 Task: Buy 2 Chassis from Shocks, Struts & Suspension section under best seller category for shipping address: Mariah Brown, 1234 Ridge Road, Dodge City, Kansas 67801, Cell Number 6205197251. Pay from credit card ending with 7965, CVV 549
Action: Key pressed amazon.com<Key.enter>
Screenshot: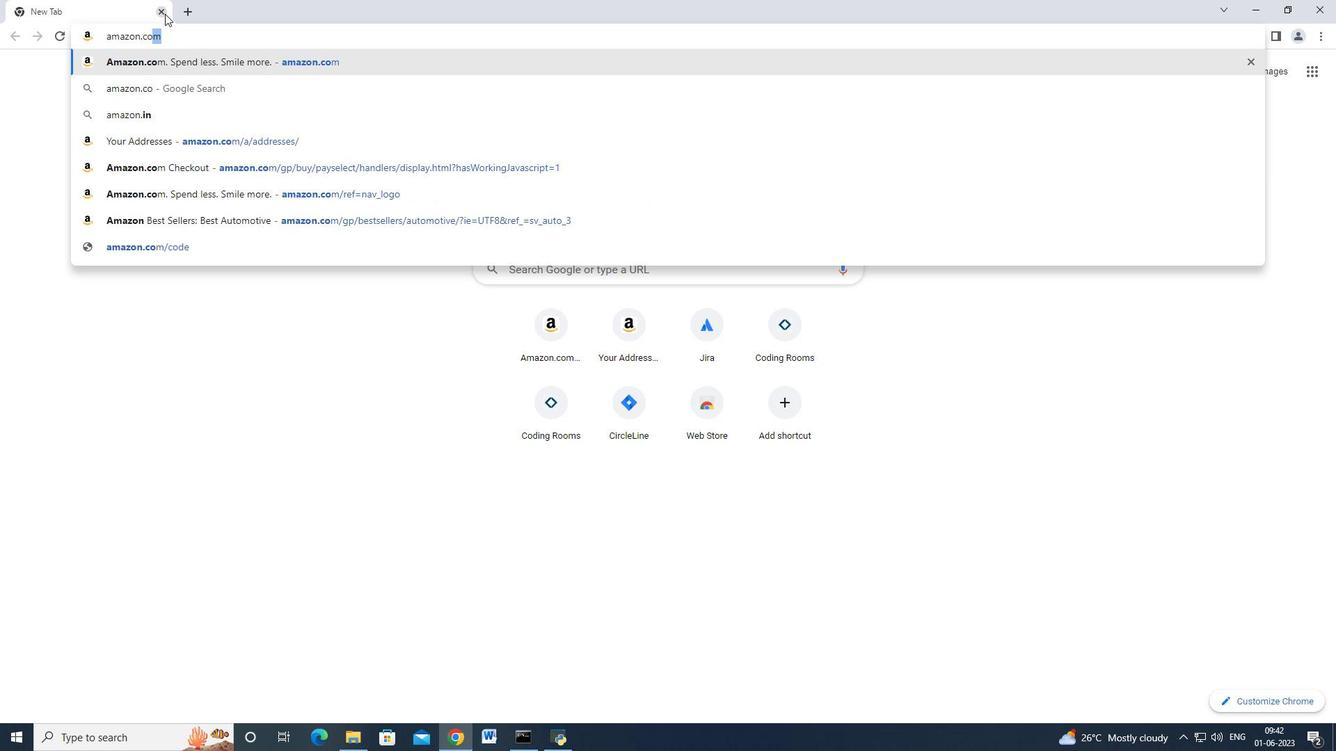 
Action: Mouse moved to (38, 105)
Screenshot: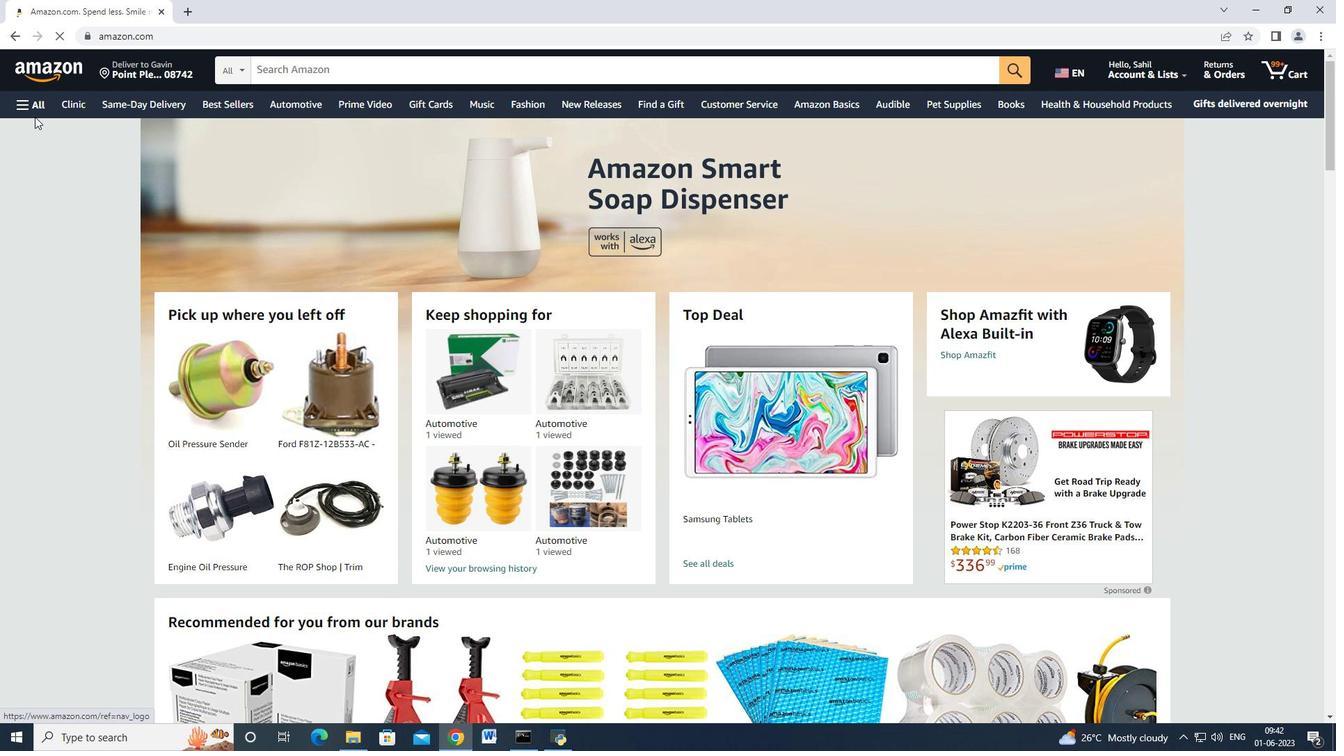 
Action: Mouse pressed left at (38, 105)
Screenshot: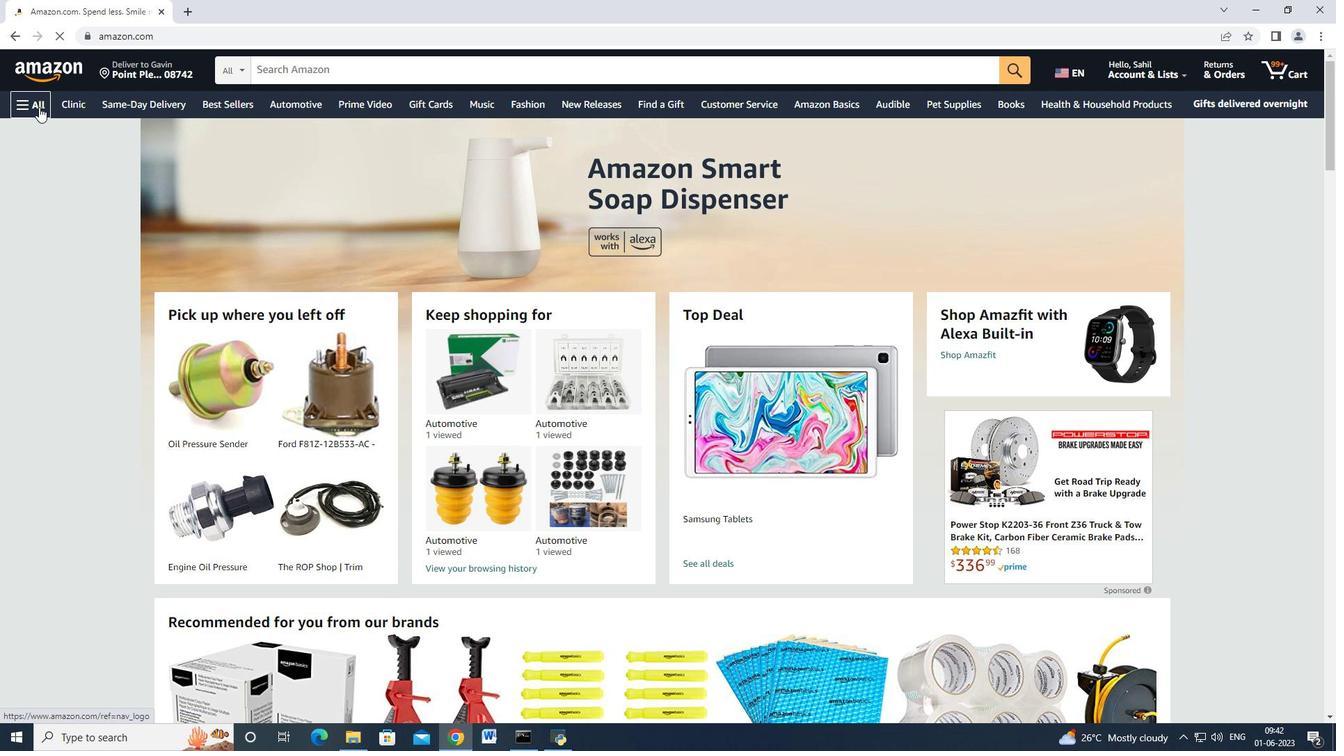 
Action: Mouse moved to (113, 225)
Screenshot: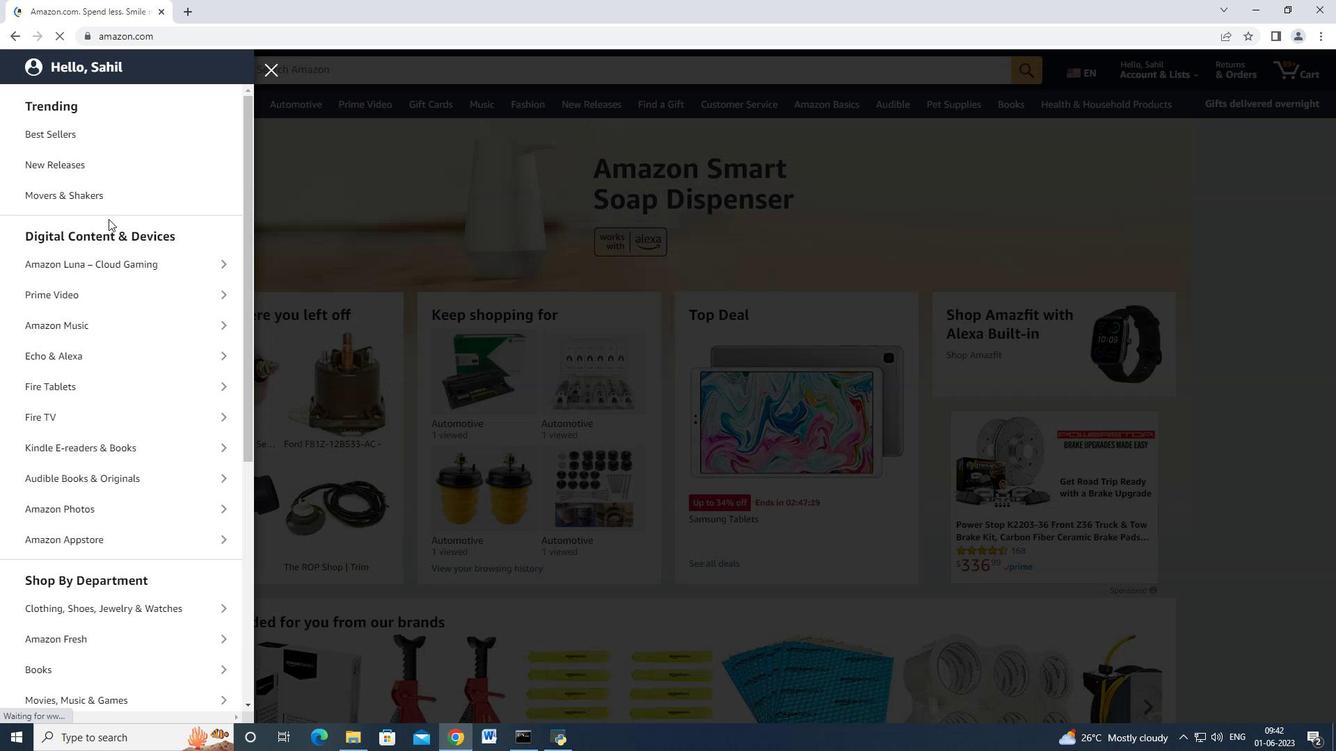 
Action: Mouse scrolled (113, 224) with delta (0, 0)
Screenshot: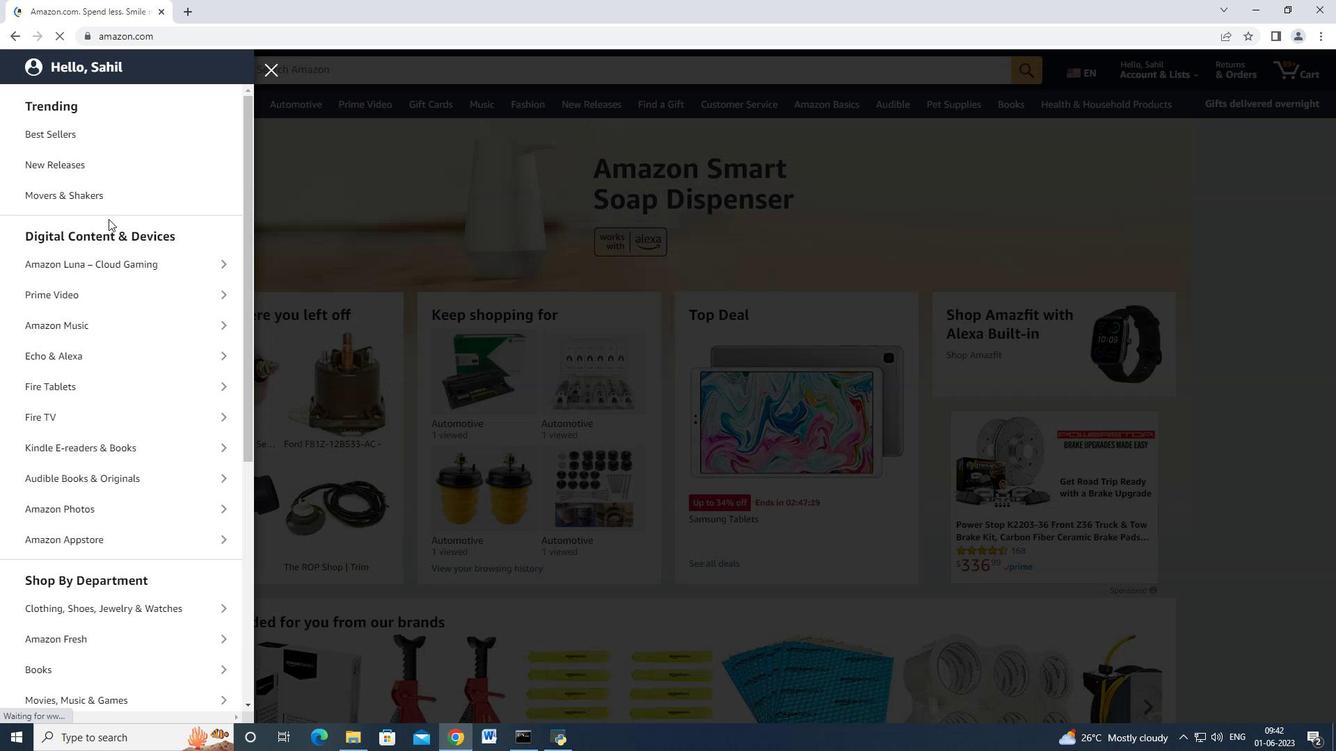 
Action: Mouse moved to (113, 226)
Screenshot: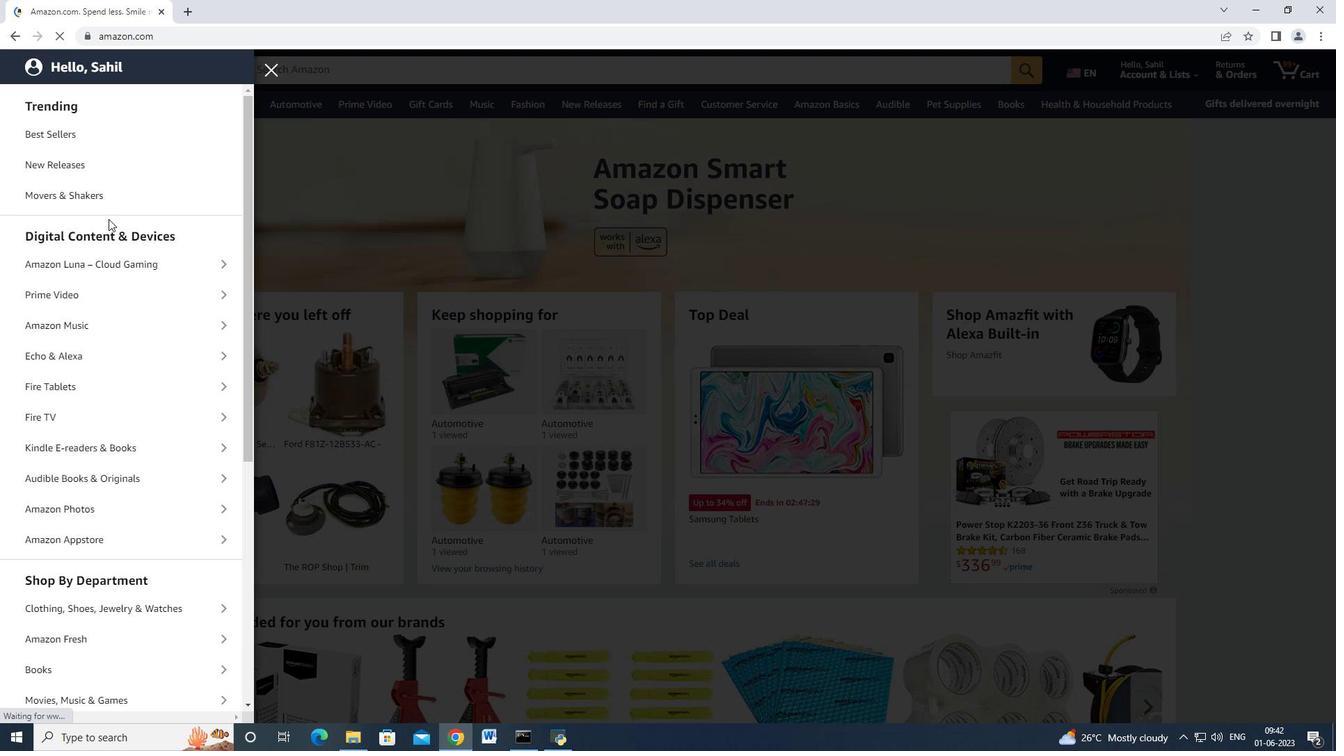 
Action: Mouse scrolled (113, 226) with delta (0, 0)
Screenshot: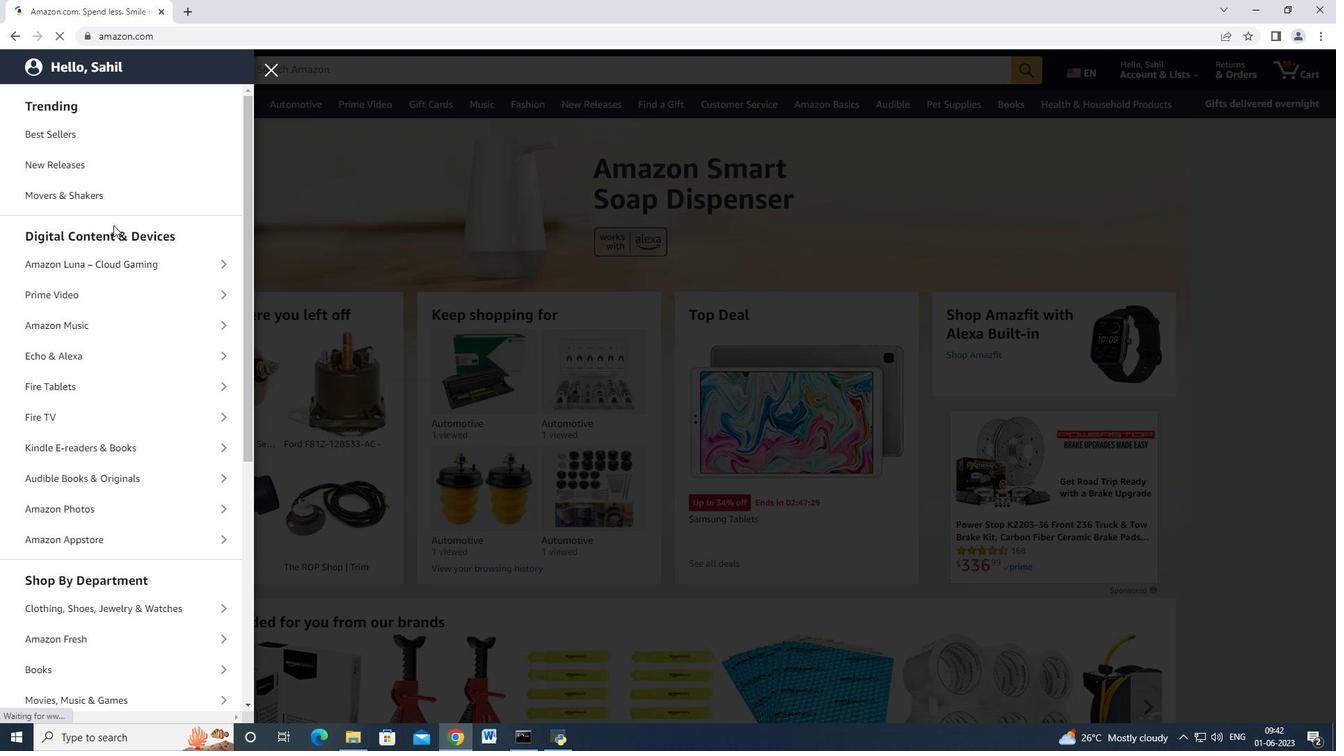 
Action: Mouse moved to (113, 227)
Screenshot: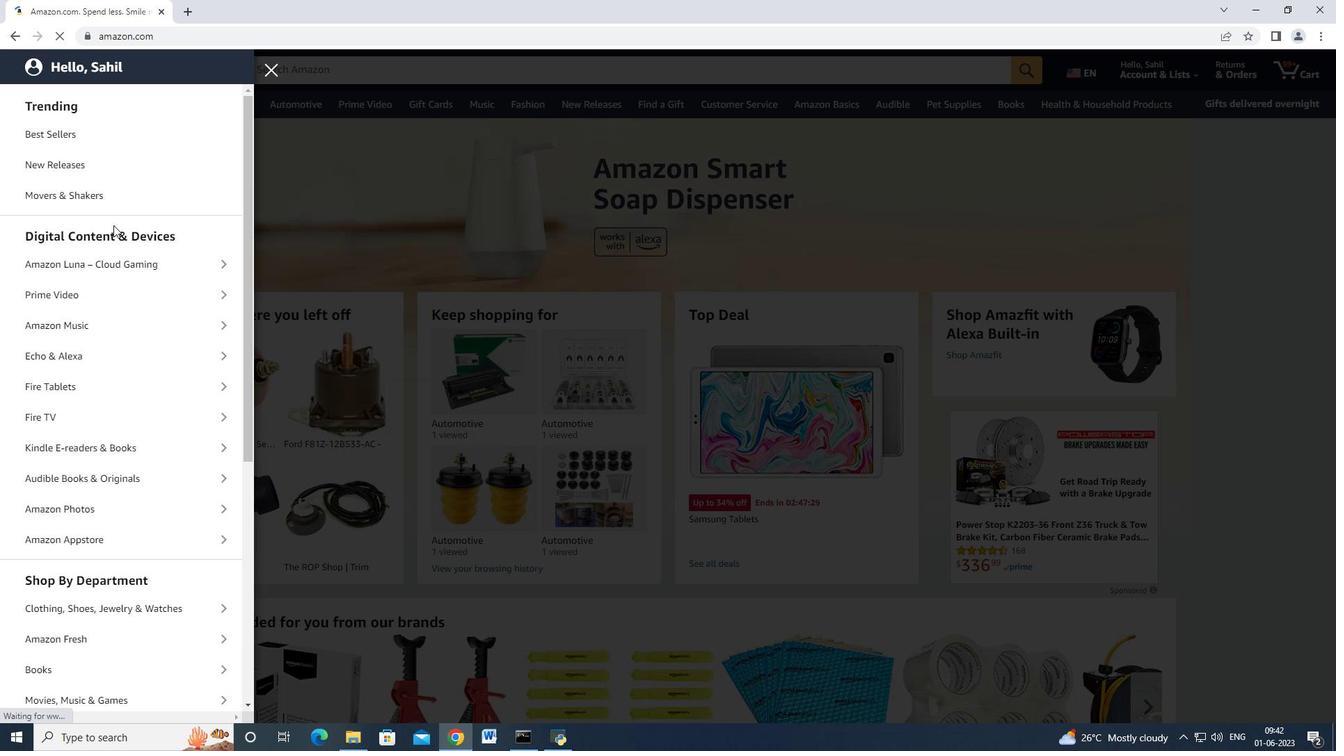 
Action: Mouse scrolled (113, 226) with delta (0, 0)
Screenshot: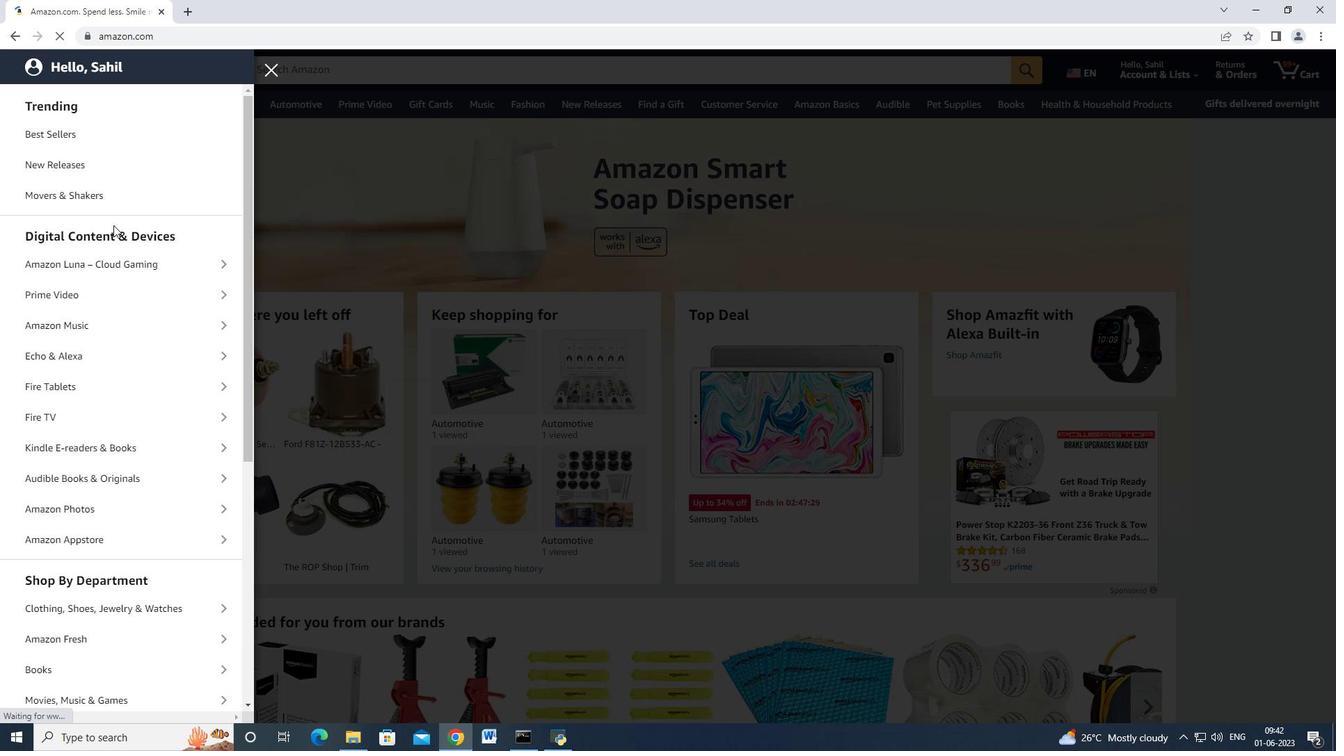 
Action: Mouse moved to (113, 227)
Screenshot: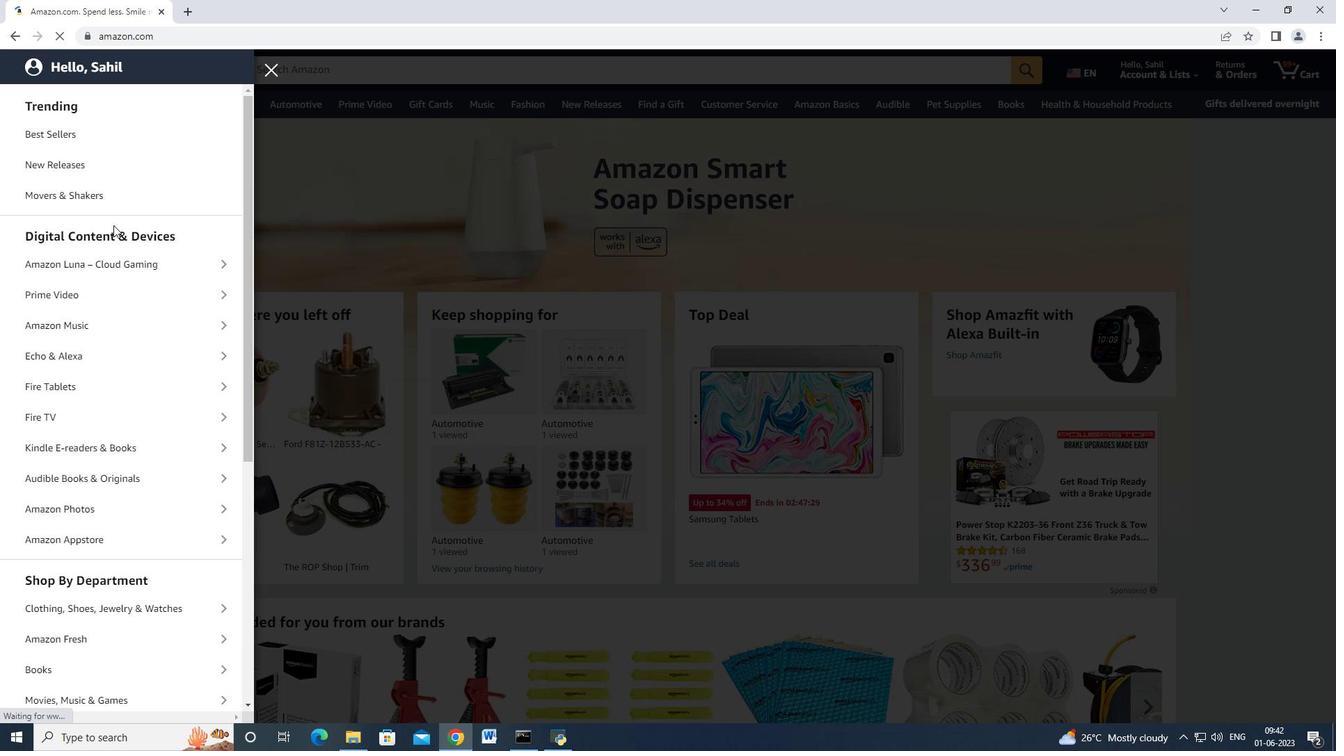 
Action: Mouse scrolled (113, 226) with delta (0, 0)
Screenshot: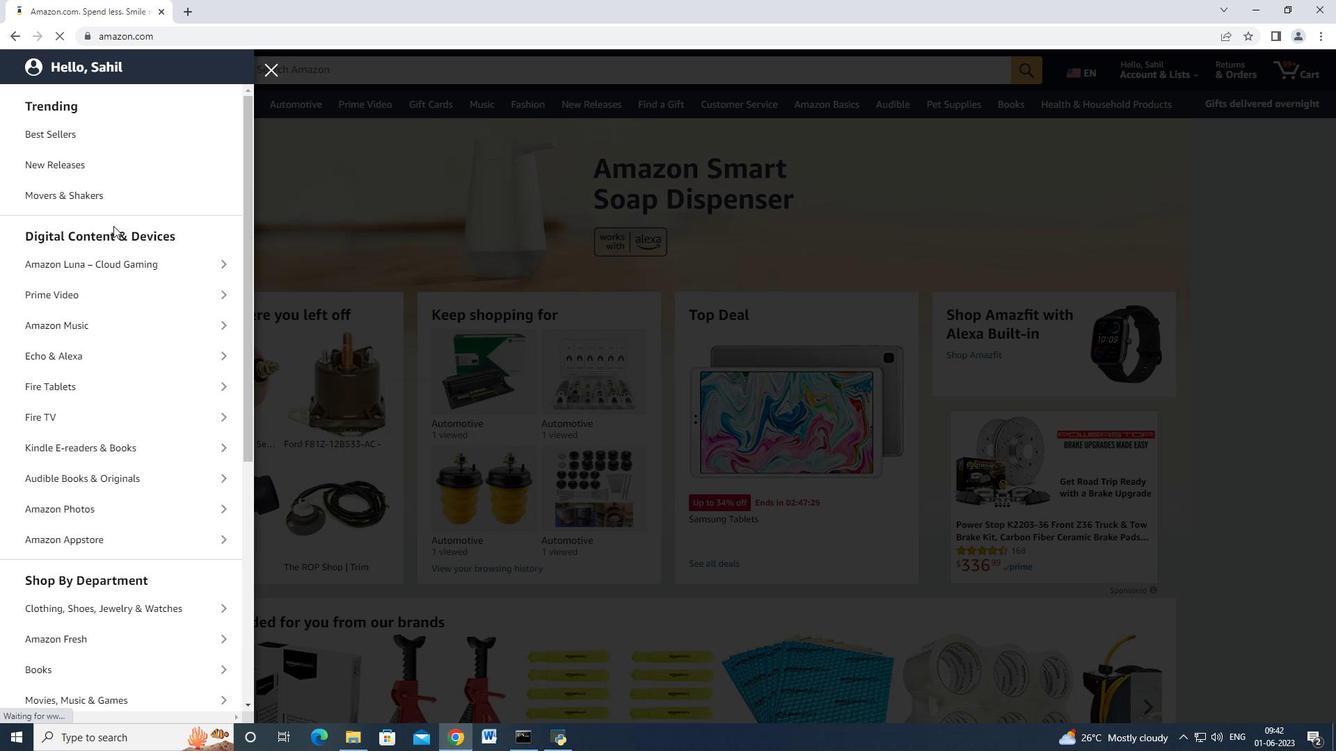 
Action: Mouse moved to (113, 228)
Screenshot: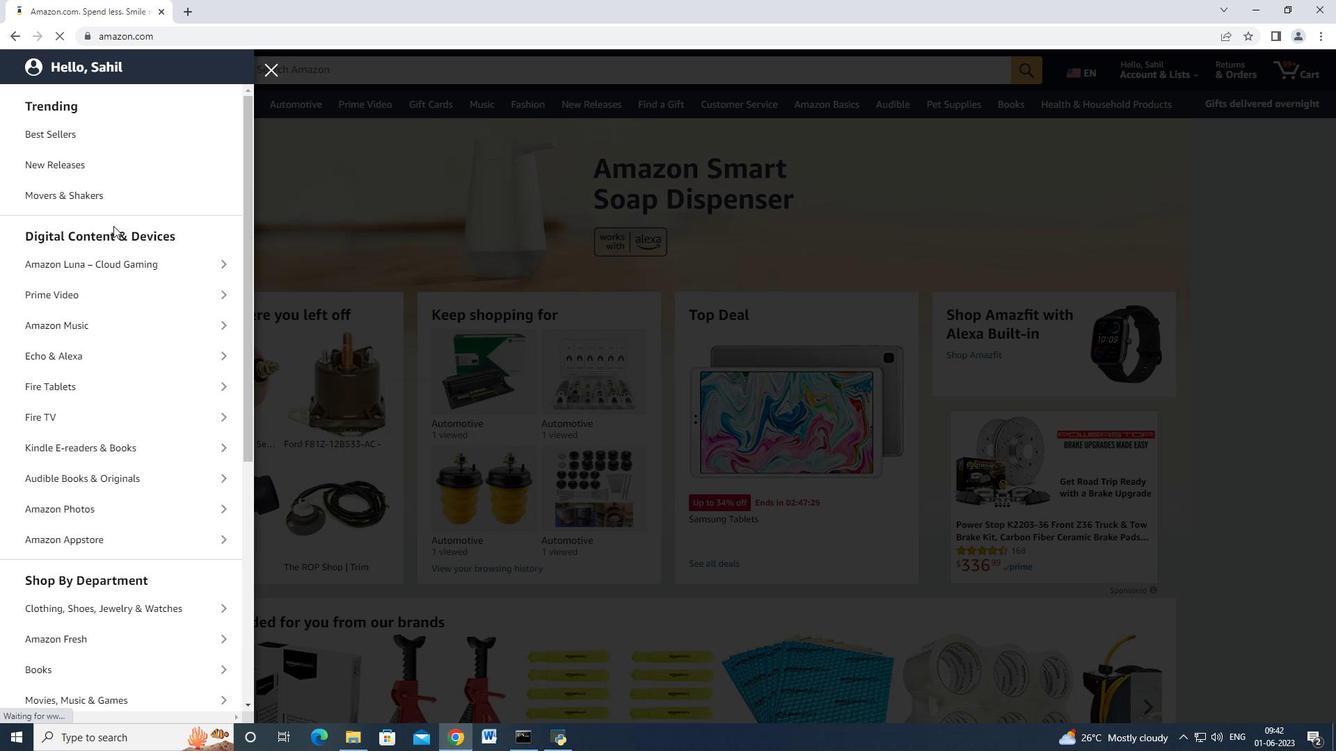 
Action: Mouse scrolled (113, 227) with delta (0, 0)
Screenshot: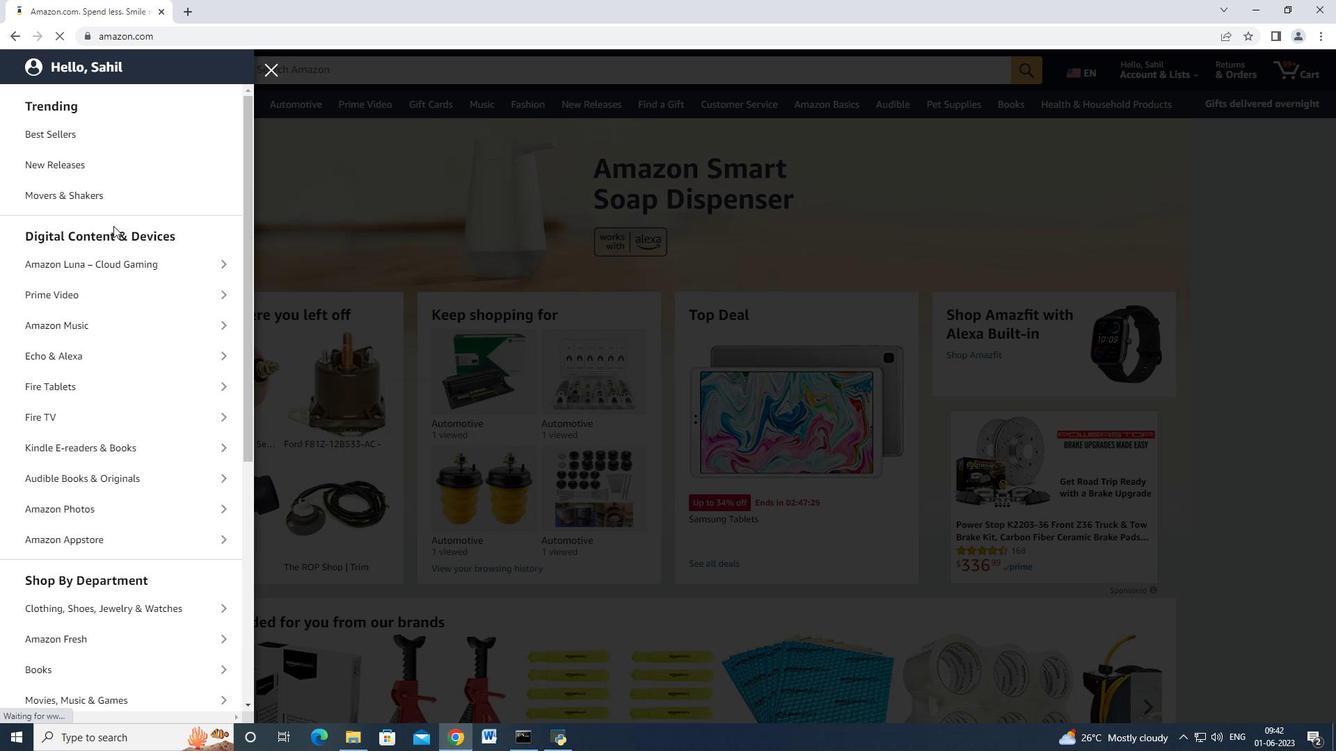 
Action: Mouse moved to (84, 384)
Screenshot: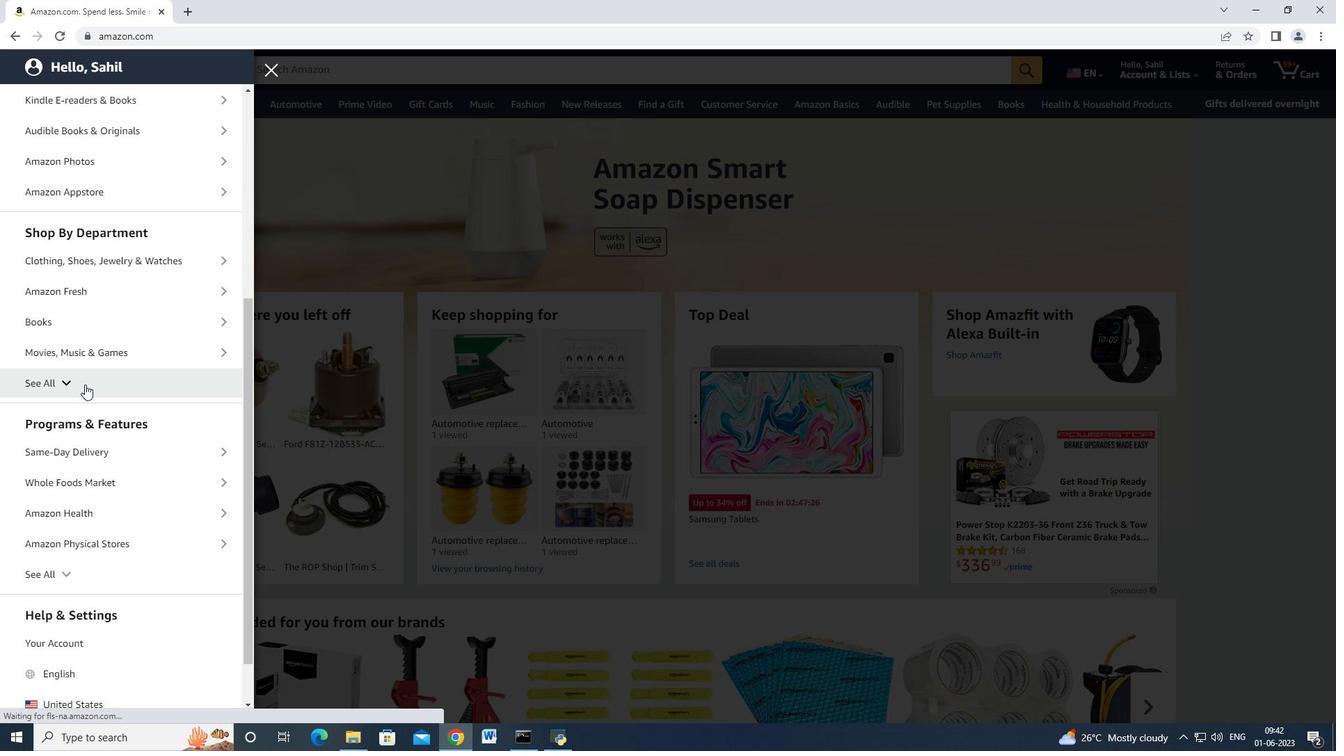 
Action: Mouse pressed left at (84, 384)
Screenshot: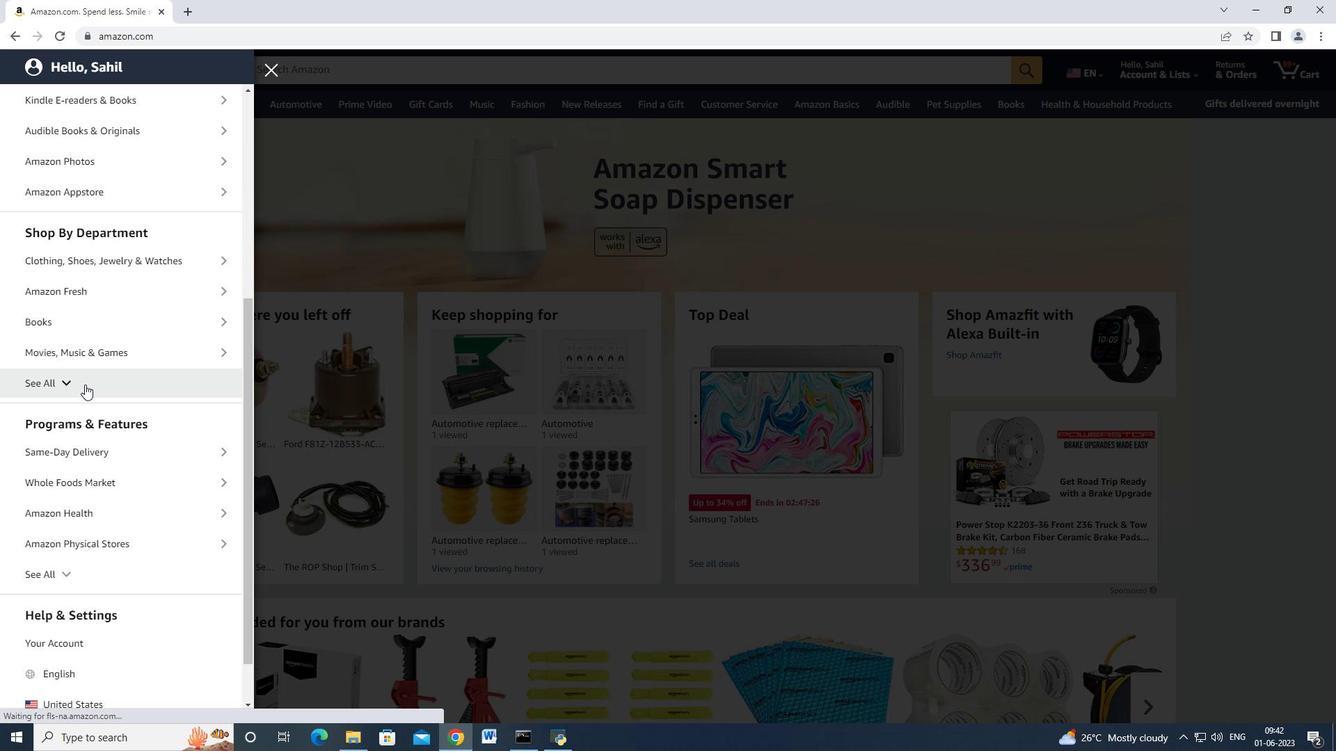 
Action: Mouse moved to (85, 384)
Screenshot: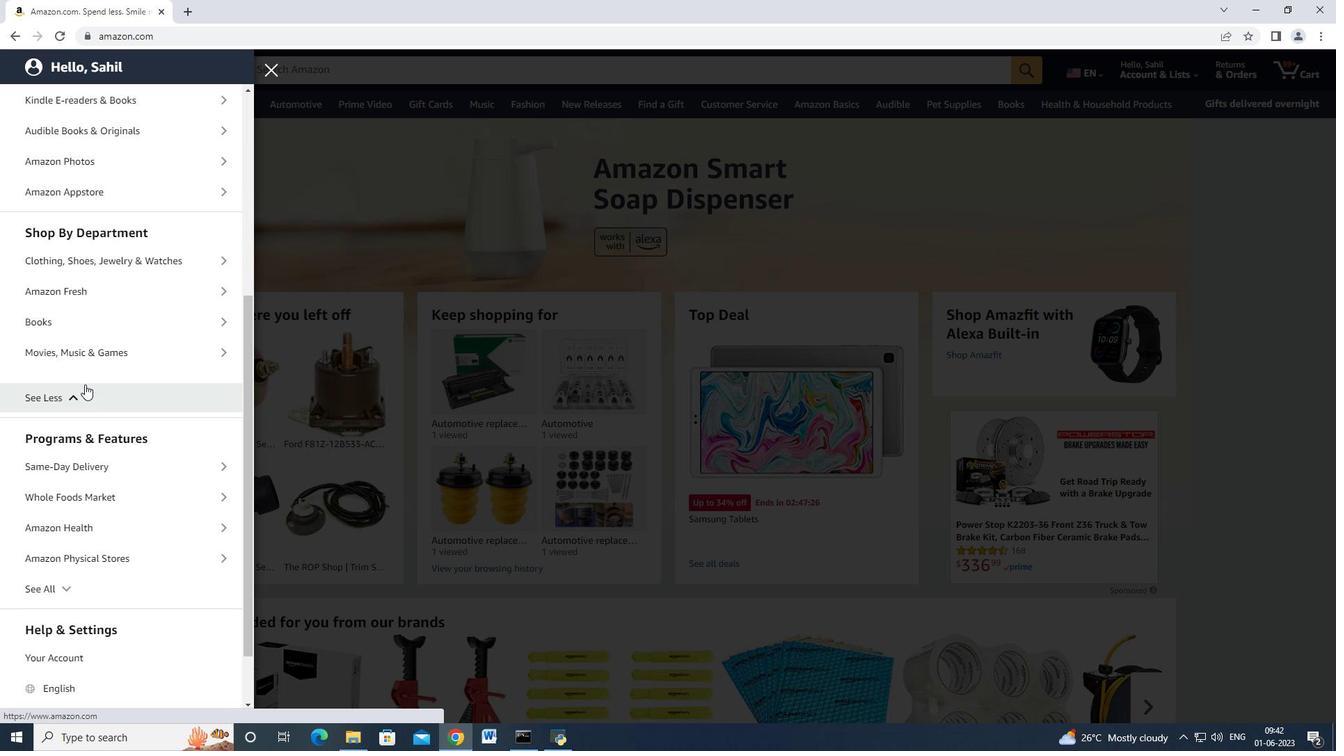 
Action: Mouse scrolled (85, 384) with delta (0, 0)
Screenshot: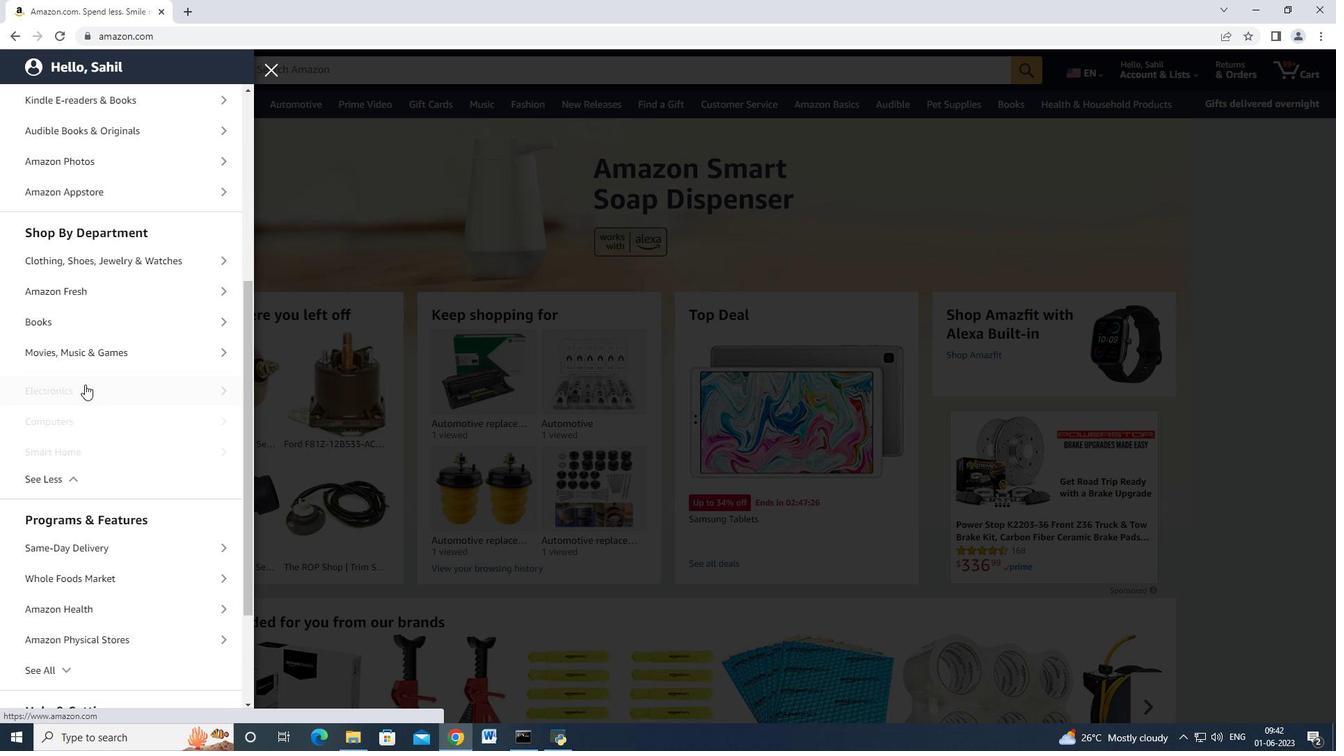 
Action: Mouse scrolled (85, 384) with delta (0, 0)
Screenshot: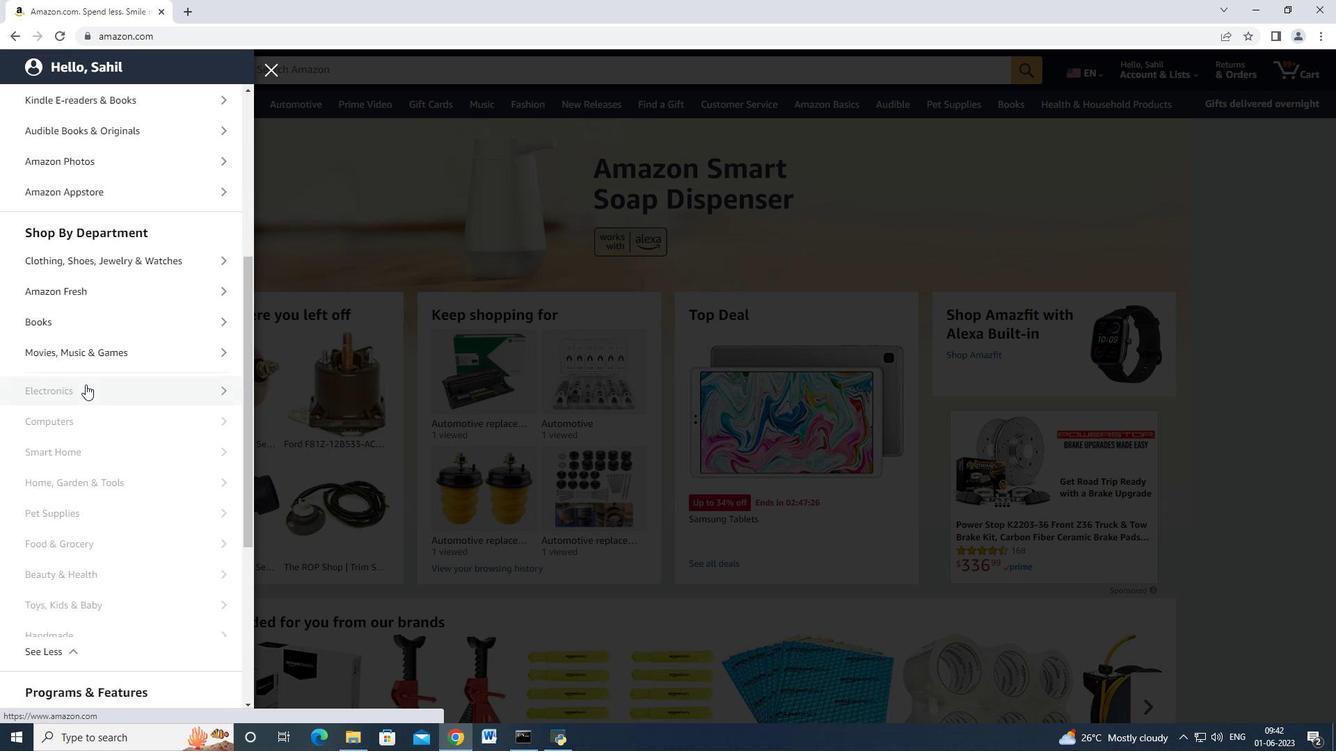 
Action: Mouse scrolled (85, 384) with delta (0, 0)
Screenshot: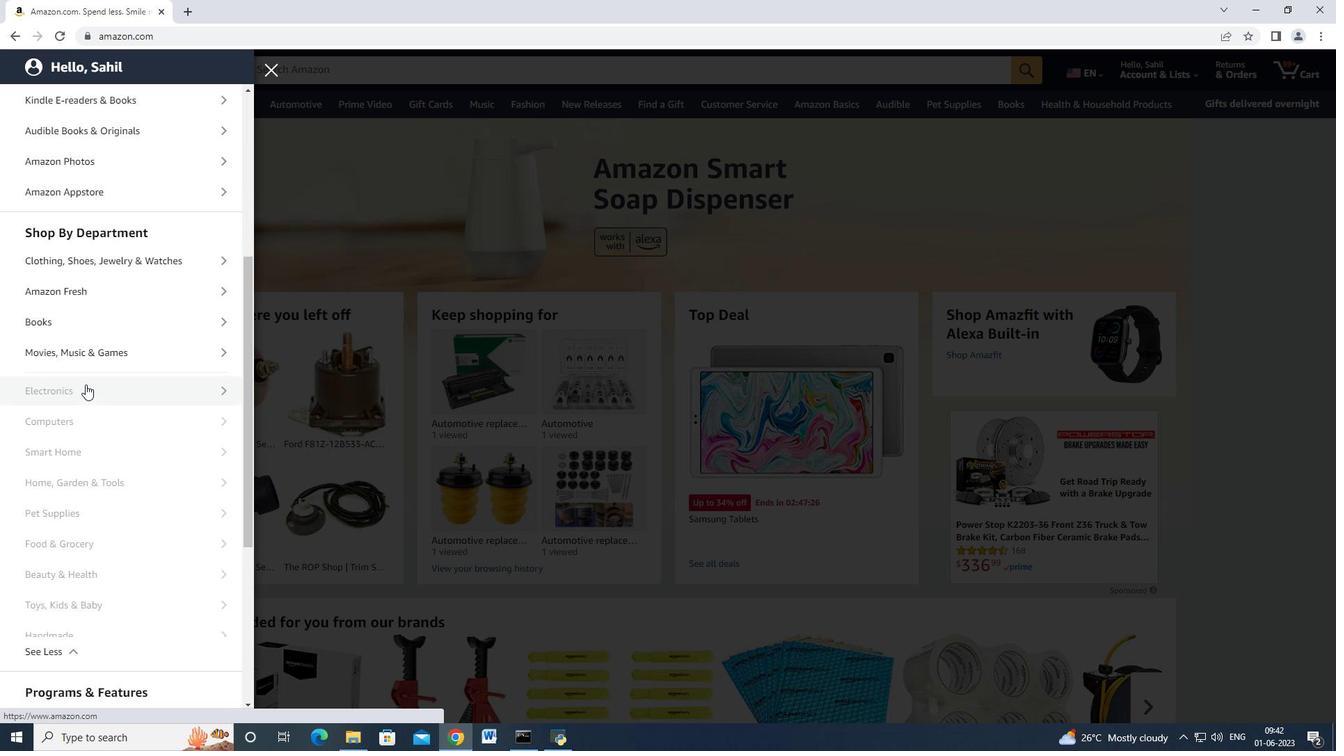 
Action: Mouse moved to (128, 515)
Screenshot: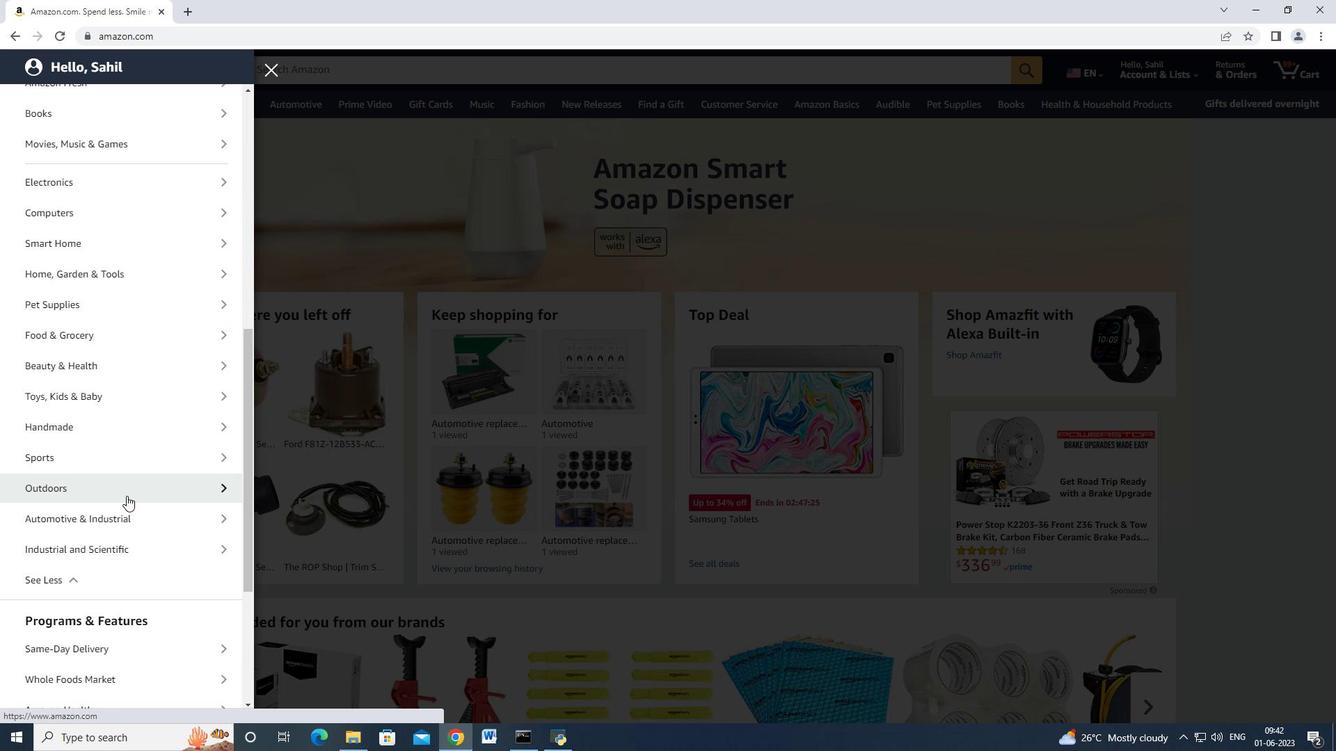 
Action: Mouse pressed left at (128, 515)
Screenshot: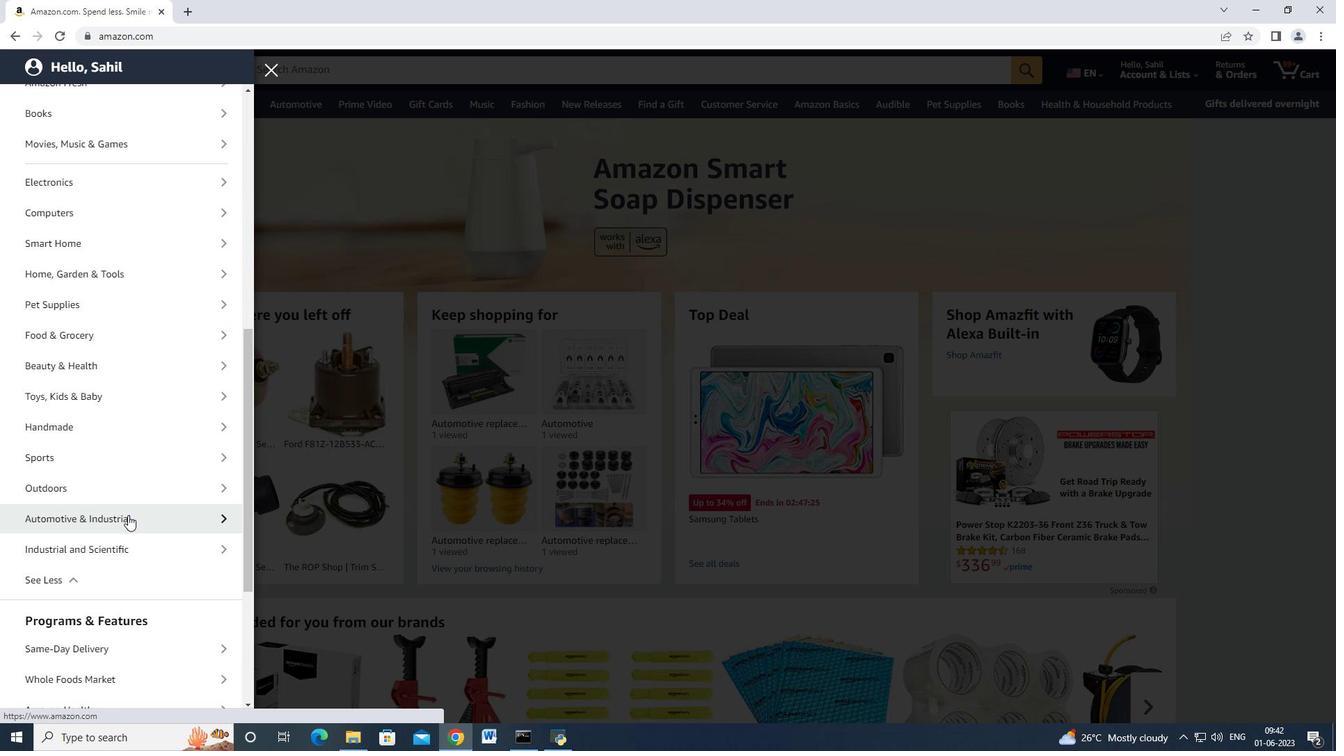 
Action: Mouse moved to (139, 38)
Screenshot: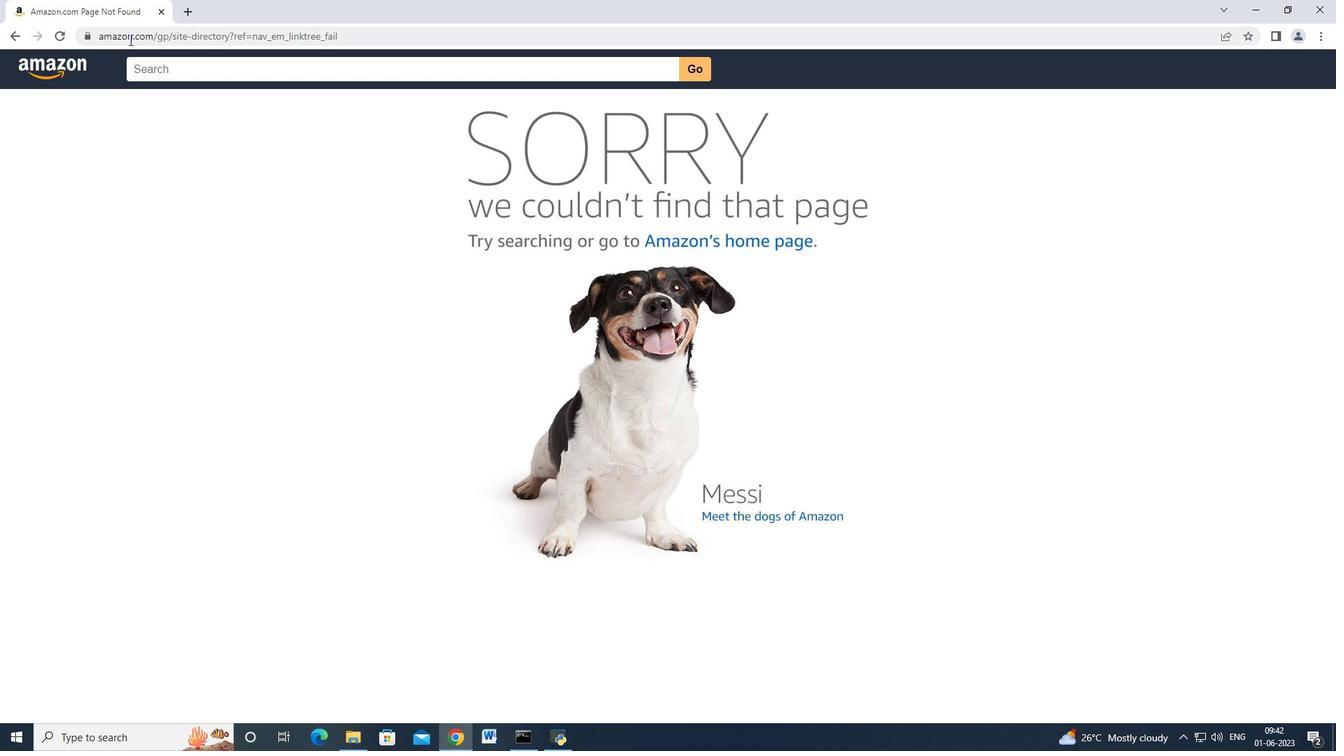
Action: Mouse pressed left at (139, 38)
Screenshot: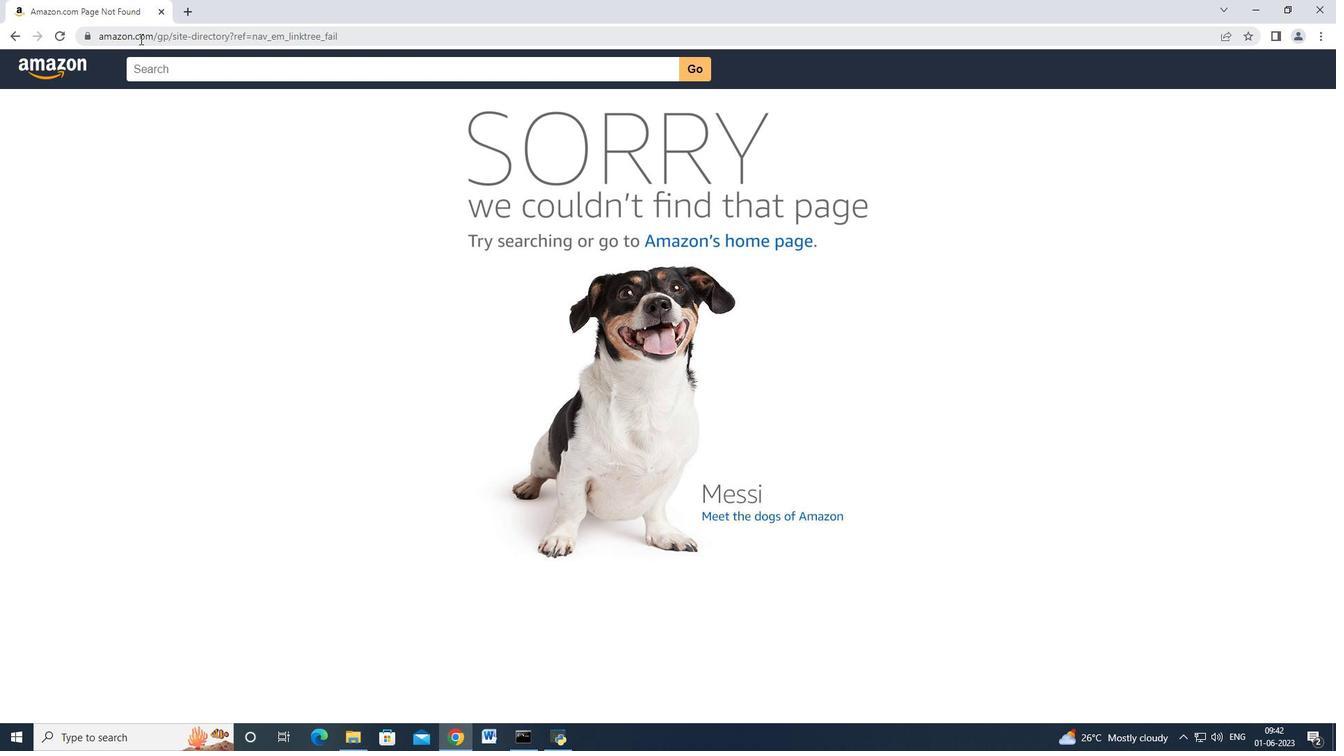 
Action: Mouse moved to (193, 9)
Screenshot: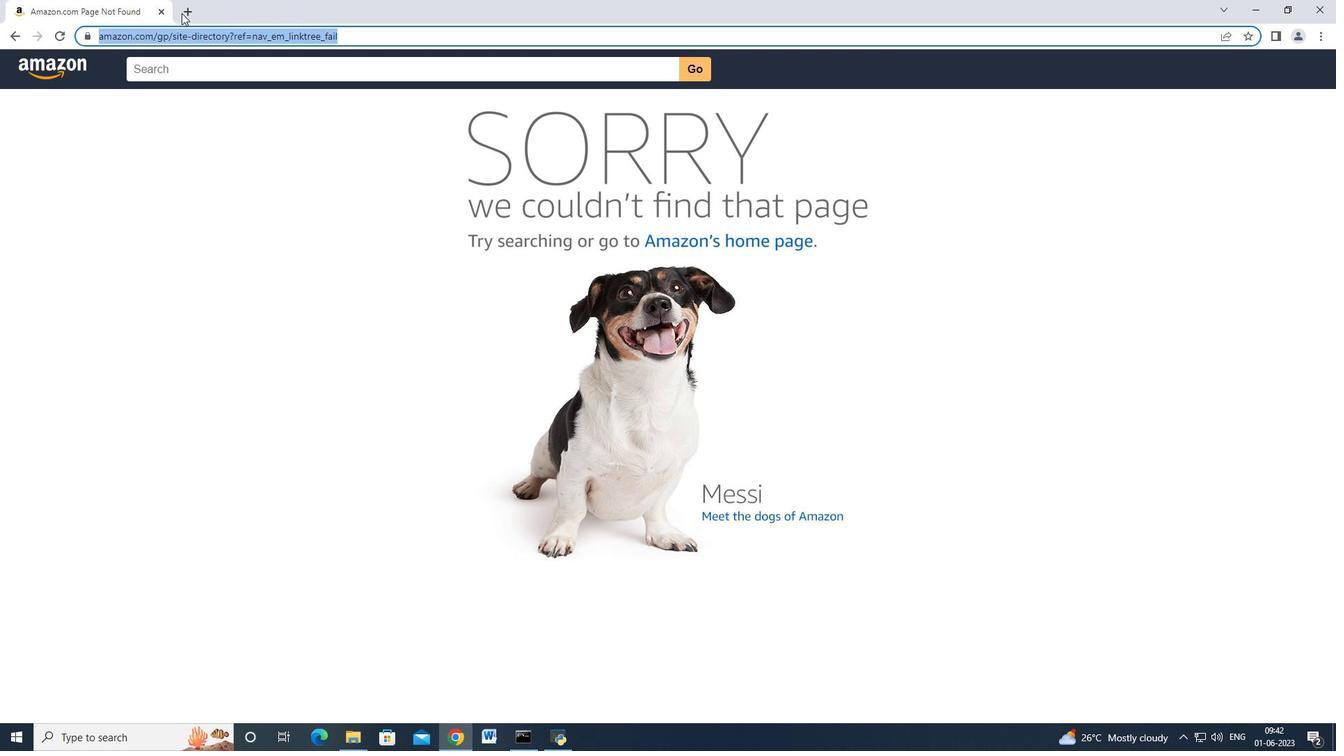 
Action: Mouse pressed left at (193, 9)
Screenshot: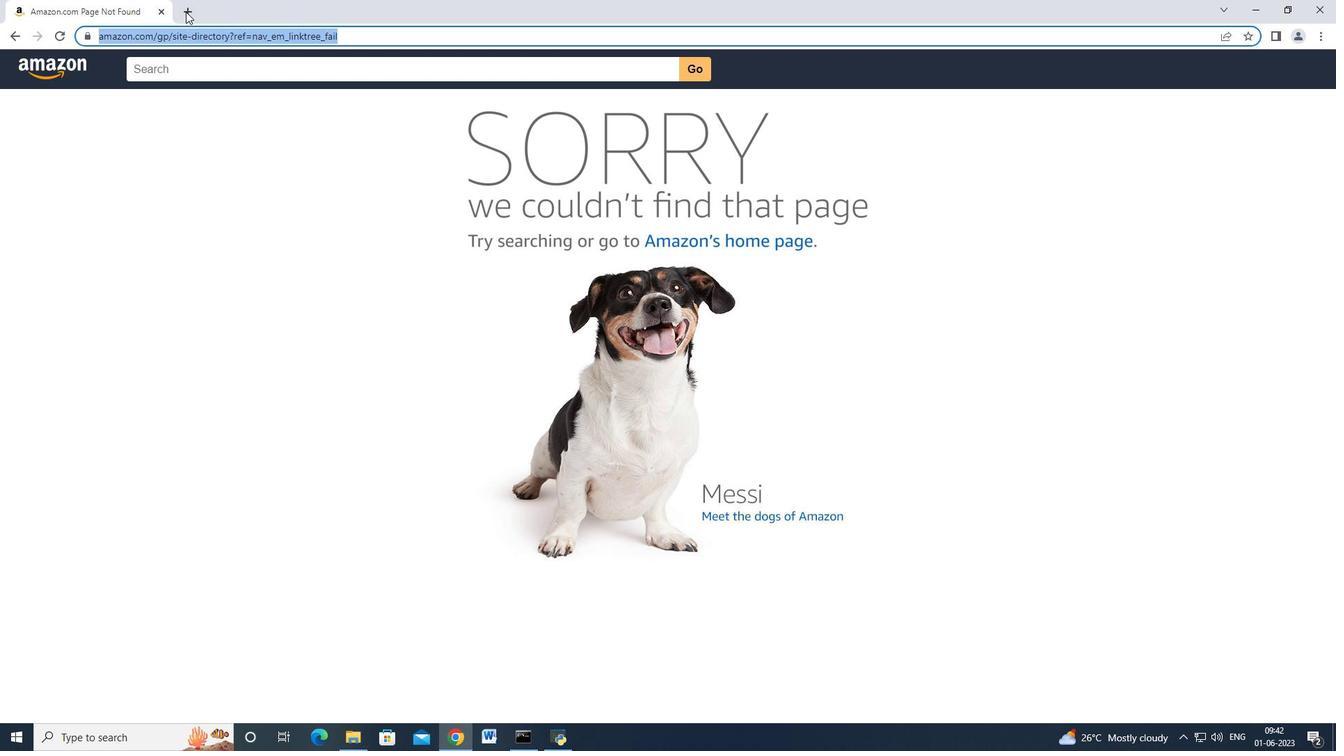 
Action: Mouse moved to (166, 12)
Screenshot: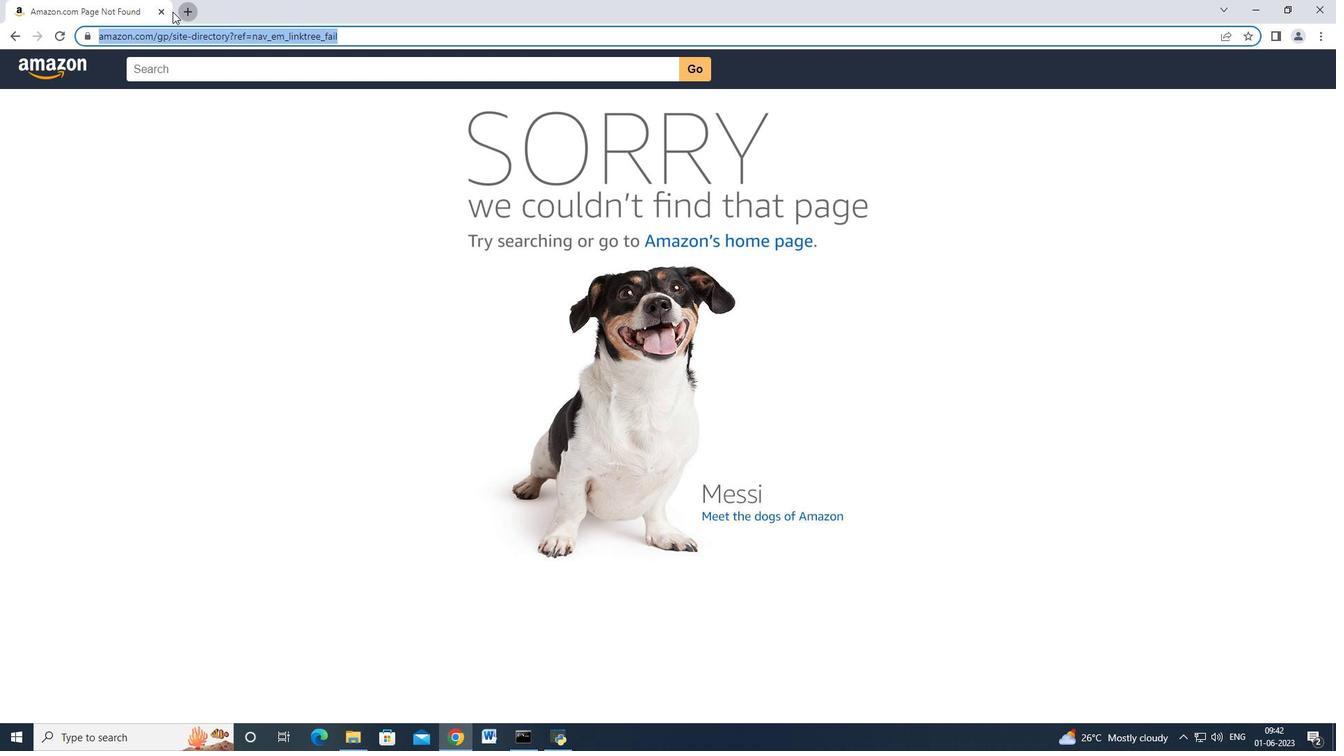 
Action: Mouse pressed left at (166, 12)
Screenshot: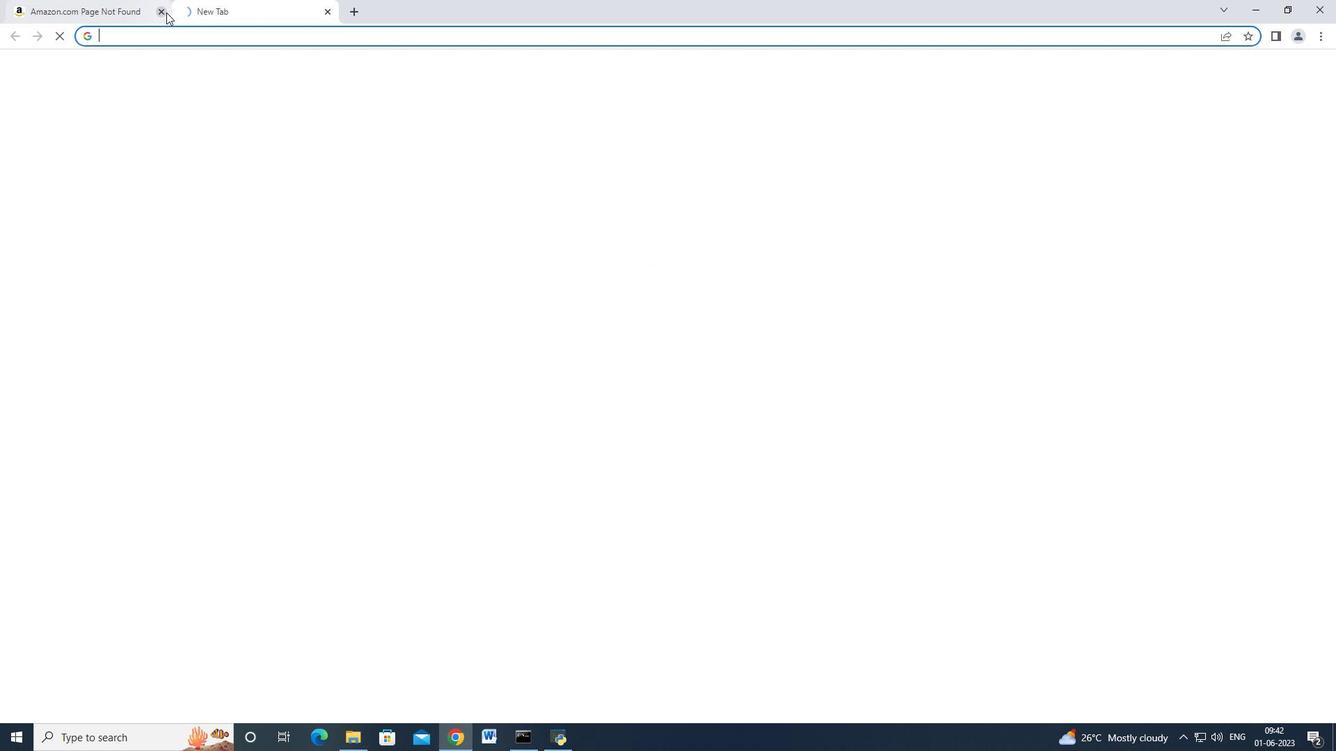 
Action: Mouse moved to (166, 12)
Screenshot: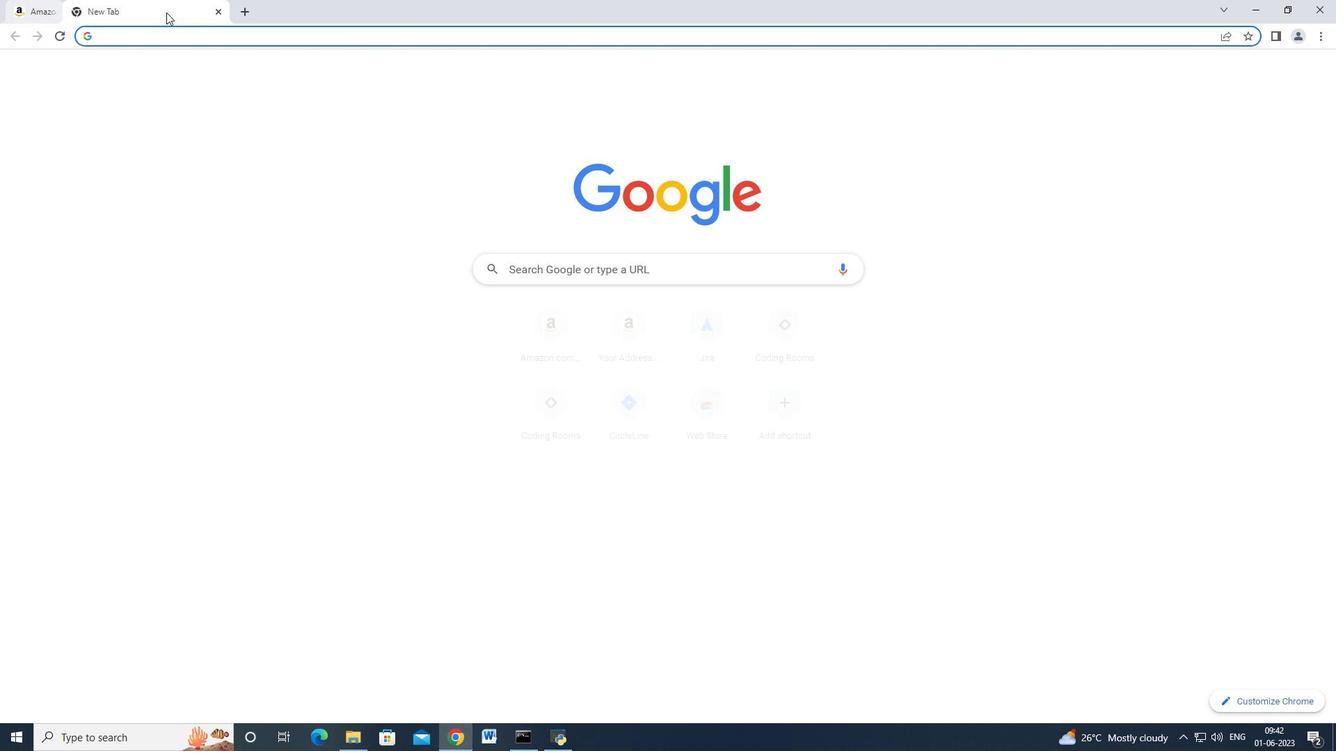 
Action: Key pressed amazon.com<Key.enter>
Screenshot: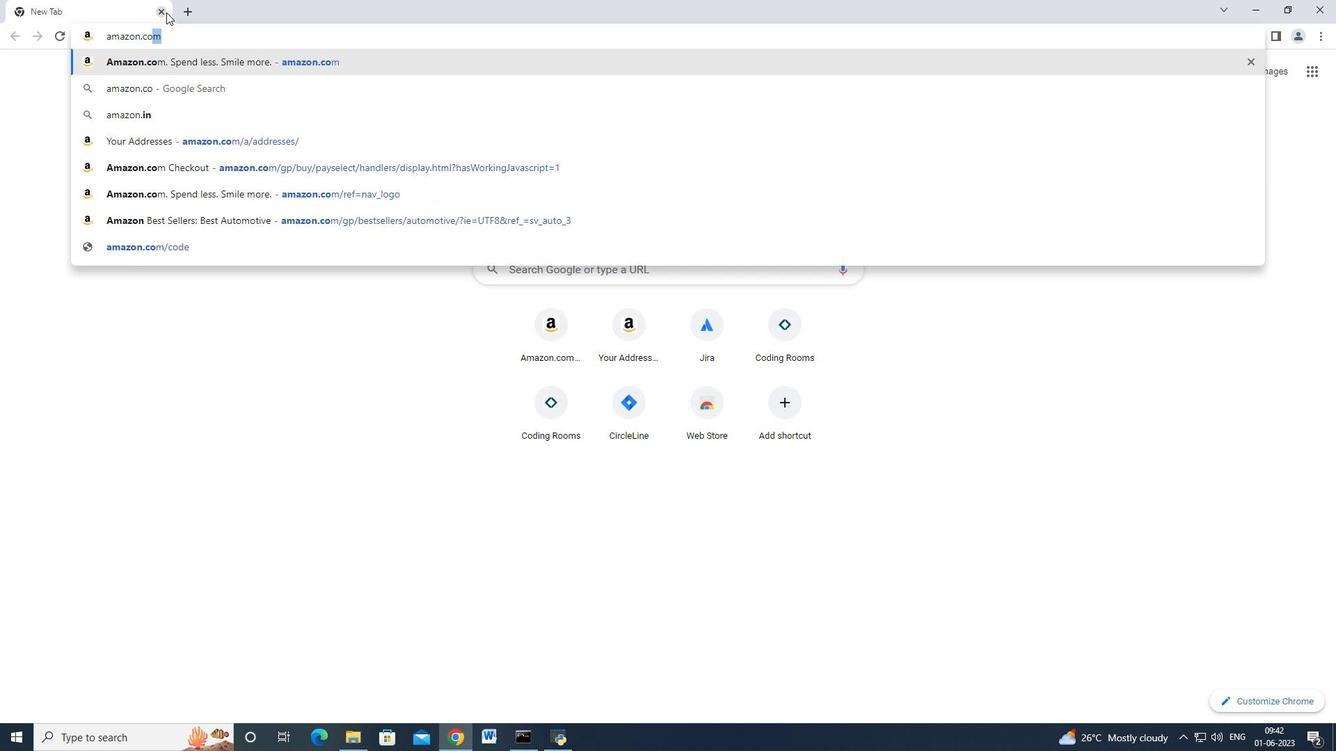 
Action: Mouse moved to (29, 74)
Screenshot: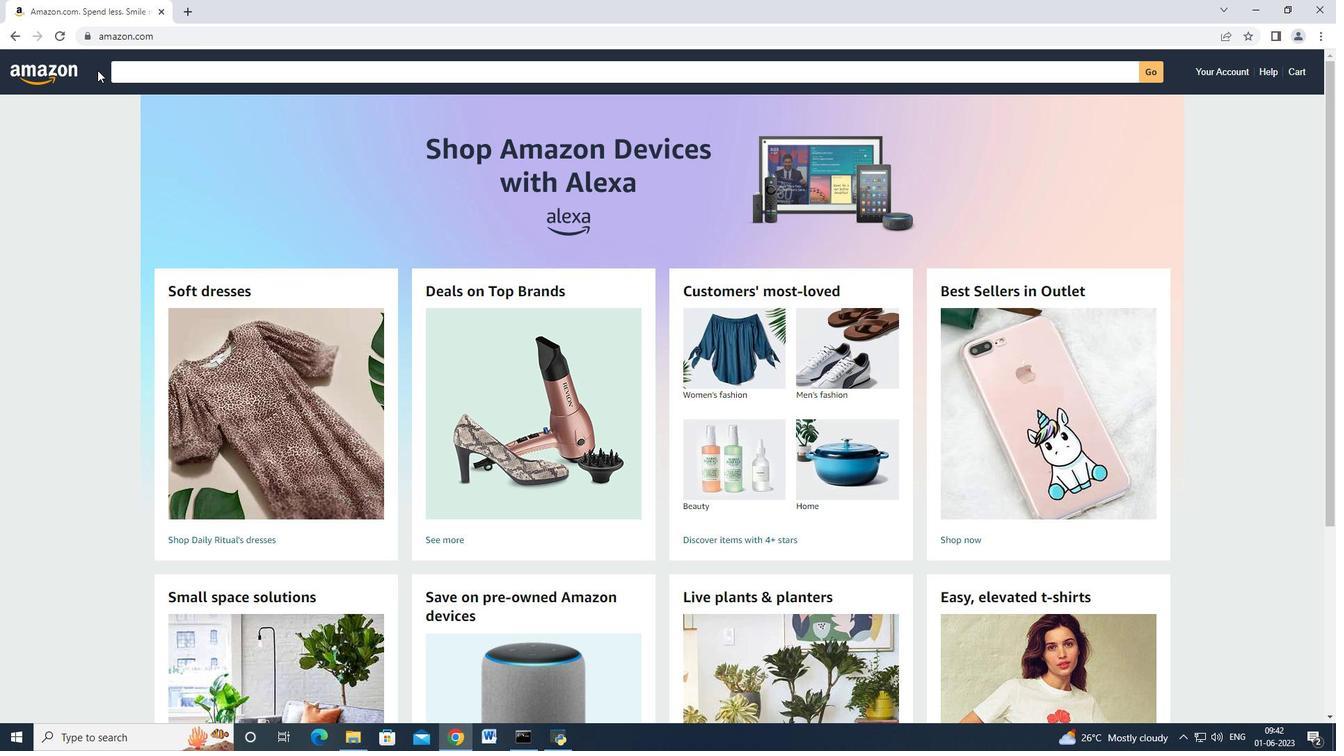 
Action: Mouse pressed left at (29, 74)
Screenshot: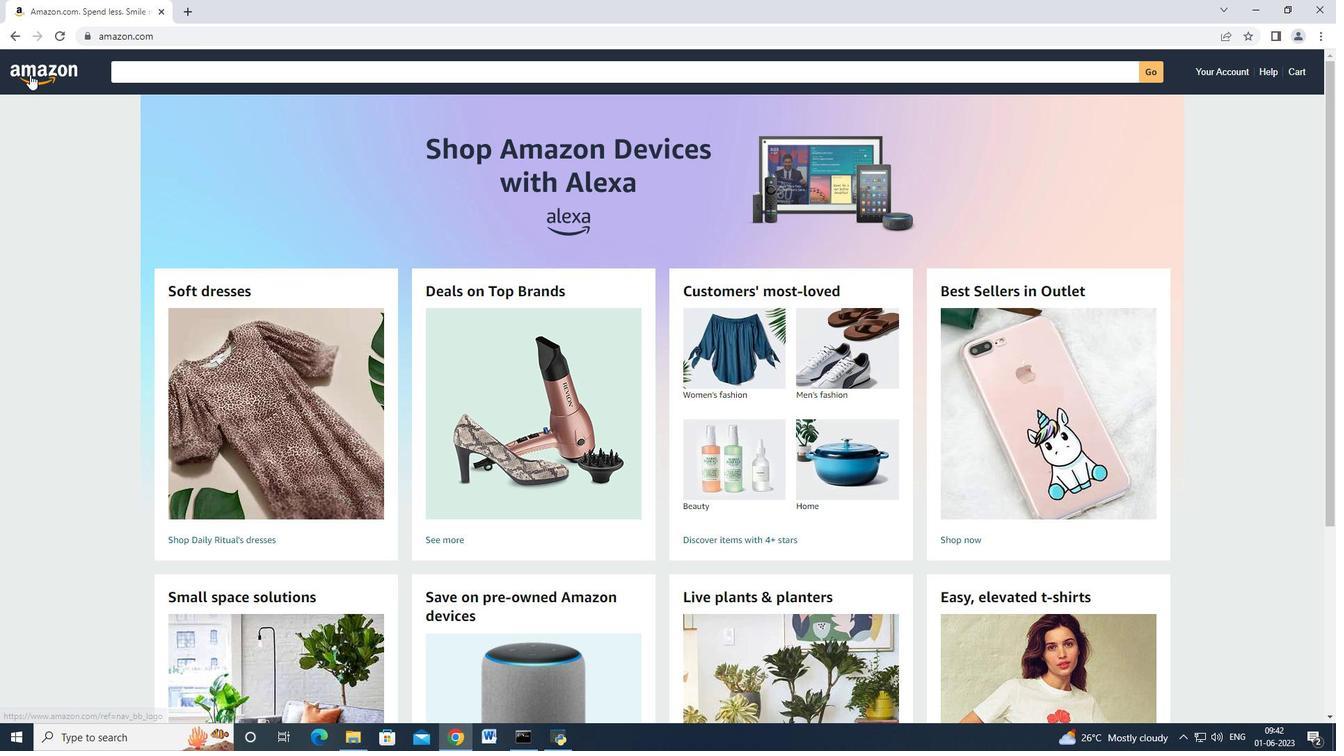 
Action: Mouse moved to (41, 97)
Screenshot: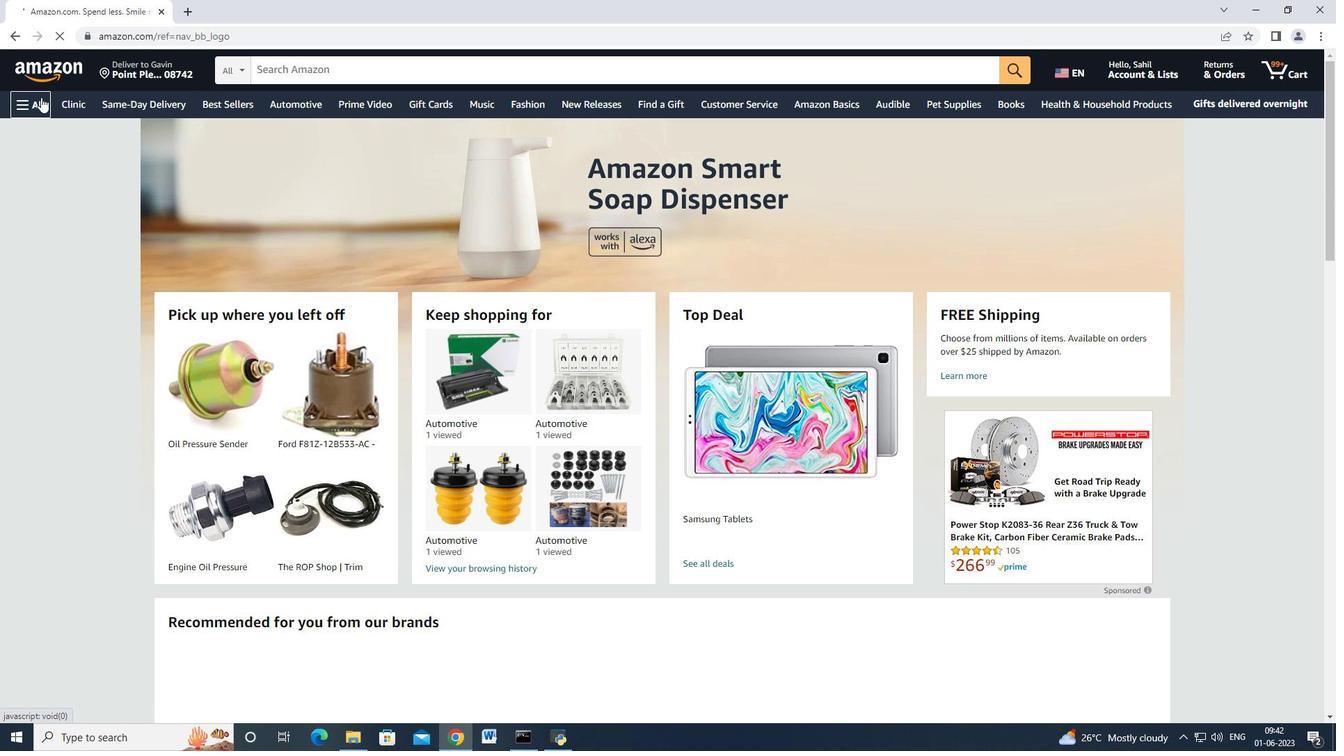 
Action: Mouse pressed left at (41, 97)
Screenshot: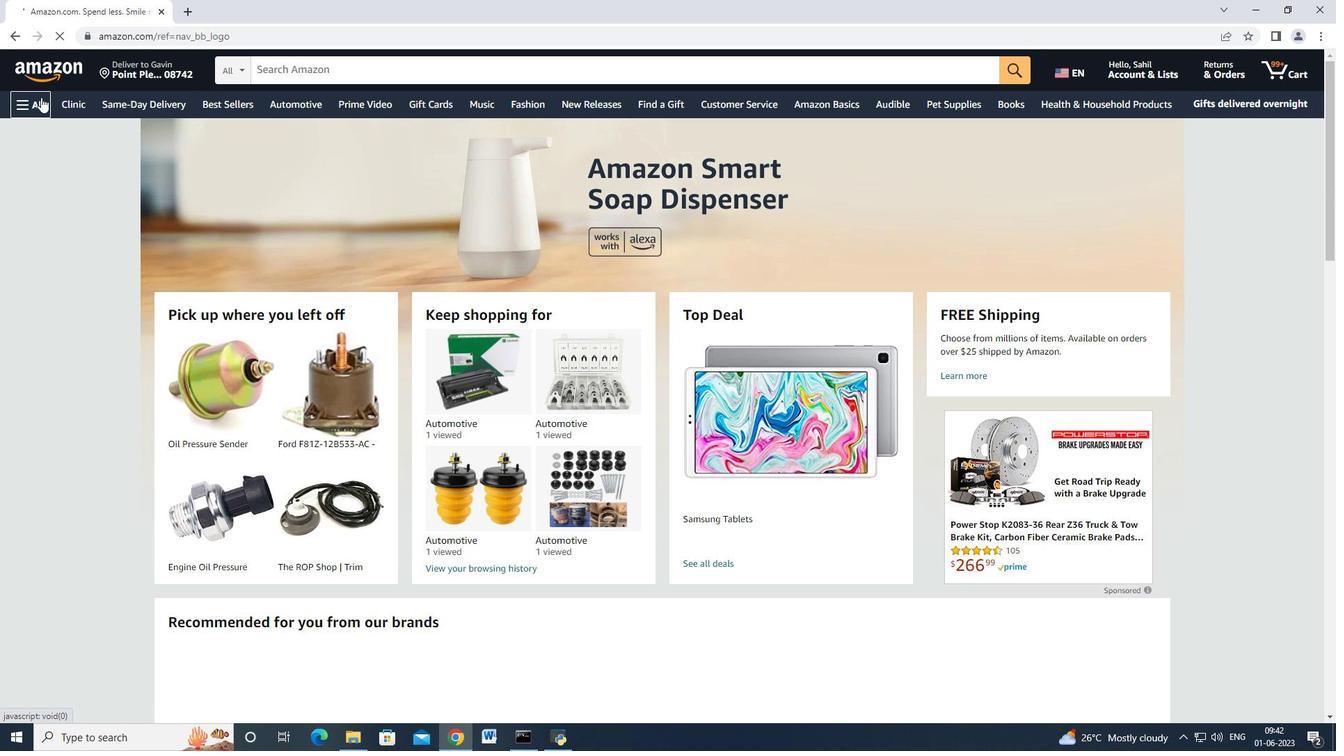 
Action: Mouse moved to (72, 169)
Screenshot: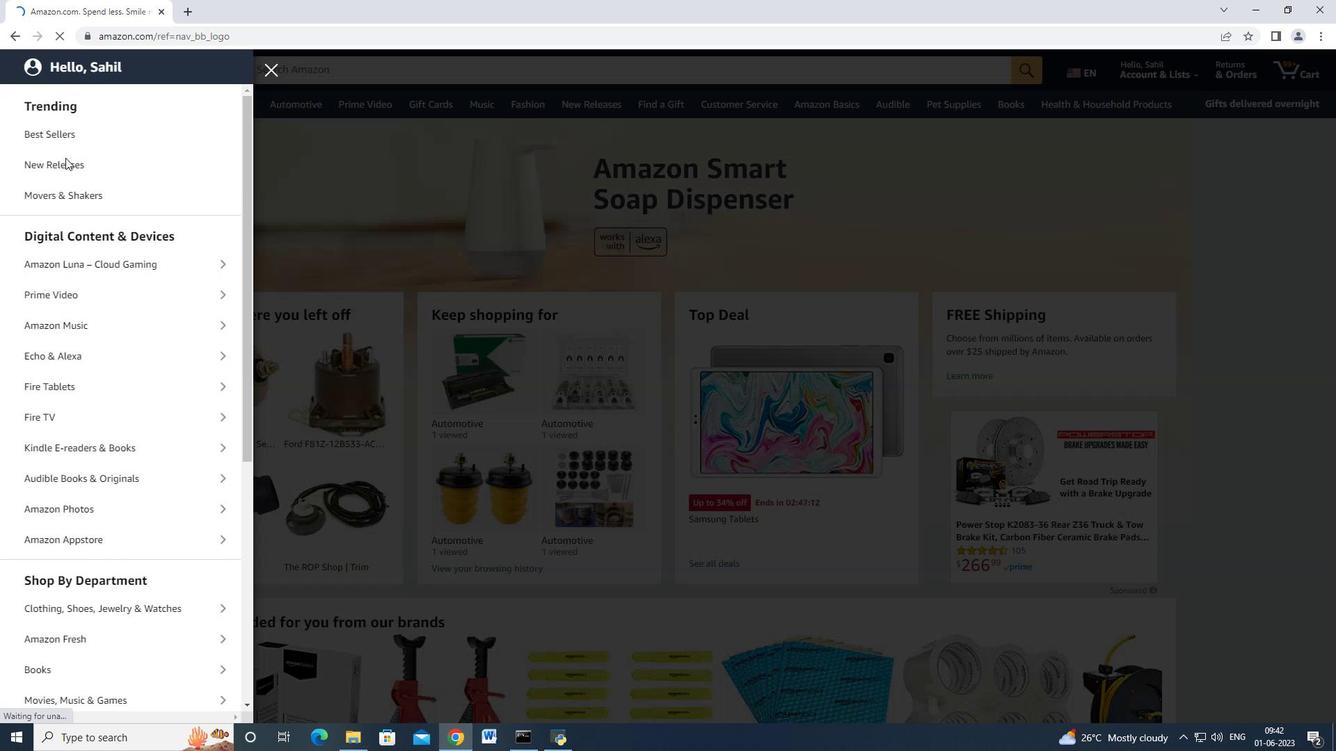 
Action: Mouse scrolled (72, 169) with delta (0, 0)
Screenshot: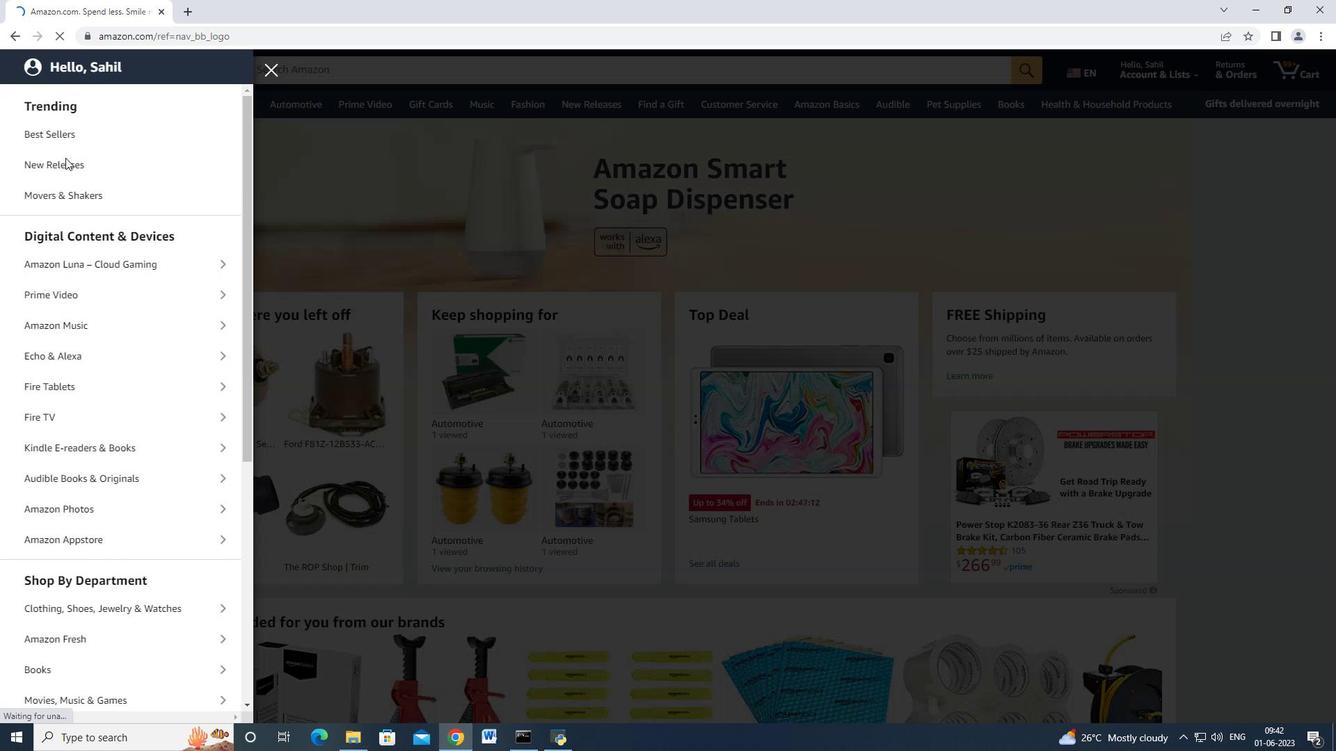 
Action: Mouse moved to (72, 170)
Screenshot: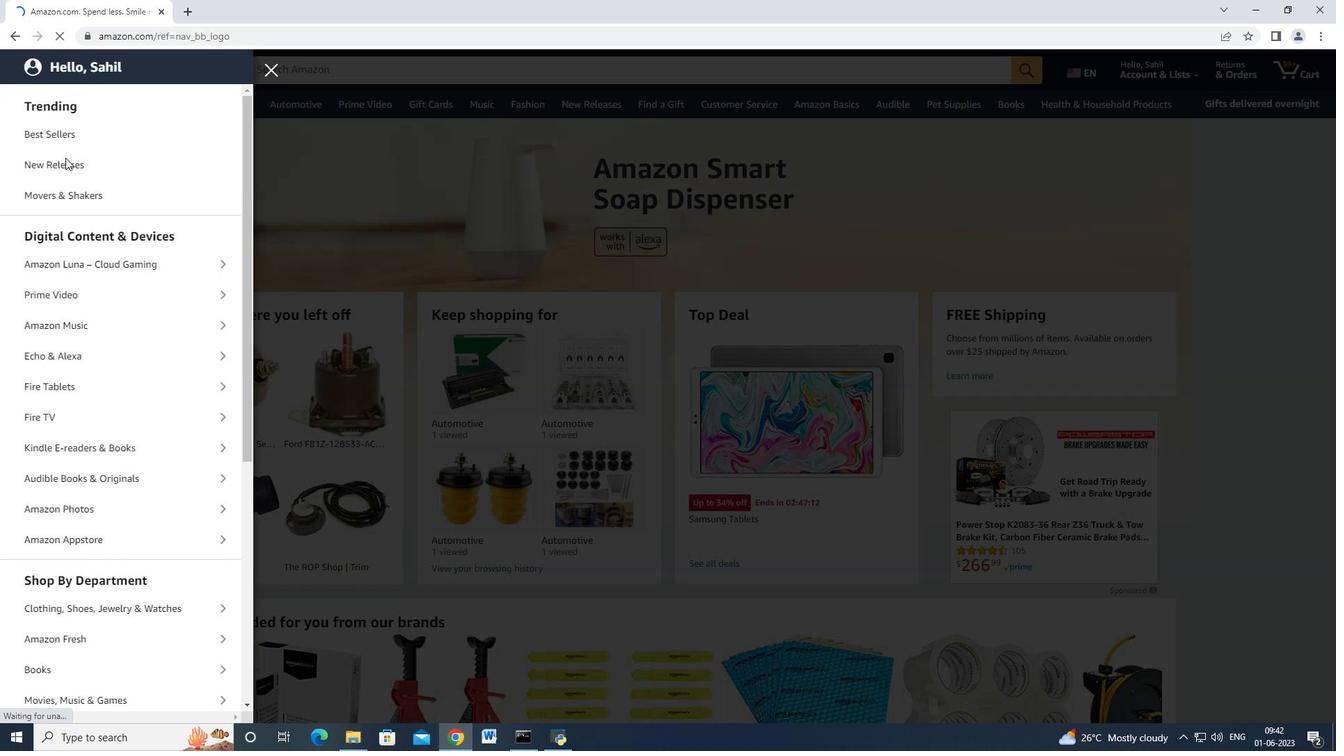 
Action: Mouse scrolled (72, 169) with delta (0, 0)
Screenshot: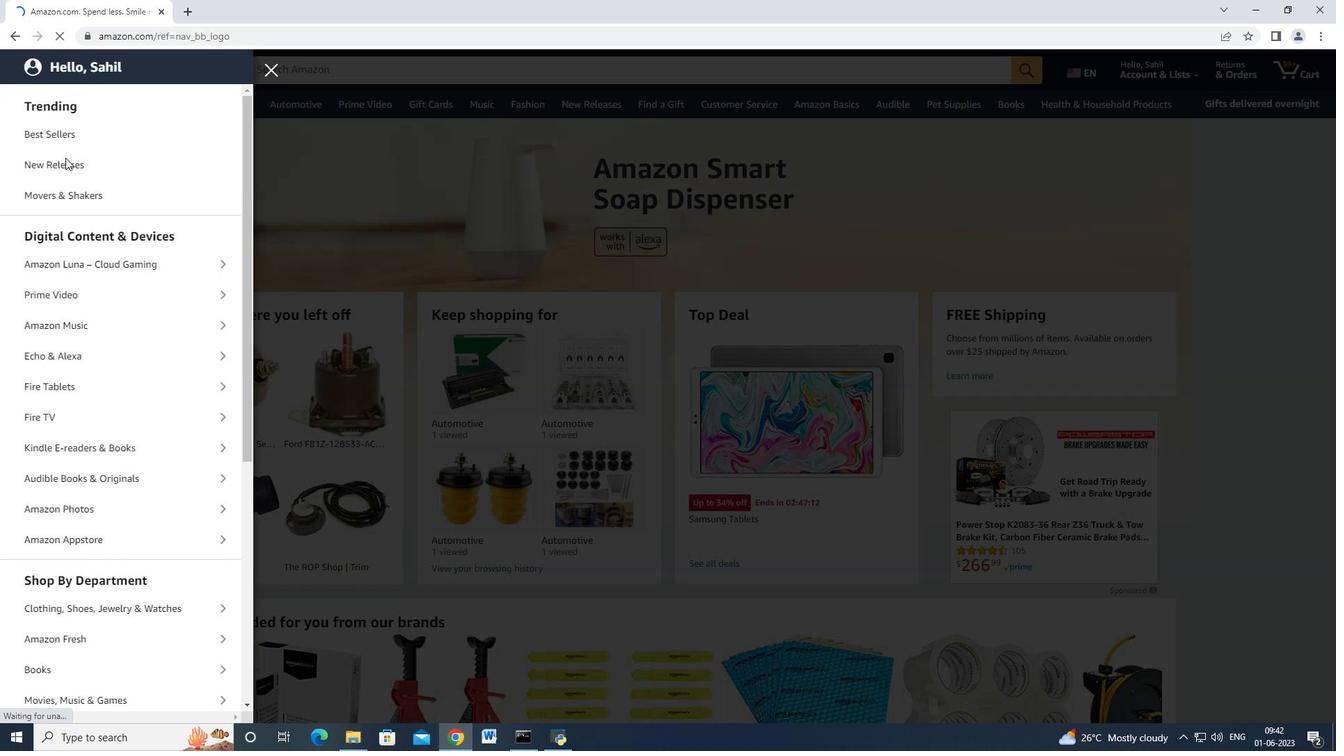 
Action: Mouse scrolled (72, 169) with delta (0, 0)
Screenshot: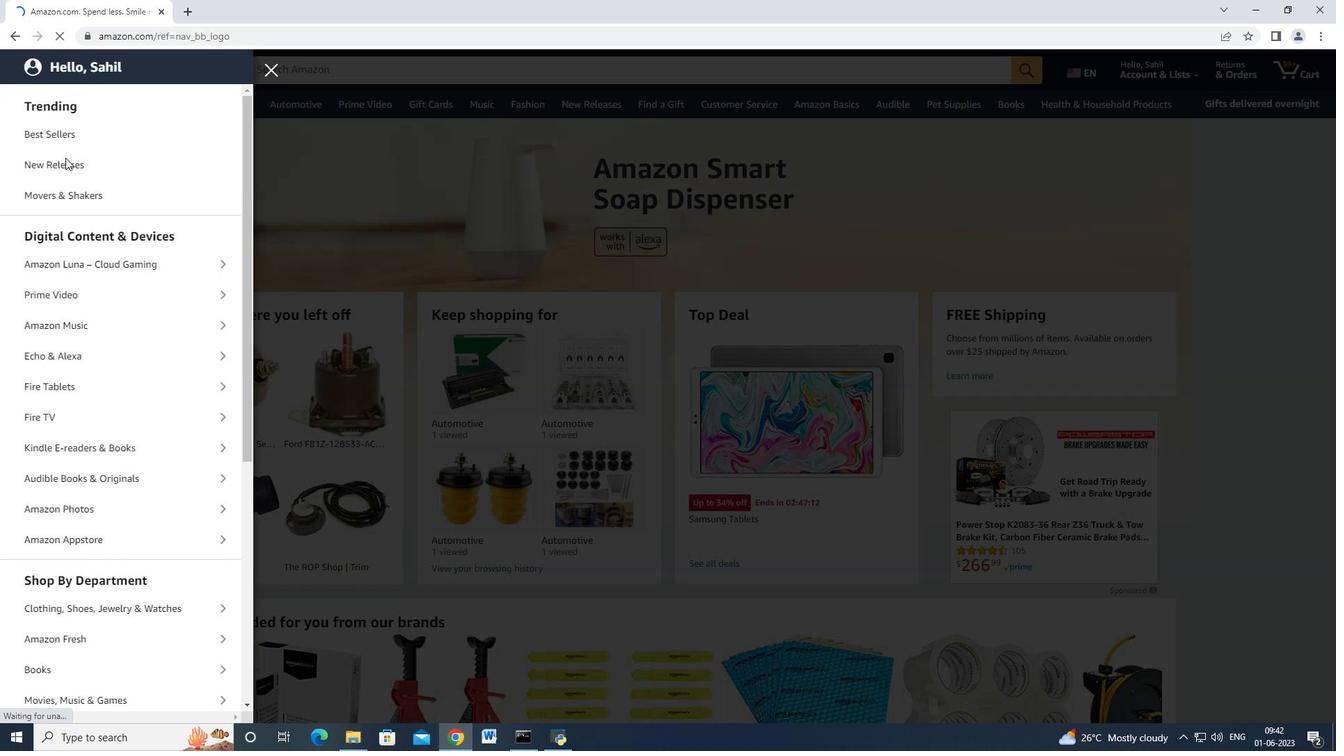 
Action: Mouse moved to (72, 170)
Screenshot: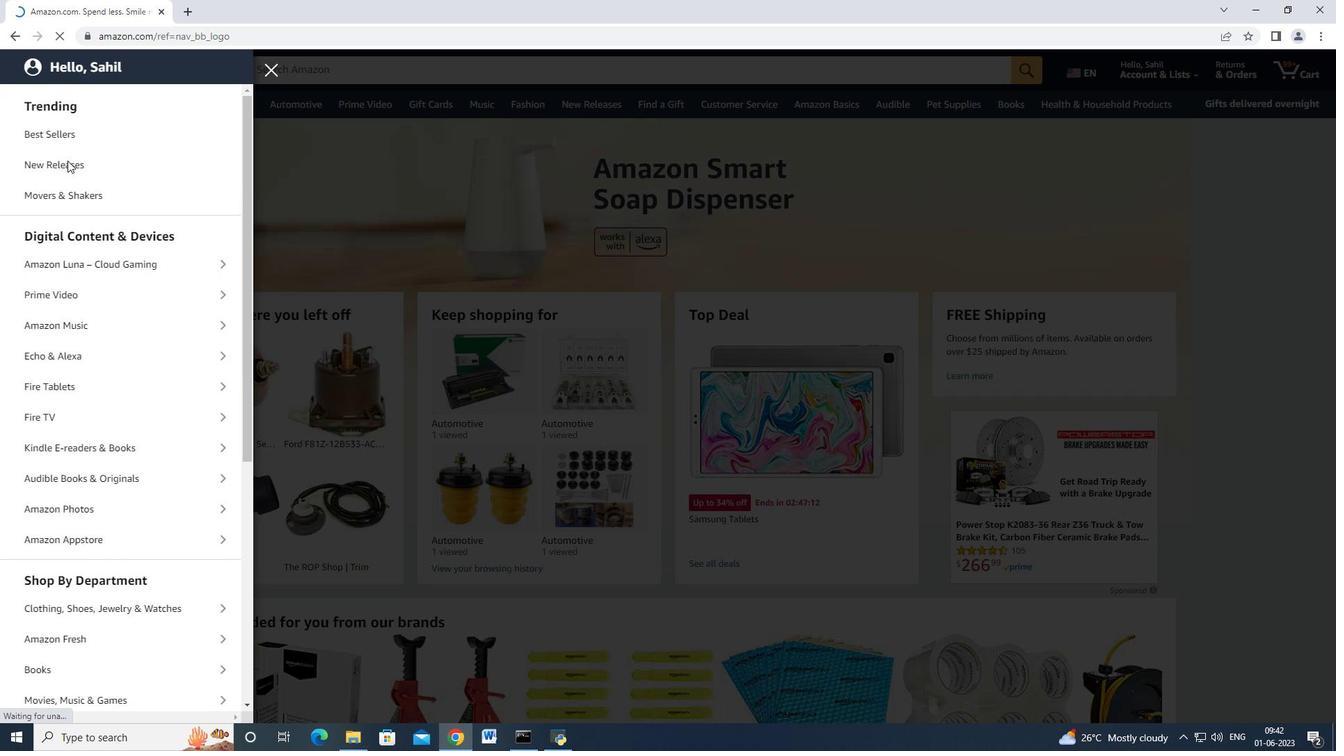 
Action: Mouse scrolled (72, 169) with delta (0, 0)
Screenshot: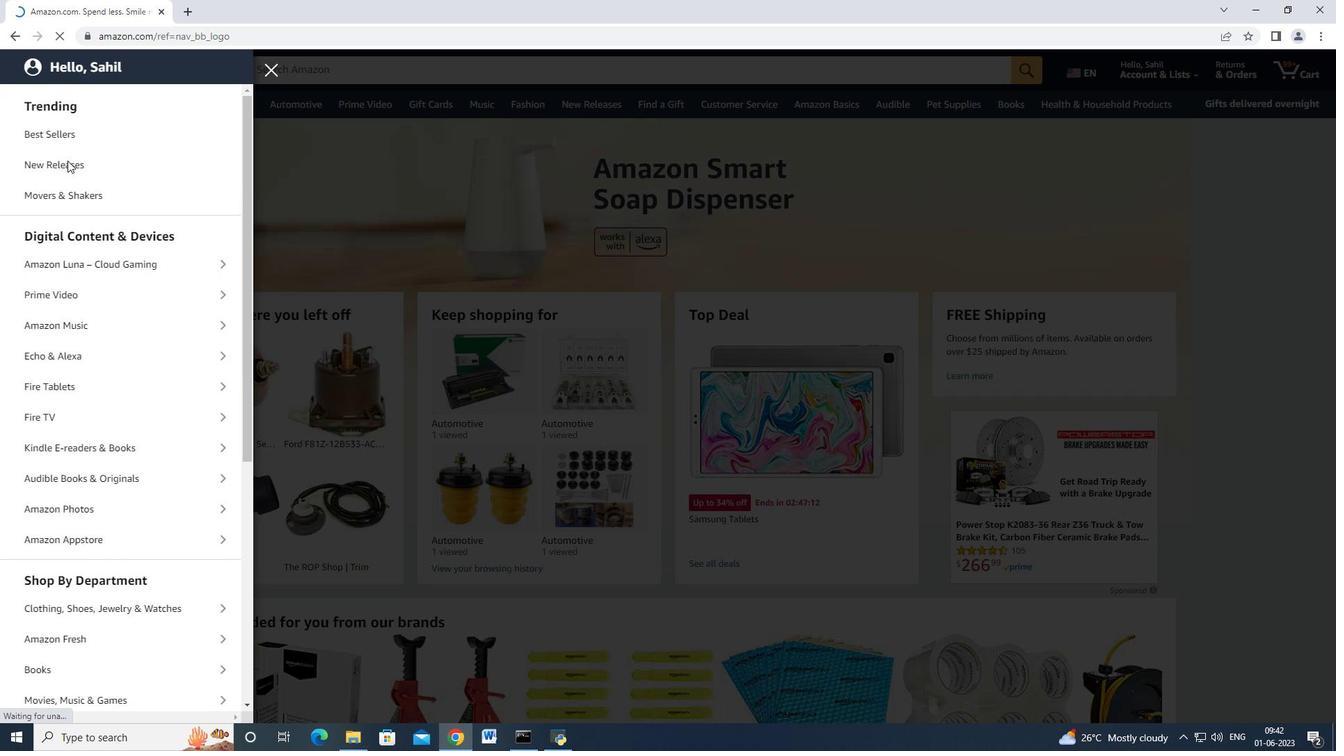 
Action: Mouse scrolled (72, 169) with delta (0, 0)
Screenshot: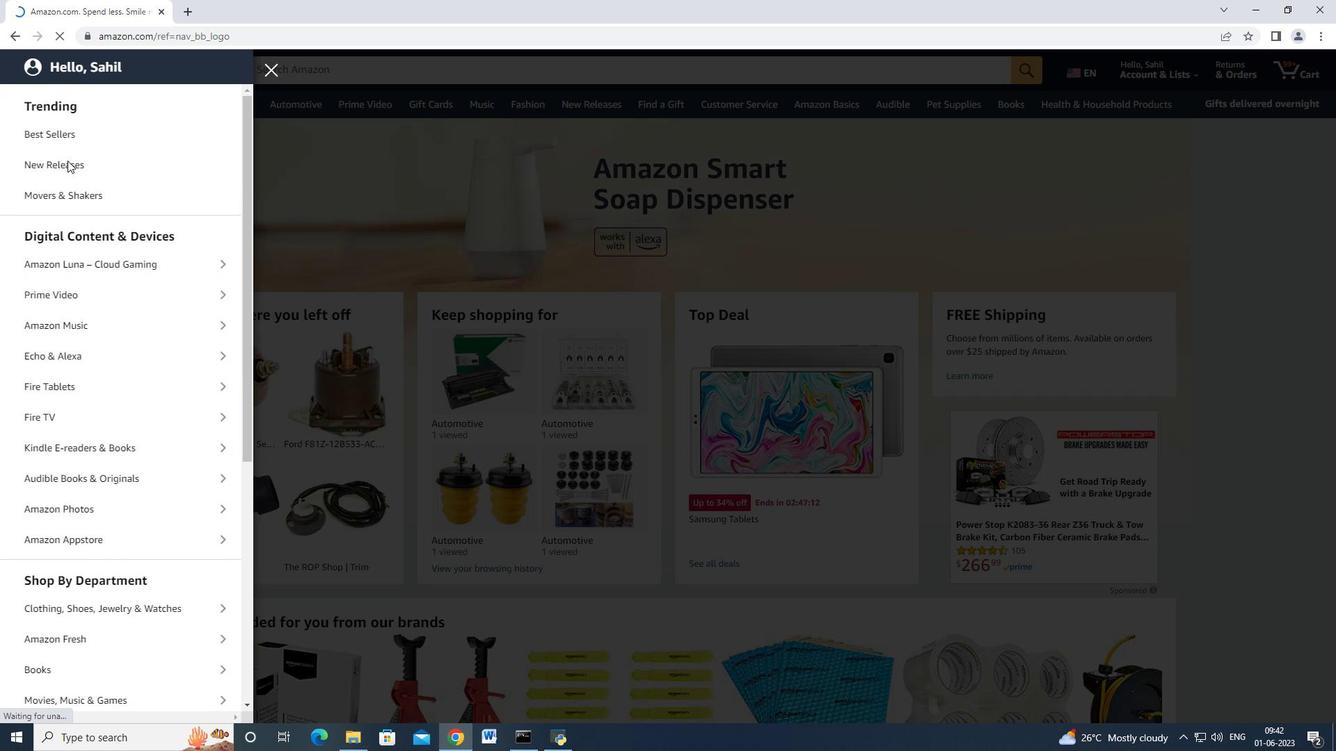 
Action: Mouse moved to (84, 375)
Screenshot: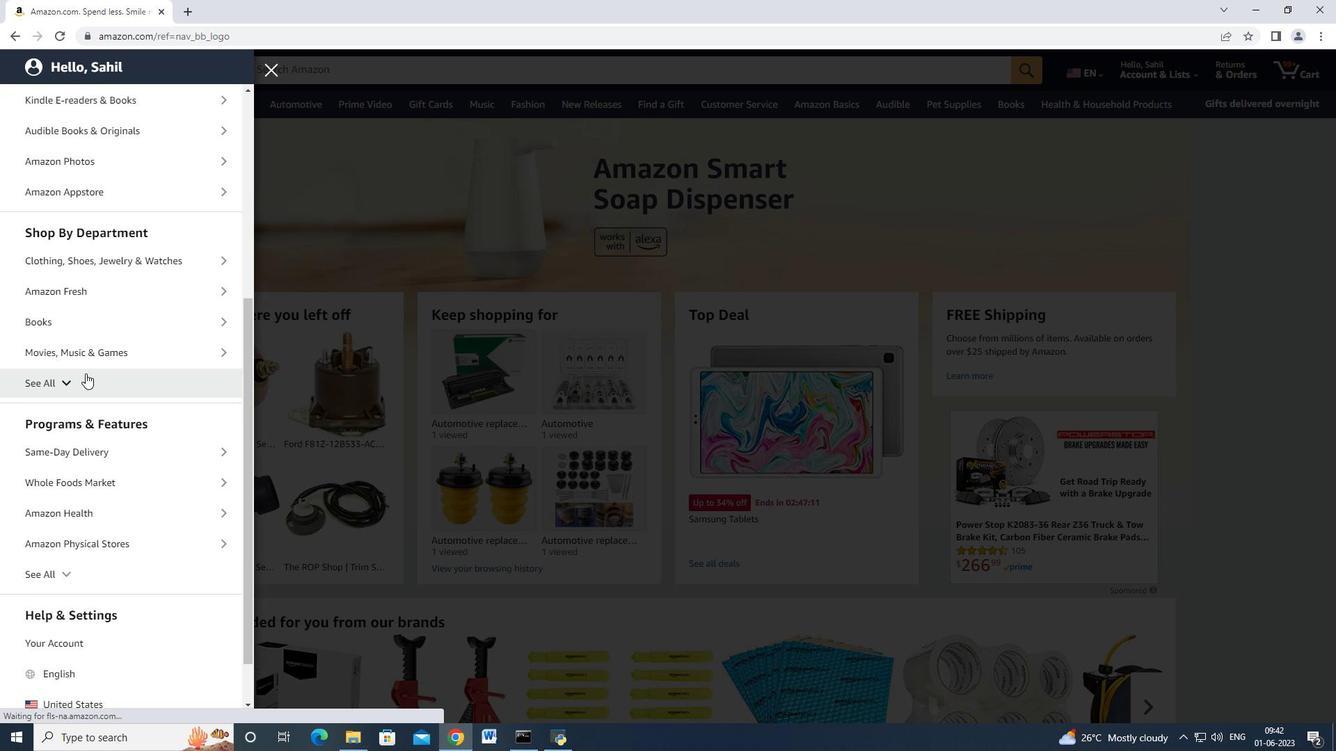 
Action: Mouse pressed left at (84, 375)
Screenshot: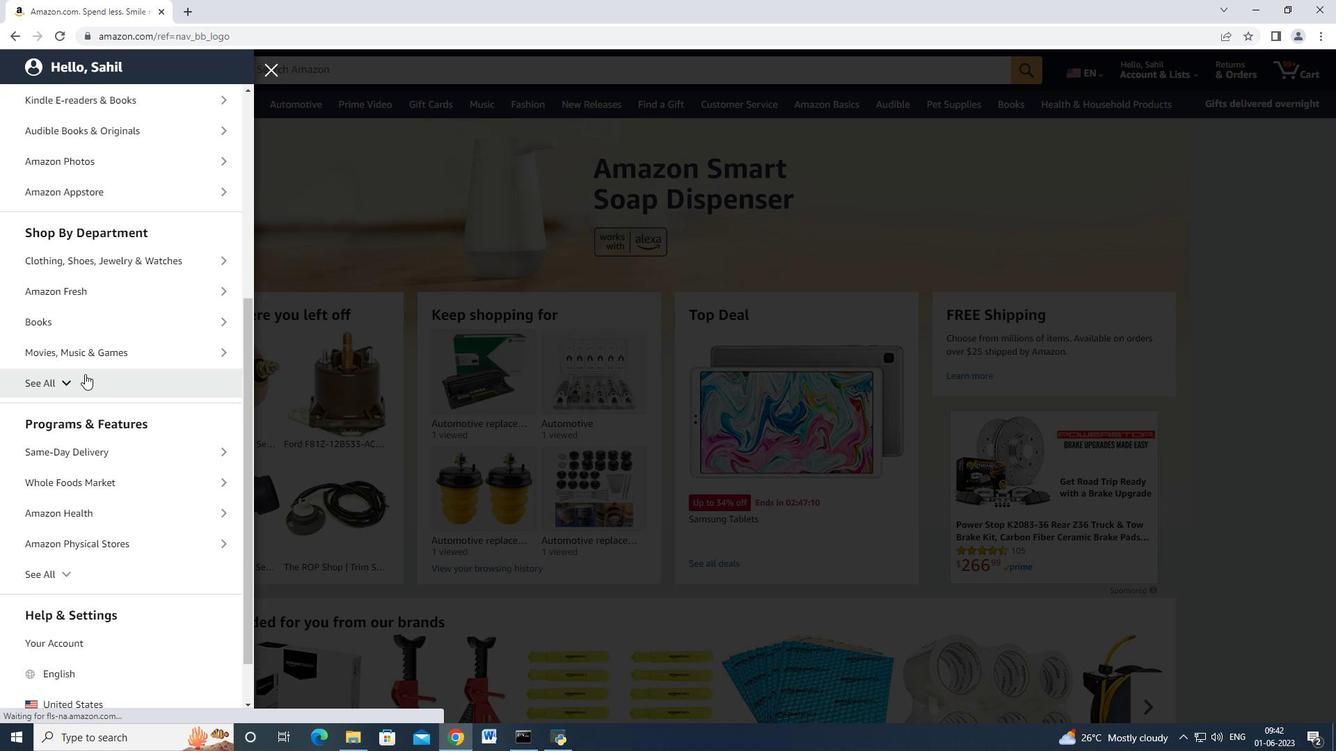 
Action: Mouse moved to (130, 371)
Screenshot: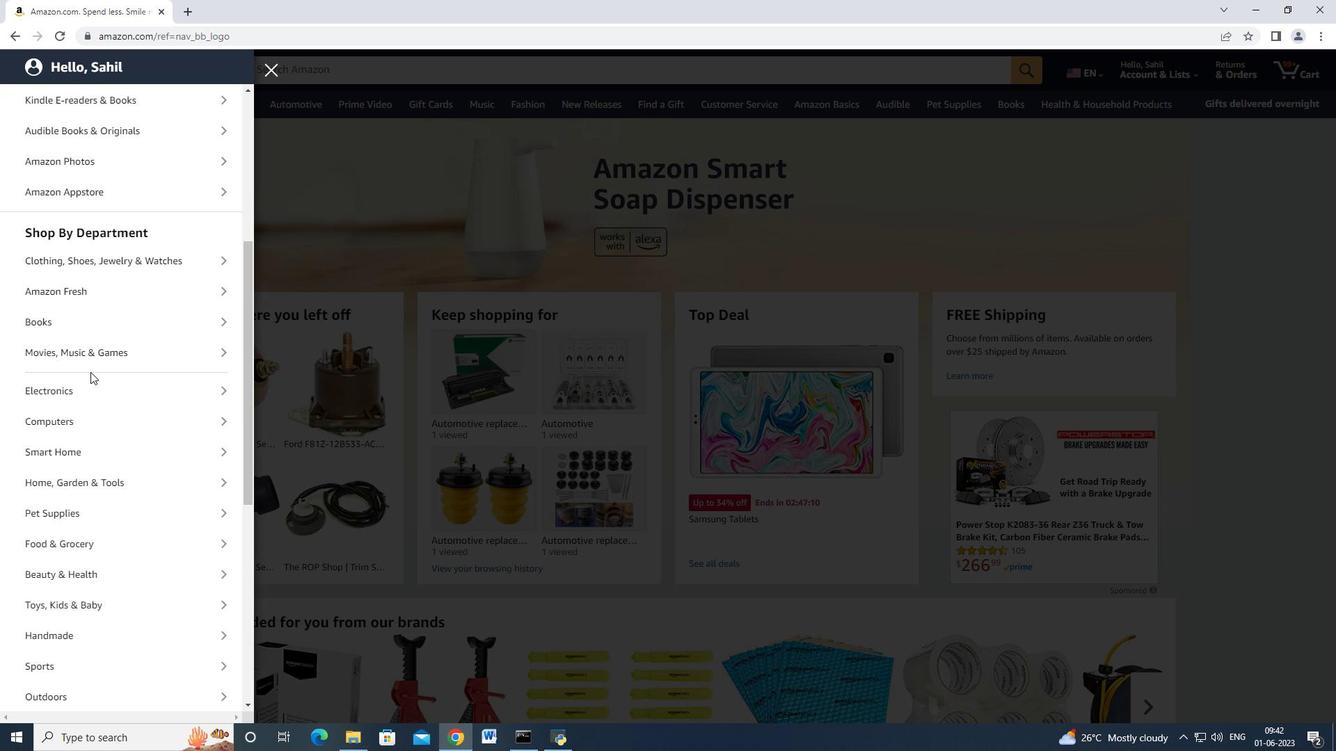 
Action: Mouse scrolled (130, 370) with delta (0, 0)
Screenshot: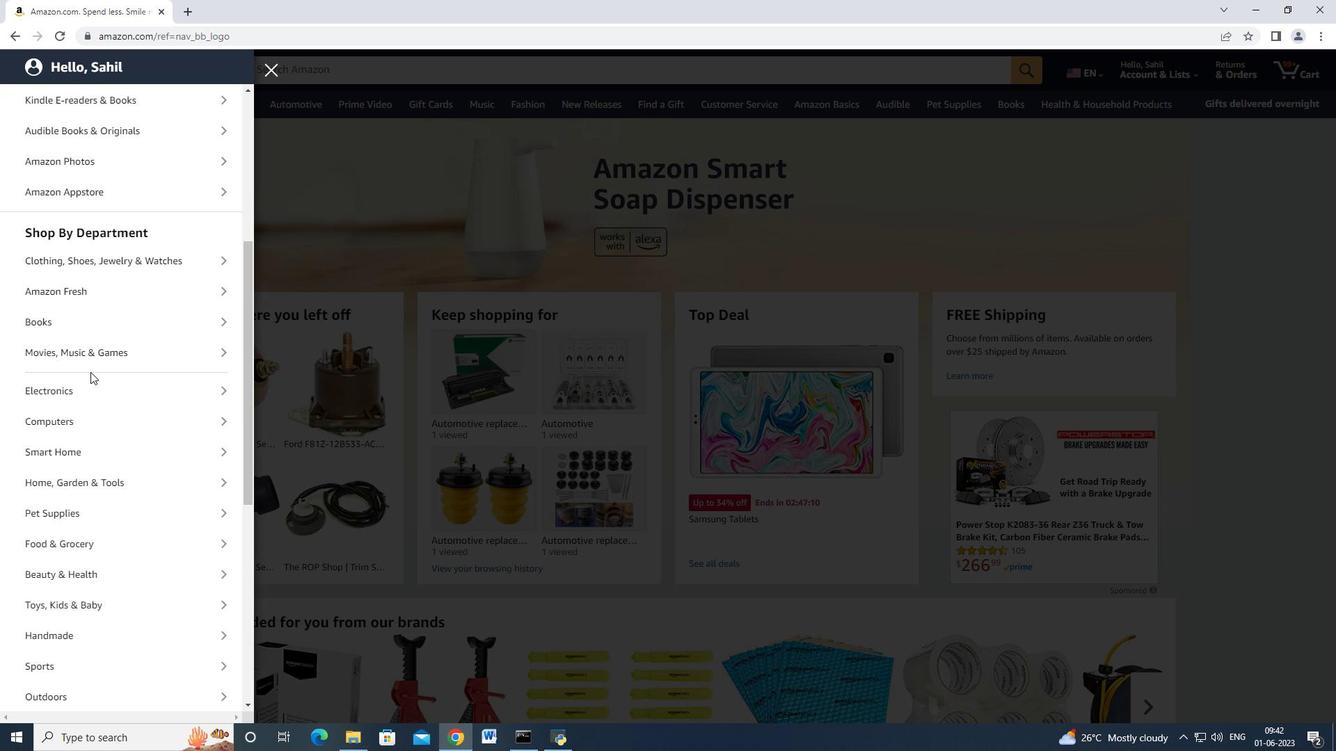 
Action: Mouse scrolled (130, 370) with delta (0, 0)
Screenshot: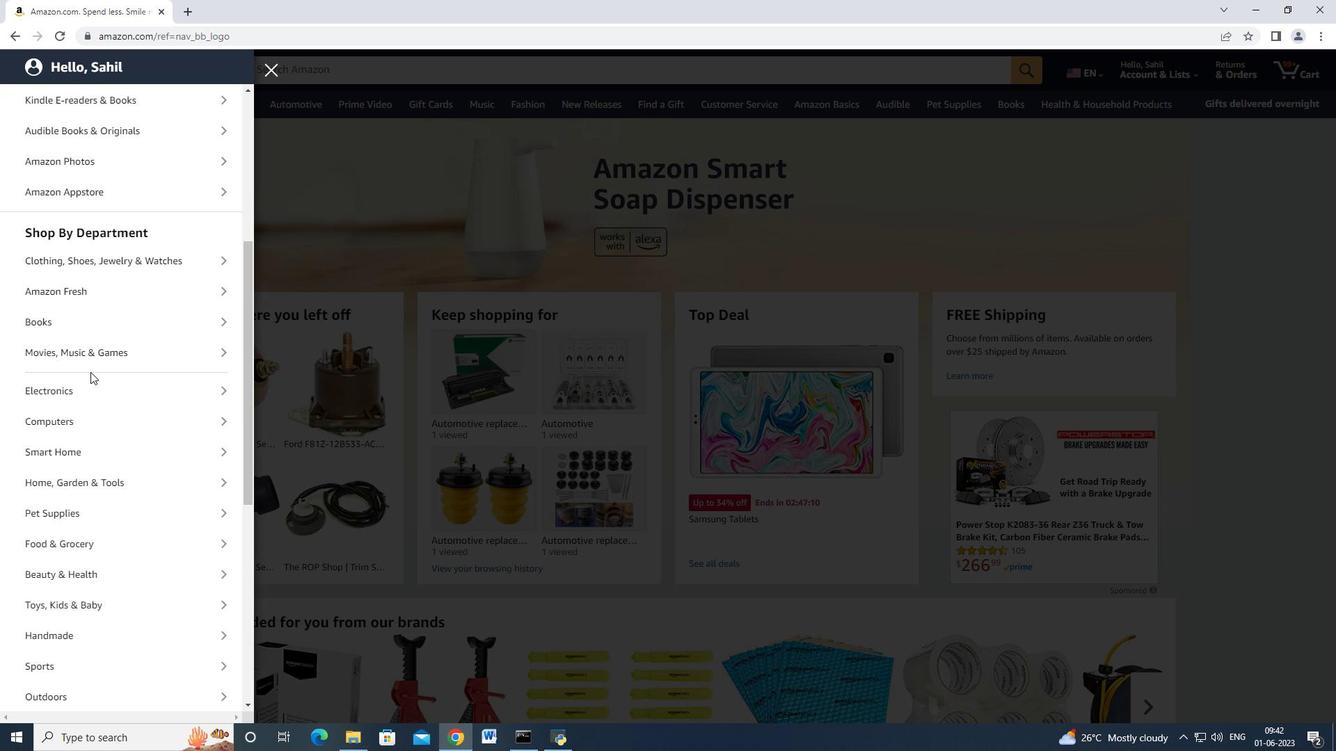 
Action: Mouse scrolled (130, 371) with delta (0, 0)
Screenshot: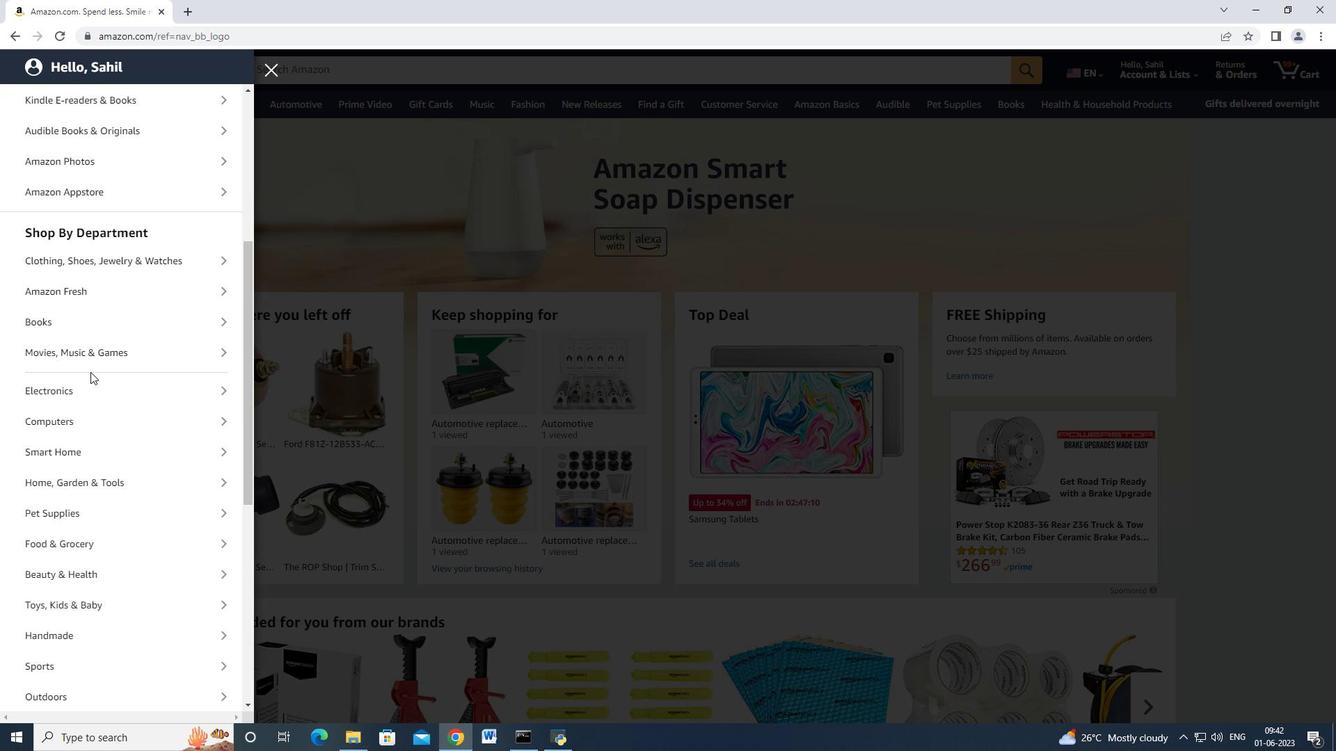 
Action: Mouse moved to (128, 381)
Screenshot: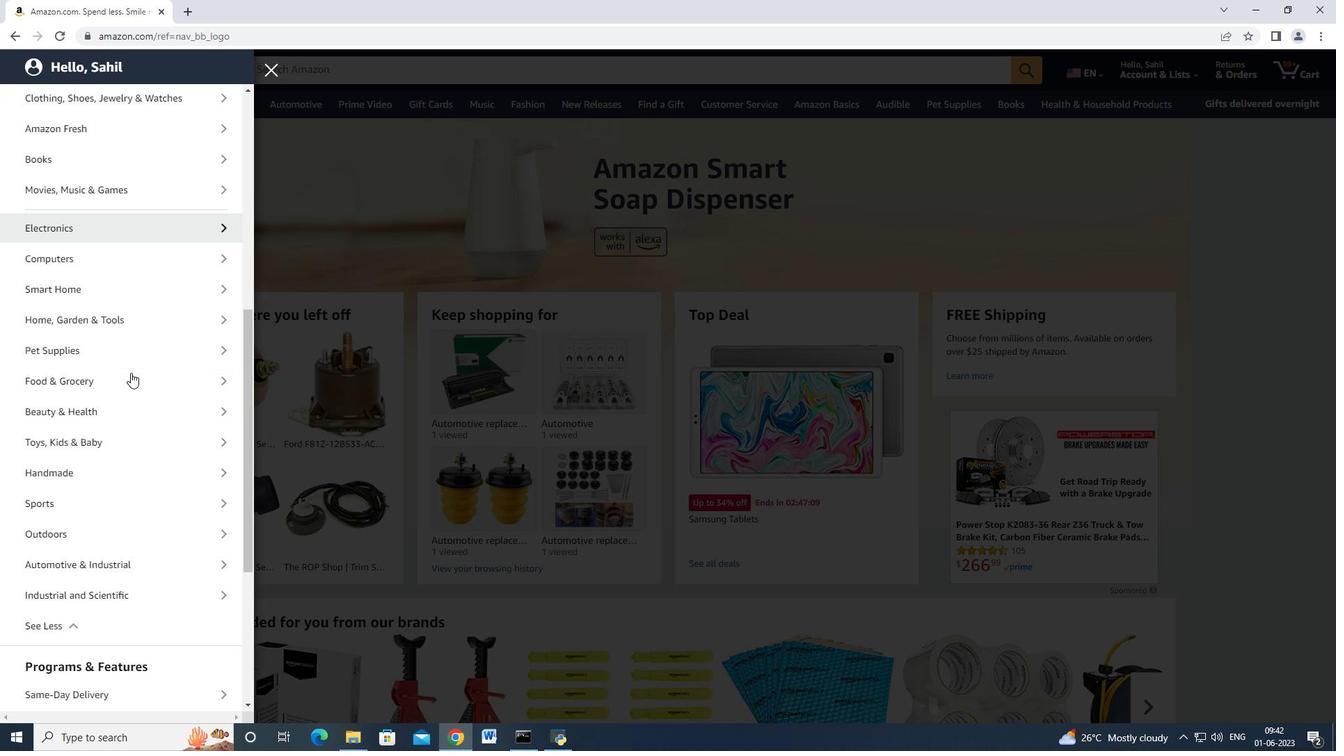 
Action: Mouse scrolled (128, 380) with delta (0, 0)
Screenshot: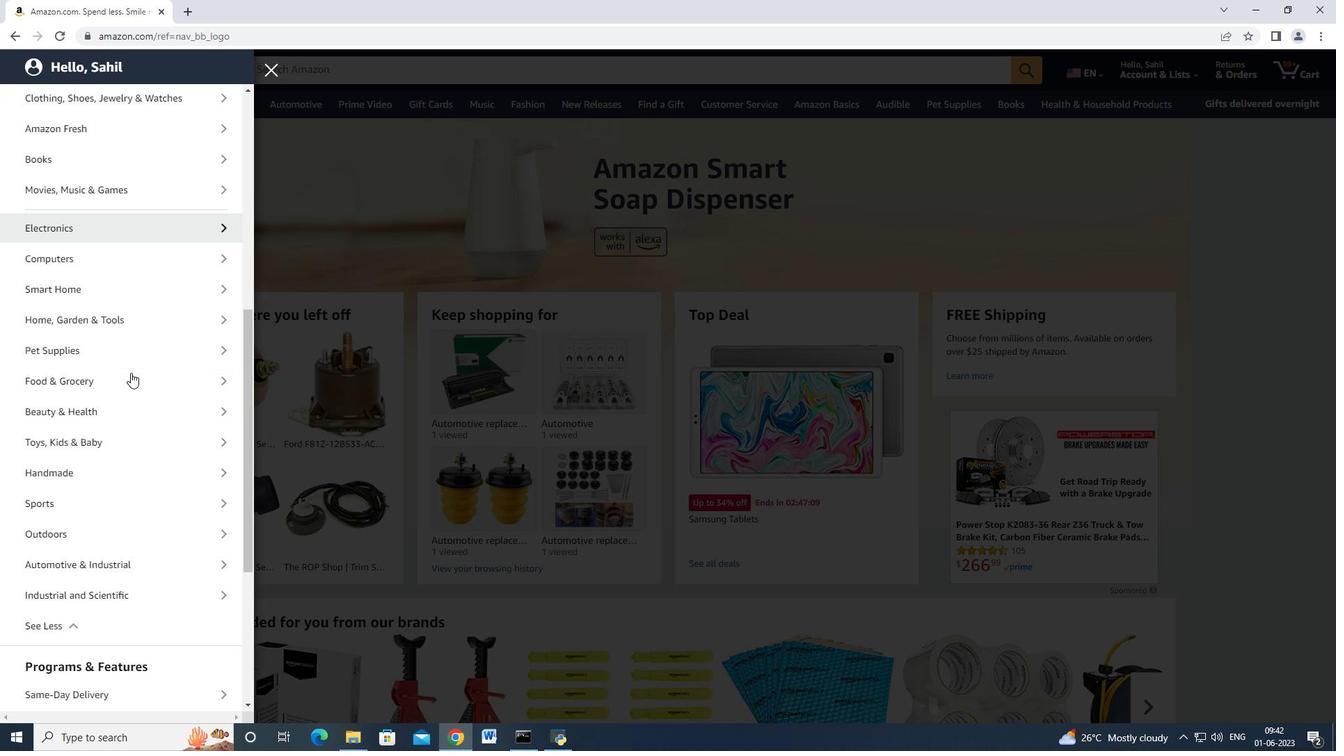 
Action: Mouse scrolled (128, 380) with delta (0, 0)
Screenshot: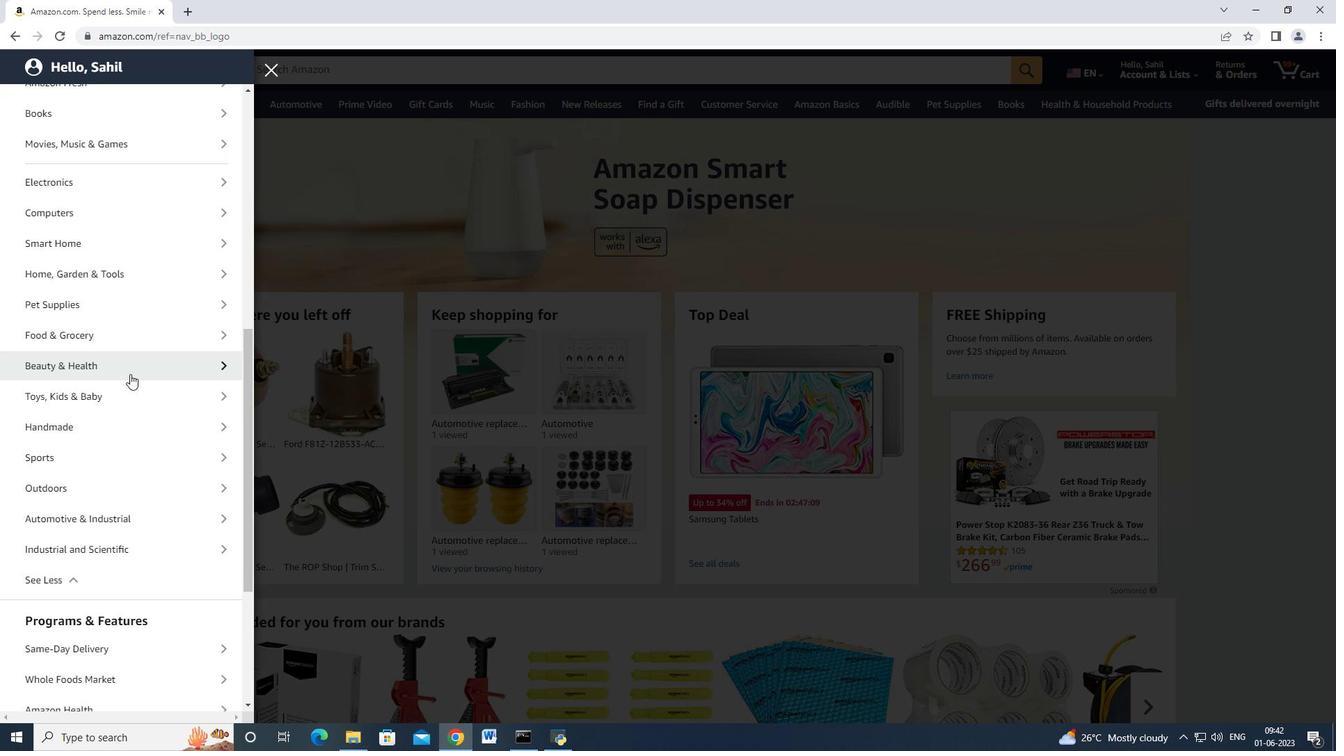 
Action: Mouse moved to (132, 386)
Screenshot: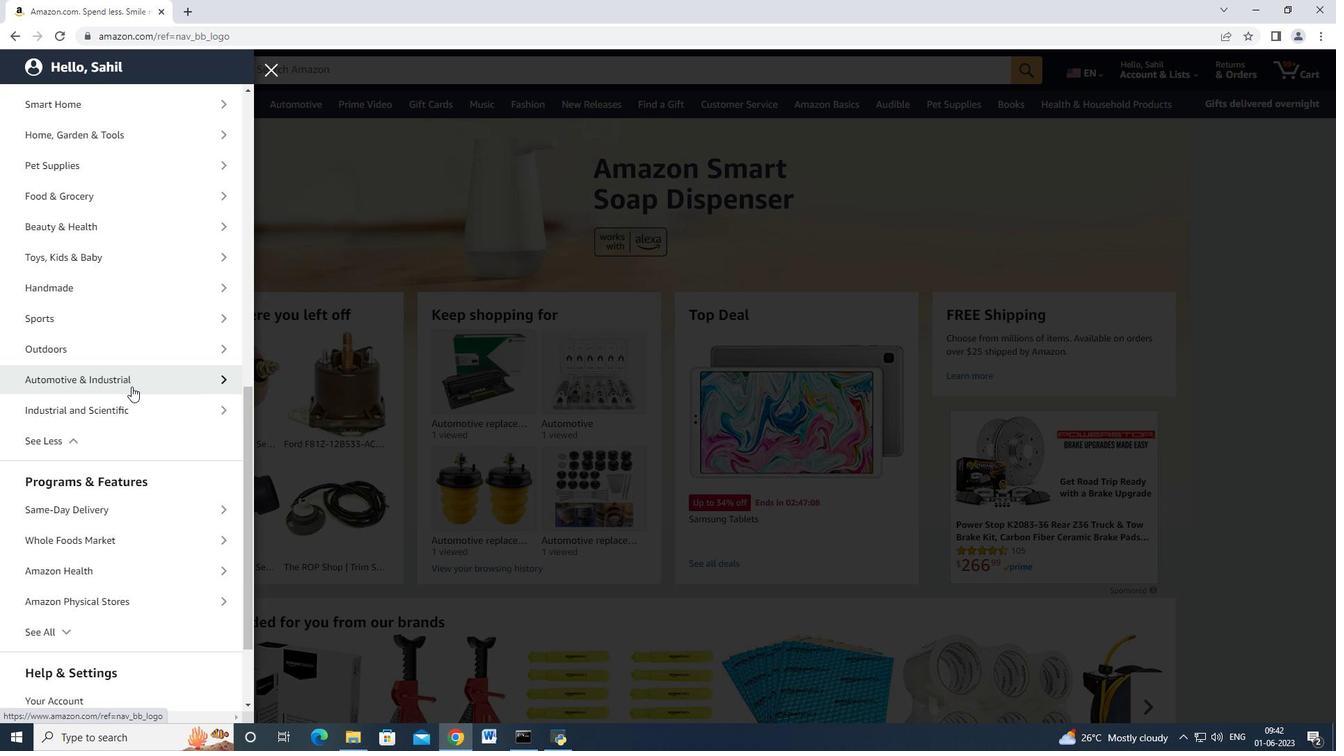
Action: Mouse pressed left at (132, 386)
Screenshot: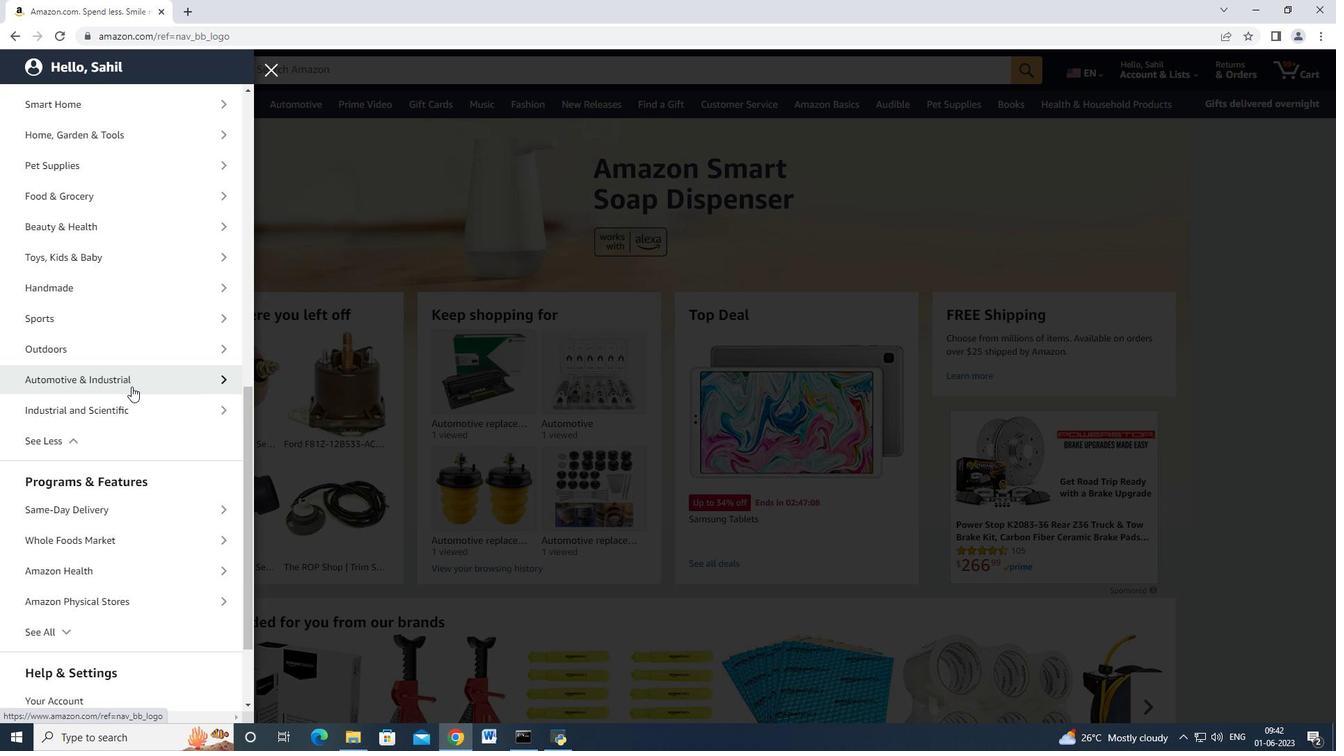 
Action: Mouse moved to (148, 174)
Screenshot: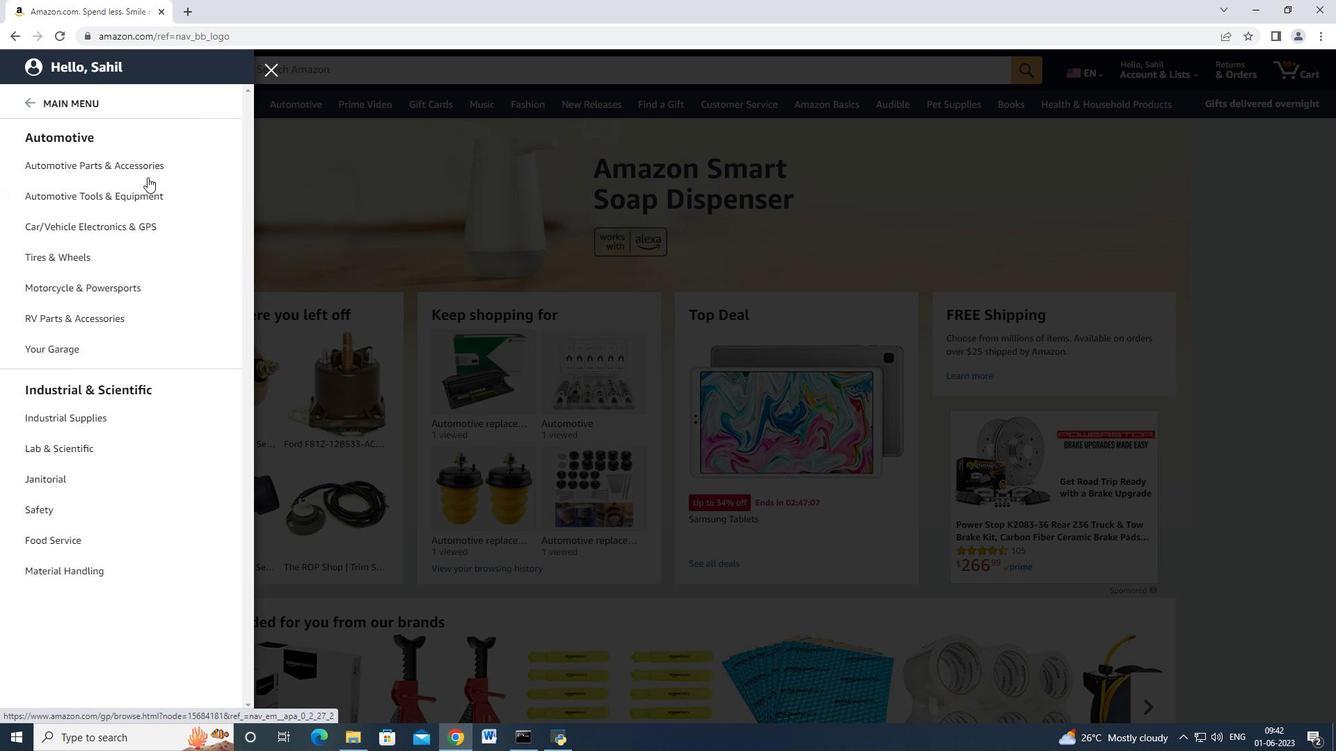 
Action: Mouse pressed left at (148, 174)
Screenshot: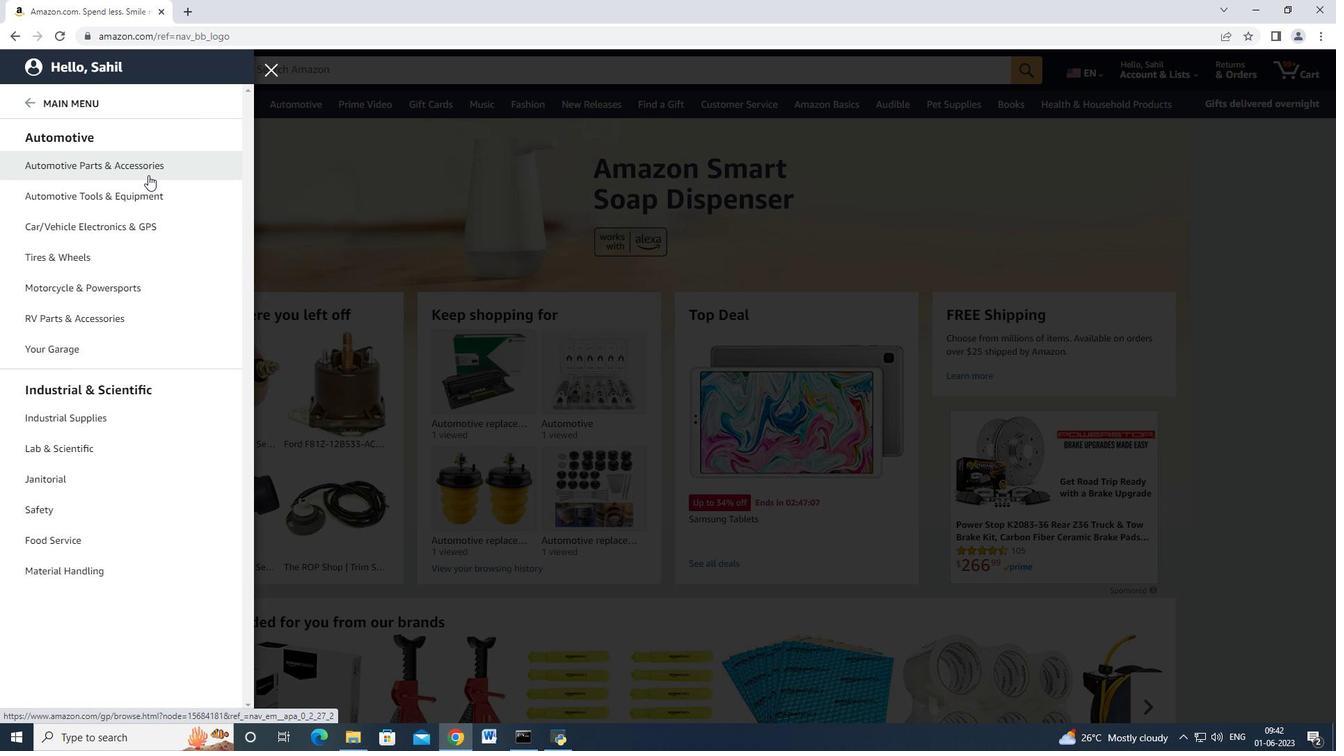 
Action: Mouse moved to (252, 132)
Screenshot: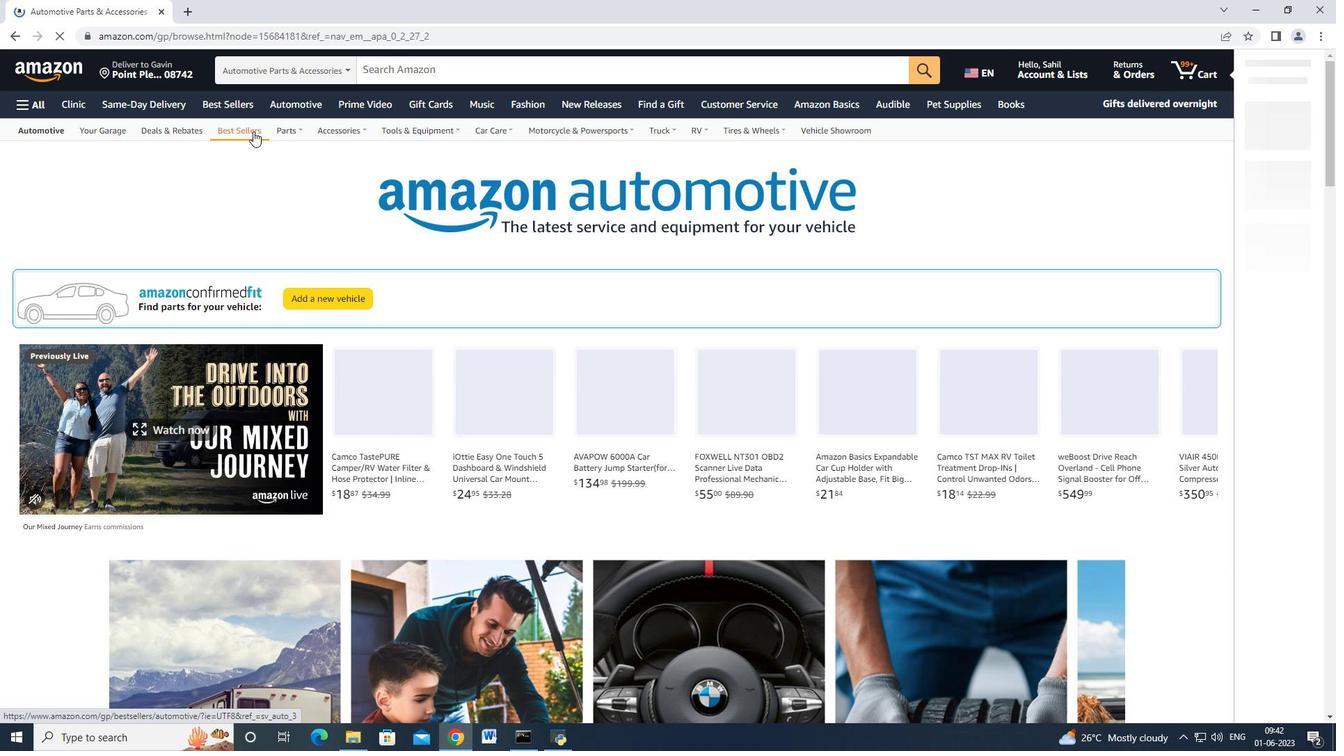 
Action: Mouse pressed left at (252, 132)
Screenshot: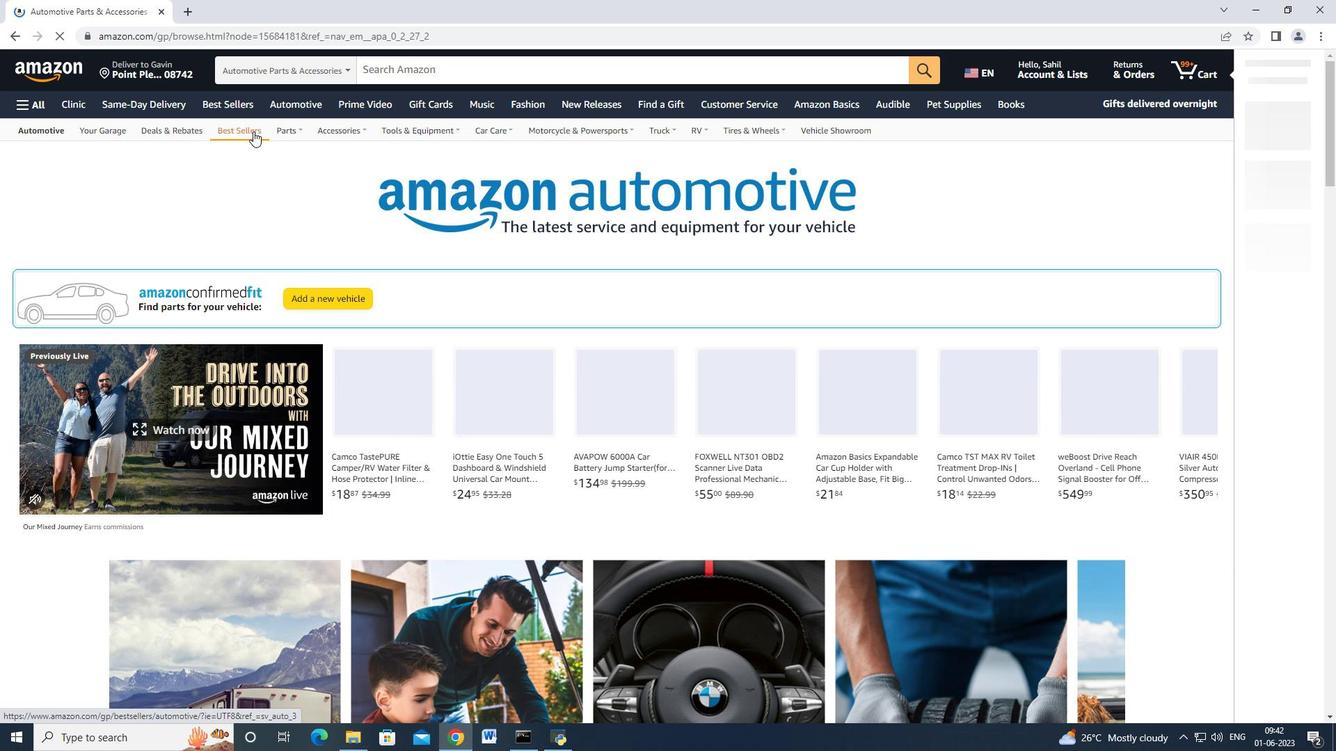 
Action: Mouse moved to (92, 289)
Screenshot: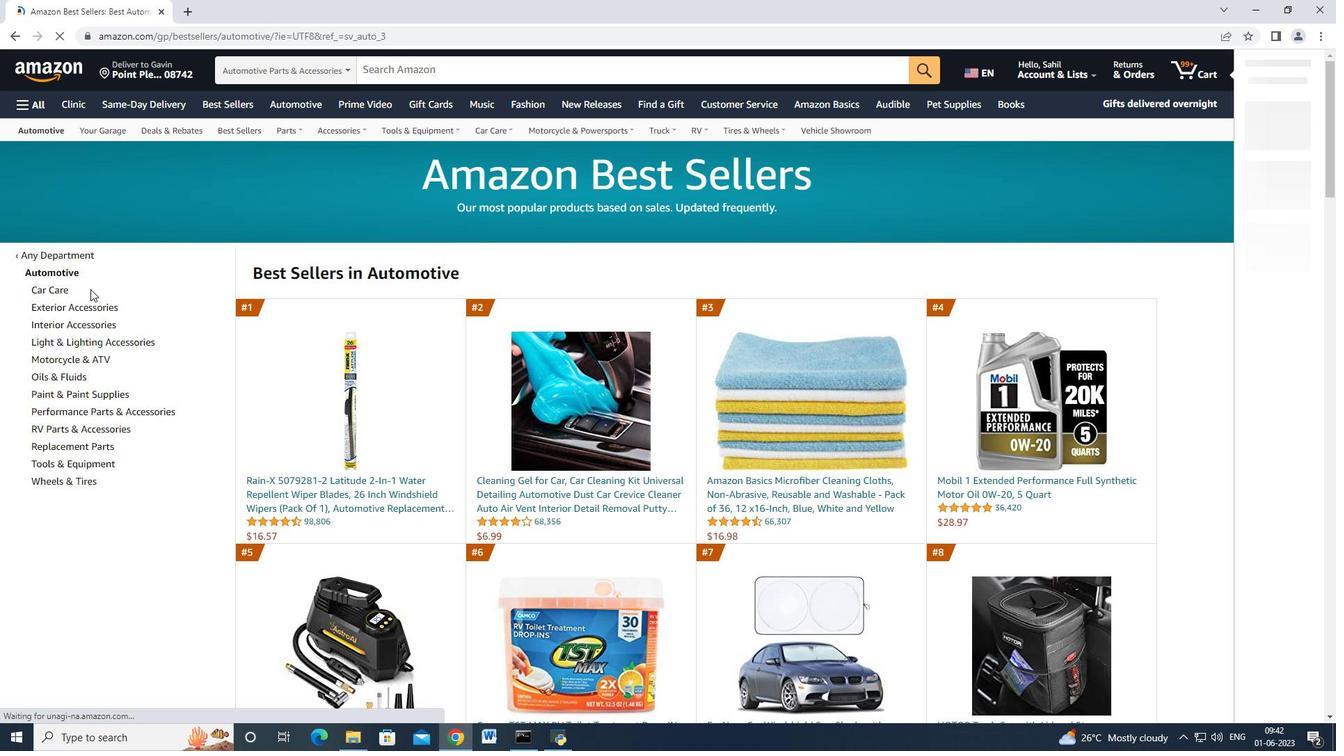 
Action: Mouse scrolled (92, 288) with delta (0, 0)
Screenshot: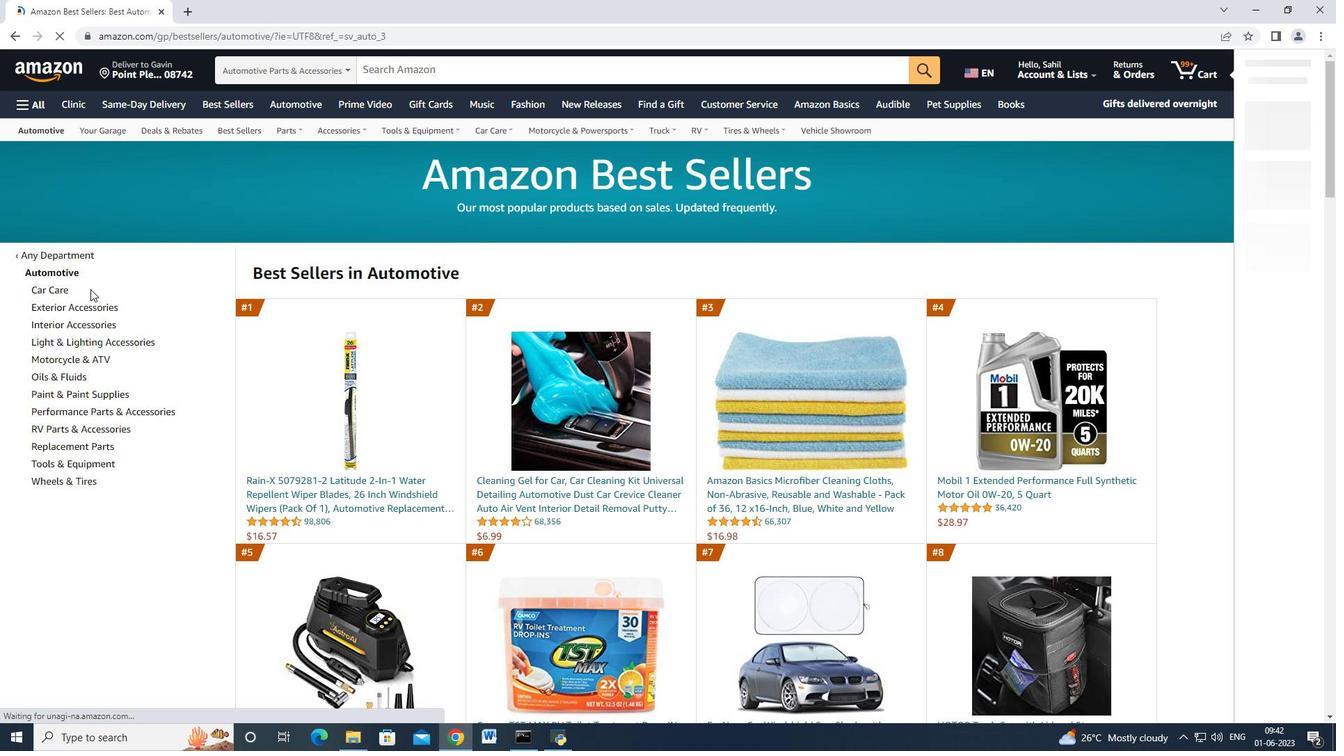 
Action: Mouse moved to (103, 299)
Screenshot: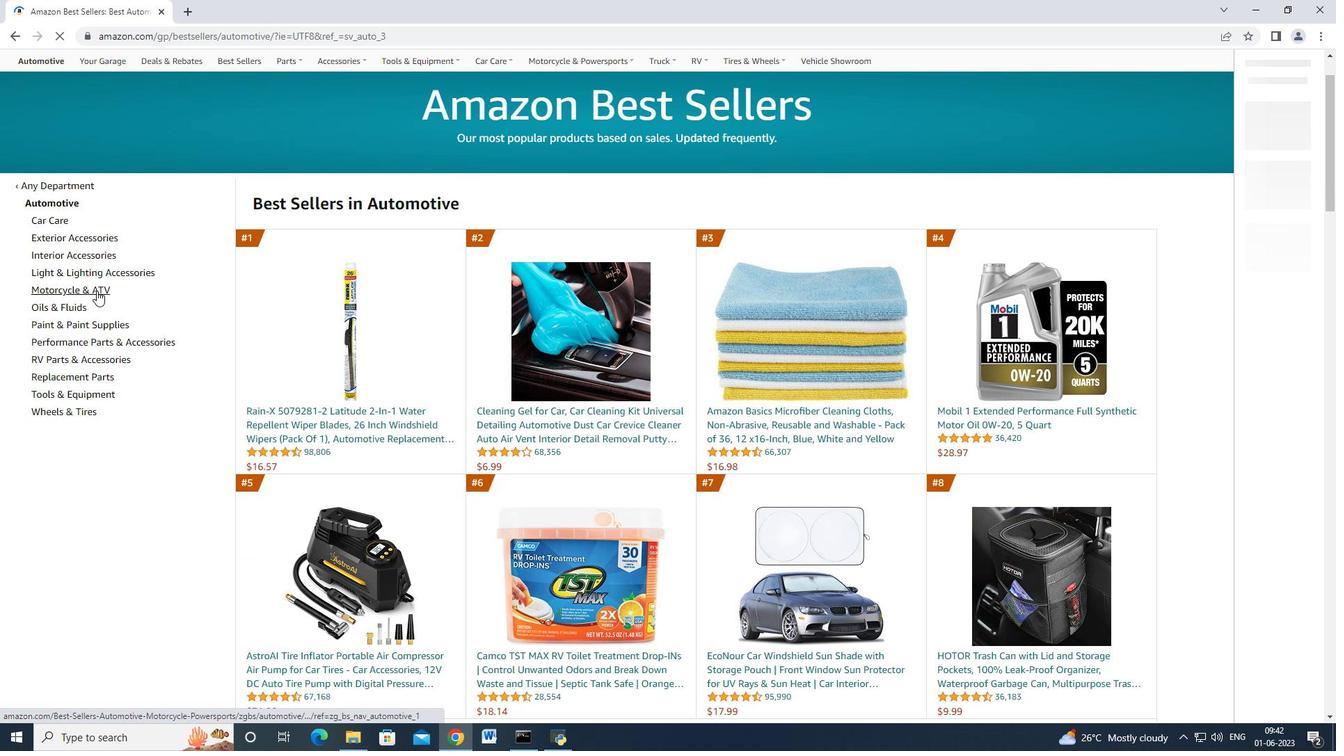 
Action: Mouse scrolled (103, 298) with delta (0, 0)
Screenshot: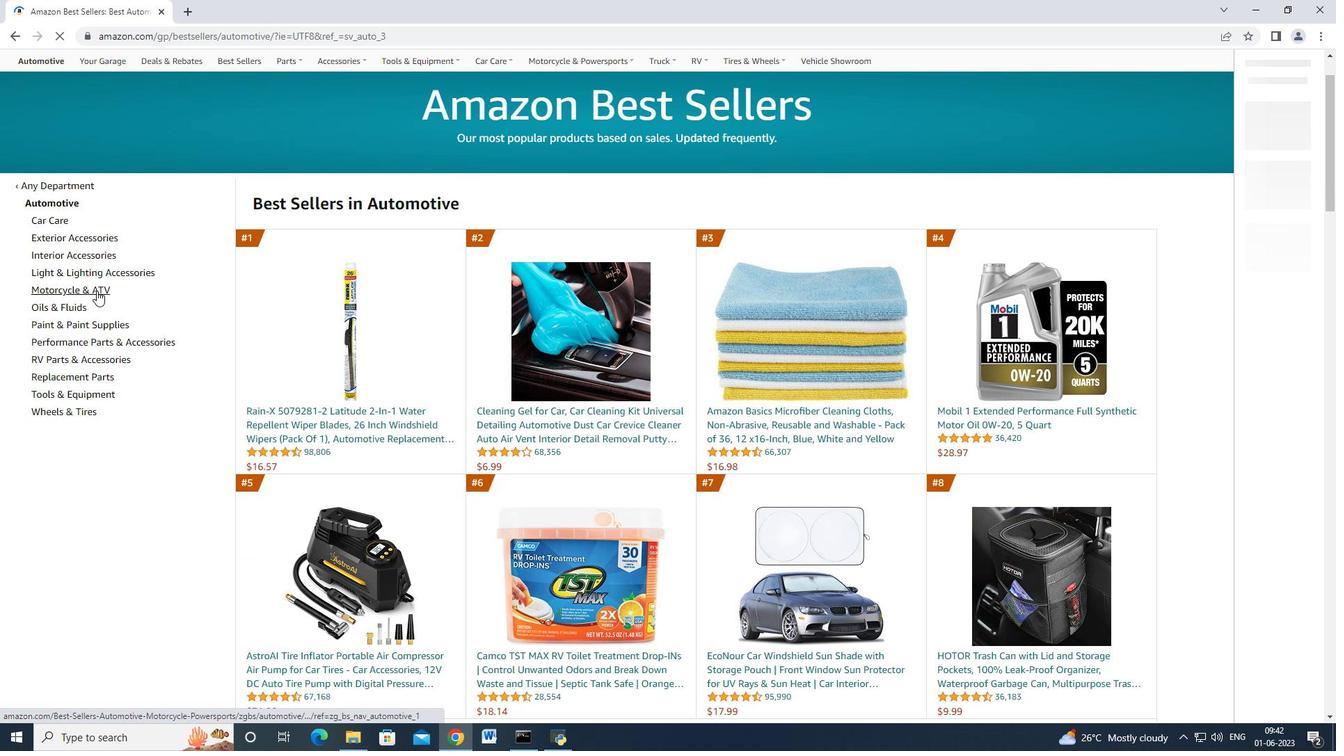 
Action: Mouse moved to (101, 303)
Screenshot: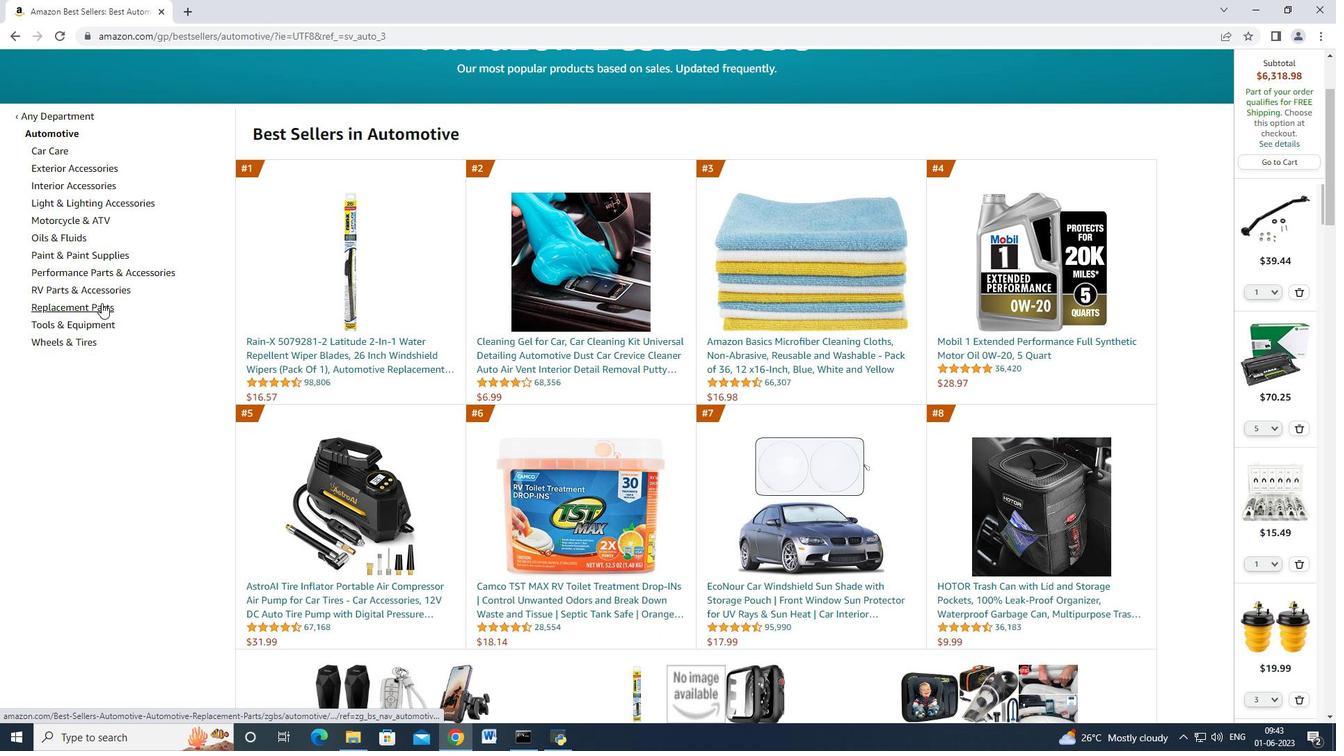 
Action: Mouse pressed left at (101, 303)
Screenshot: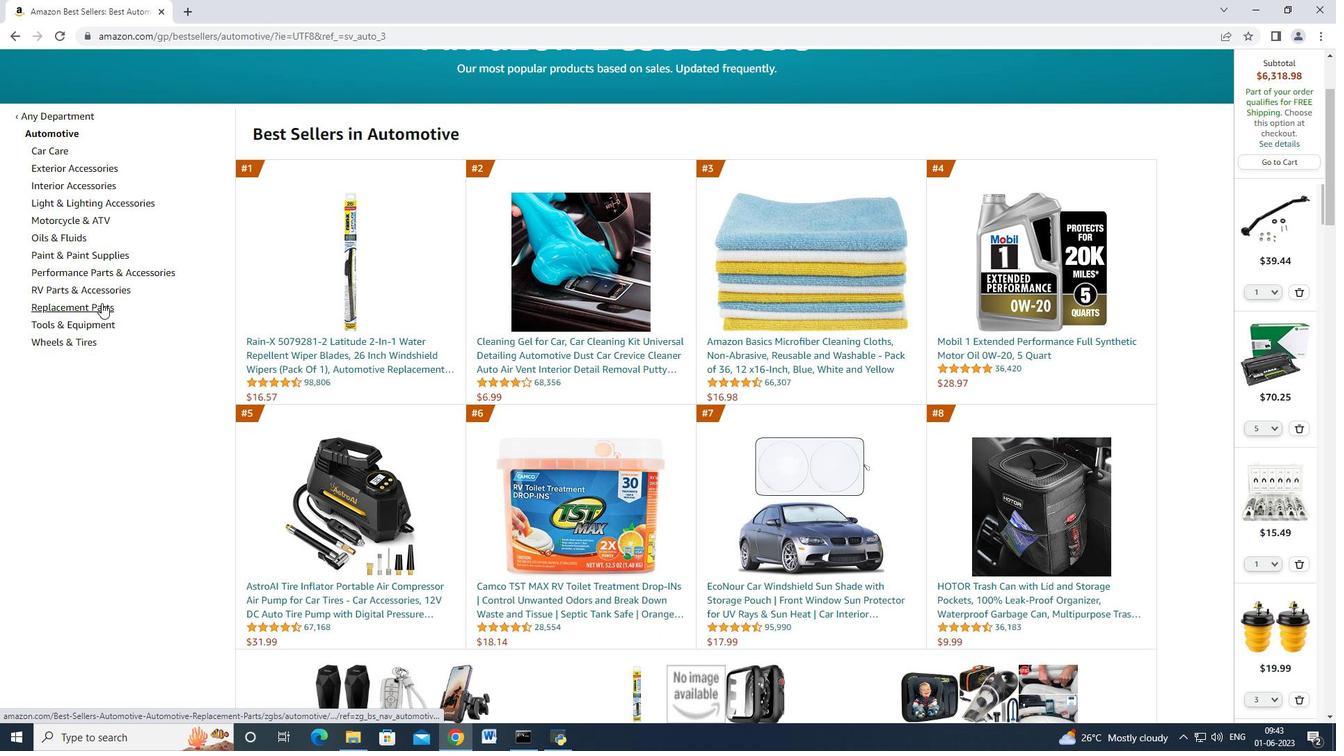 
Action: Mouse moved to (160, 258)
Screenshot: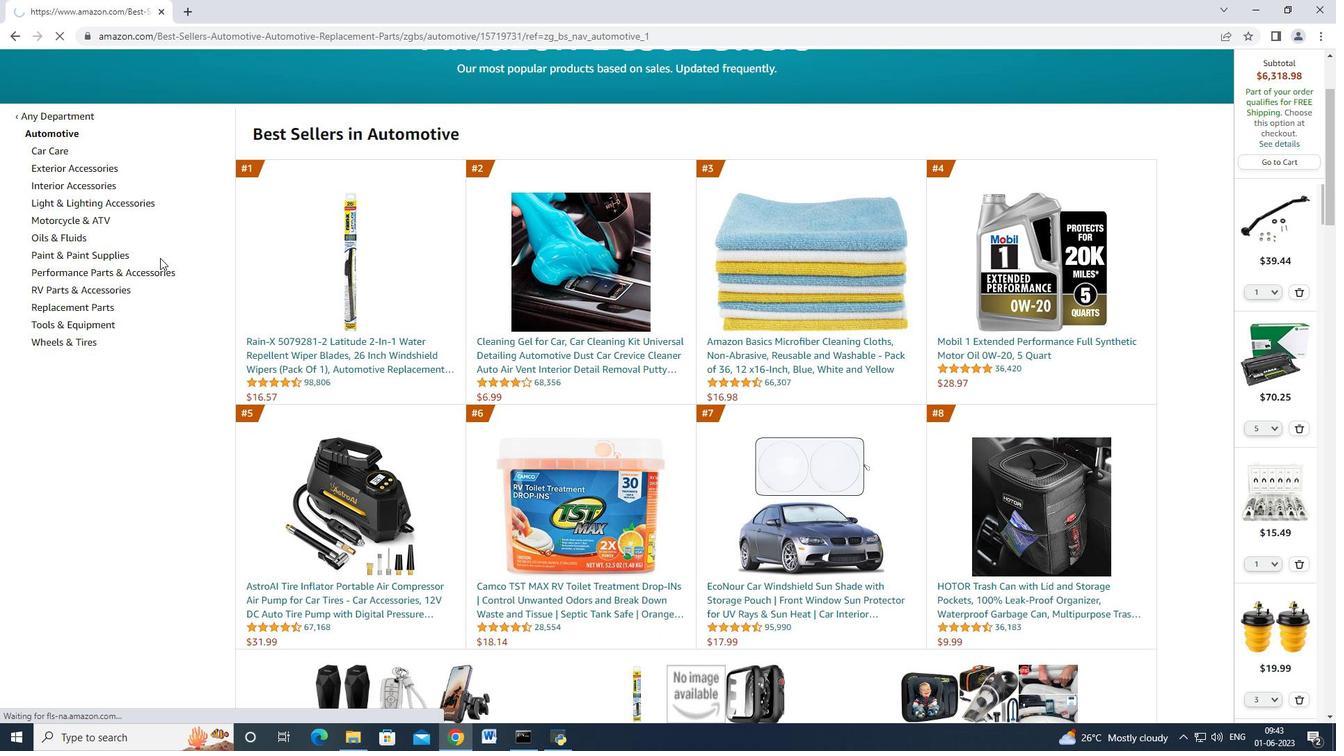 
Action: Mouse scrolled (160, 257) with delta (0, 0)
Screenshot: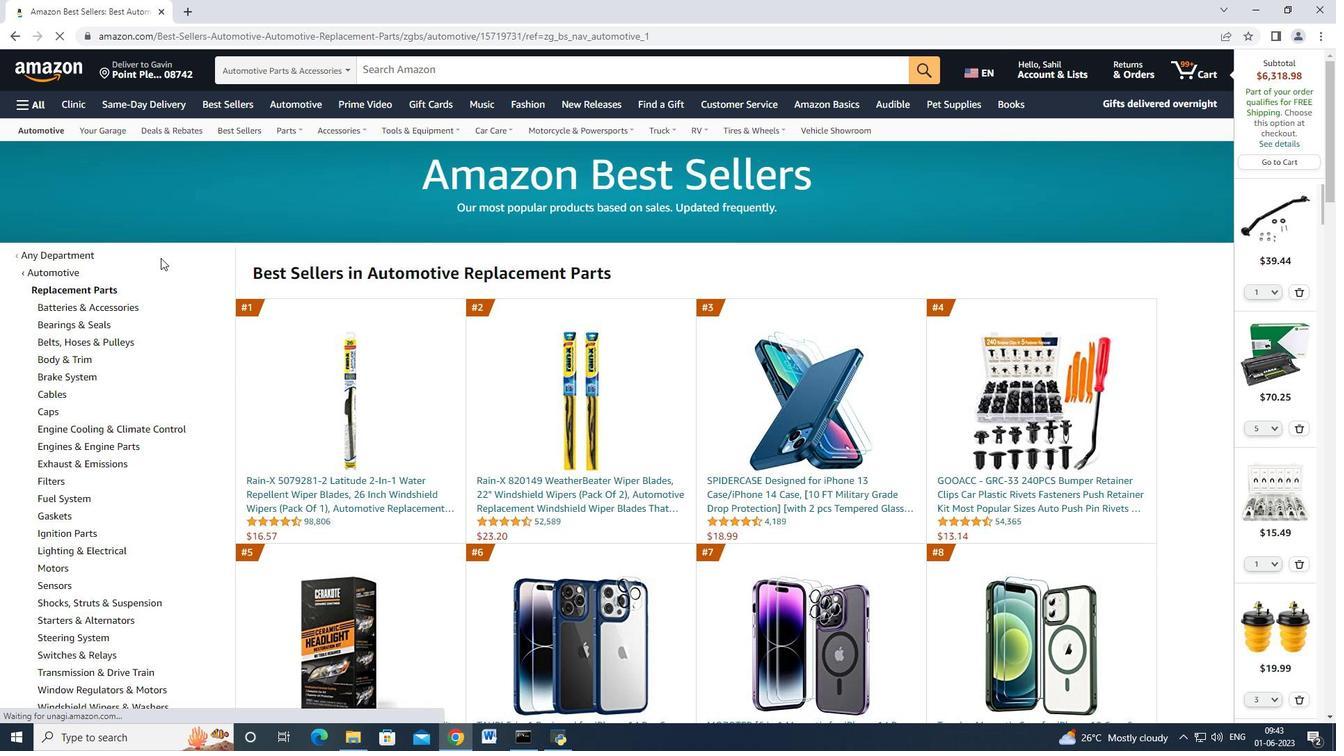 
Action: Mouse moved to (160, 258)
Screenshot: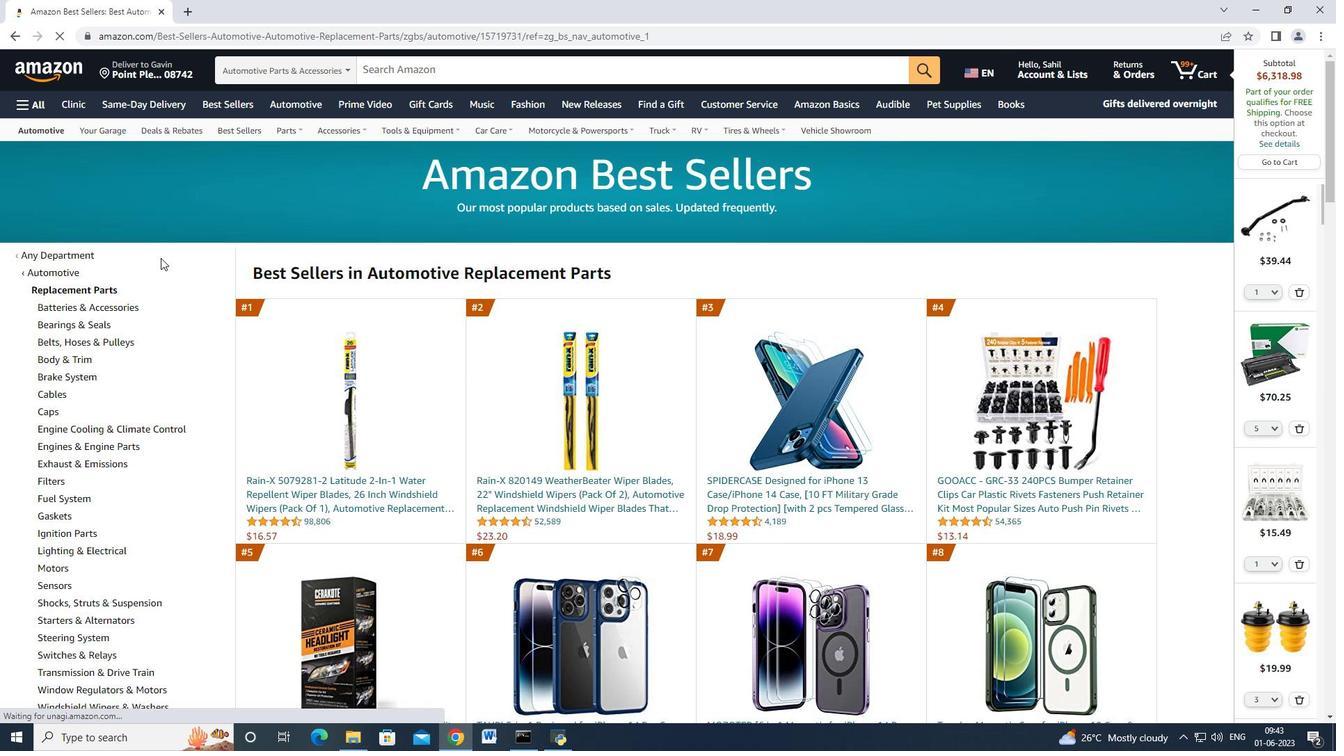 
Action: Mouse scrolled (160, 258) with delta (0, 0)
Screenshot: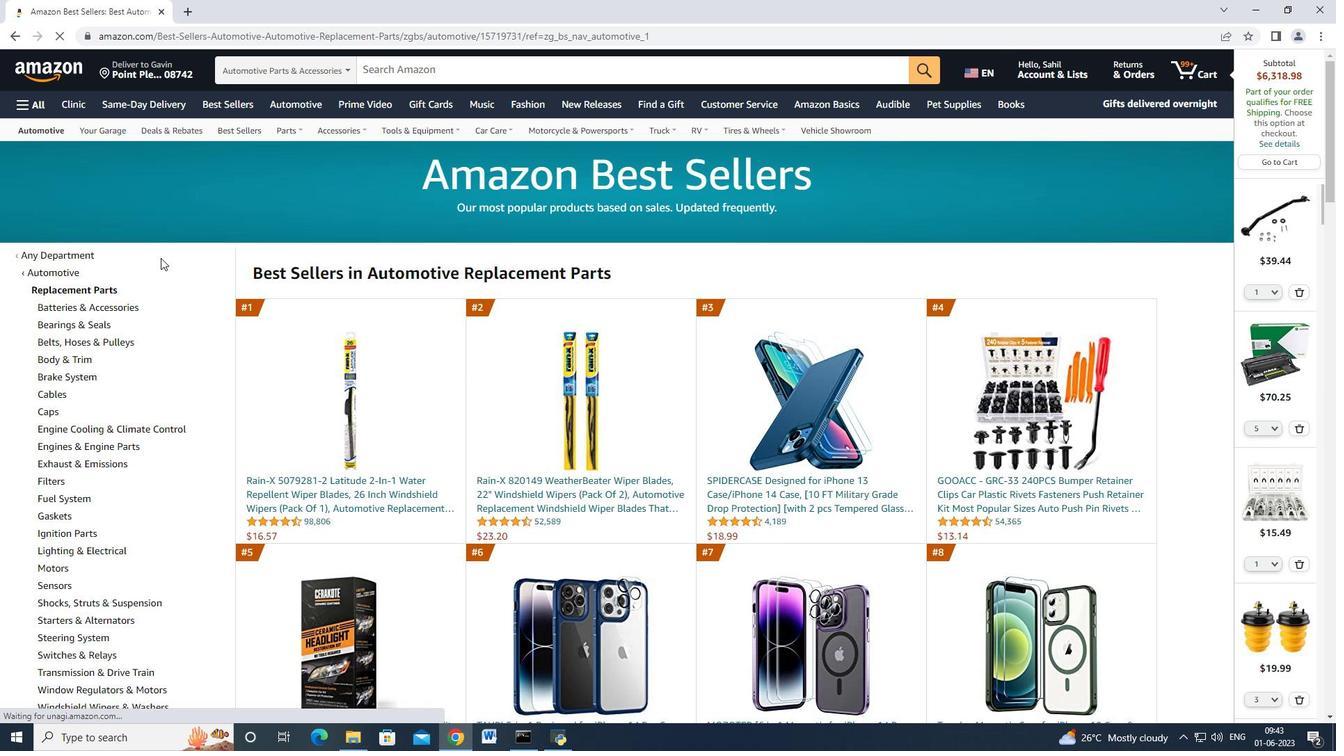
Action: Mouse moved to (160, 261)
Screenshot: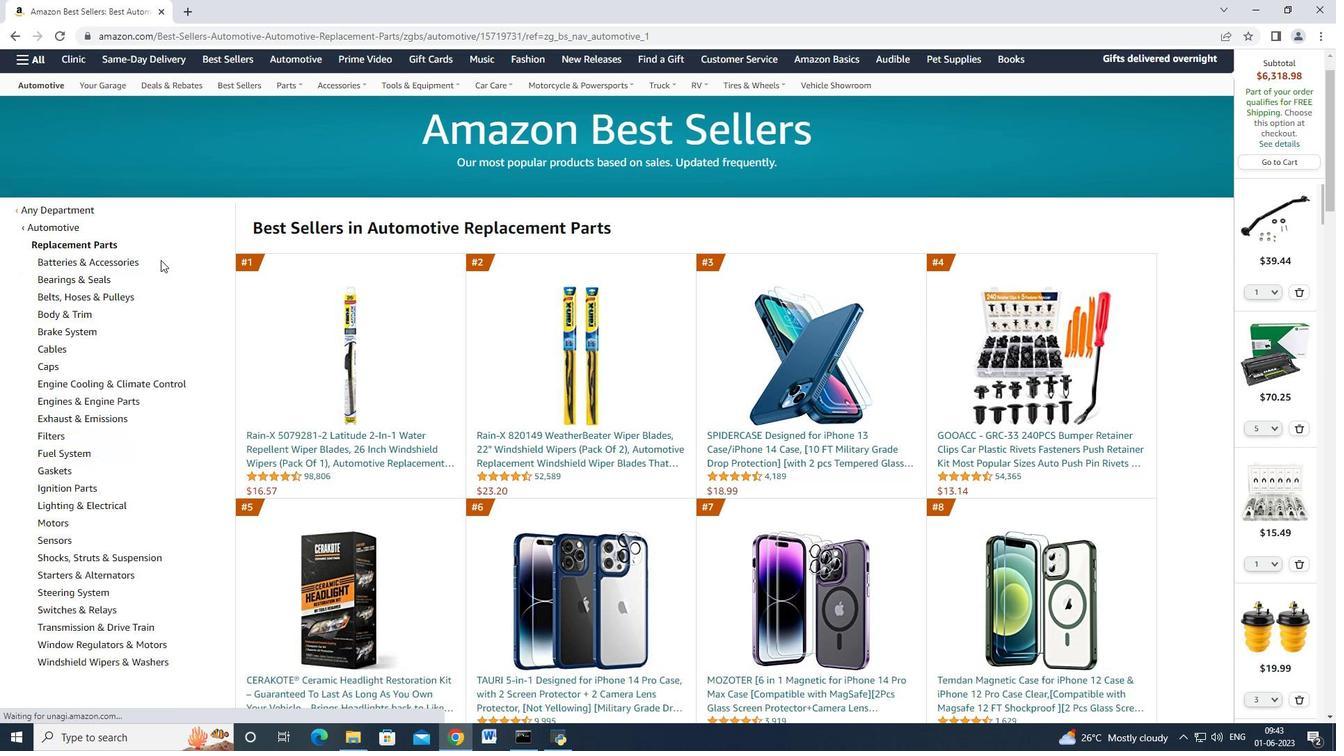 
Action: Mouse scrolled (160, 261) with delta (0, 0)
Screenshot: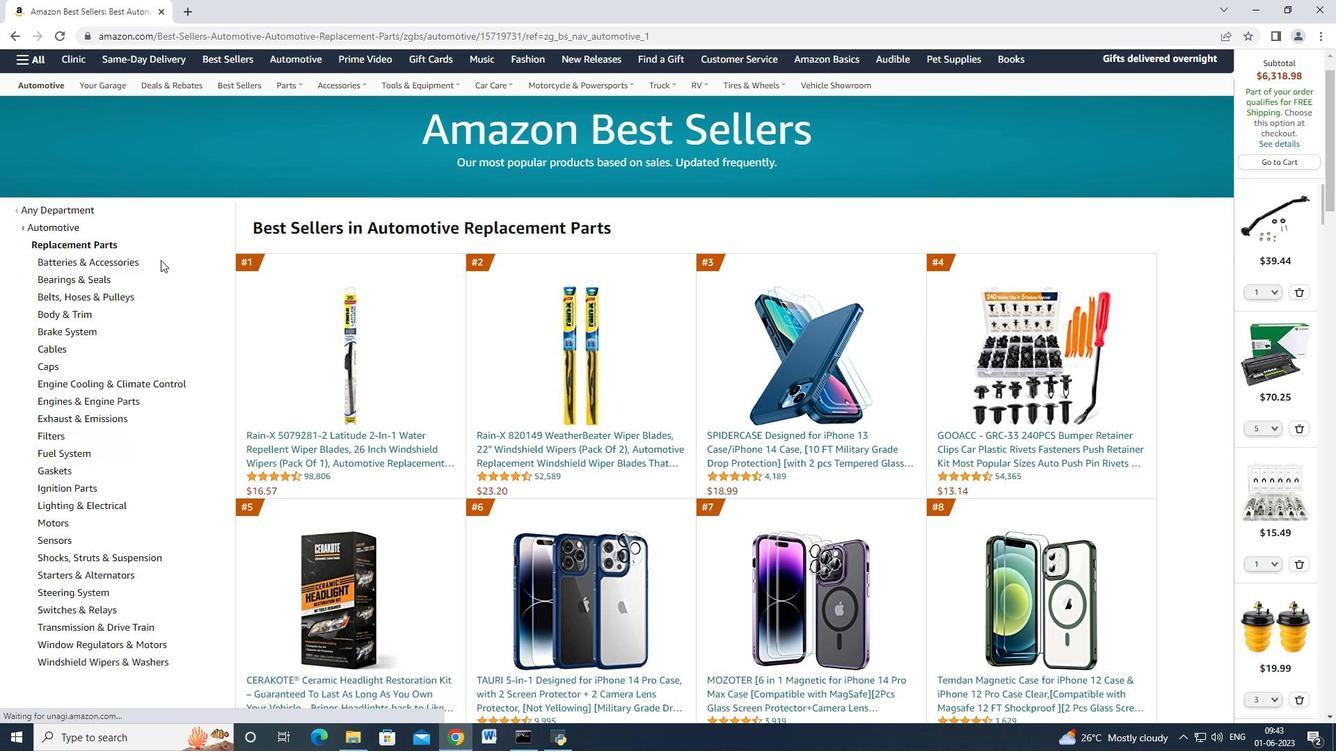 
Action: Mouse moved to (142, 346)
Screenshot: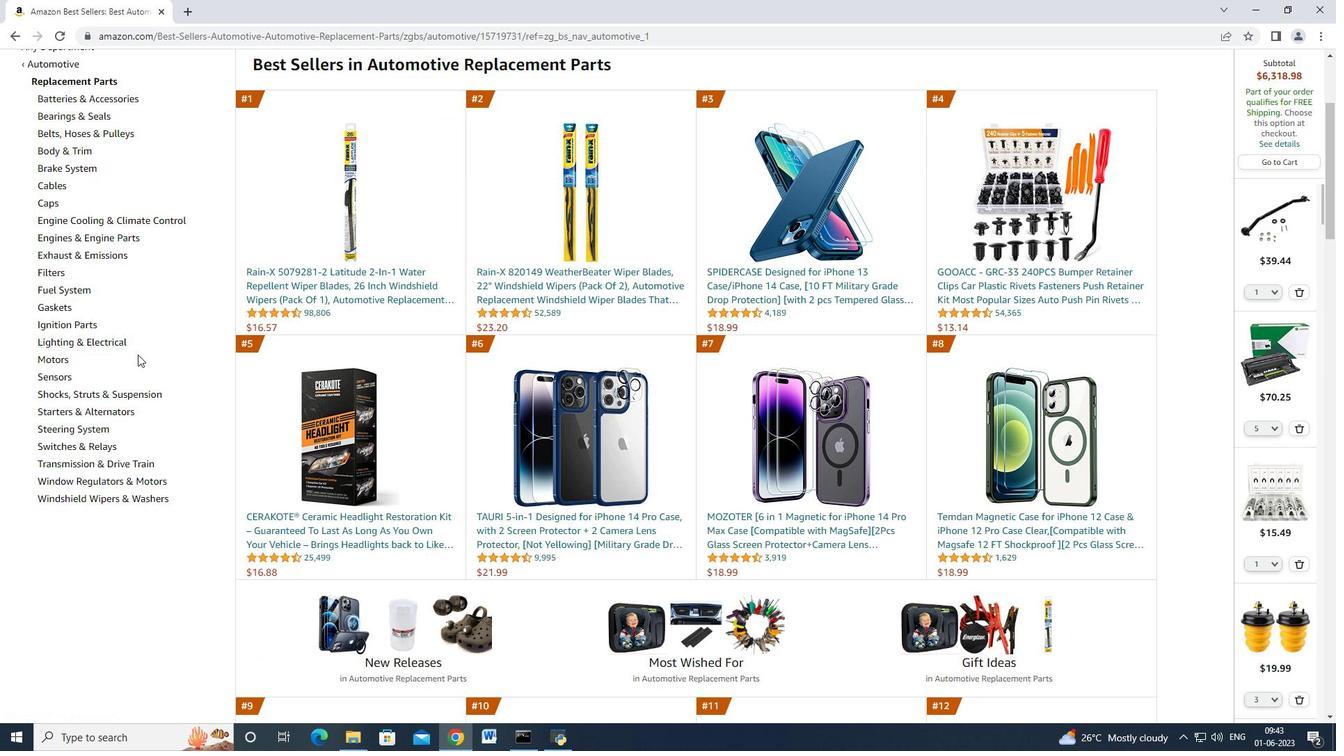 
Action: Mouse scrolled (142, 345) with delta (0, 0)
Screenshot: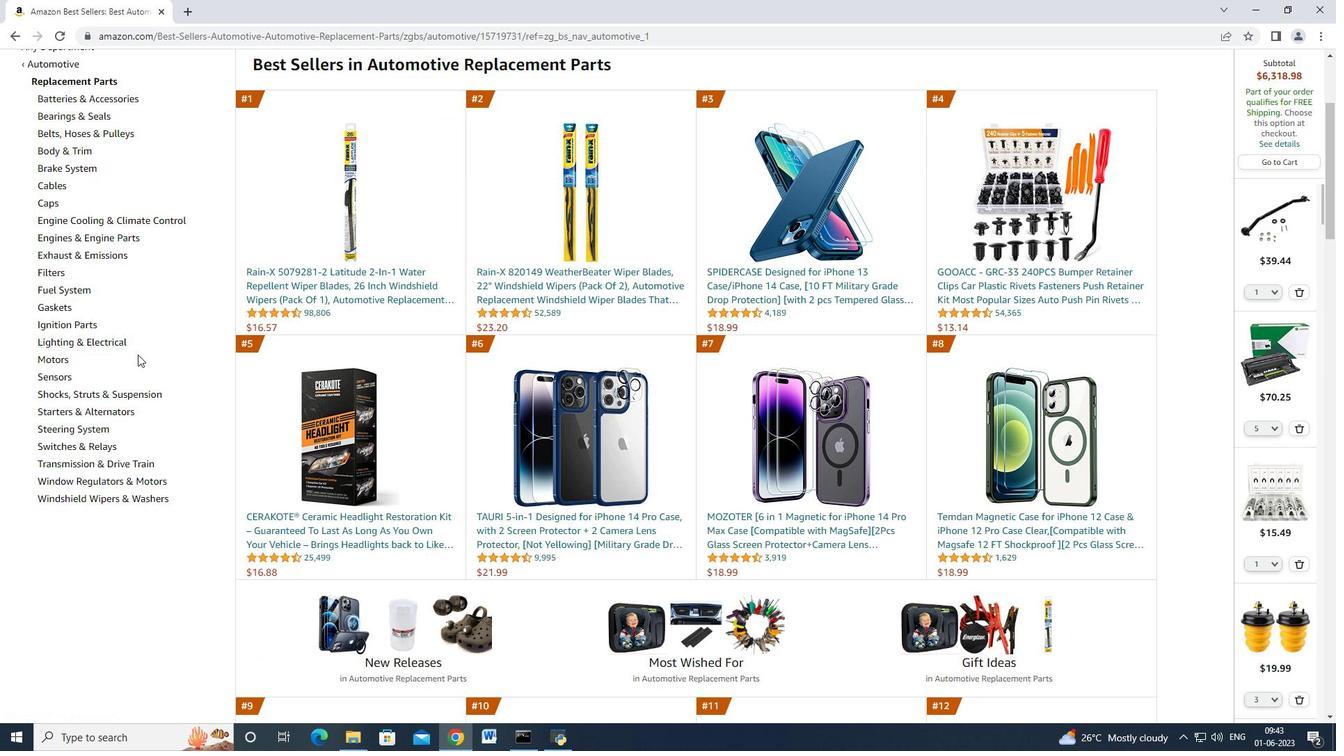 
Action: Mouse moved to (163, 285)
Screenshot: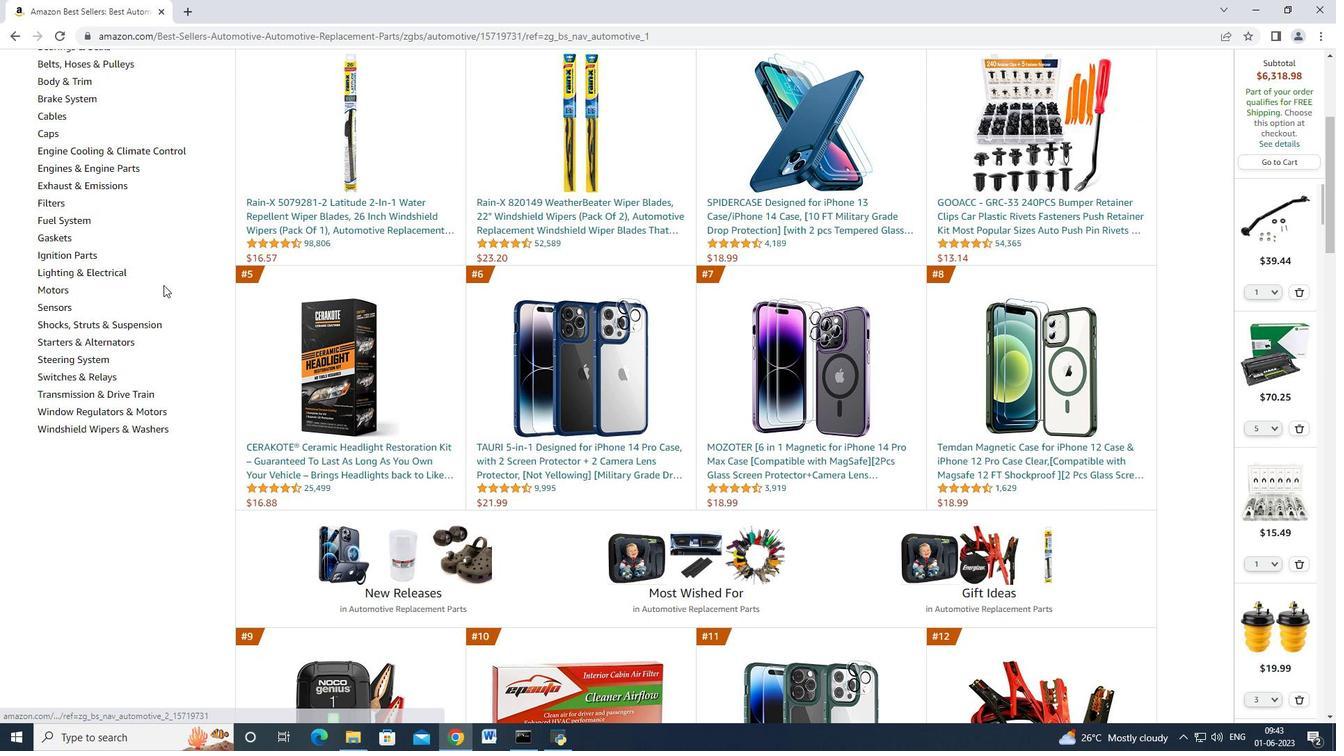 
Action: Mouse scrolled (163, 284) with delta (0, 0)
Screenshot: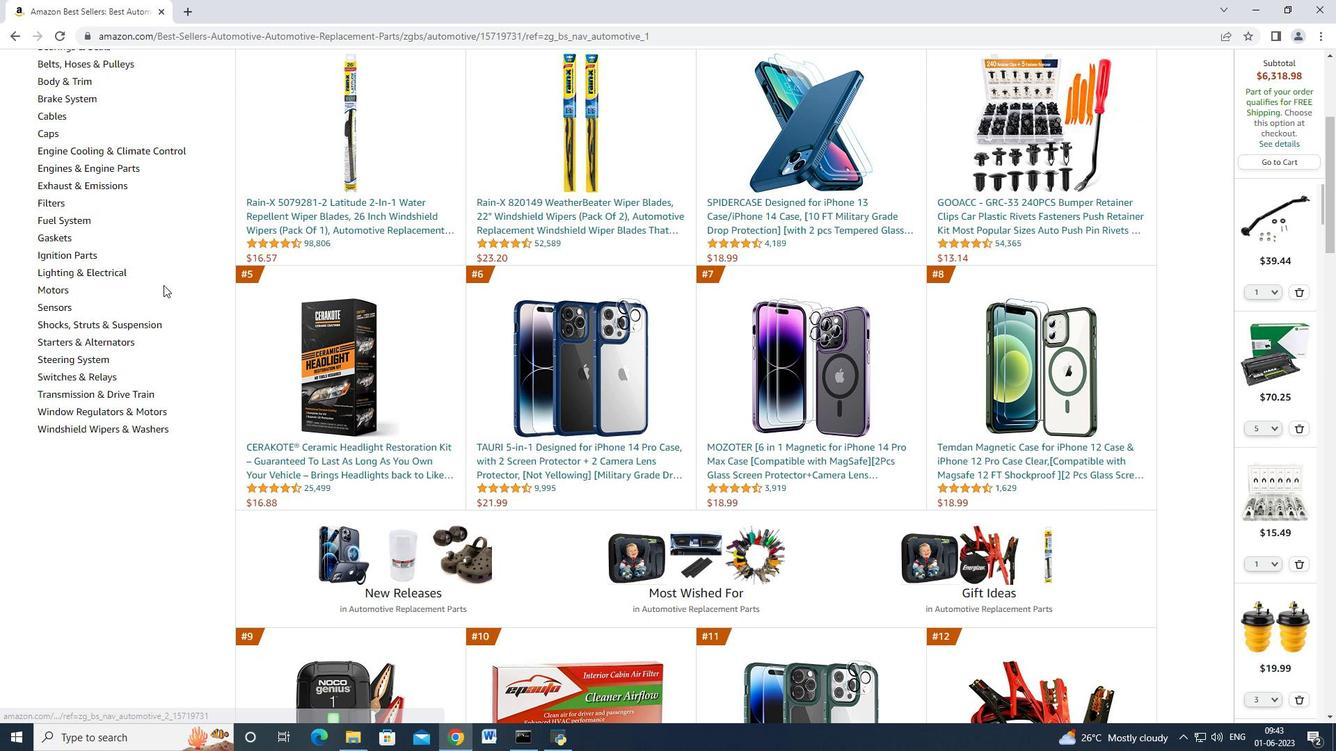 
Action: Mouse moved to (164, 284)
Screenshot: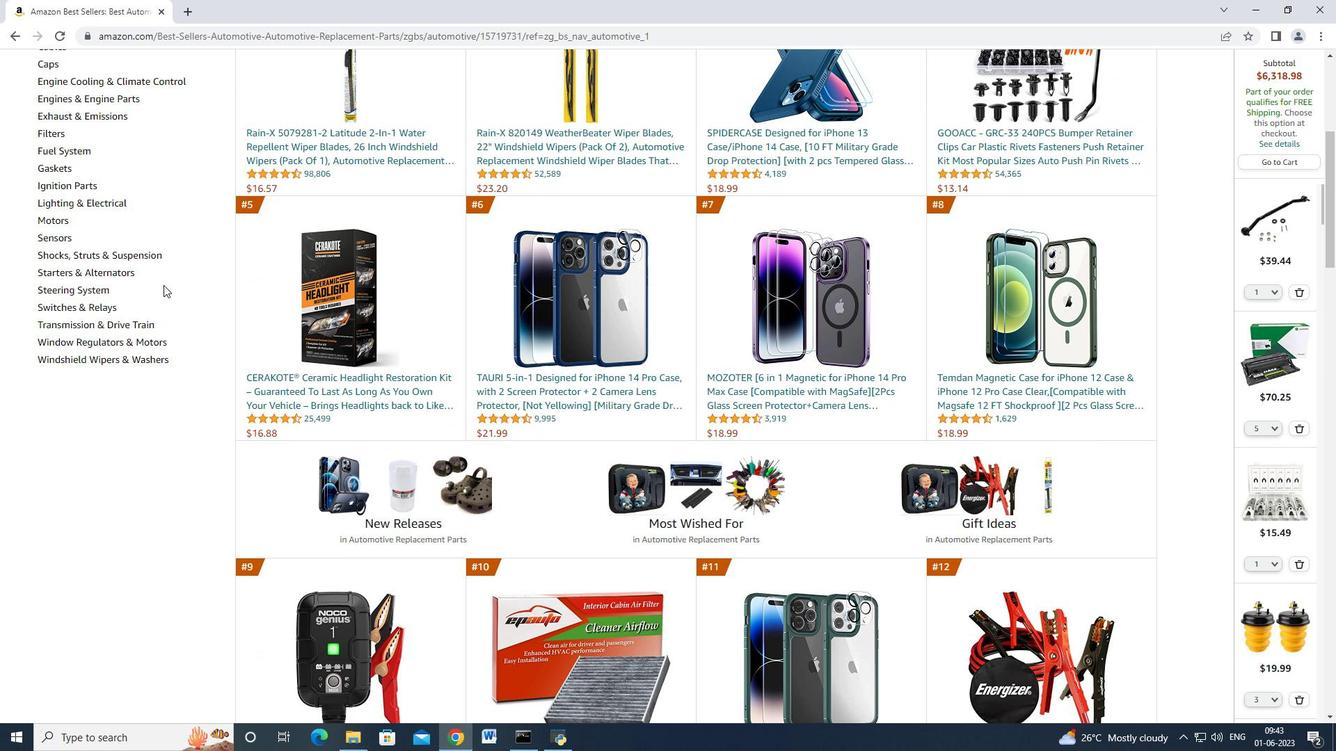 
Action: Mouse scrolled (164, 285) with delta (0, 0)
Screenshot: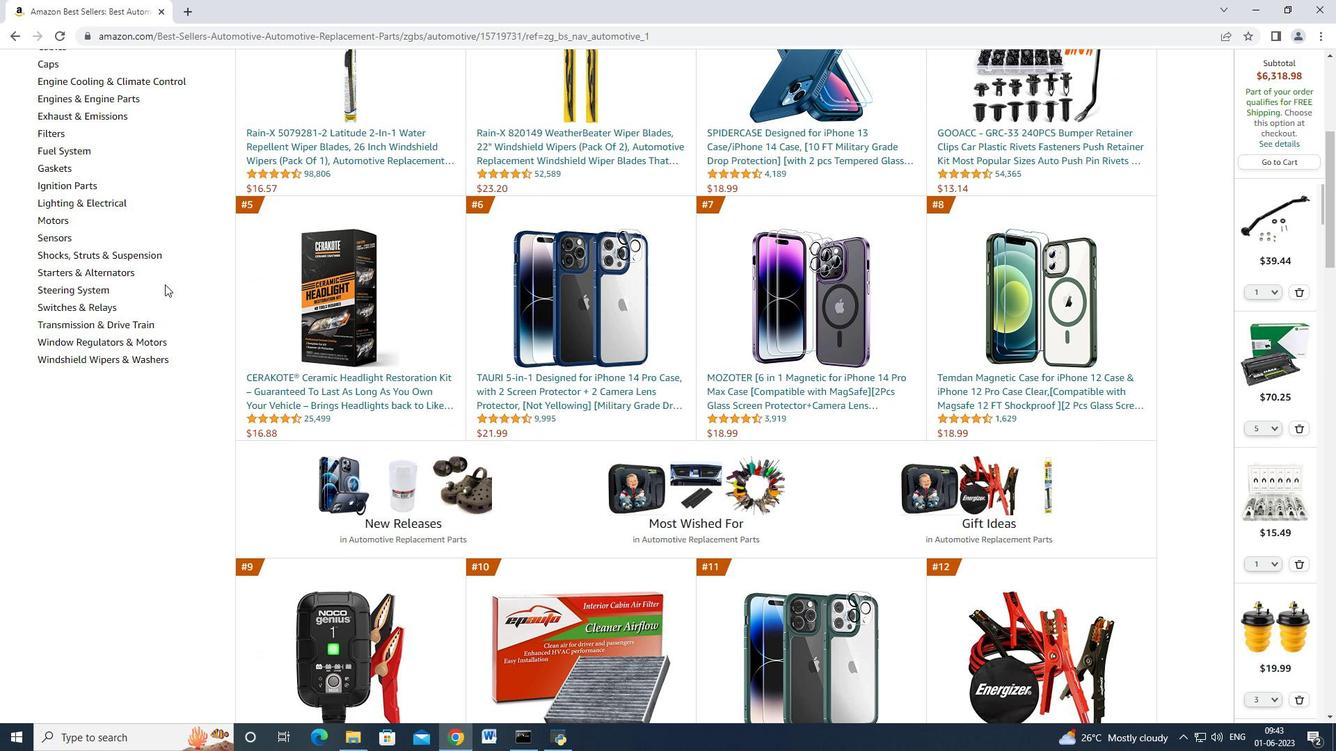 
Action: Mouse scrolled (164, 285) with delta (0, 0)
Screenshot: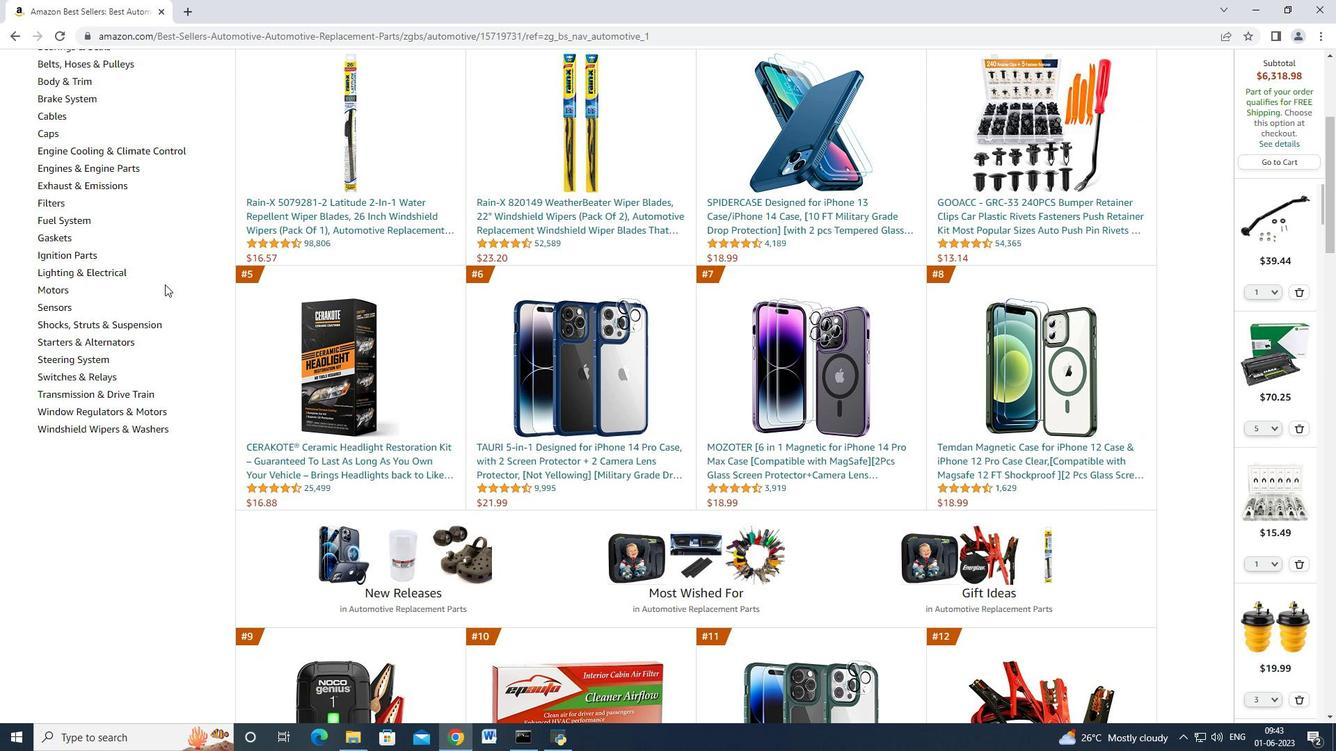 
Action: Mouse moved to (139, 394)
Screenshot: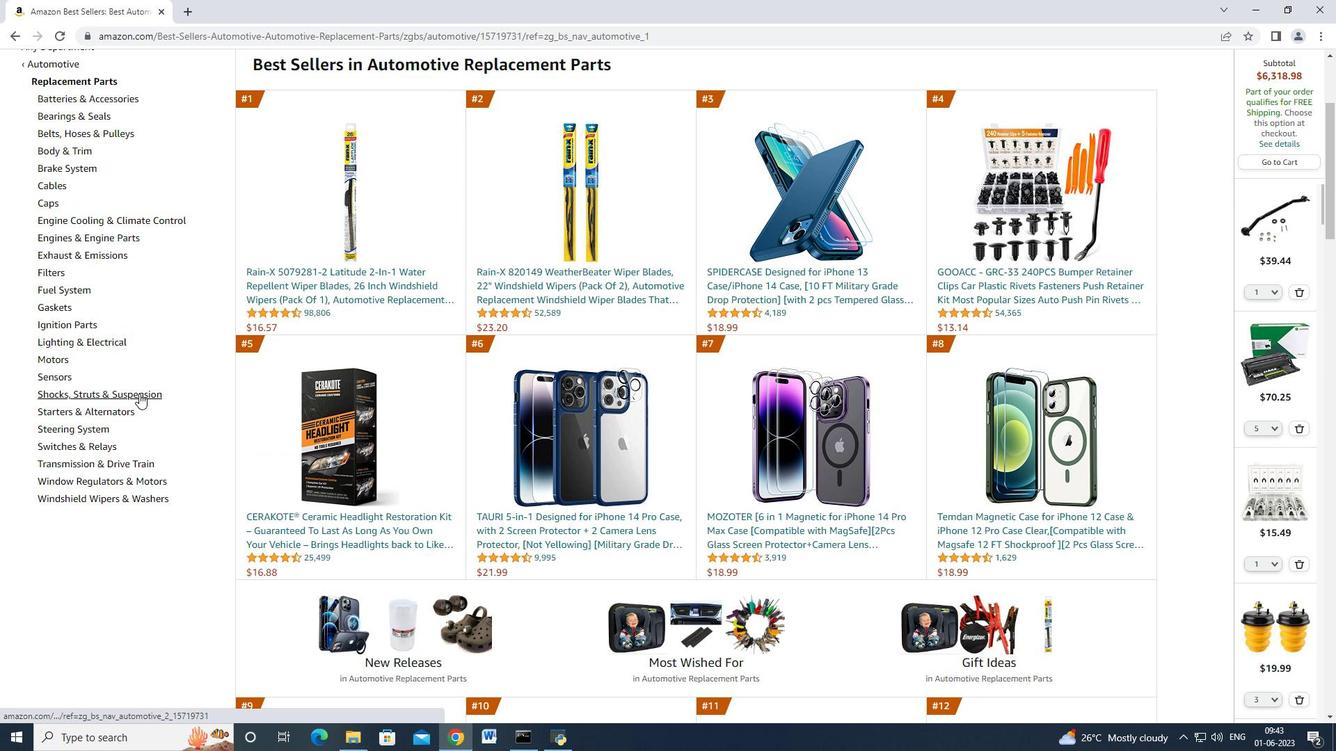 
Action: Mouse pressed left at (139, 394)
Screenshot: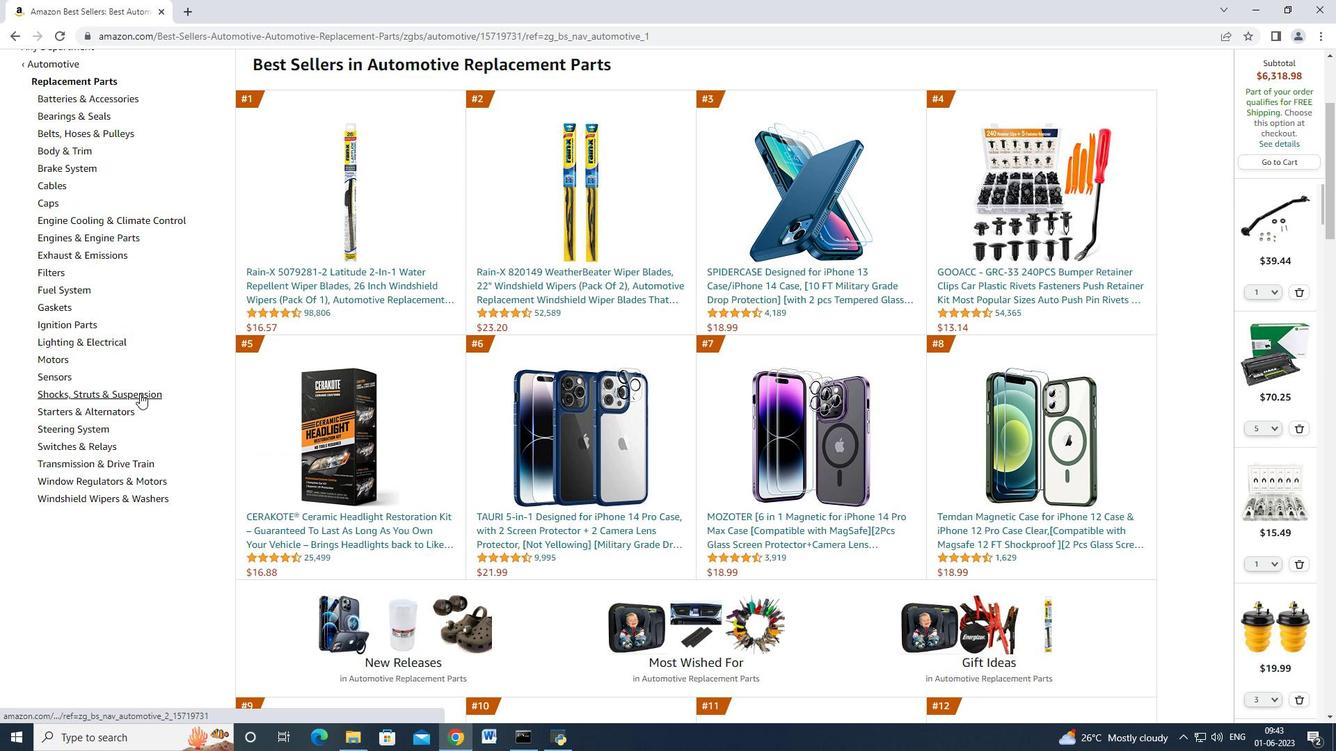 
Action: Mouse moved to (163, 311)
Screenshot: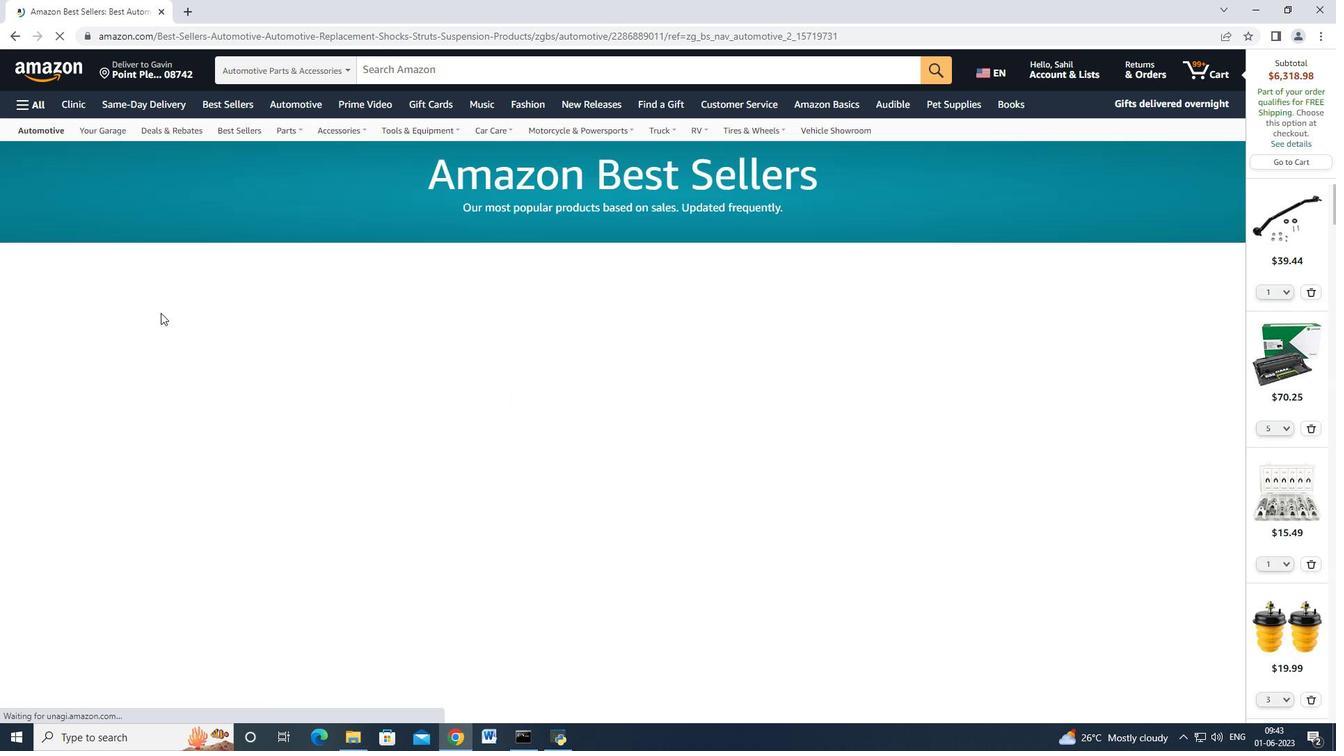 
Action: Mouse scrolled (163, 310) with delta (0, 0)
Screenshot: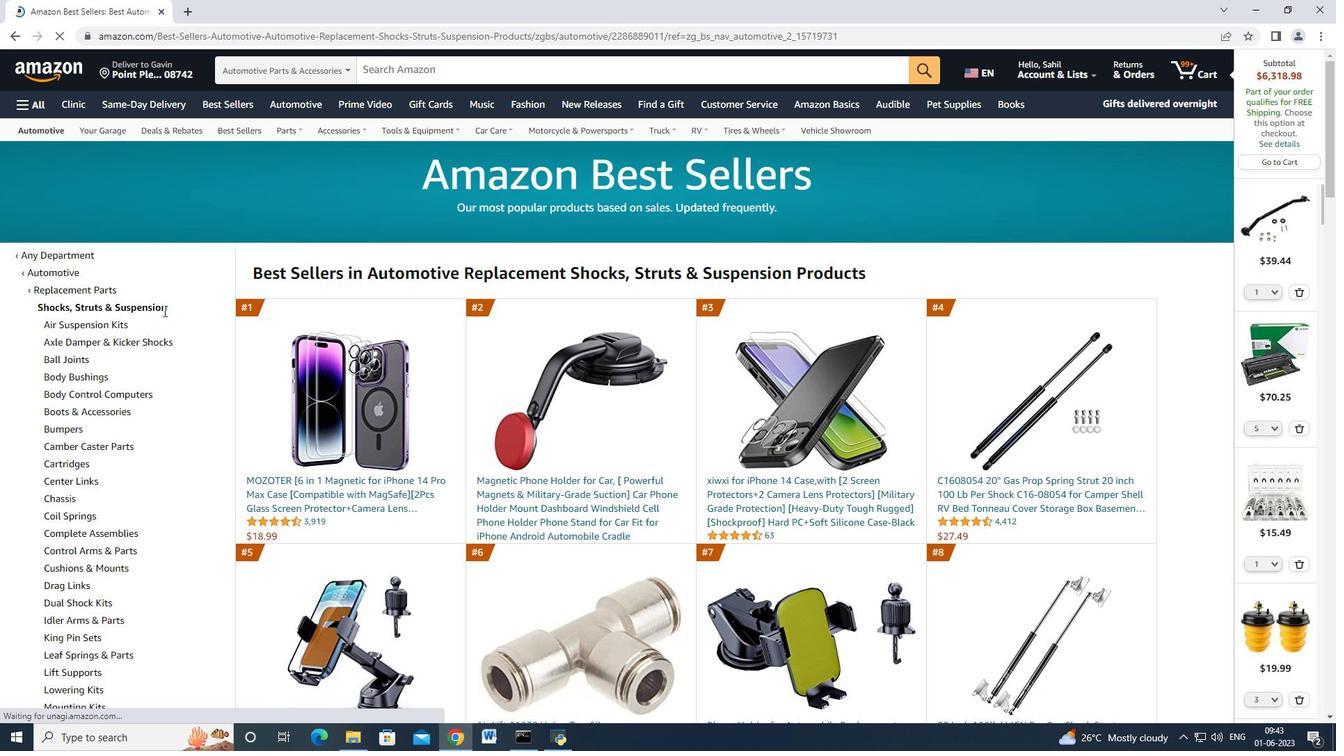 
Action: Mouse scrolled (163, 310) with delta (0, 0)
Screenshot: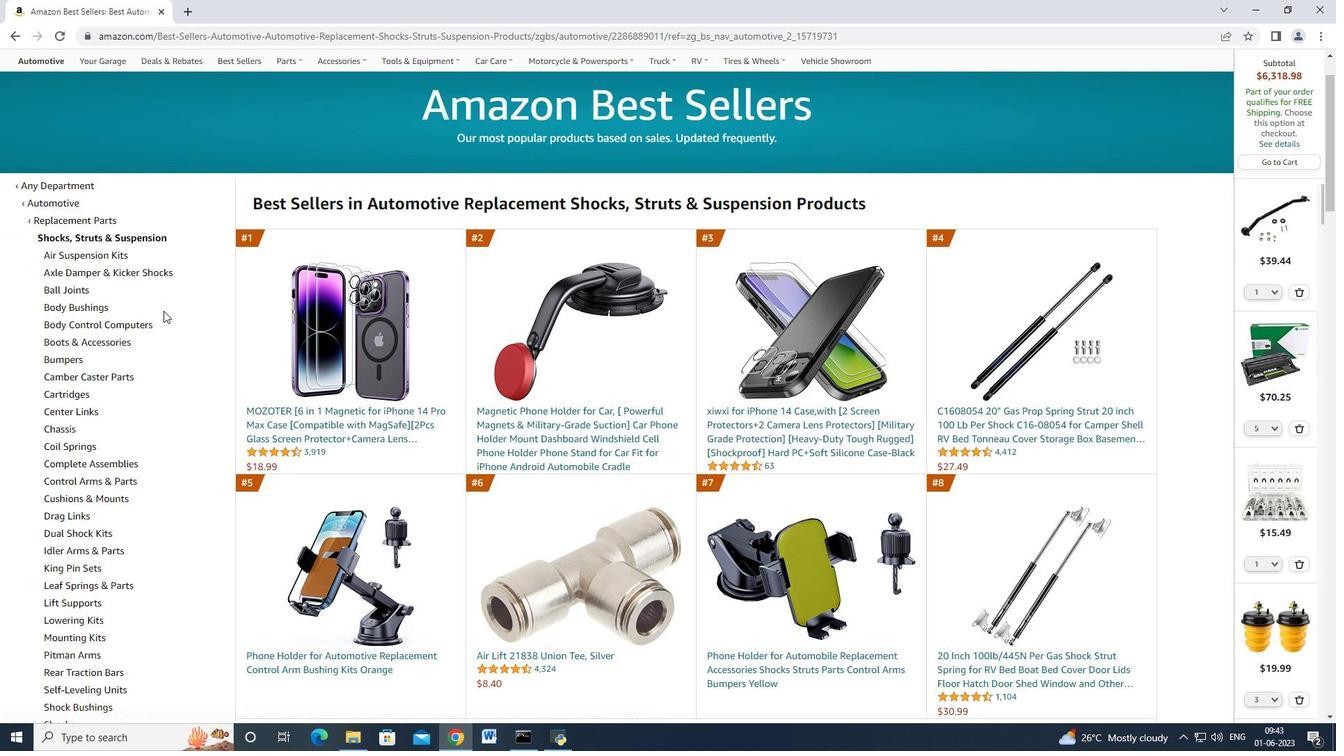 
Action: Mouse moved to (68, 361)
Screenshot: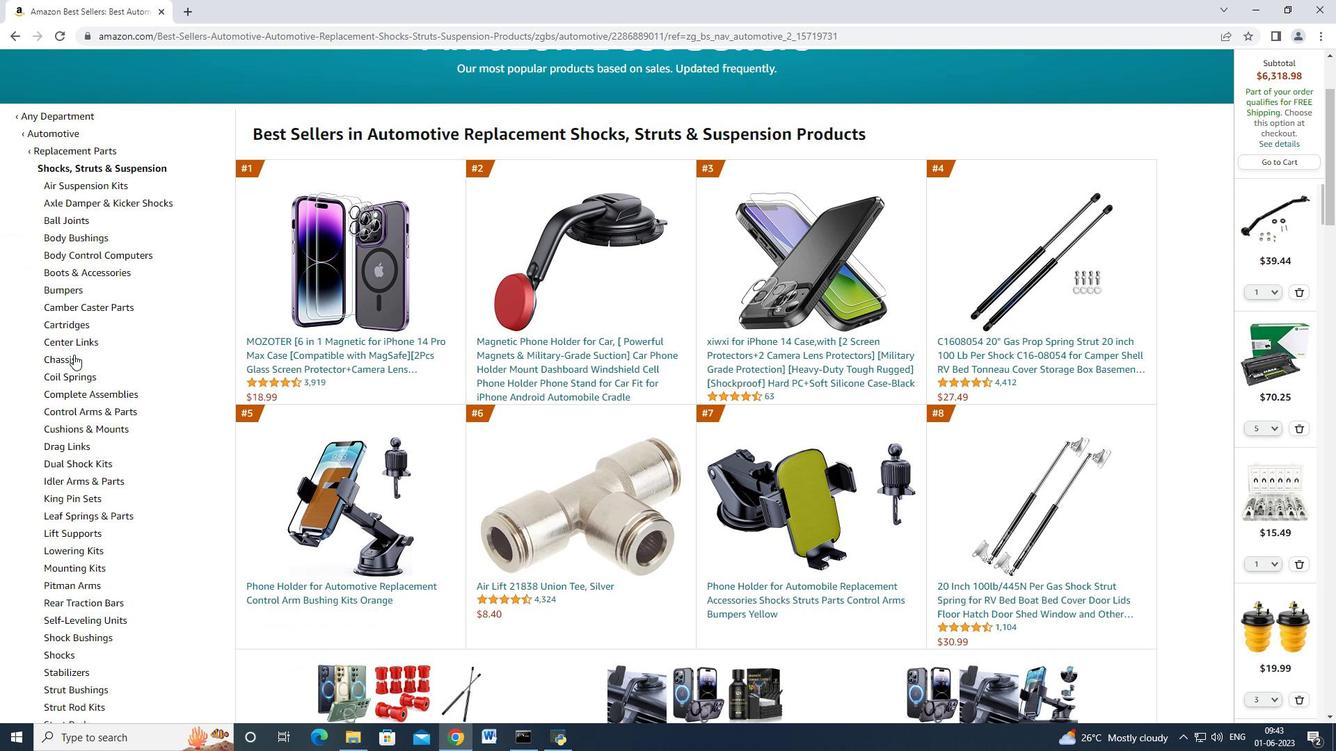 
Action: Mouse pressed left at (68, 361)
Screenshot: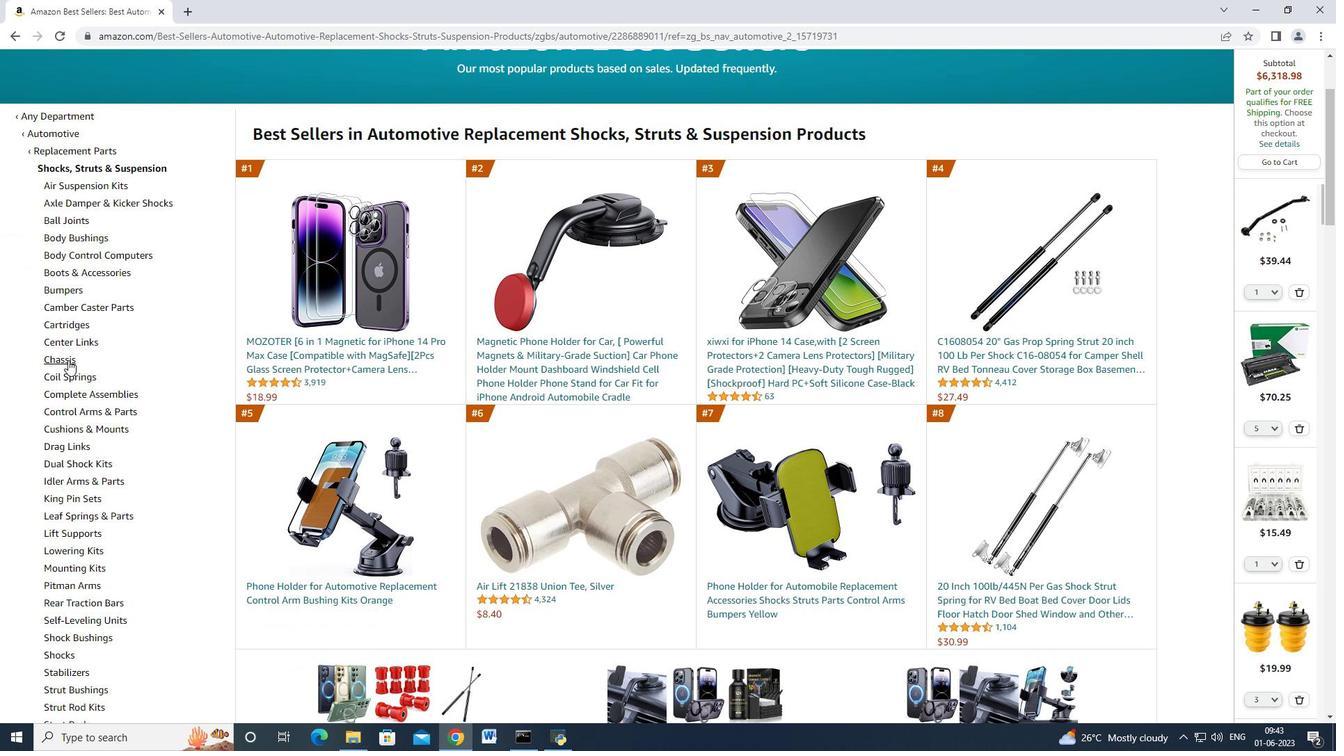 
Action: Mouse moved to (156, 318)
Screenshot: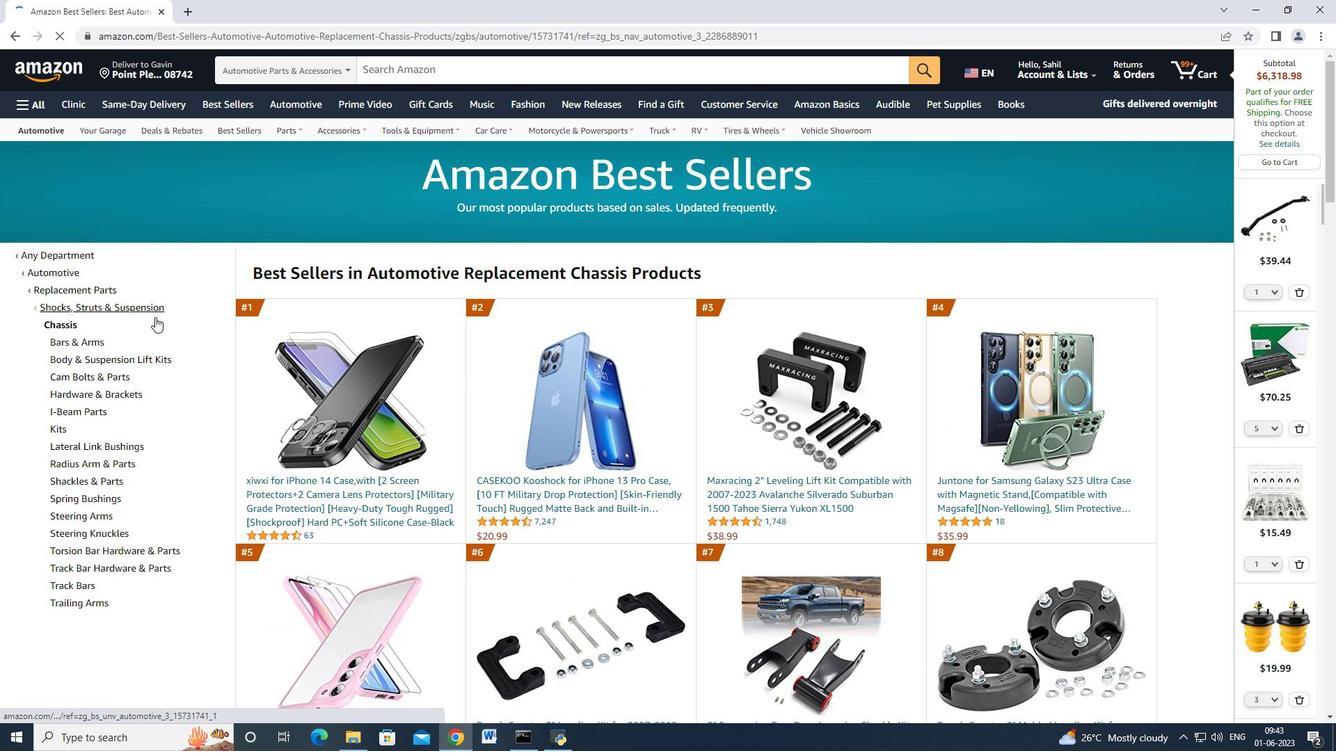 
Action: Mouse scrolled (156, 317) with delta (0, 0)
Screenshot: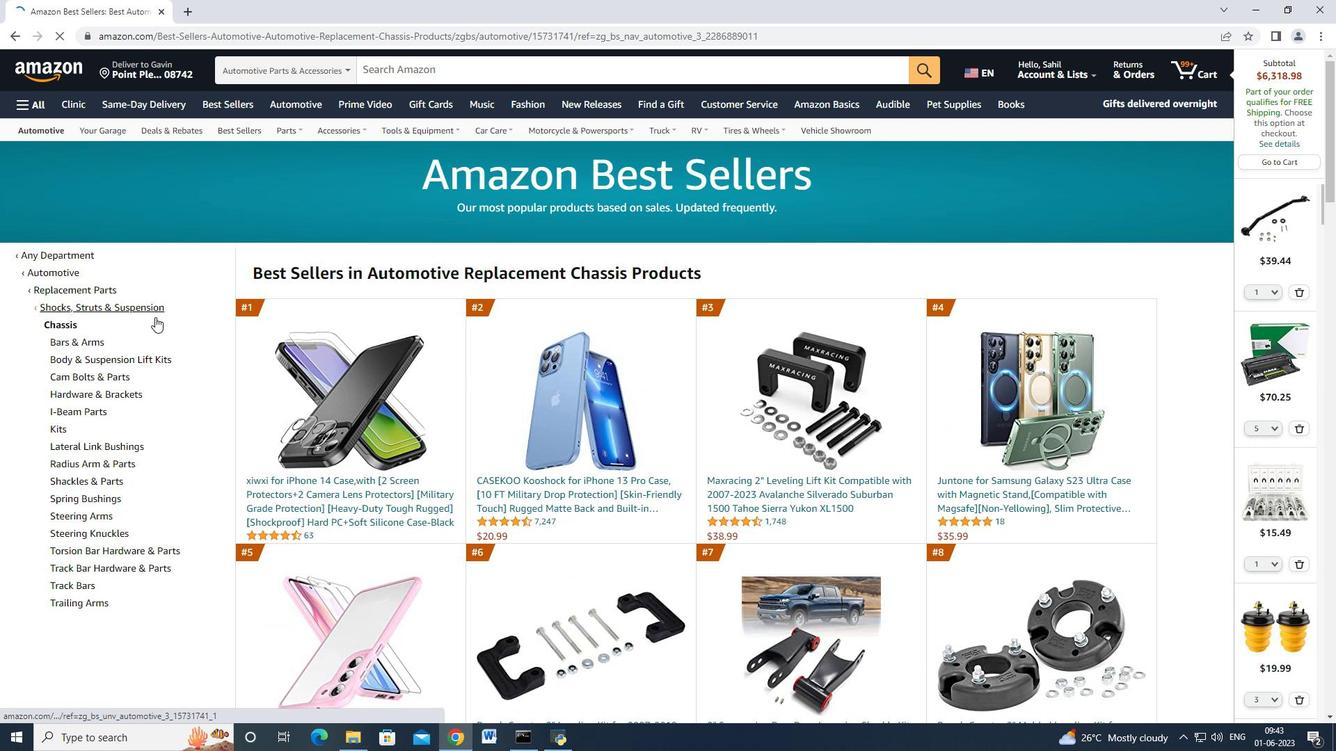 
Action: Mouse moved to (159, 318)
Screenshot: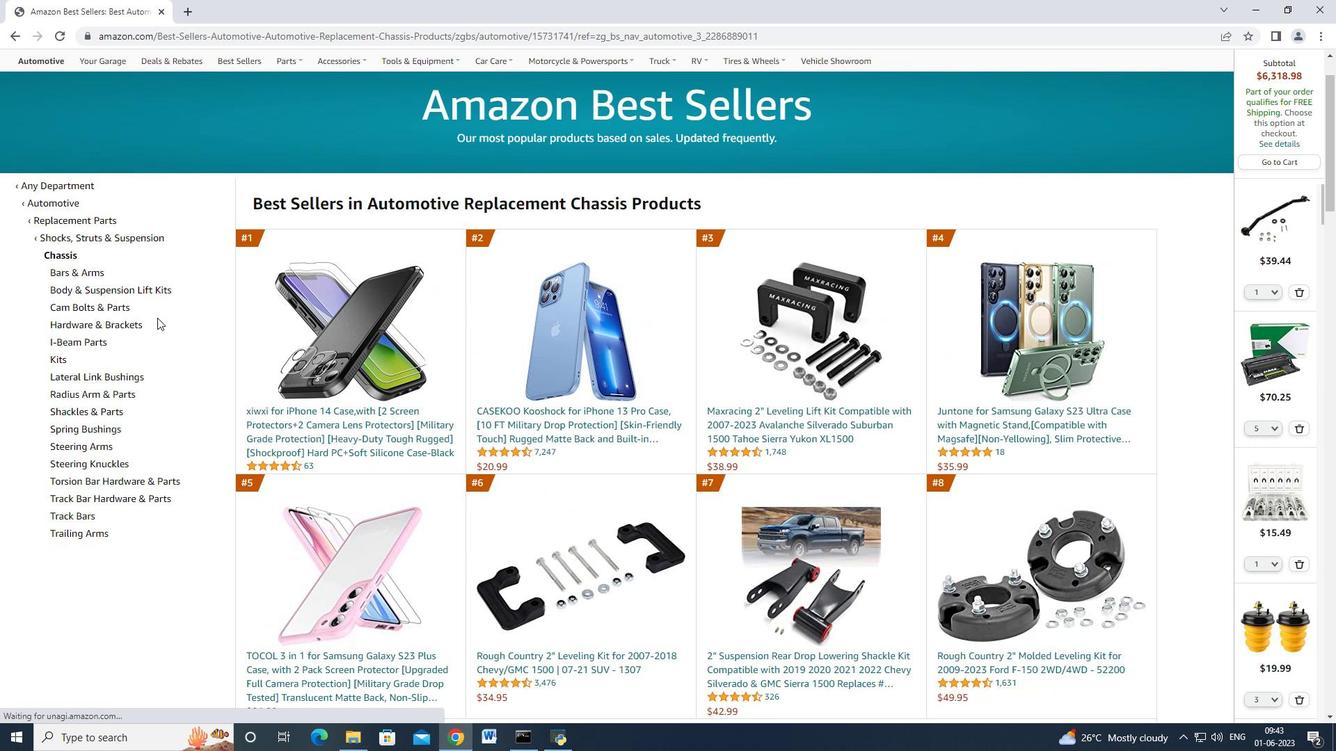 
Action: Mouse scrolled (159, 318) with delta (0, 0)
Screenshot: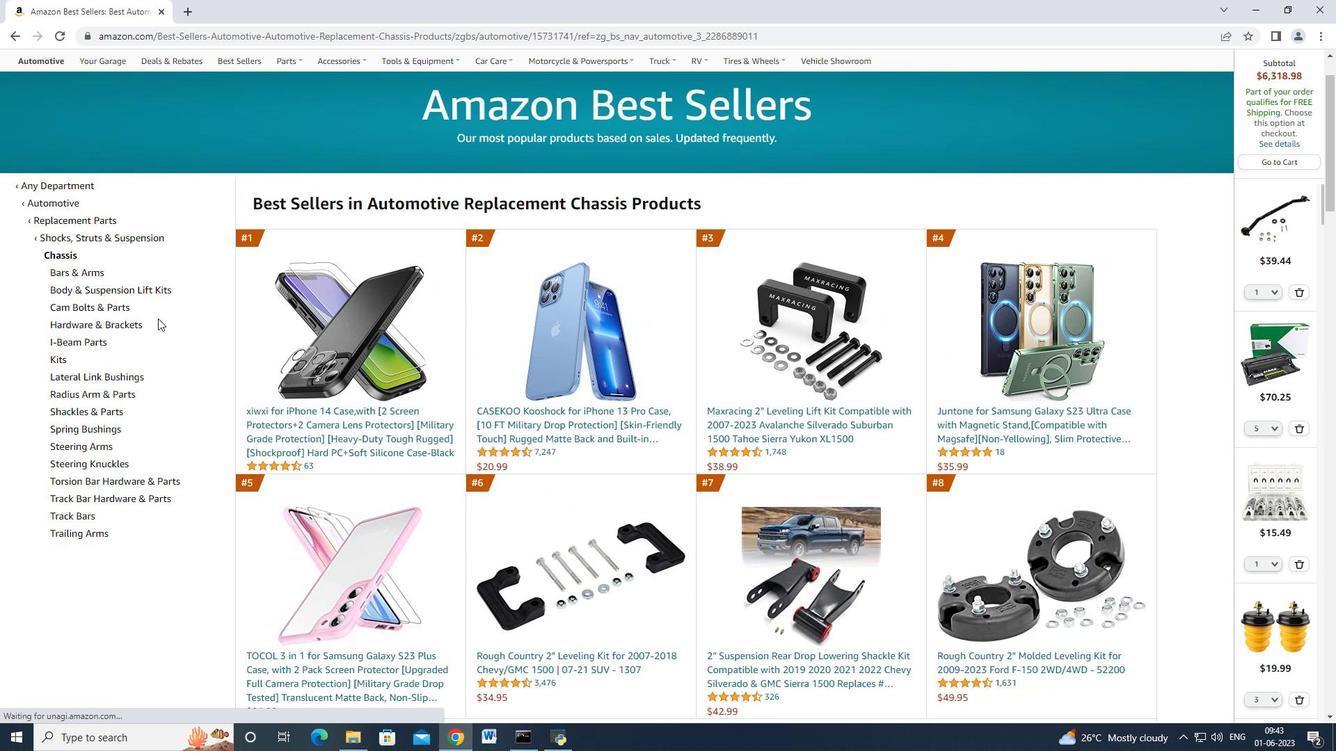 
Action: Mouse moved to (747, 348)
Screenshot: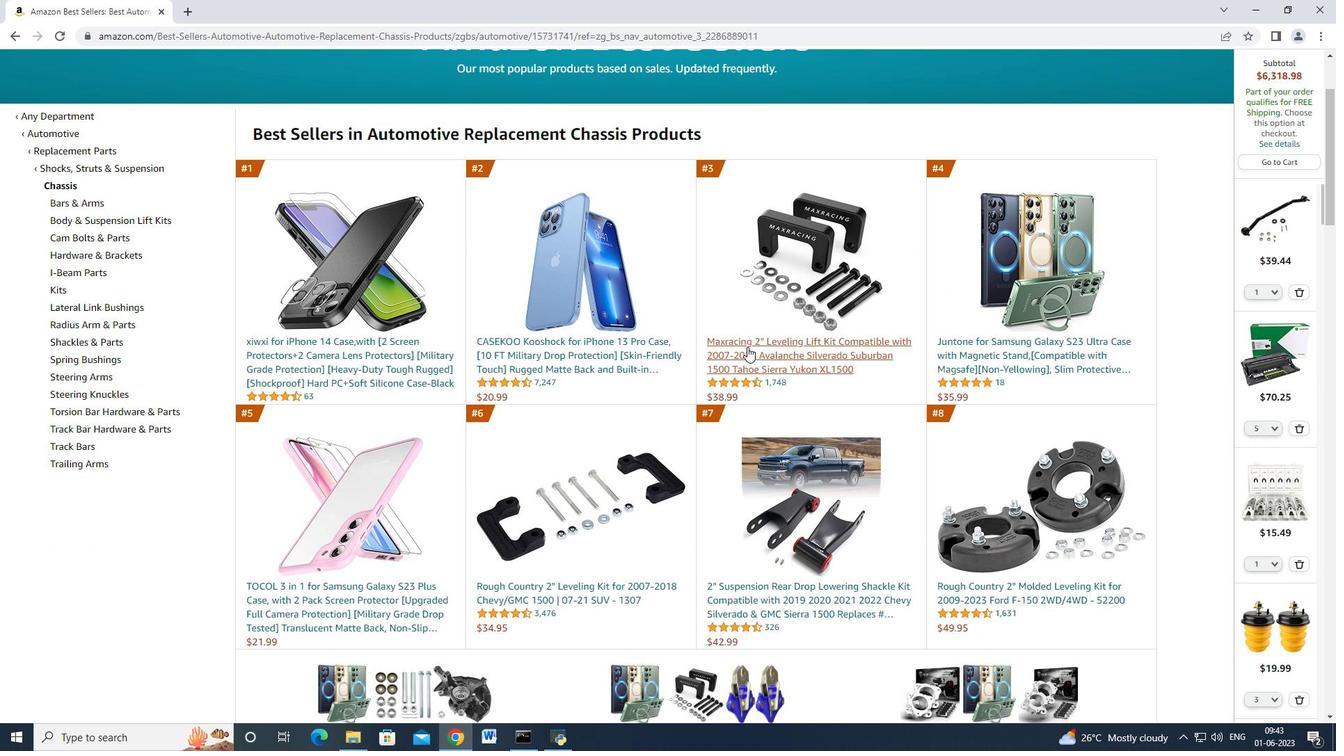 
Action: Mouse pressed left at (747, 348)
Screenshot: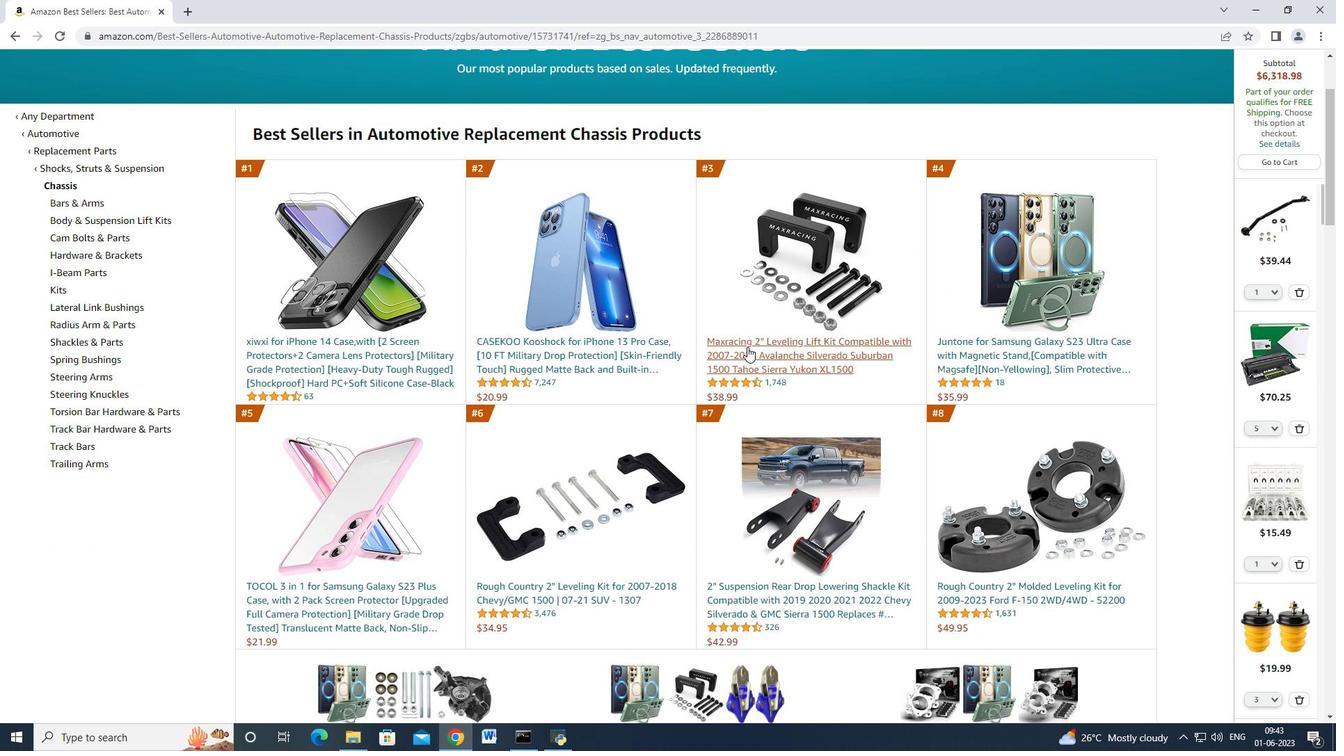 
Action: Mouse moved to (762, 357)
Screenshot: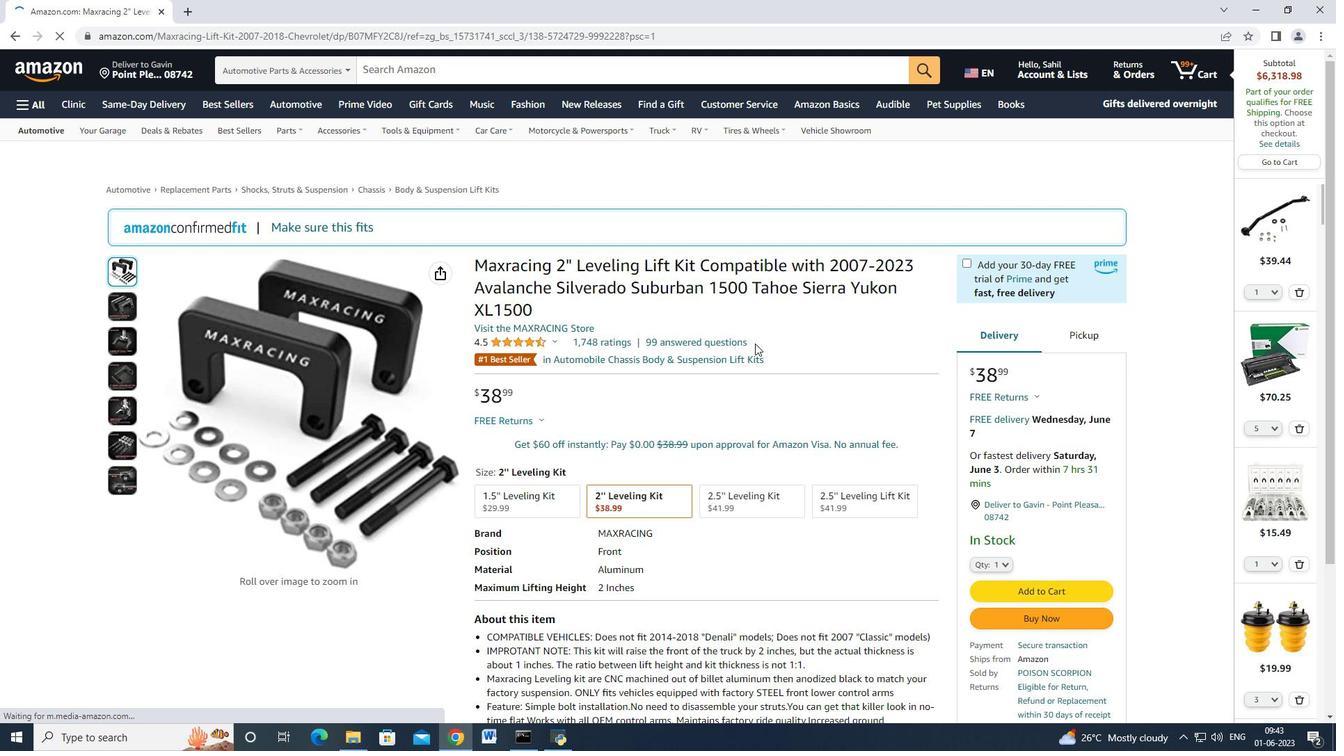 
Action: Mouse scrolled (762, 356) with delta (0, 0)
Screenshot: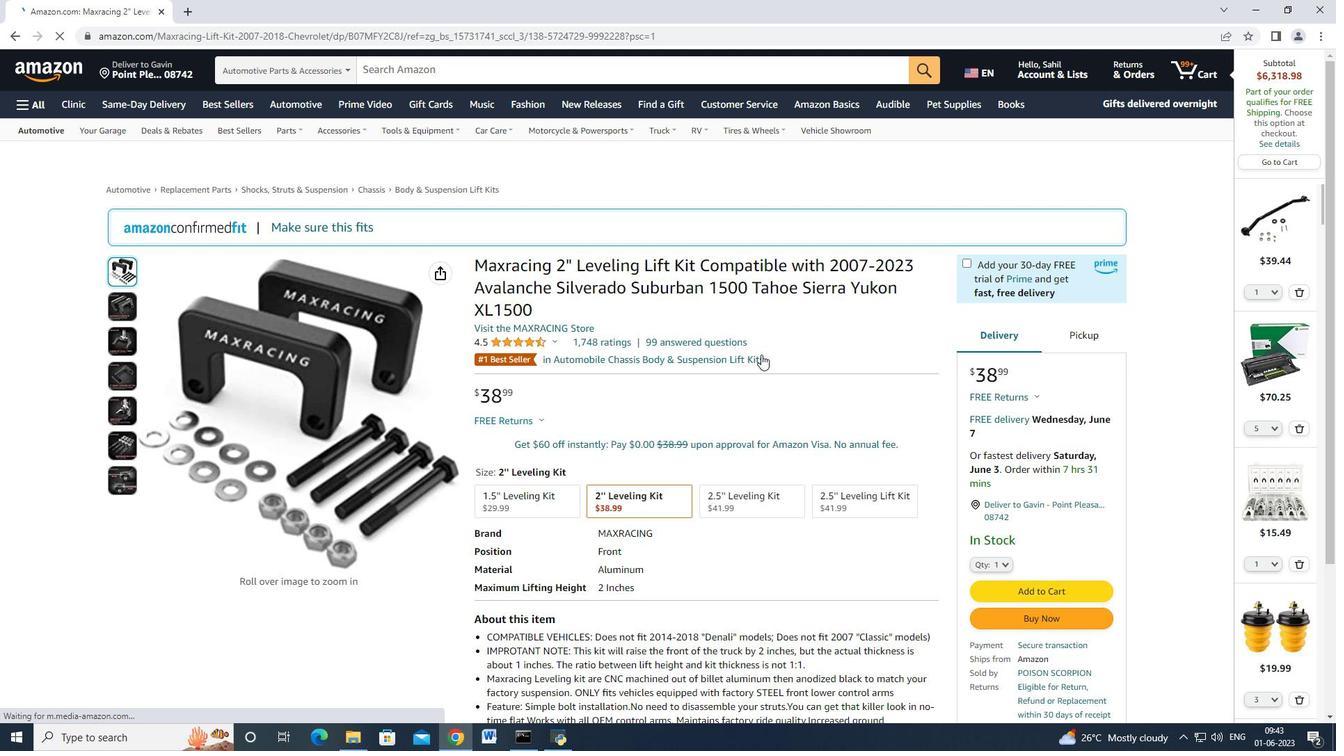 
Action: Mouse moved to (921, 427)
Screenshot: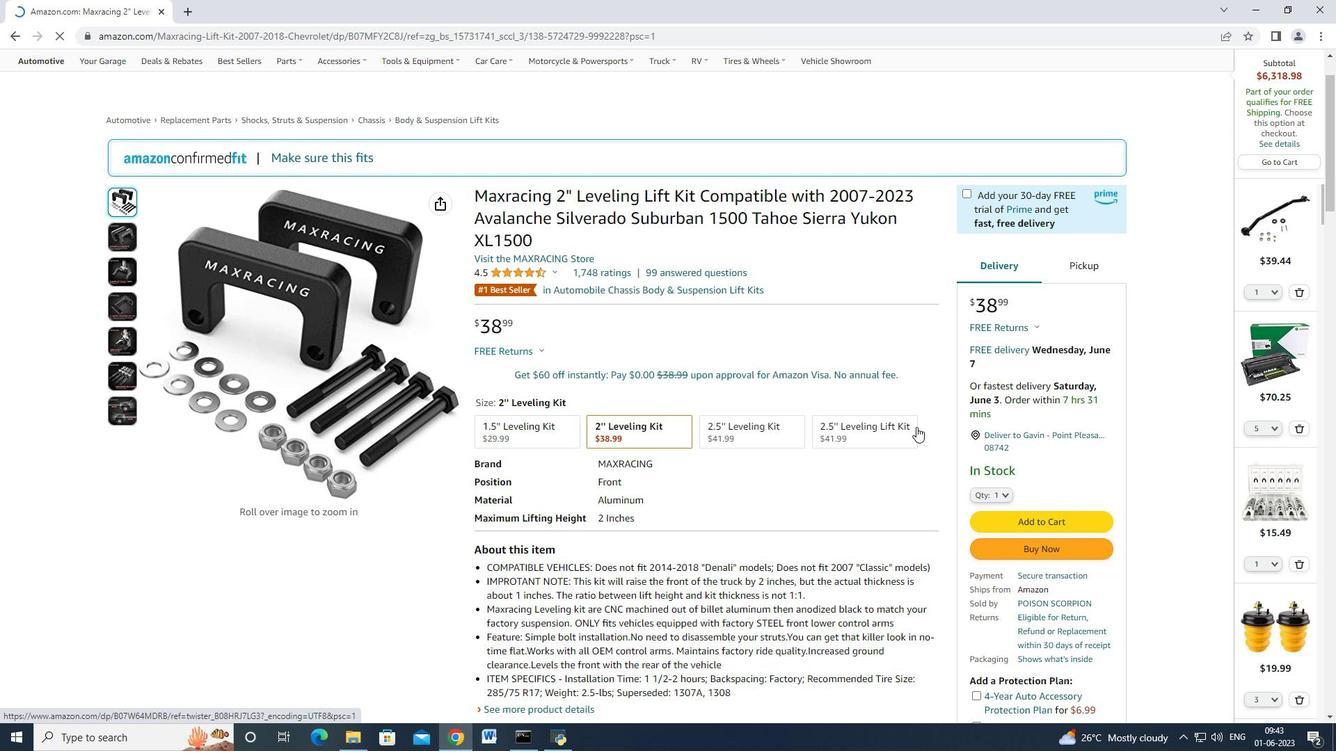 
Action: Mouse scrolled (921, 426) with delta (0, 0)
Screenshot: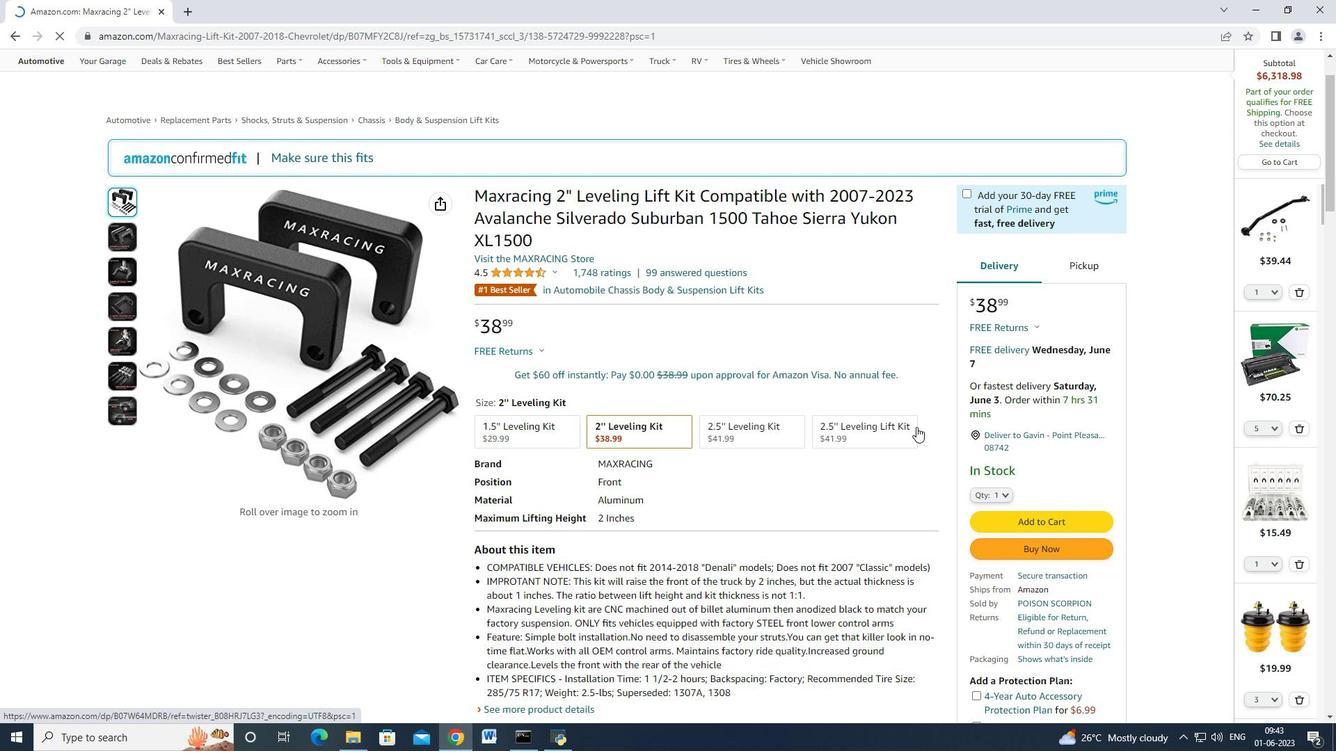 
Action: Mouse moved to (987, 426)
Screenshot: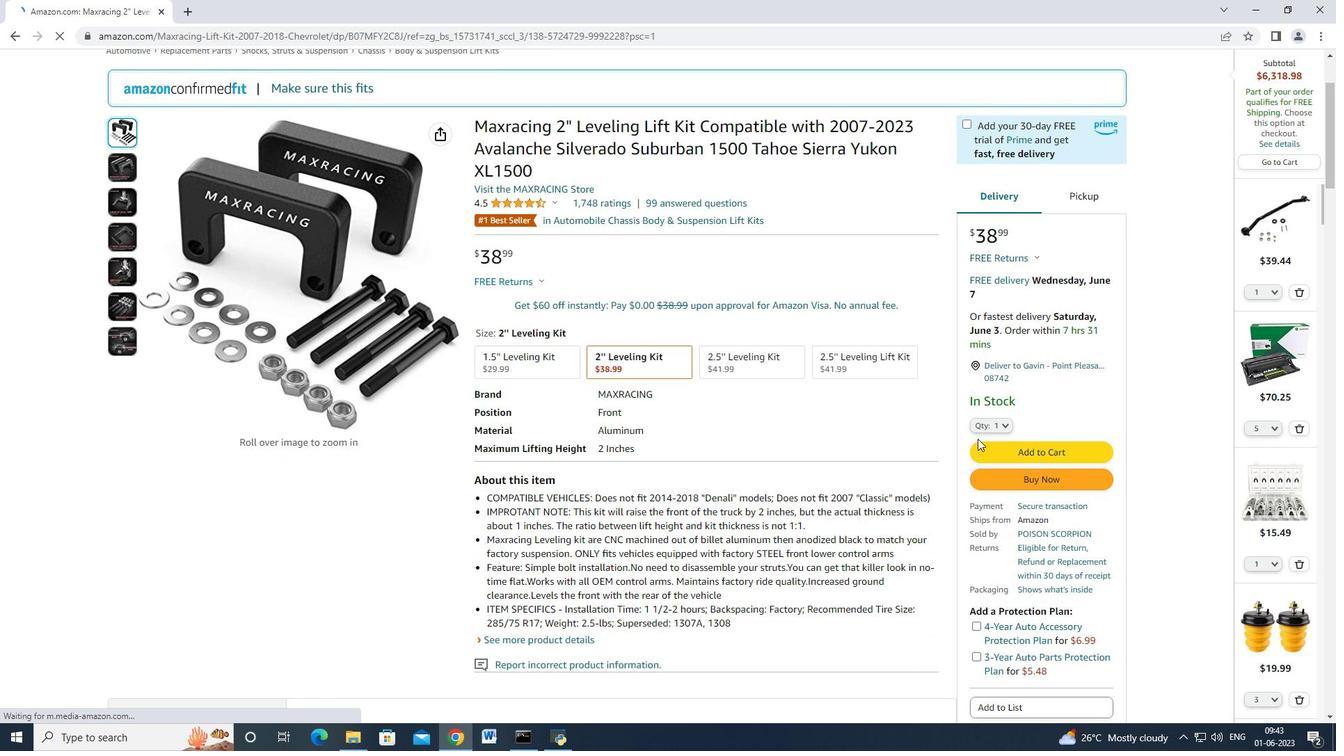 
Action: Mouse pressed left at (987, 426)
Screenshot: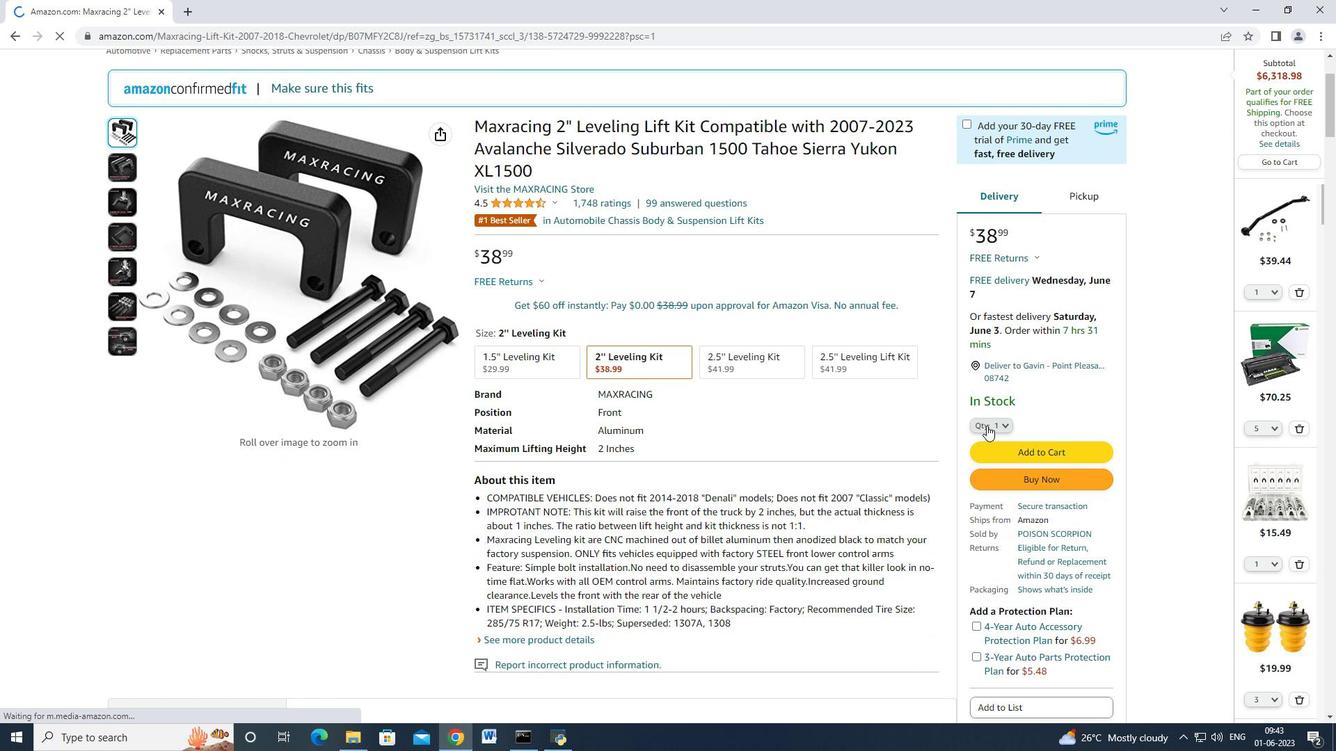 
Action: Mouse moved to (998, 100)
Screenshot: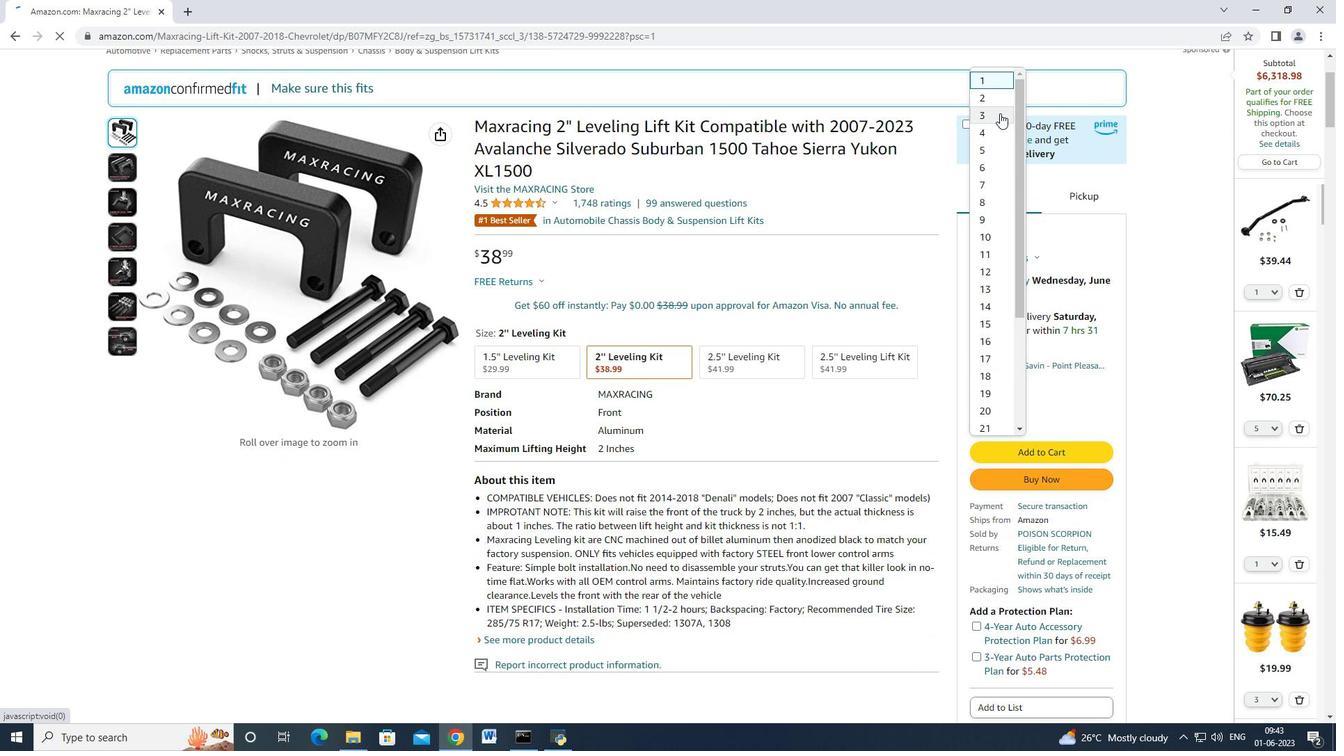 
Action: Mouse pressed left at (998, 100)
Screenshot: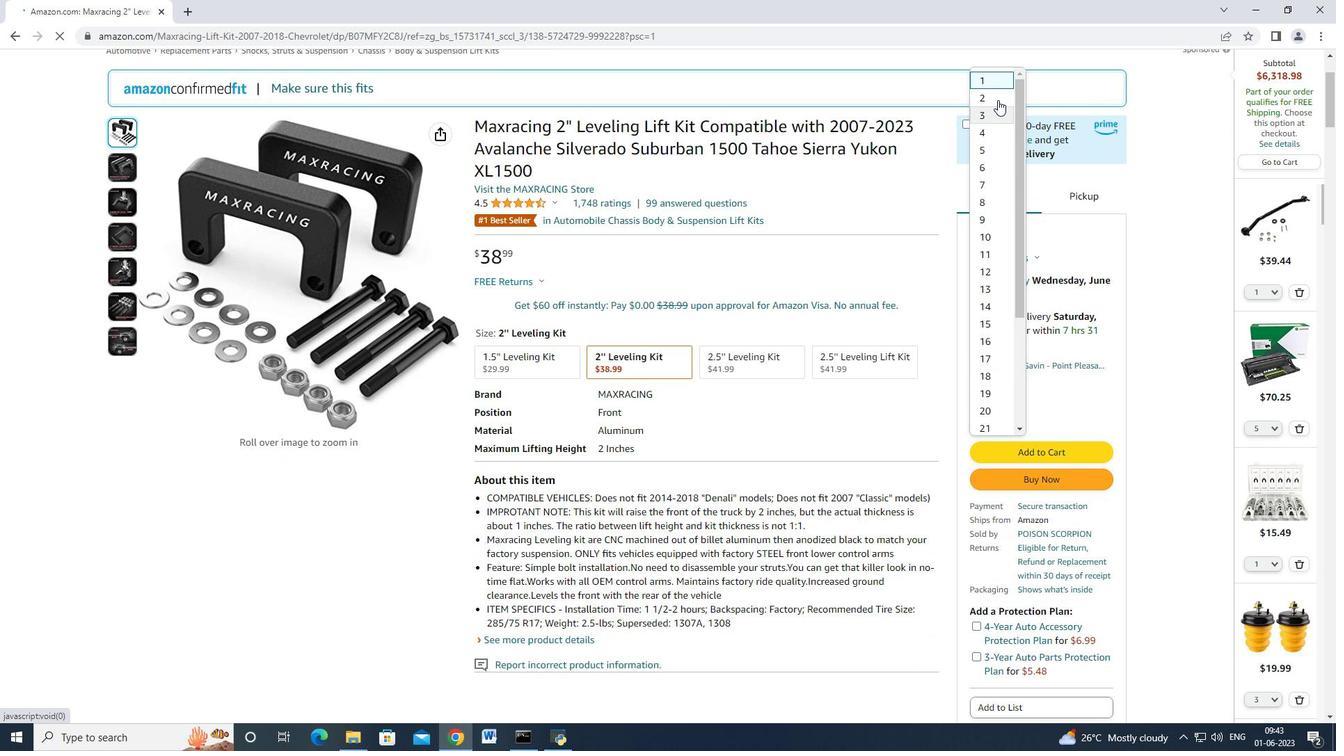 
Action: Mouse moved to (1023, 478)
Screenshot: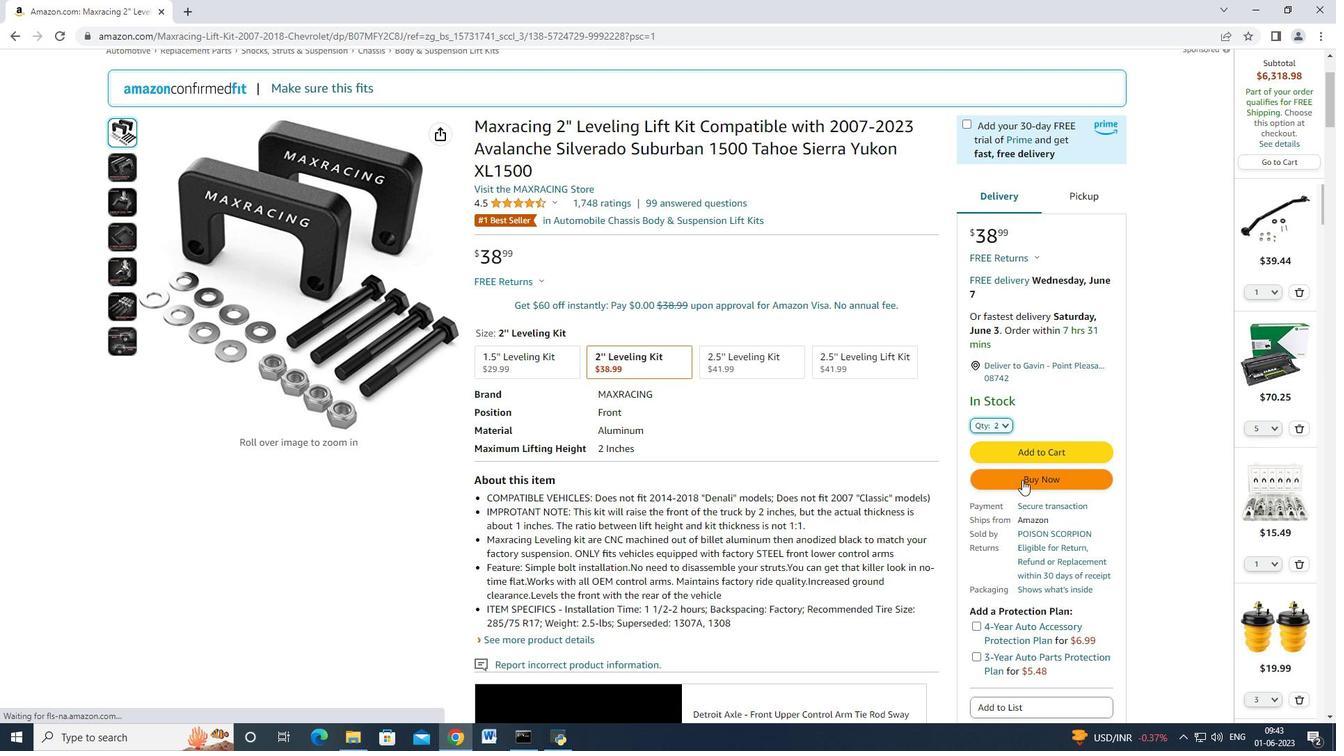 
Action: Mouse pressed left at (1023, 478)
Screenshot: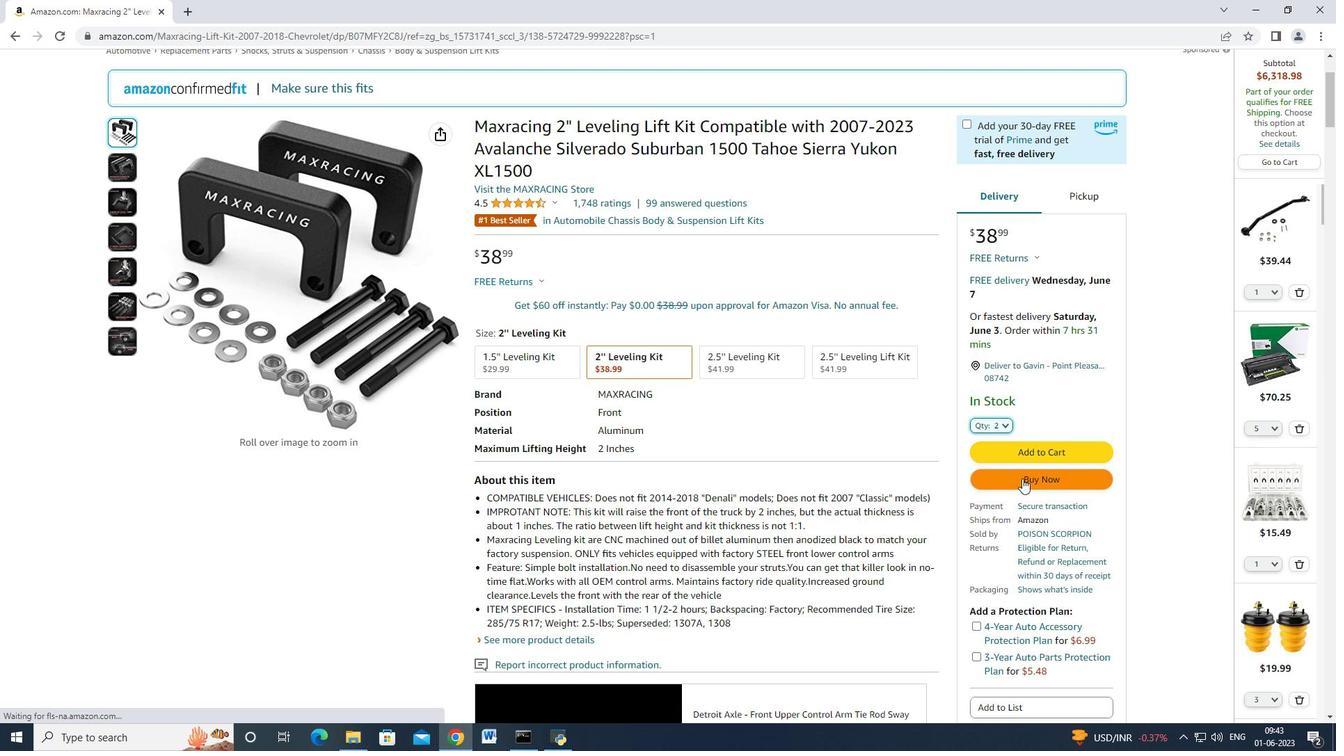 
Action: Mouse moved to (800, 115)
Screenshot: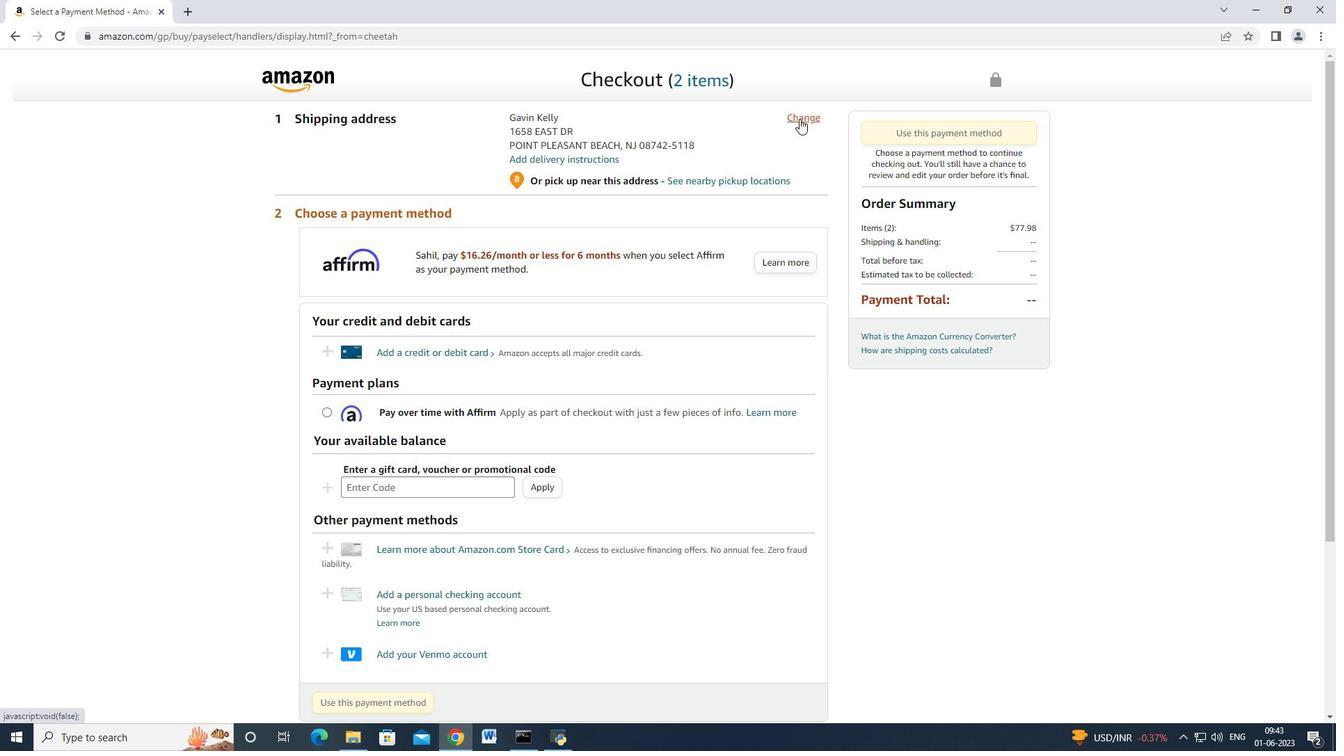 
Action: Mouse pressed left at (800, 115)
Screenshot: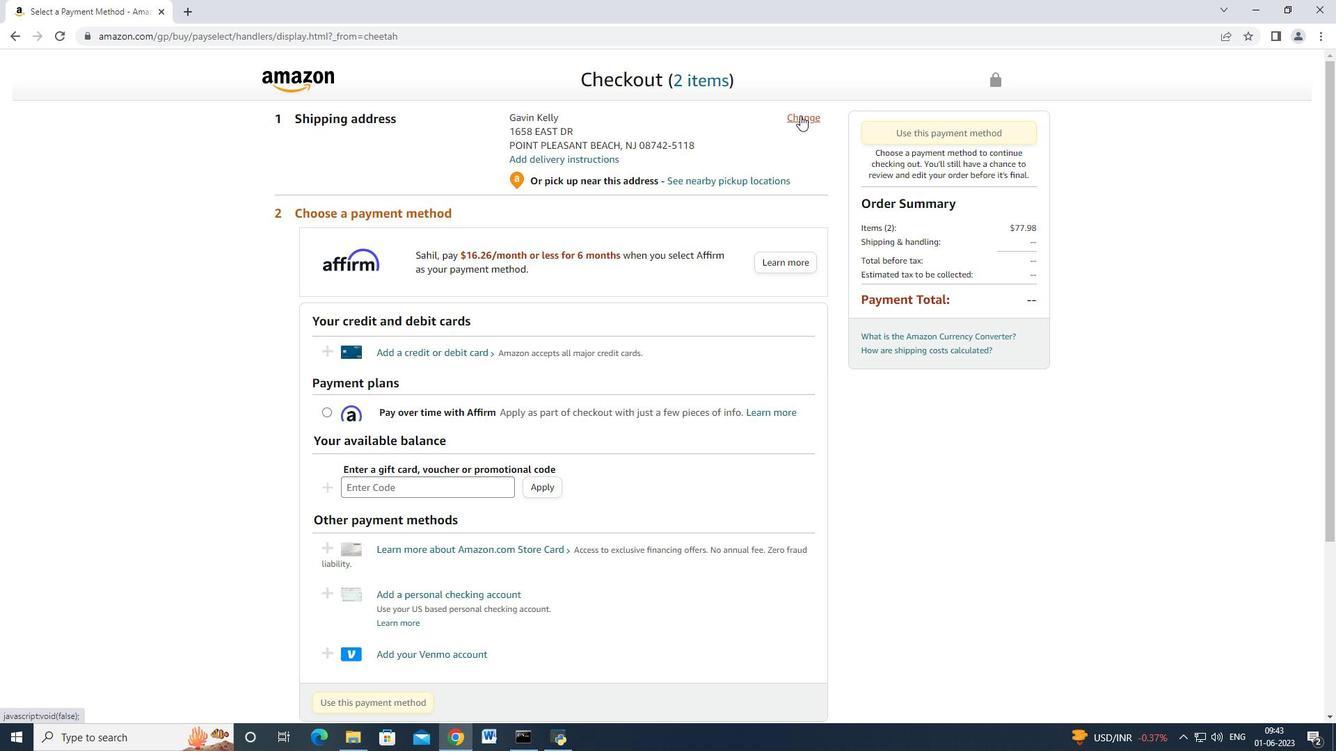 
Action: Mouse moved to (734, 175)
Screenshot: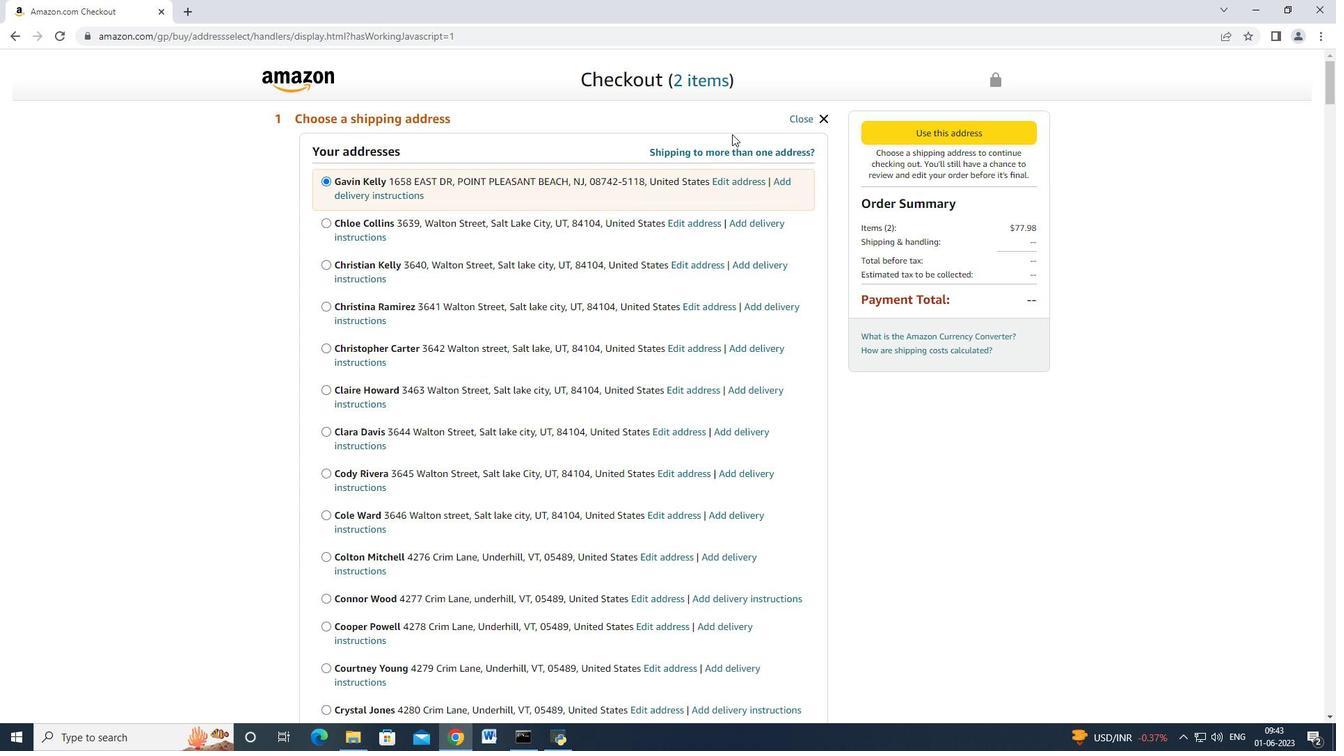 
Action: Mouse scrolled (734, 174) with delta (0, 0)
Screenshot: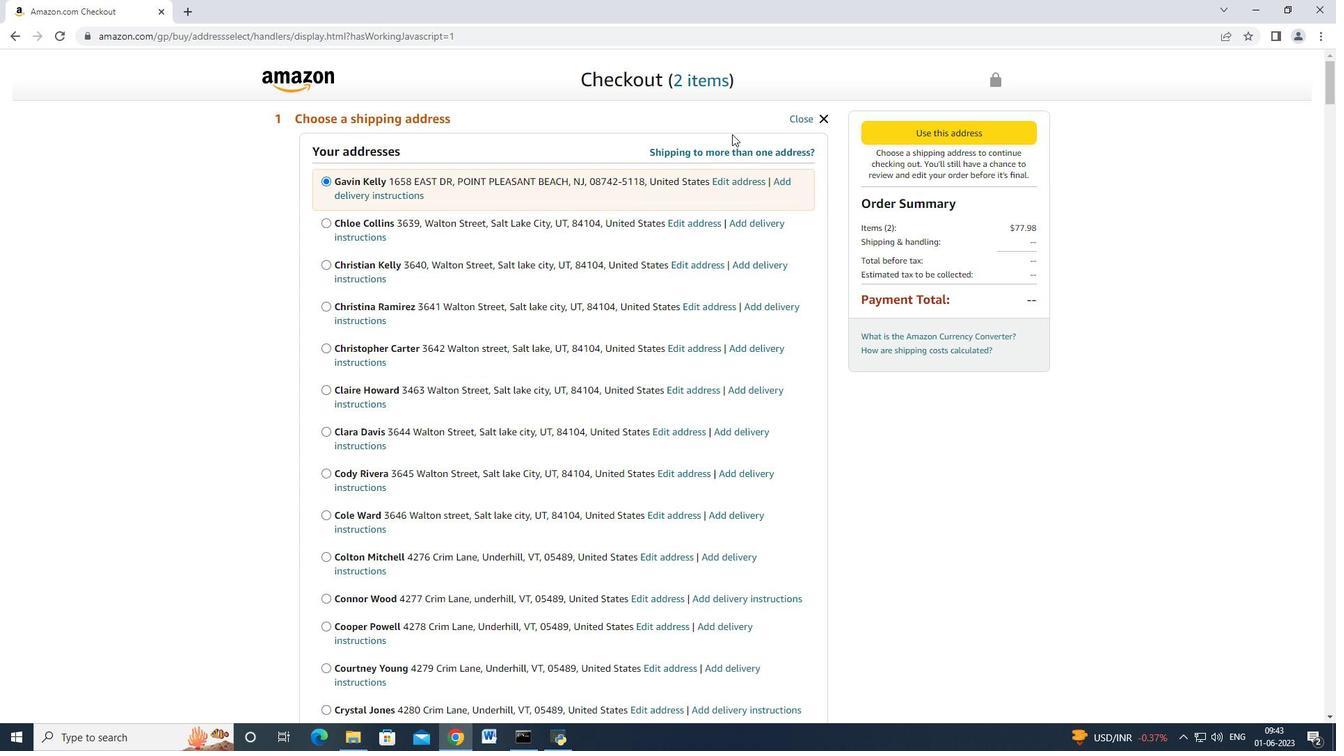 
Action: Mouse moved to (728, 192)
Screenshot: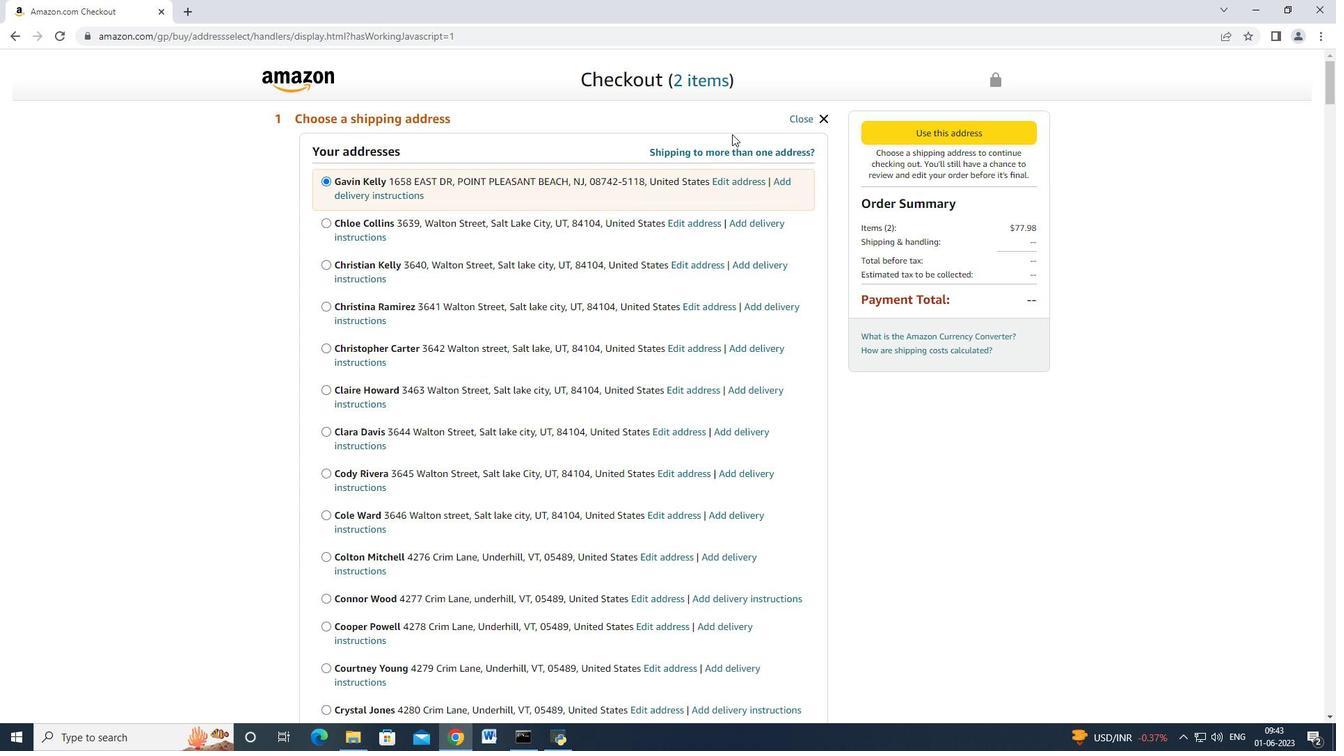 
Action: Mouse scrolled (728, 192) with delta (0, 0)
Screenshot: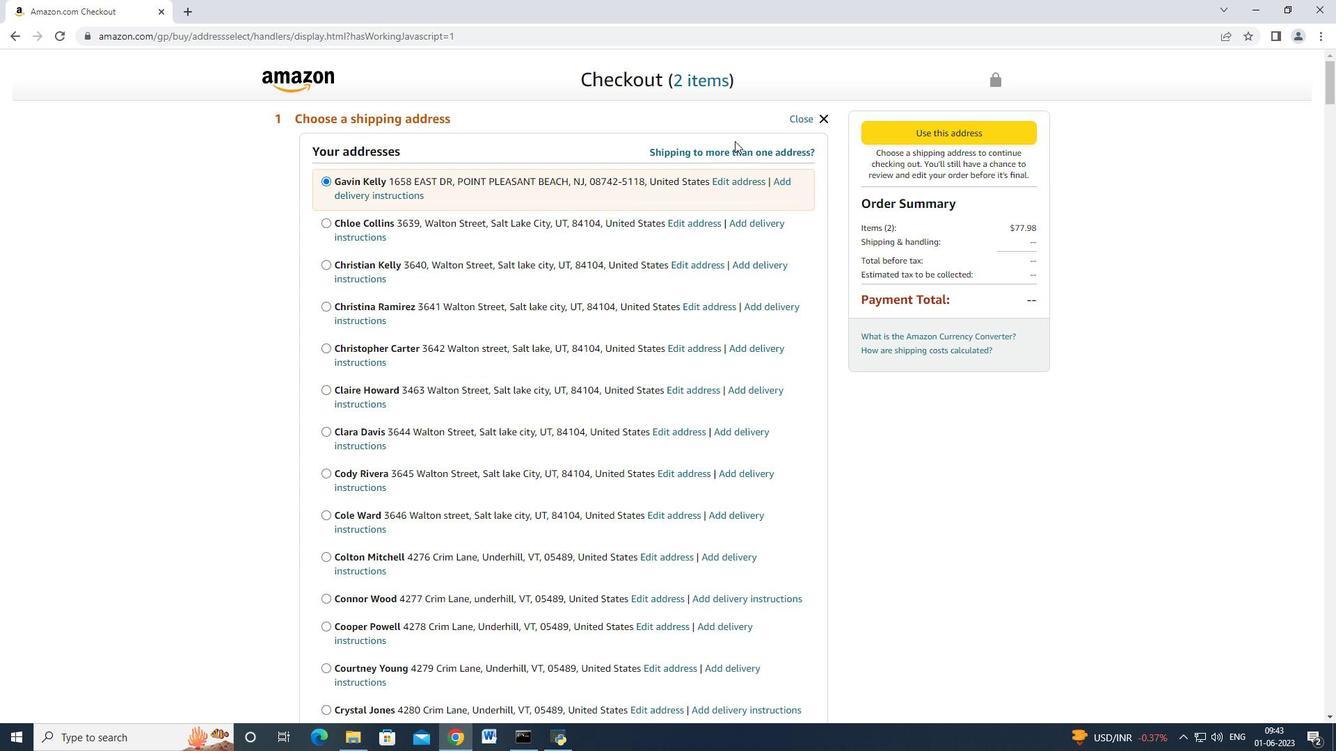 
Action: Mouse moved to (721, 202)
Screenshot: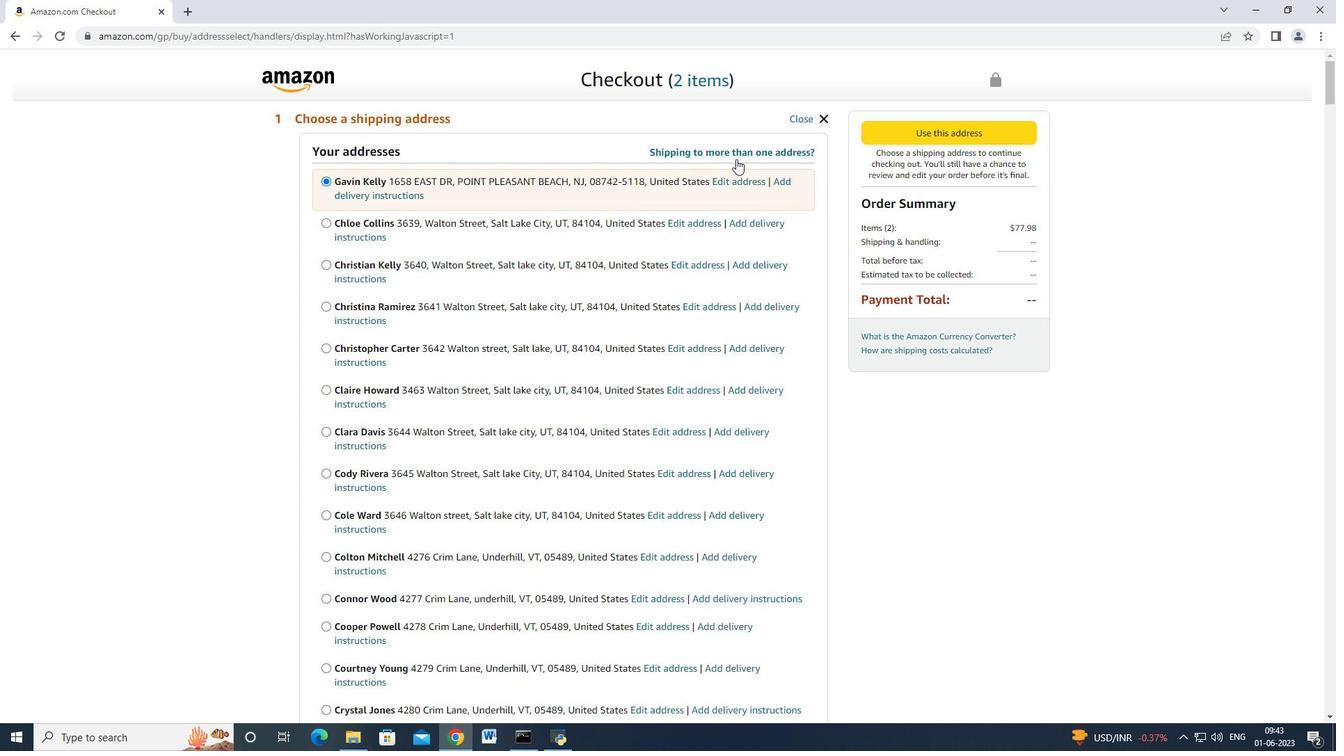 
Action: Mouse scrolled (722, 201) with delta (0, 0)
Screenshot: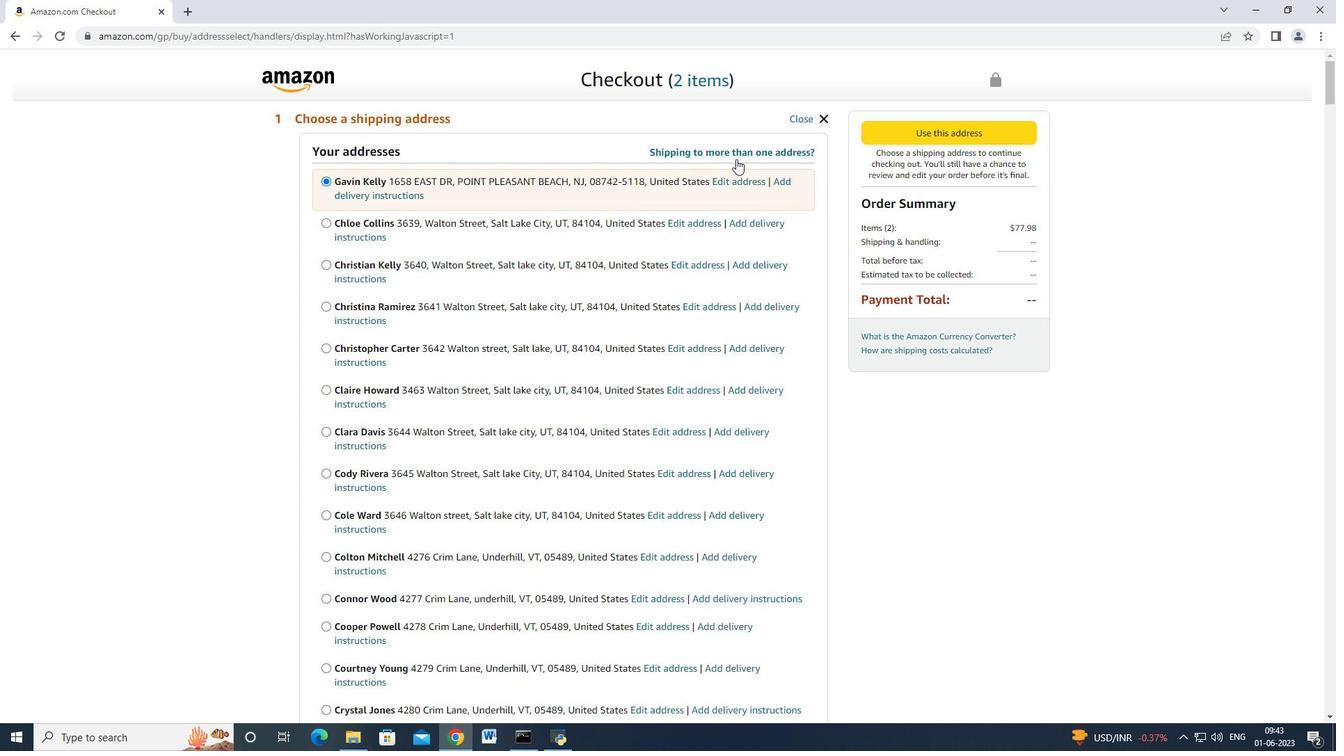 
Action: Mouse moved to (717, 208)
Screenshot: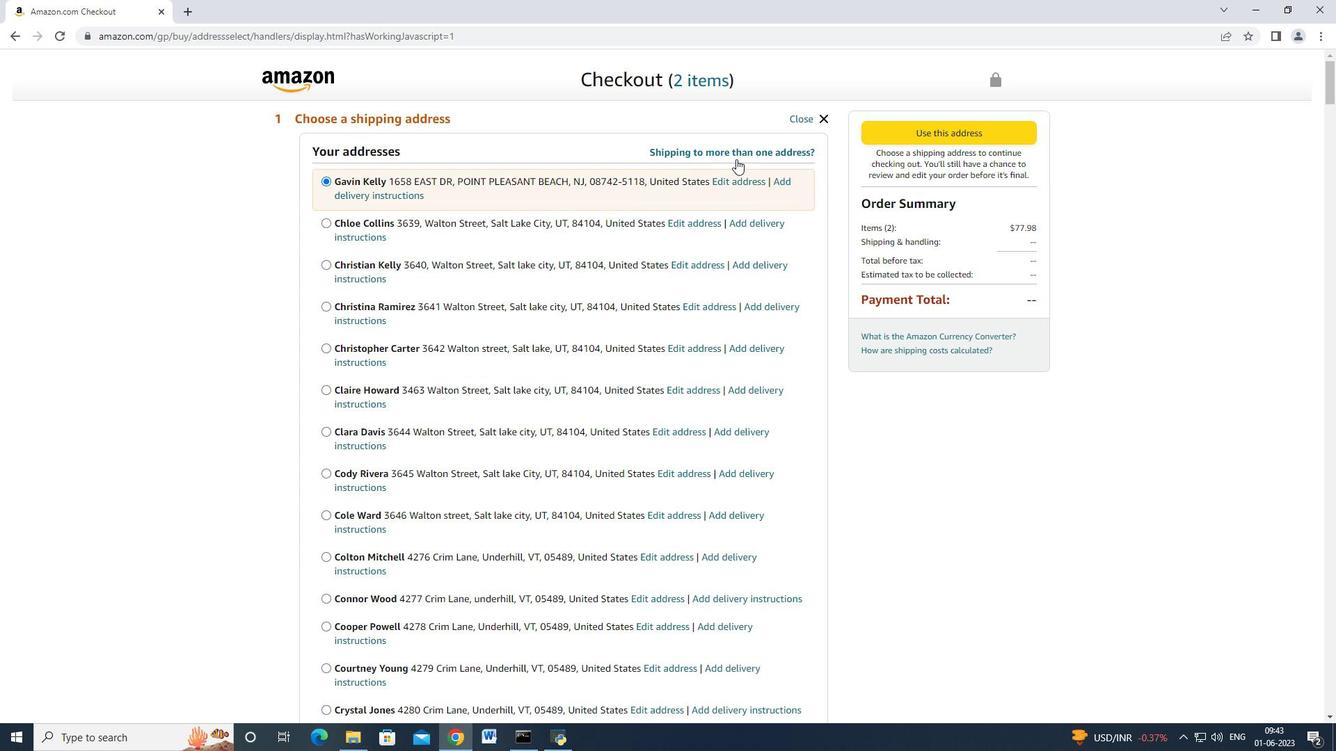 
Action: Mouse scrolled (717, 206) with delta (0, 0)
Screenshot: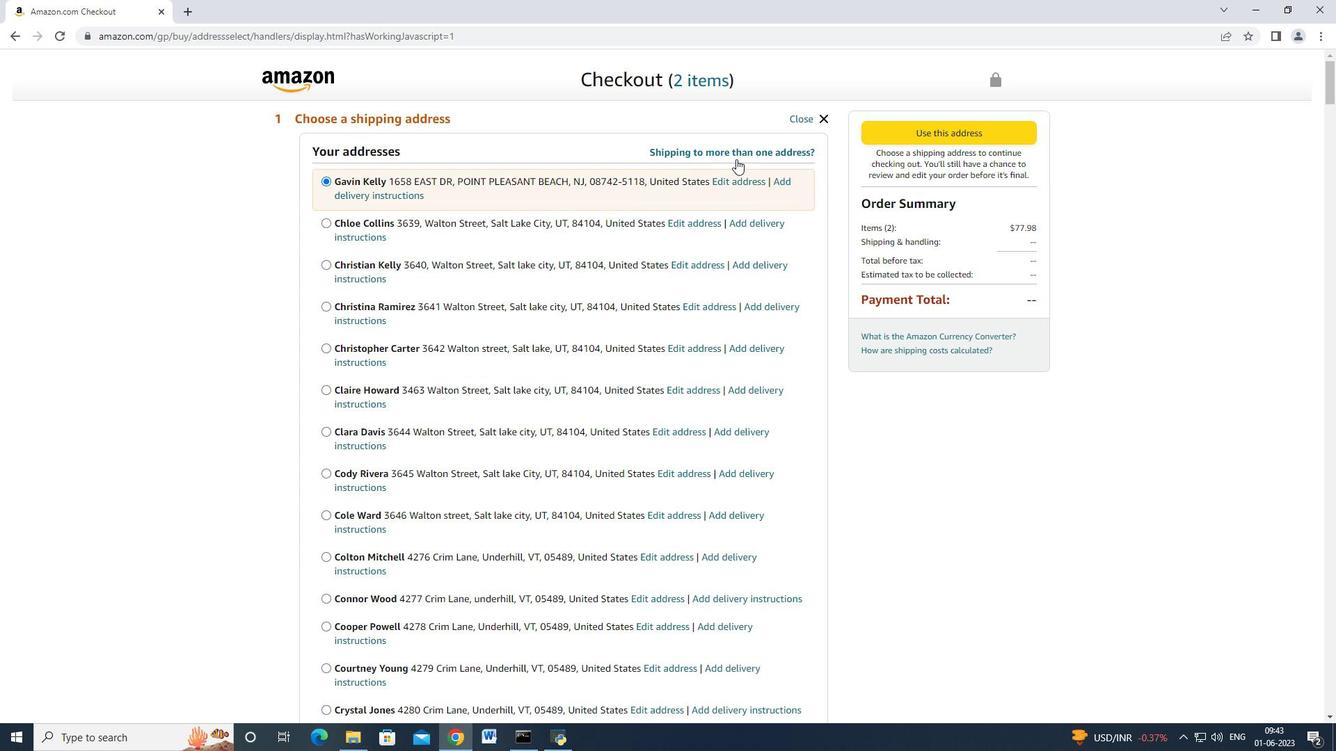 
Action: Mouse moved to (635, 333)
Screenshot: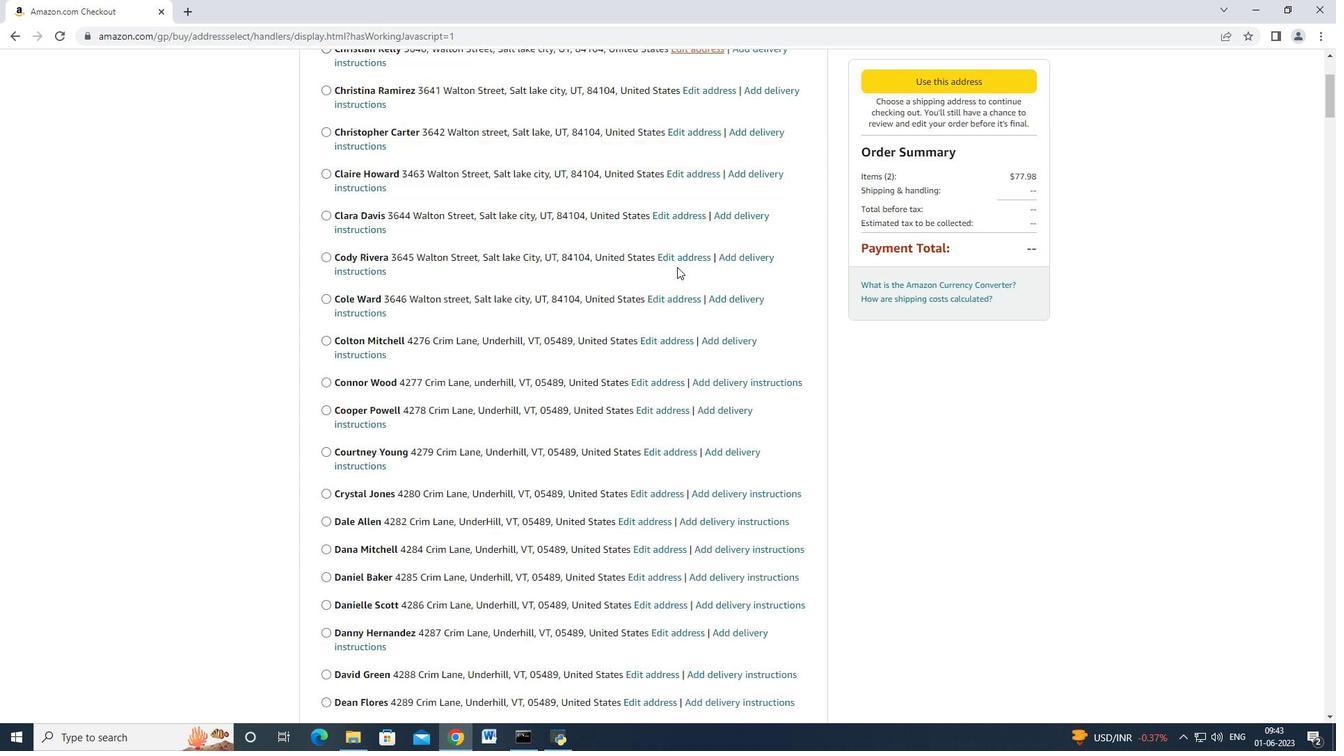 
Action: Mouse scrolled (635, 332) with delta (0, 0)
Screenshot: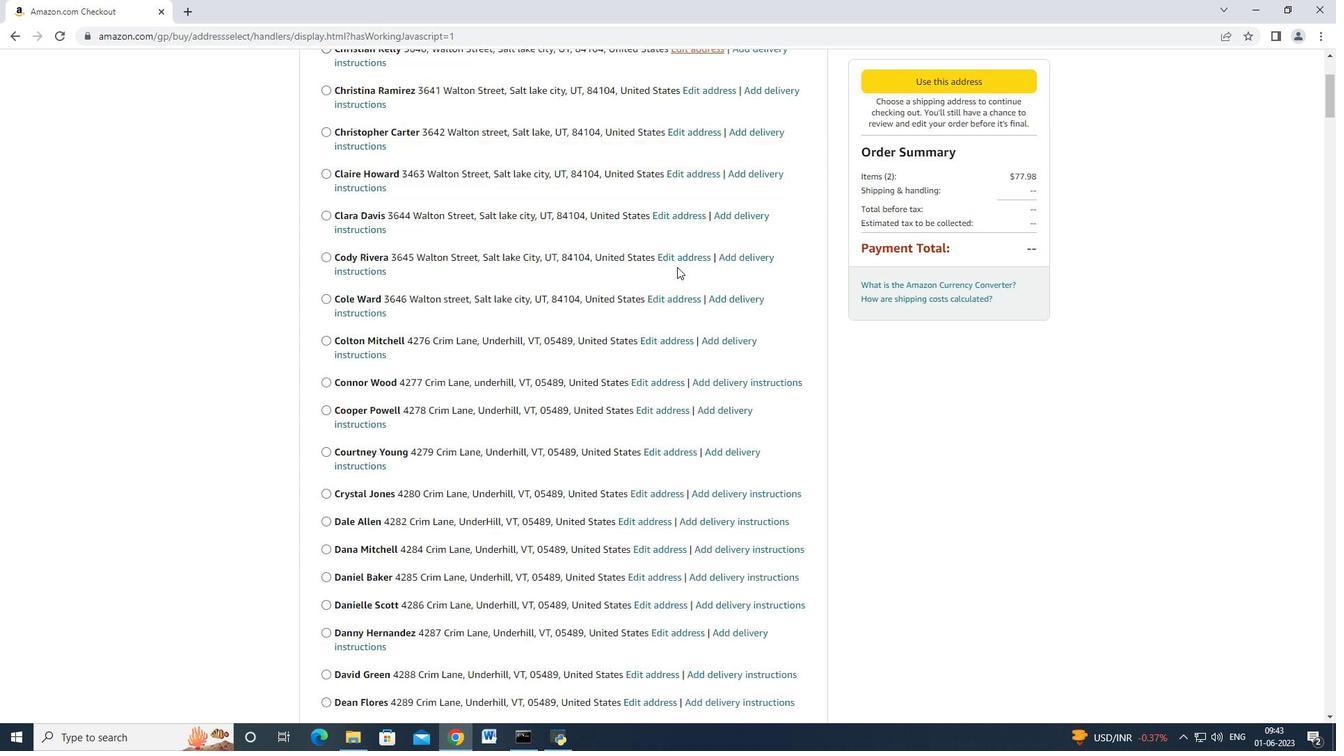 
Action: Mouse moved to (630, 344)
Screenshot: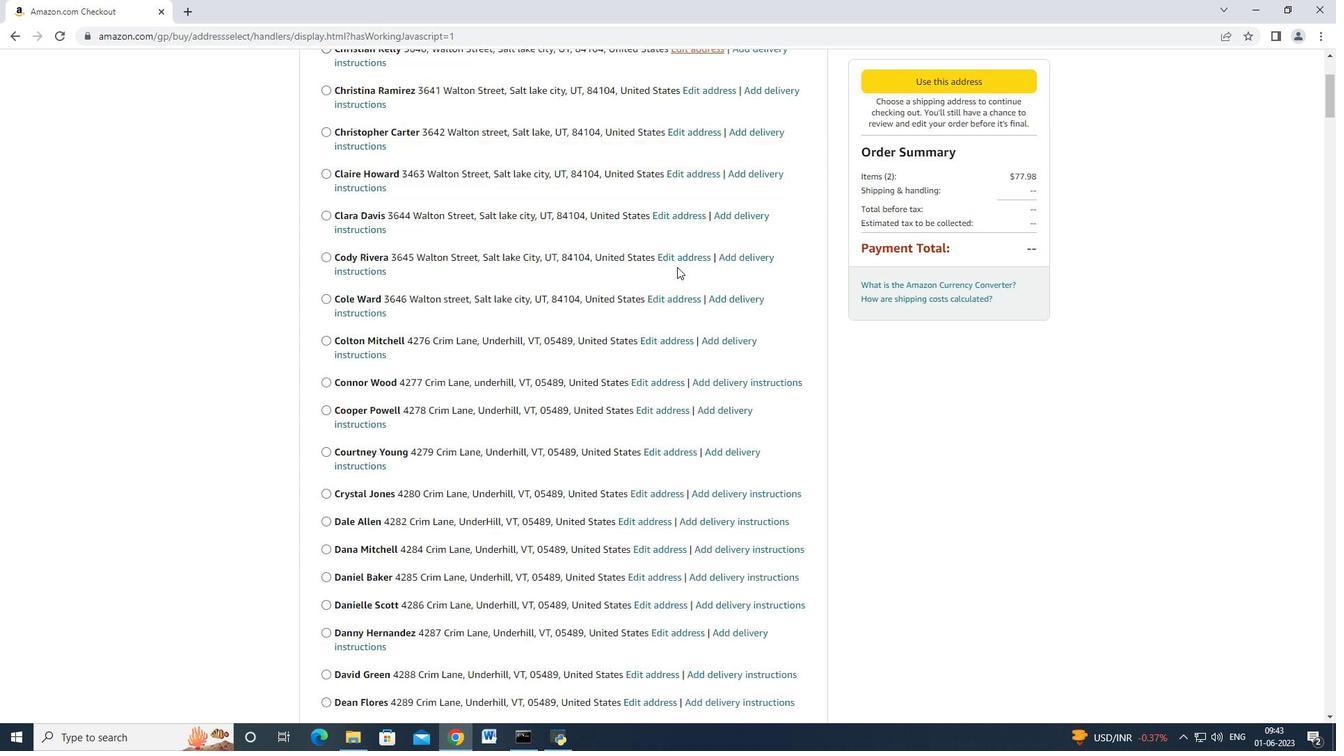 
Action: Mouse scrolled (630, 343) with delta (0, 0)
Screenshot: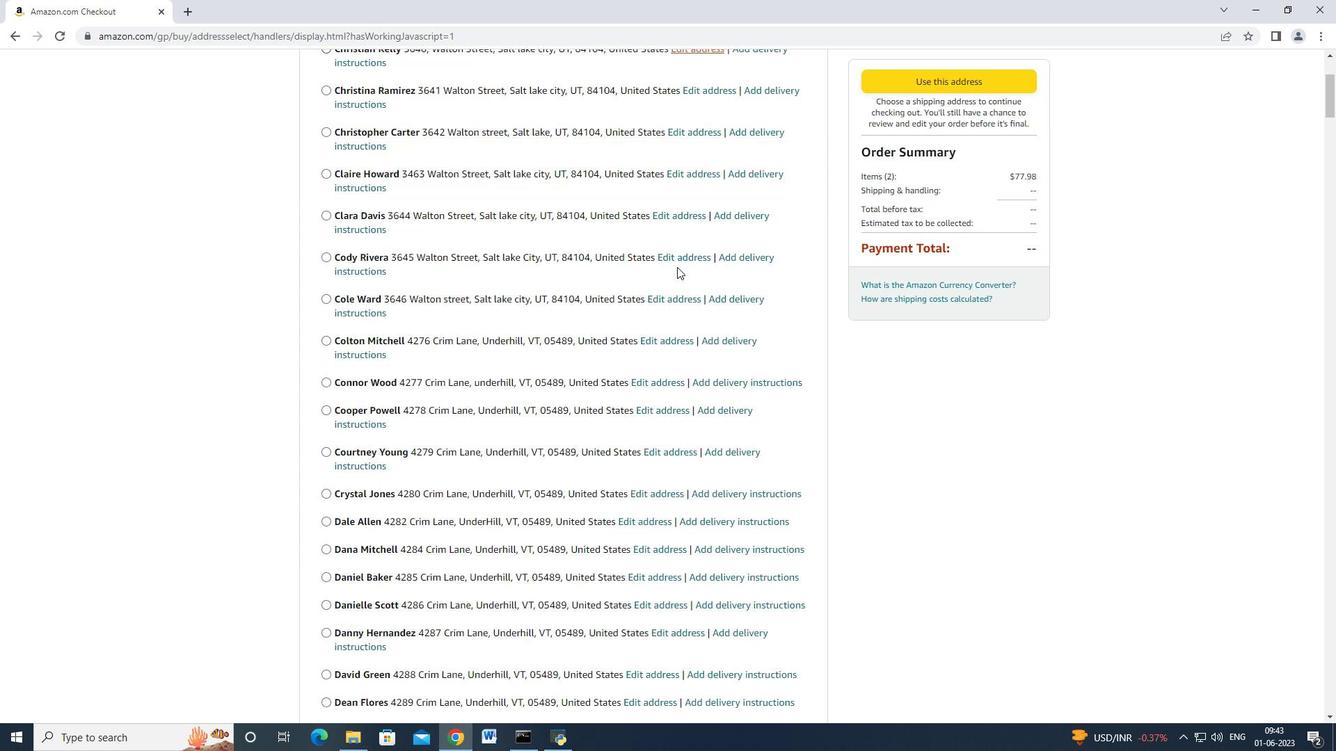 
Action: Mouse moved to (624, 354)
Screenshot: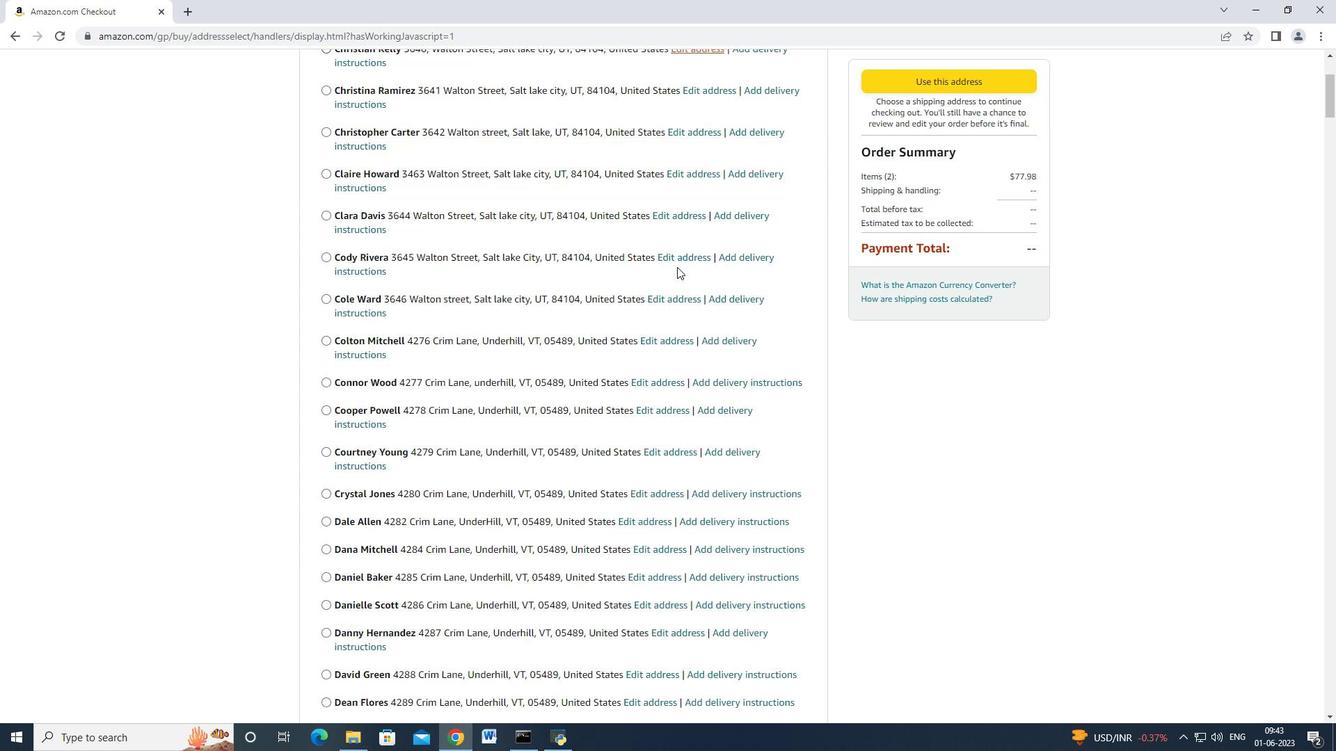 
Action: Mouse scrolled (624, 353) with delta (0, 0)
Screenshot: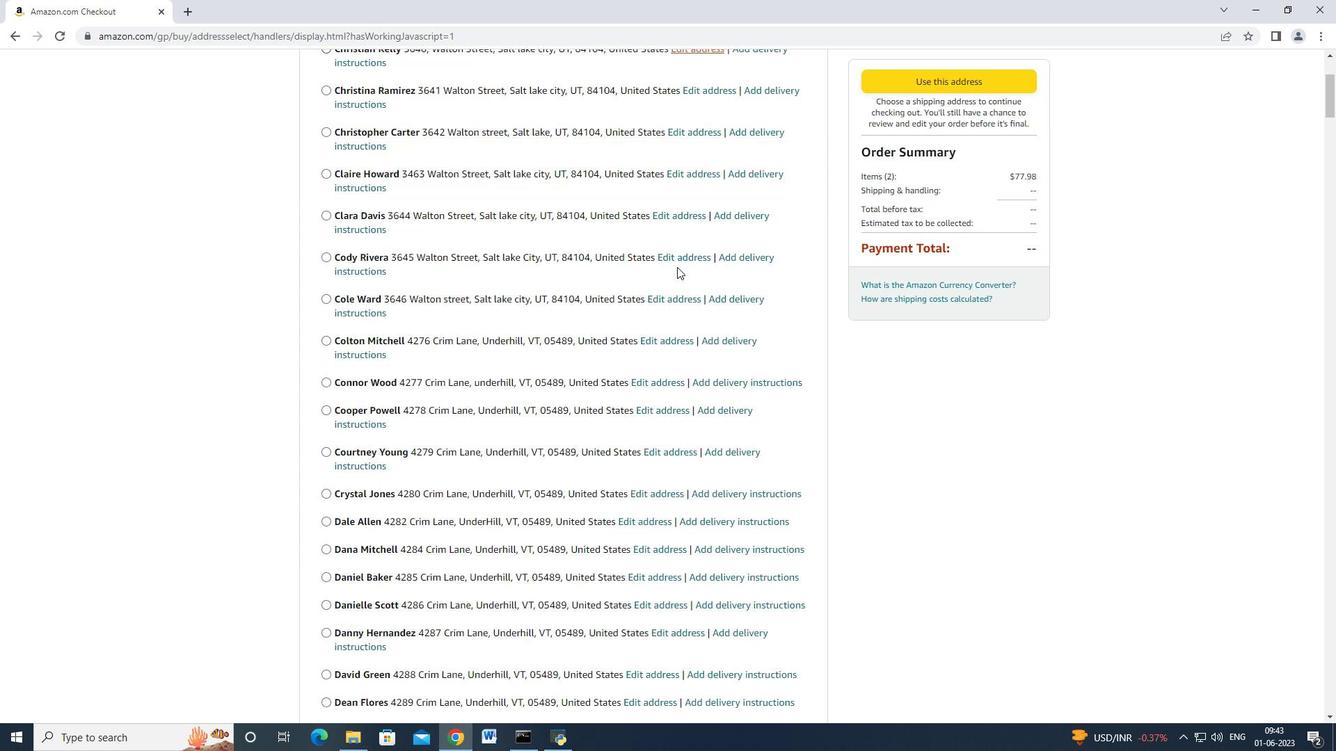 
Action: Mouse moved to (623, 355)
Screenshot: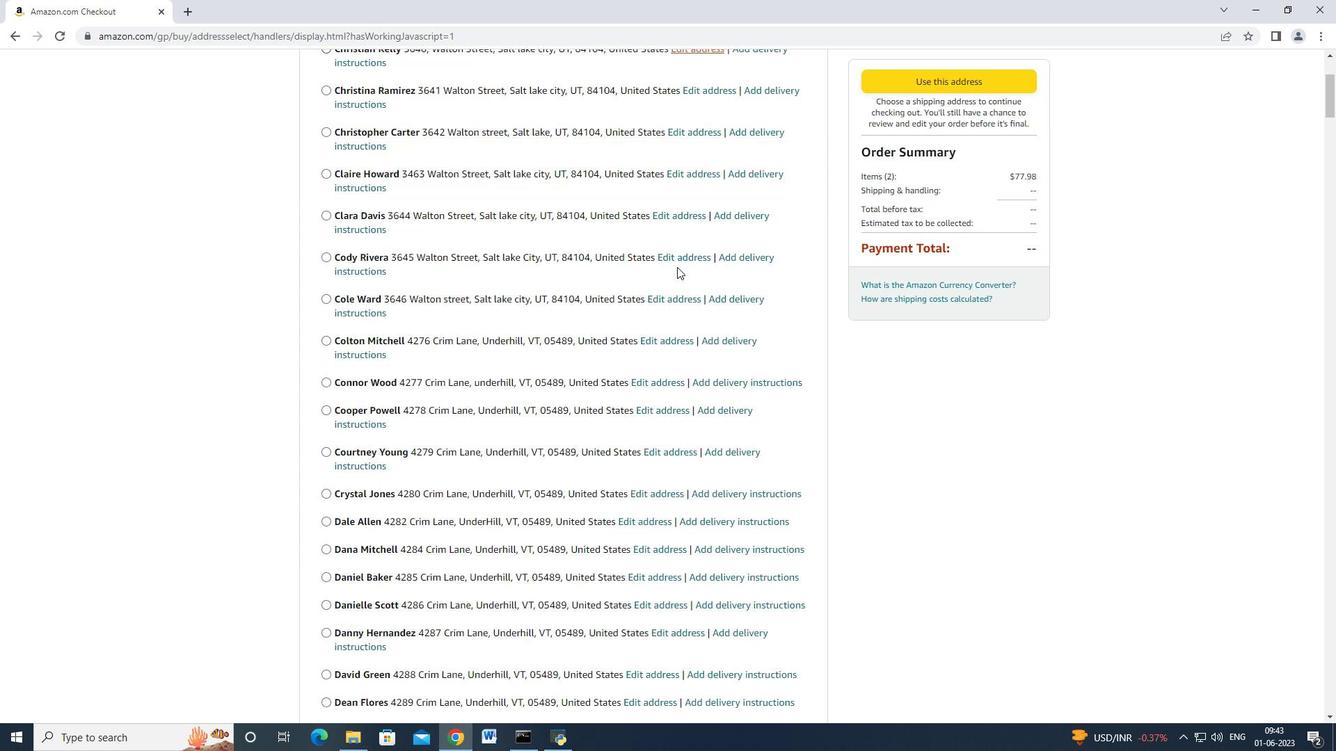
Action: Mouse scrolled (623, 355) with delta (0, 0)
Screenshot: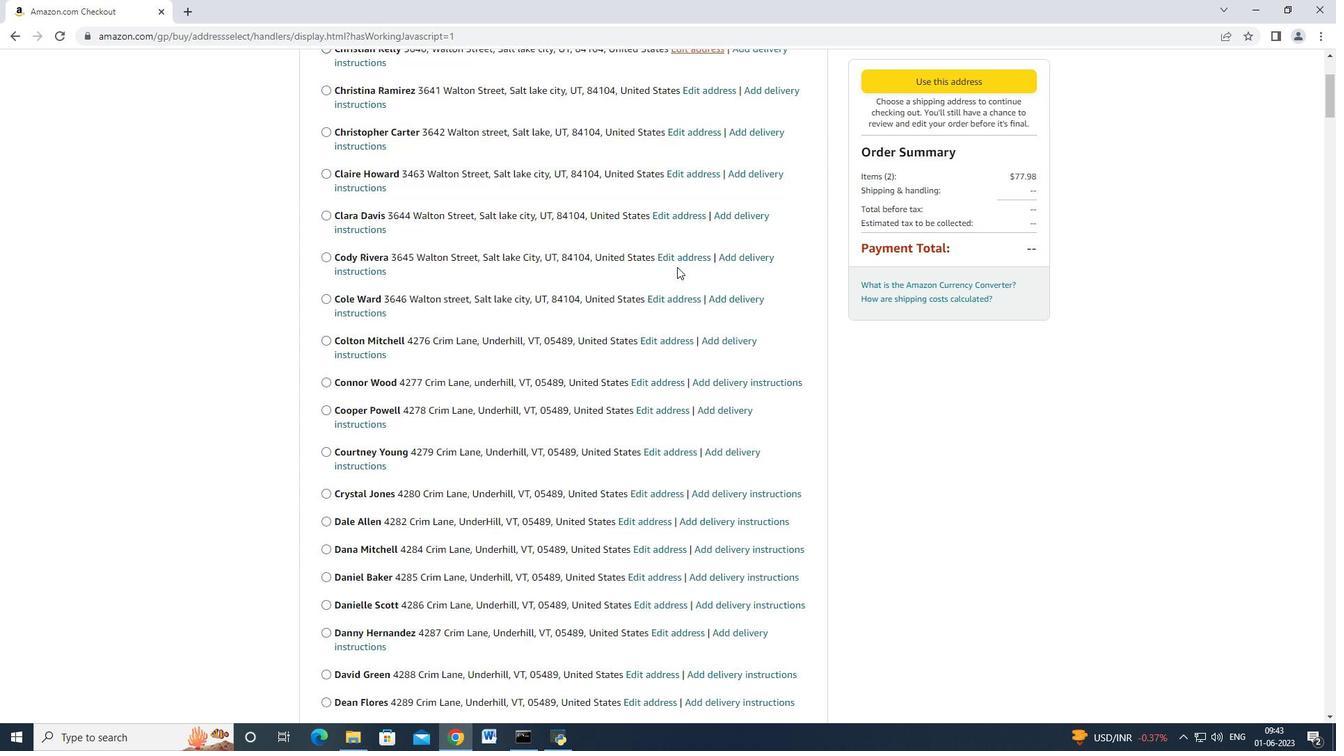
Action: Mouse scrolled (623, 355) with delta (0, 0)
Screenshot: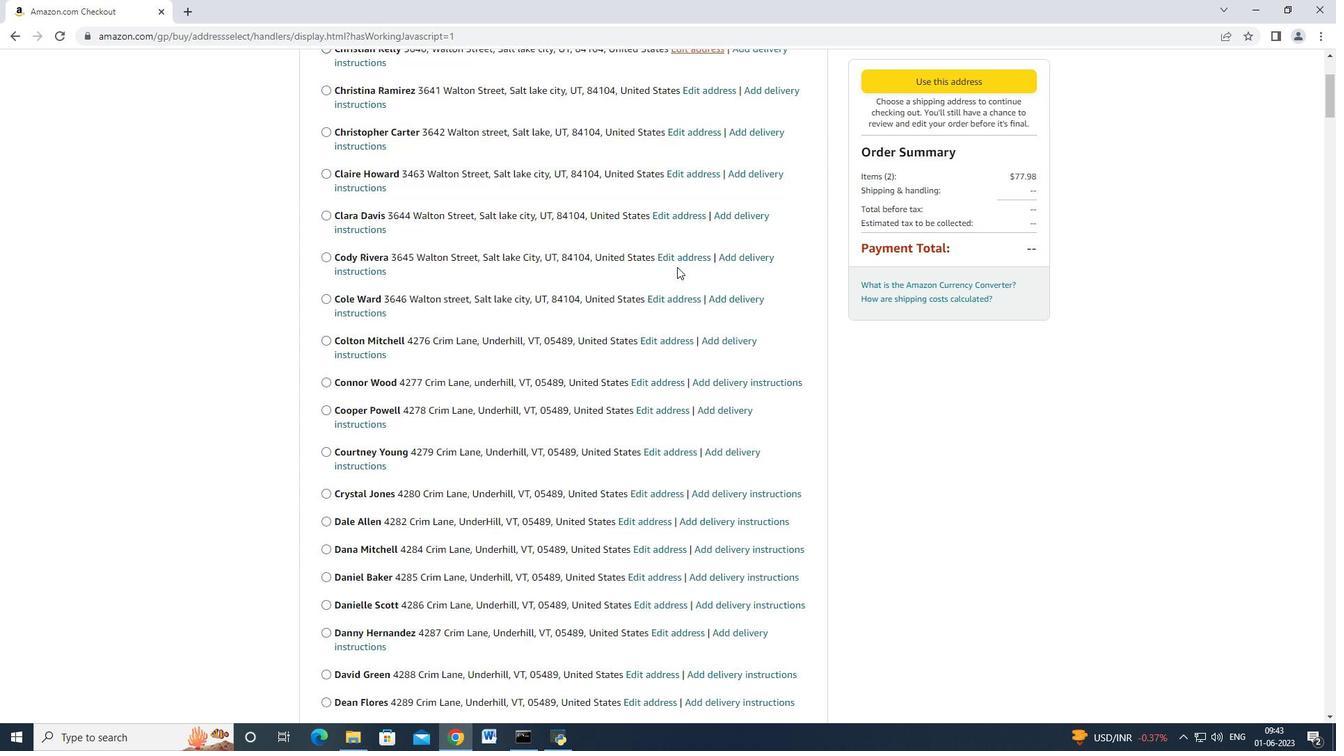 
Action: Mouse scrolled (623, 355) with delta (0, 0)
Screenshot: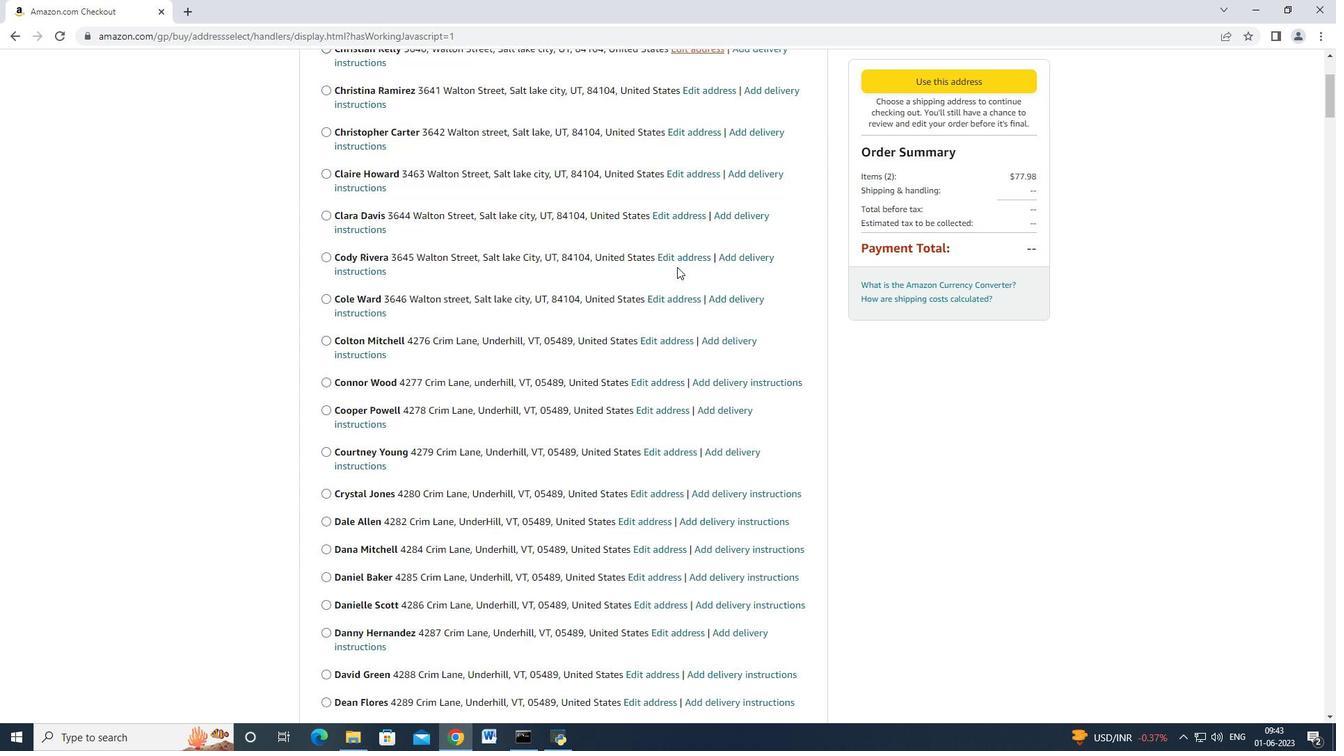 
Action: Mouse moved to (622, 356)
Screenshot: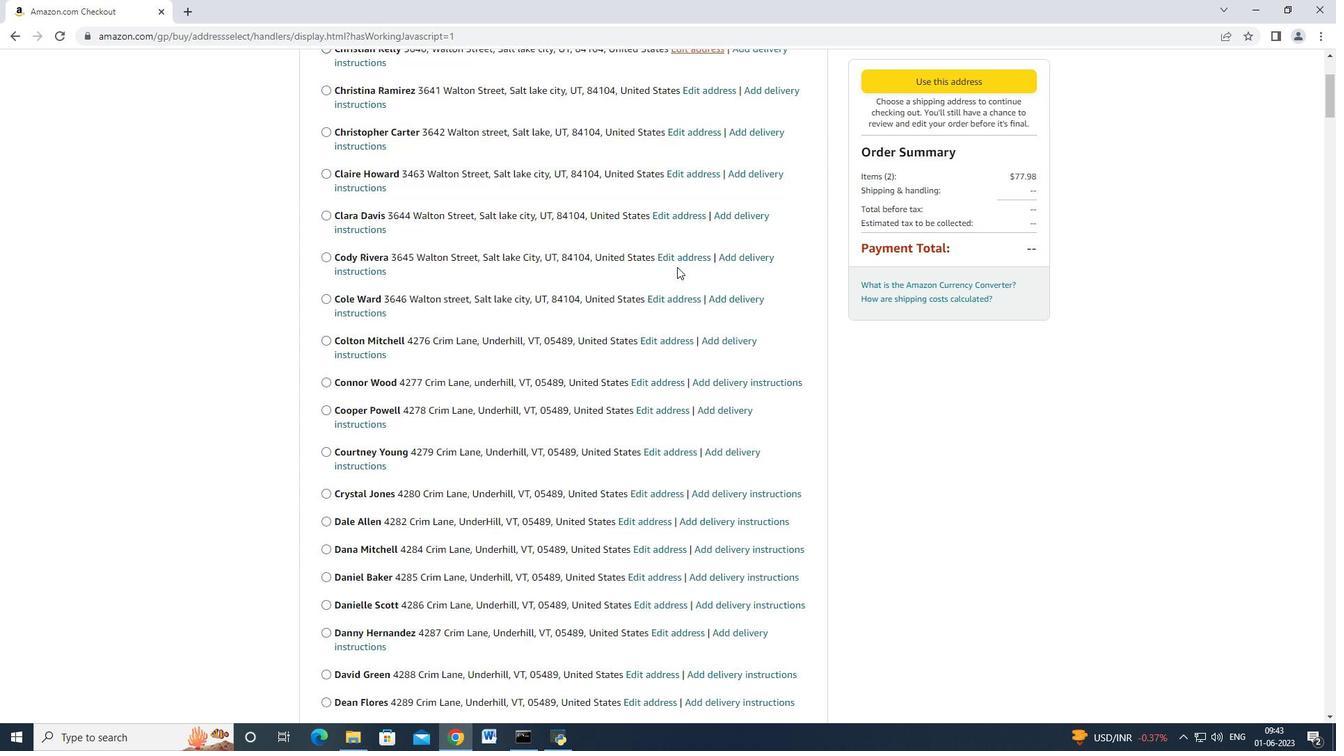 
Action: Mouse scrolled (623, 355) with delta (0, 0)
Screenshot: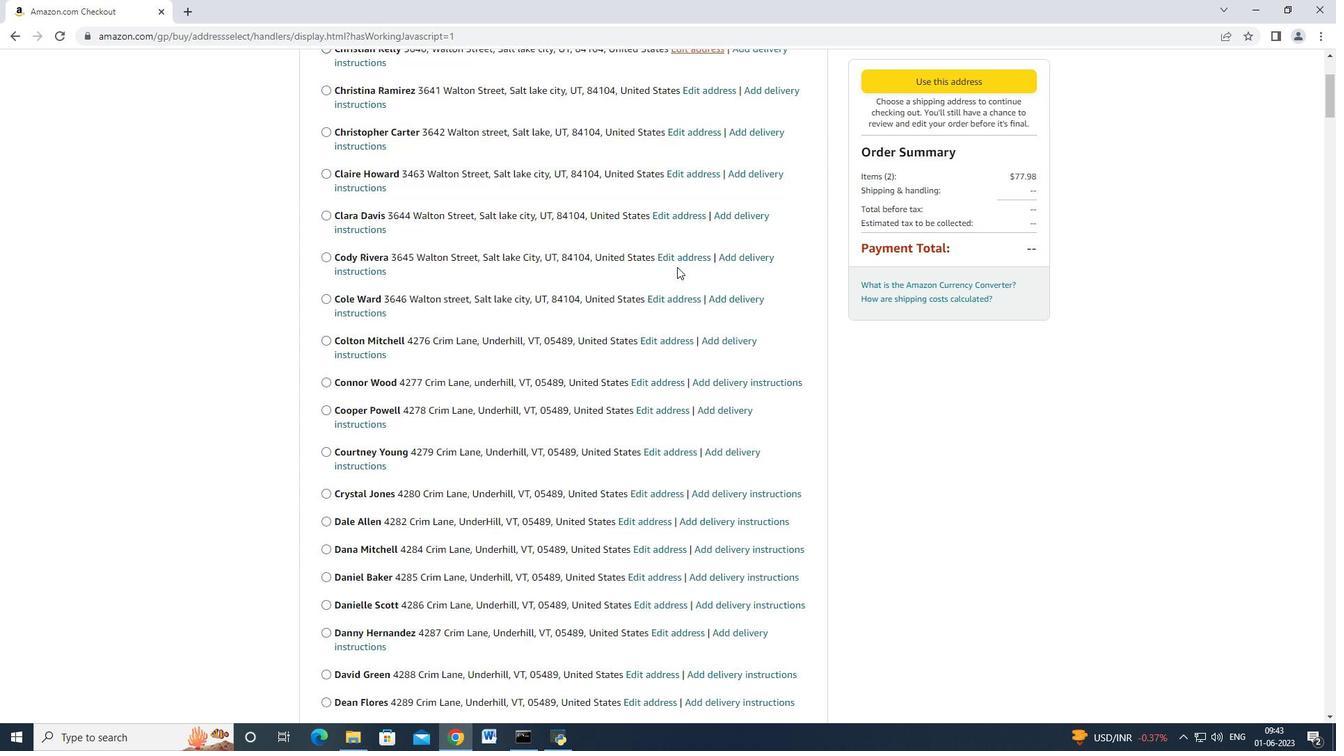 
Action: Mouse moved to (583, 409)
Screenshot: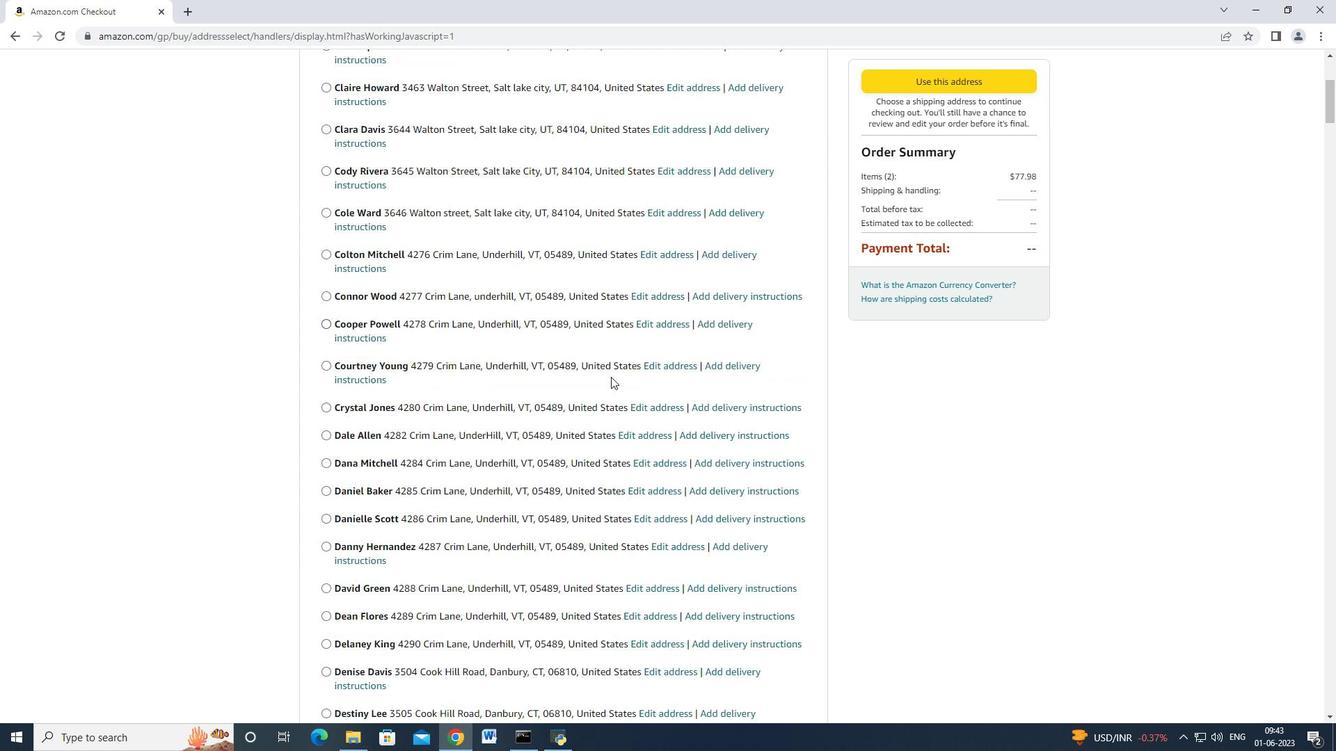 
Action: Mouse scrolled (583, 408) with delta (0, 0)
Screenshot: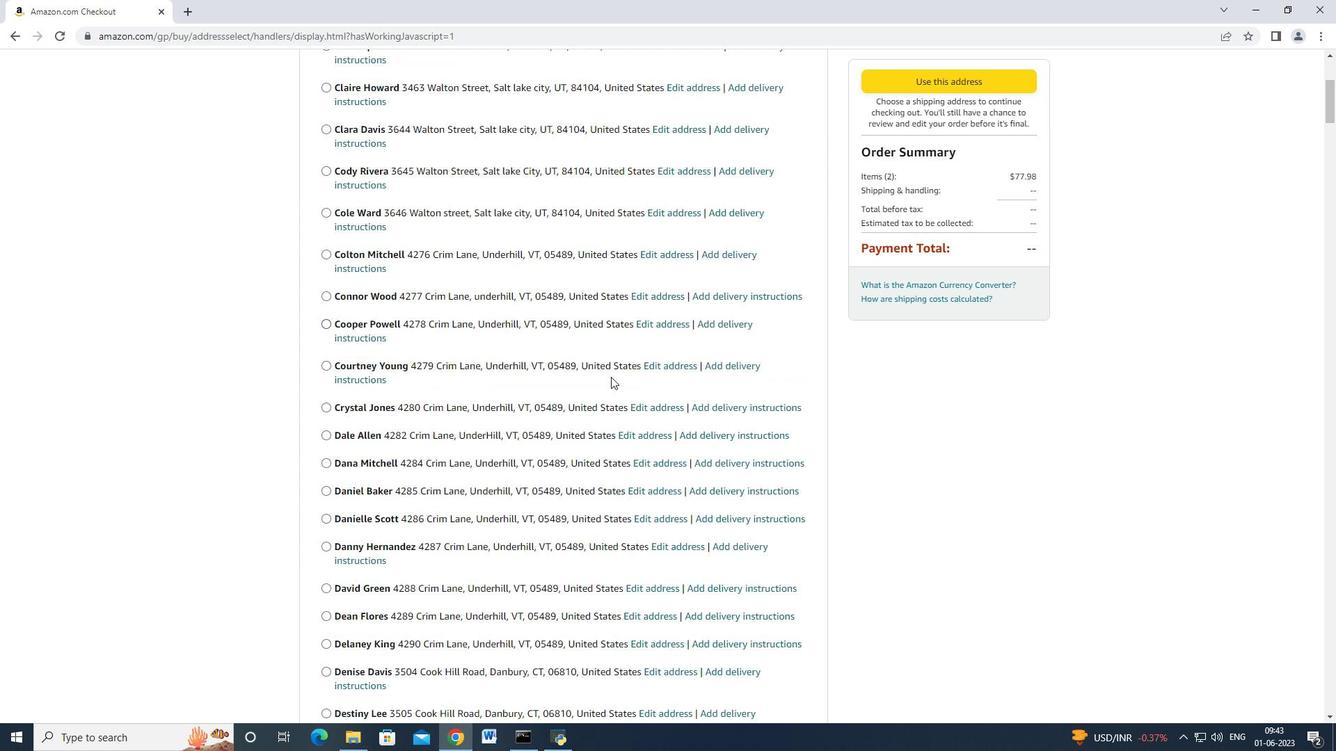 
Action: Mouse scrolled (583, 408) with delta (0, 0)
Screenshot: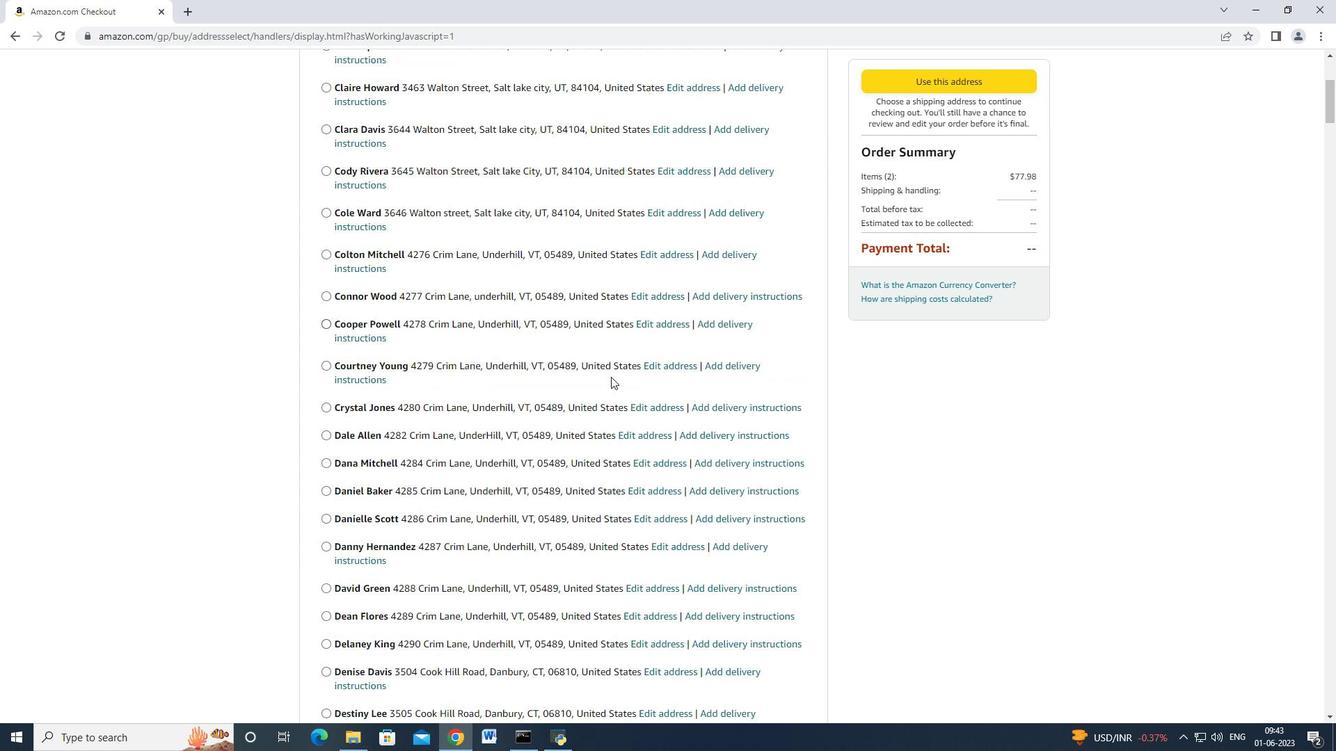 
Action: Mouse scrolled (583, 408) with delta (0, 0)
Screenshot: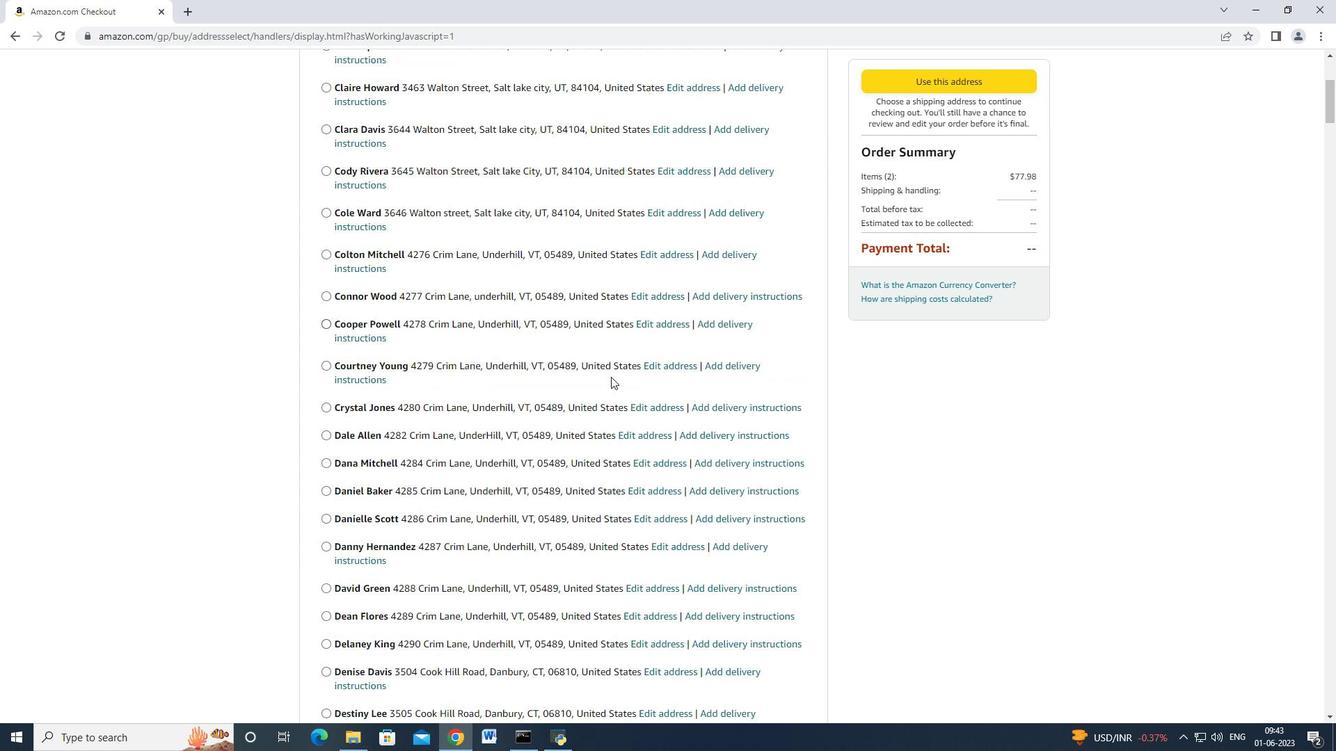 
Action: Mouse scrolled (583, 407) with delta (0, -1)
Screenshot: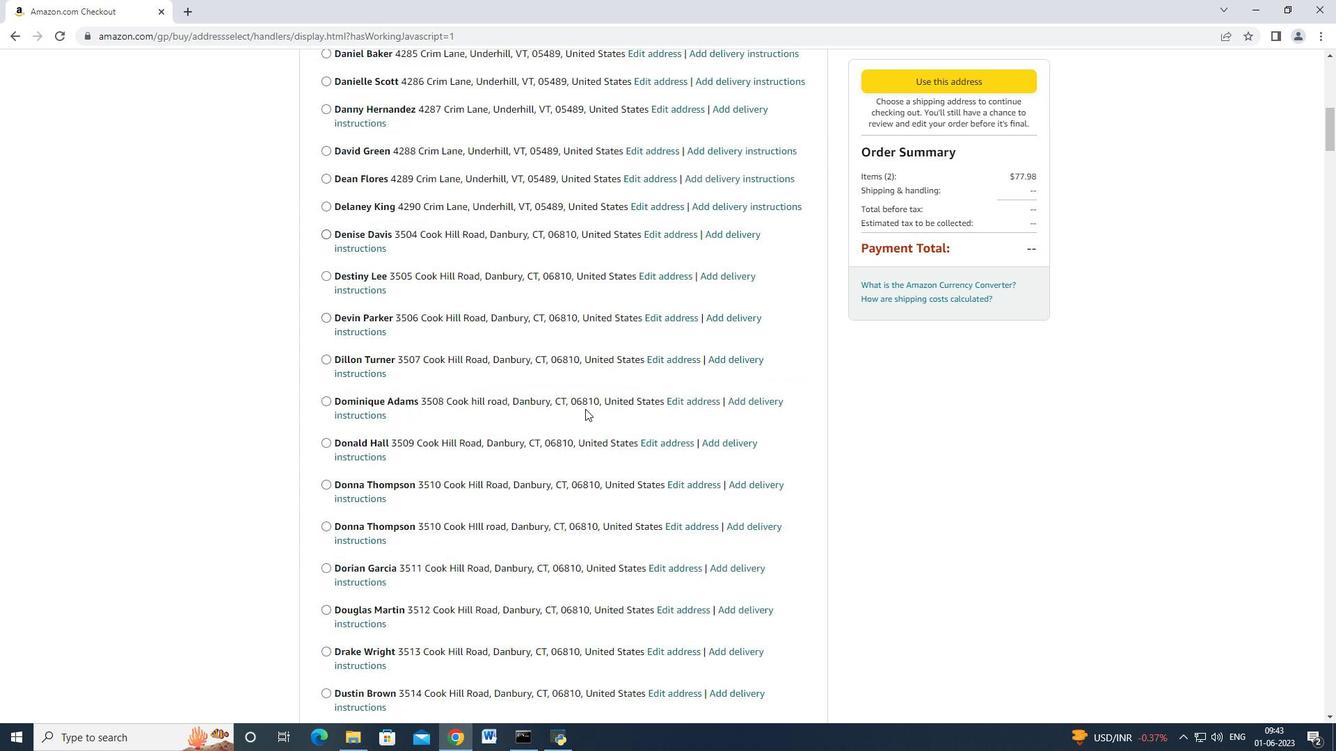 
Action: Mouse scrolled (583, 408) with delta (0, 0)
Screenshot: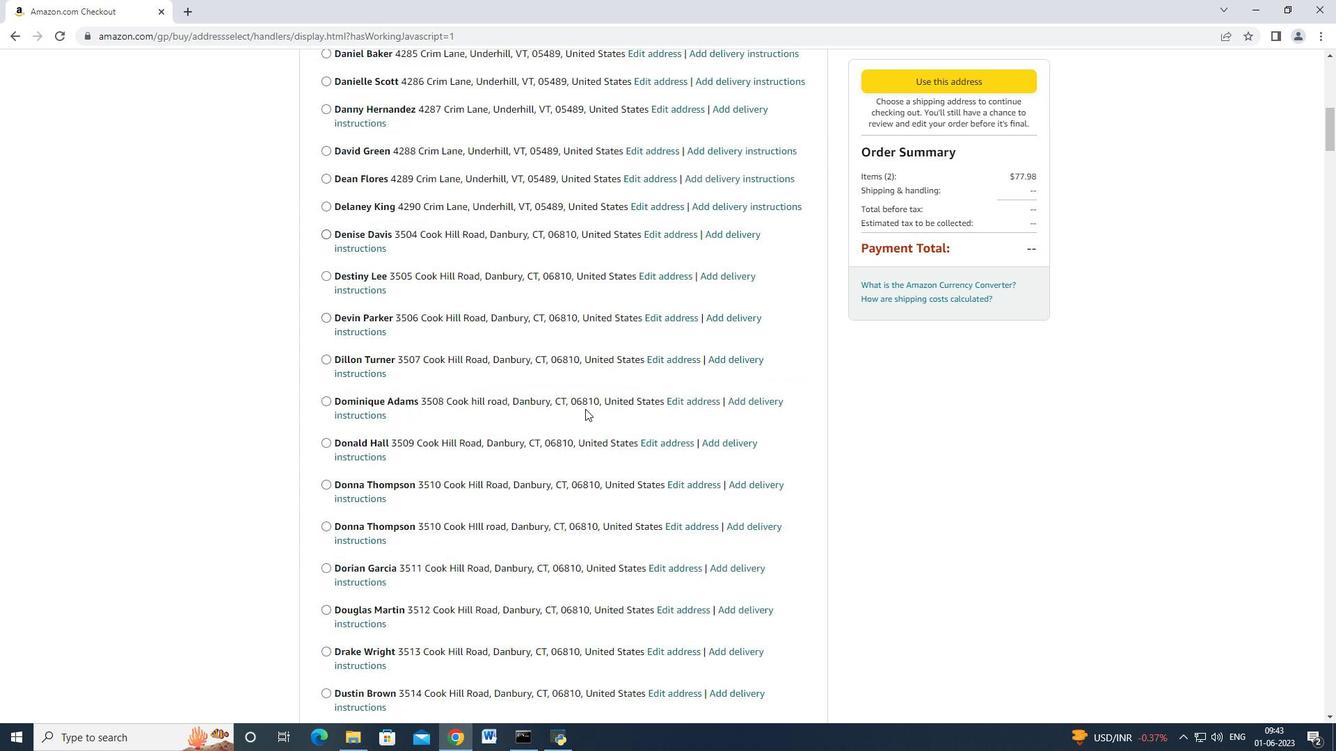 
Action: Mouse scrolled (583, 408) with delta (0, 0)
Screenshot: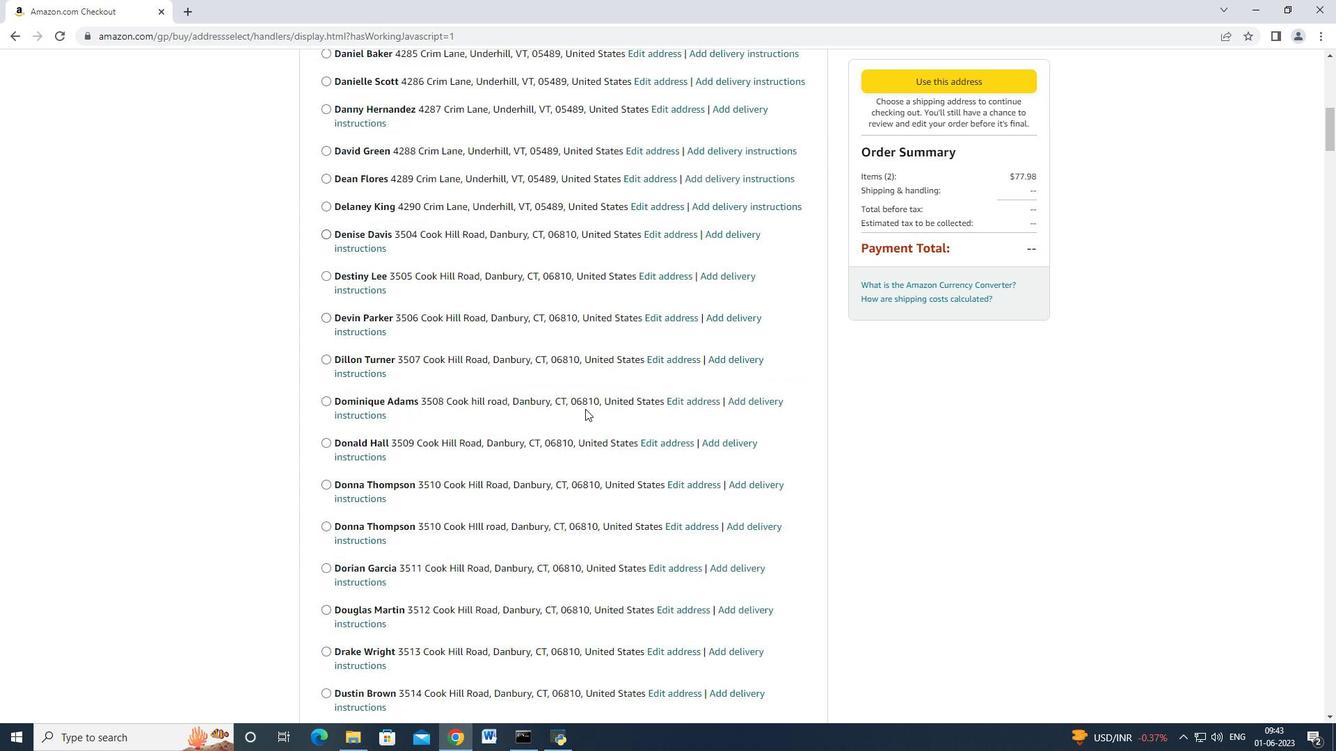 
Action: Mouse scrolled (583, 408) with delta (0, 0)
Screenshot: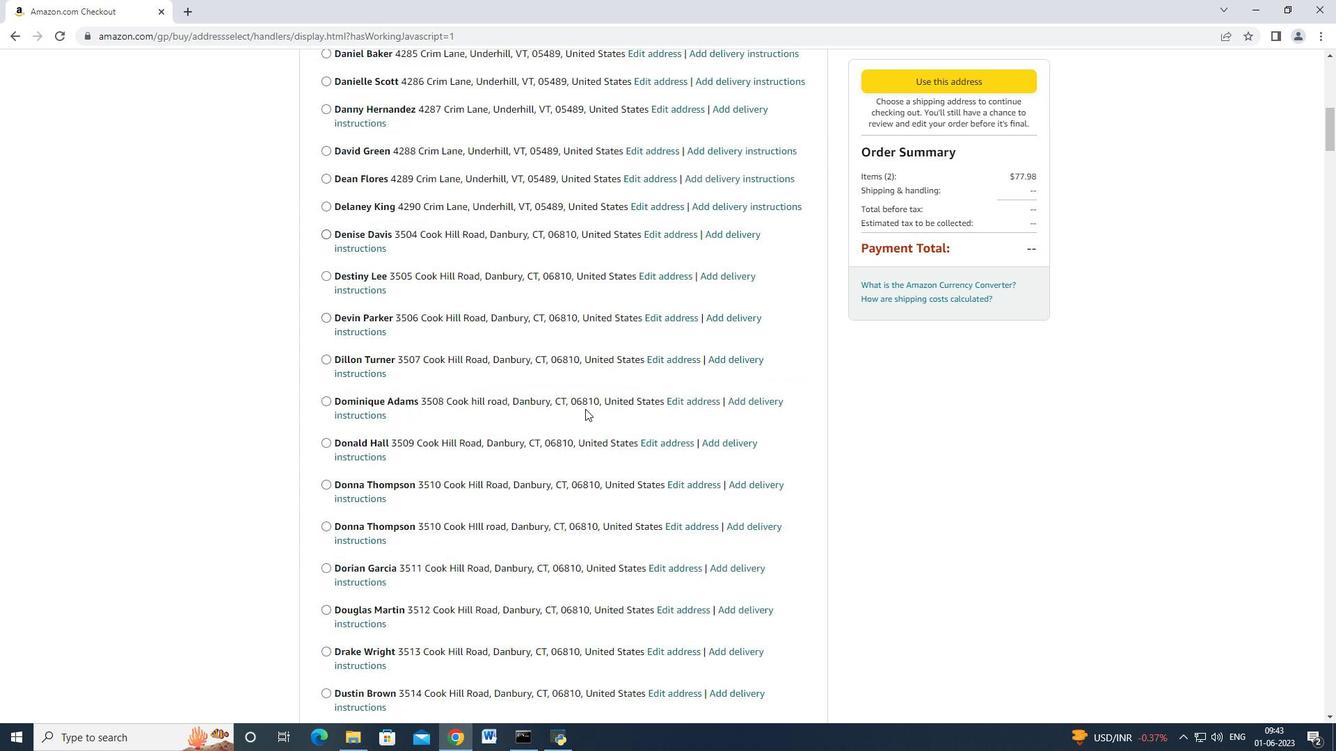 
Action: Mouse scrolled (583, 408) with delta (0, 0)
Screenshot: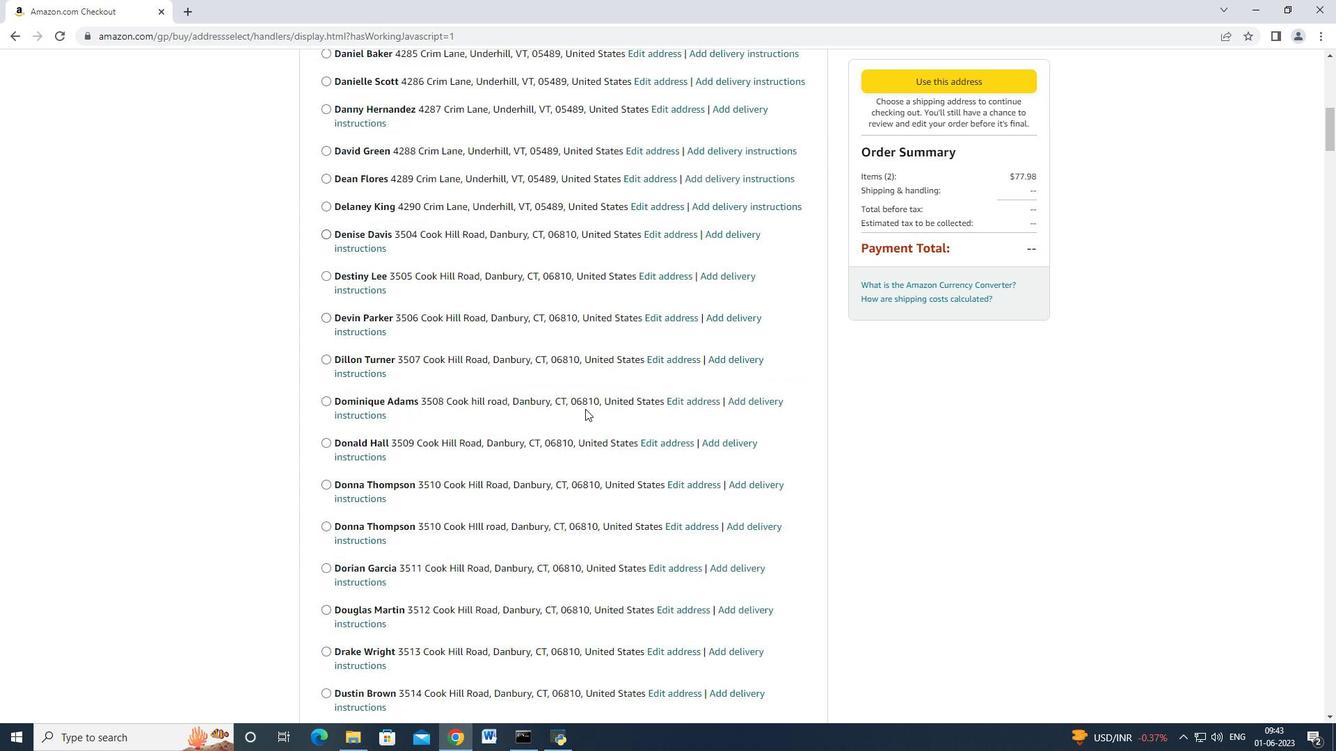 
Action: Mouse moved to (579, 408)
Screenshot: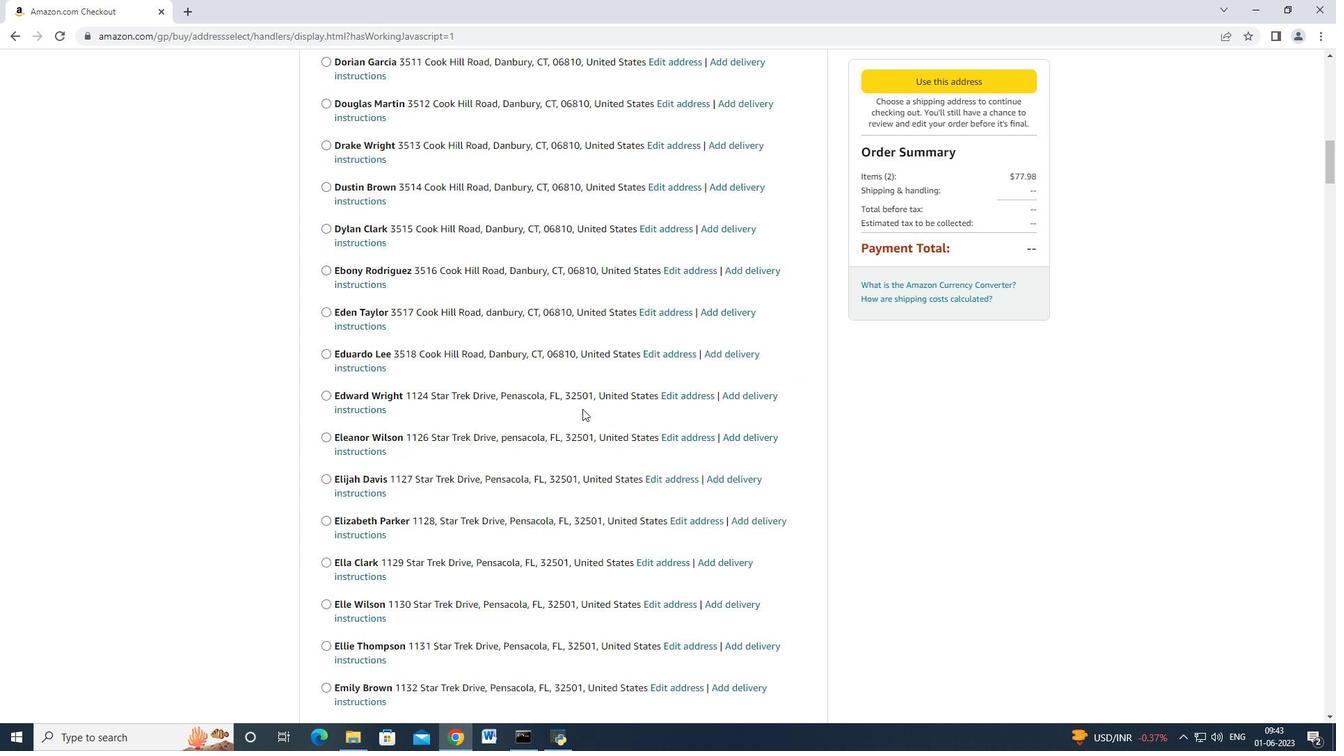 
Action: Mouse scrolled (579, 407) with delta (0, 0)
Screenshot: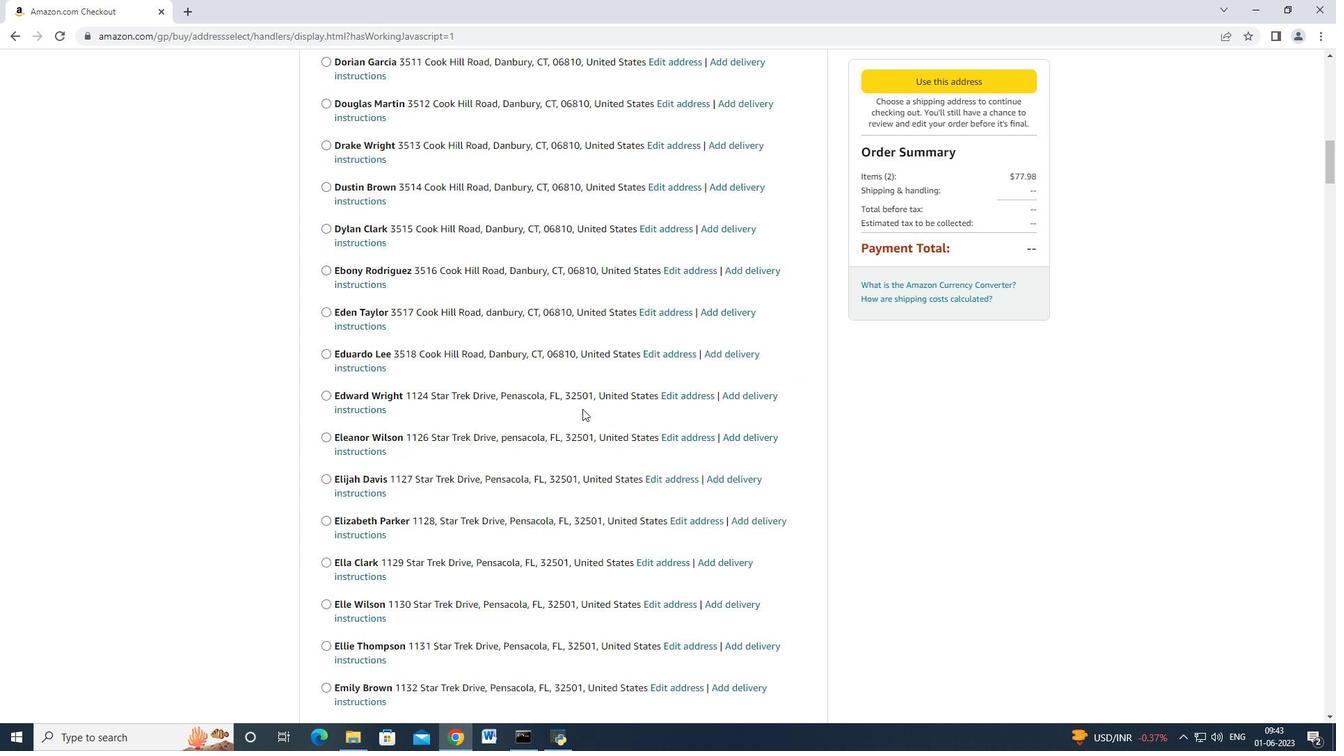 
Action: Mouse moved to (579, 408)
Screenshot: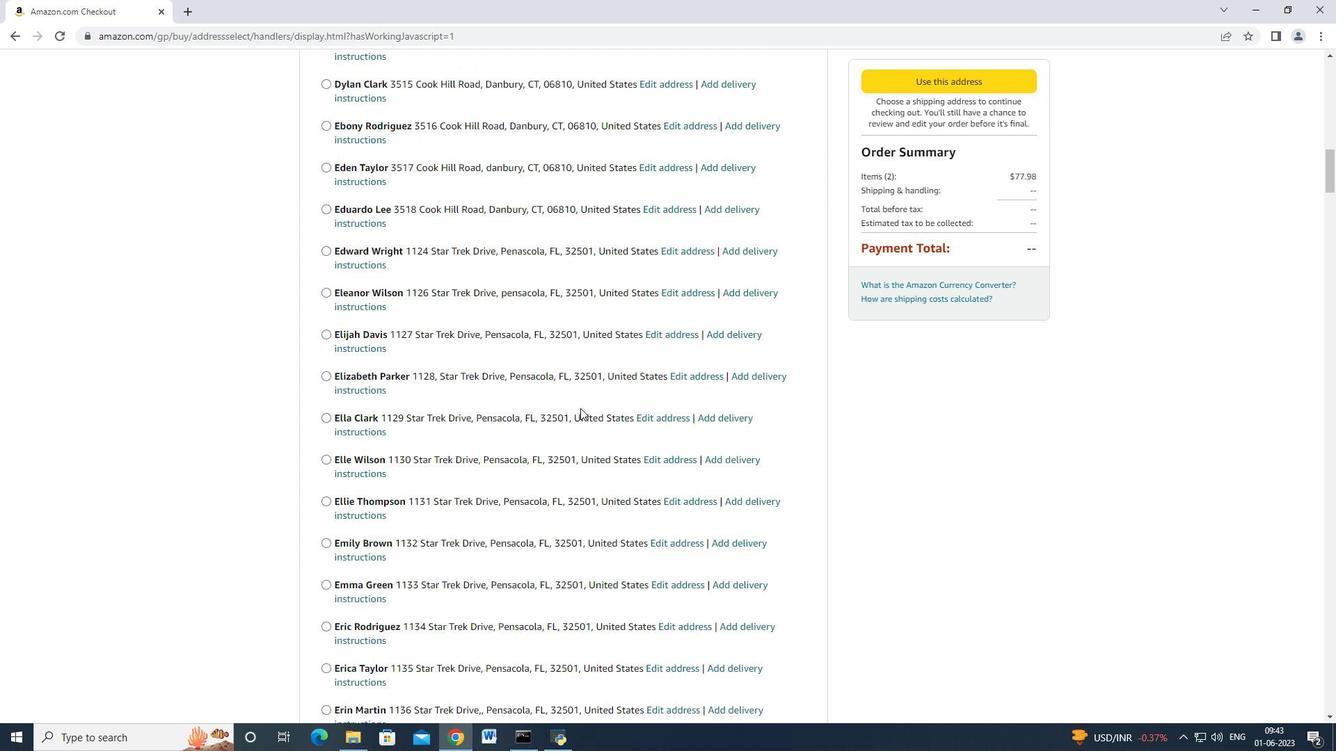 
Action: Mouse scrolled (579, 407) with delta (0, 0)
Screenshot: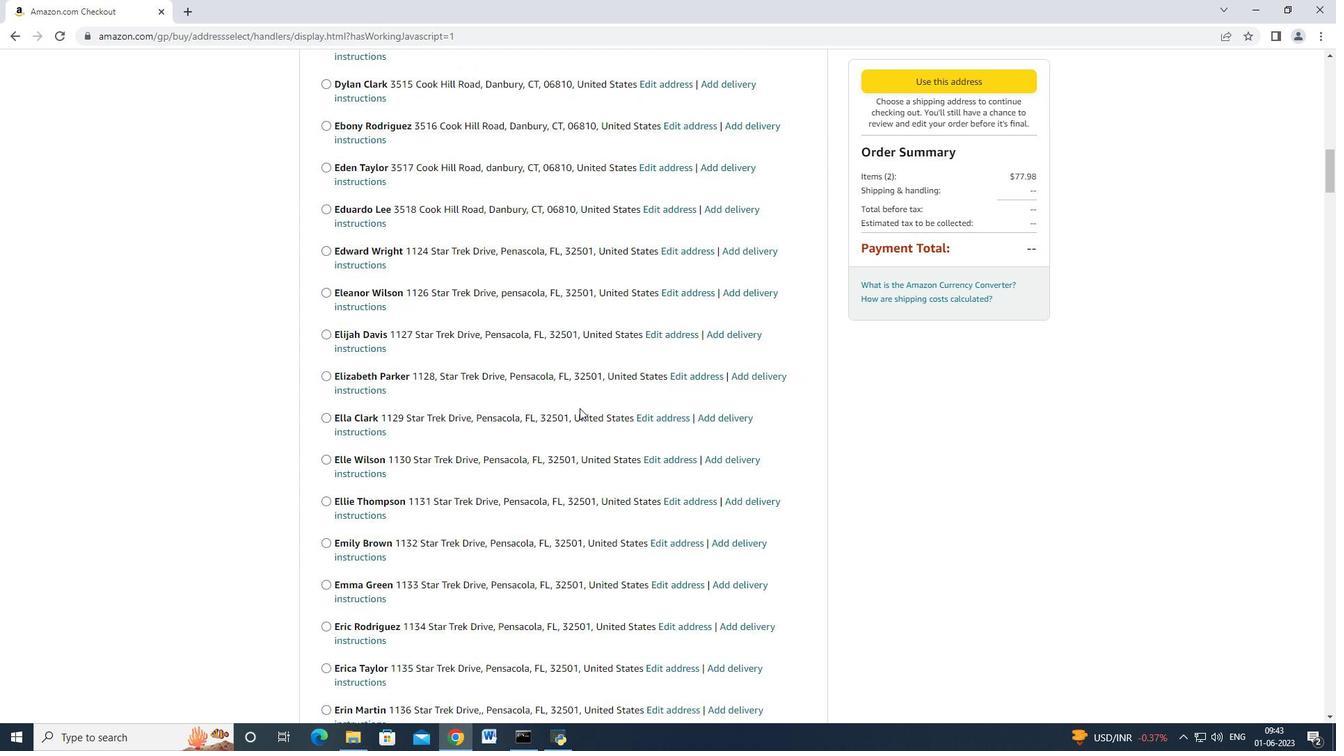 
Action: Mouse moved to (578, 408)
Screenshot: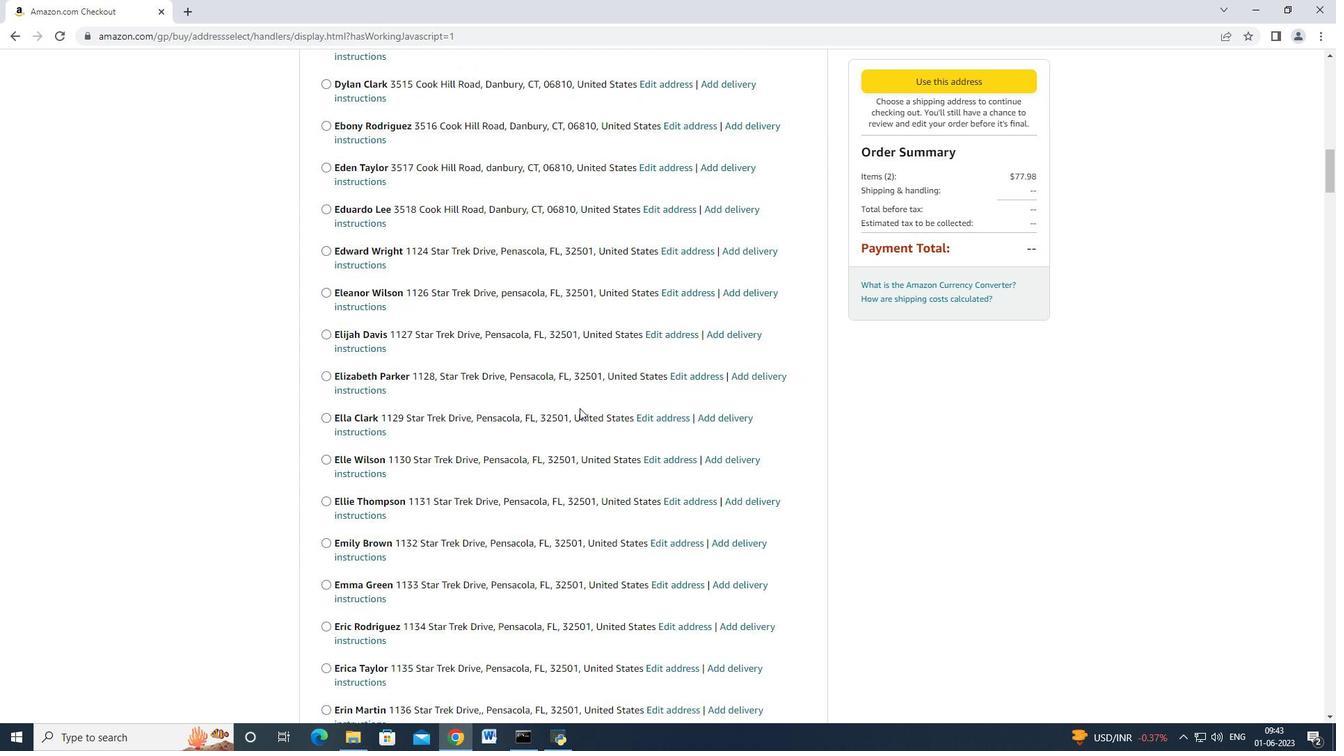 
Action: Mouse scrolled (579, 407) with delta (0, 0)
Screenshot: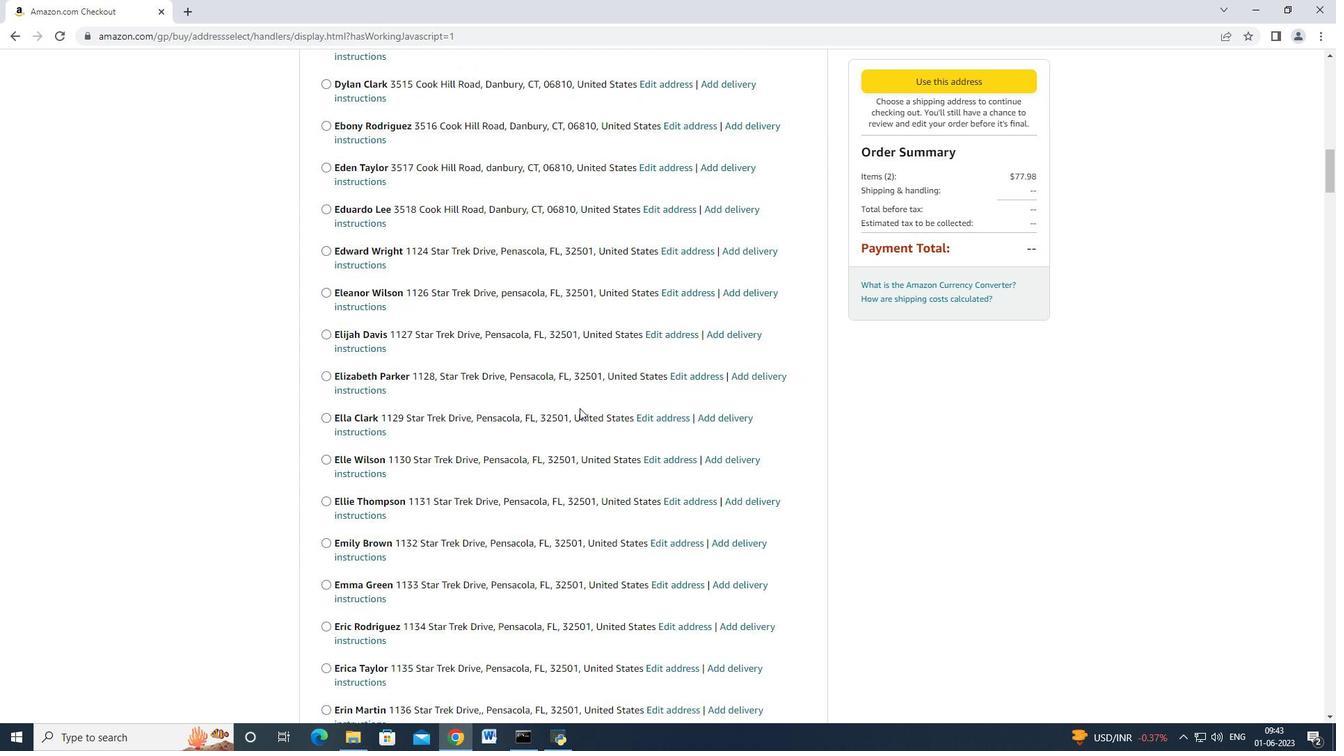 
Action: Mouse moved to (577, 408)
Screenshot: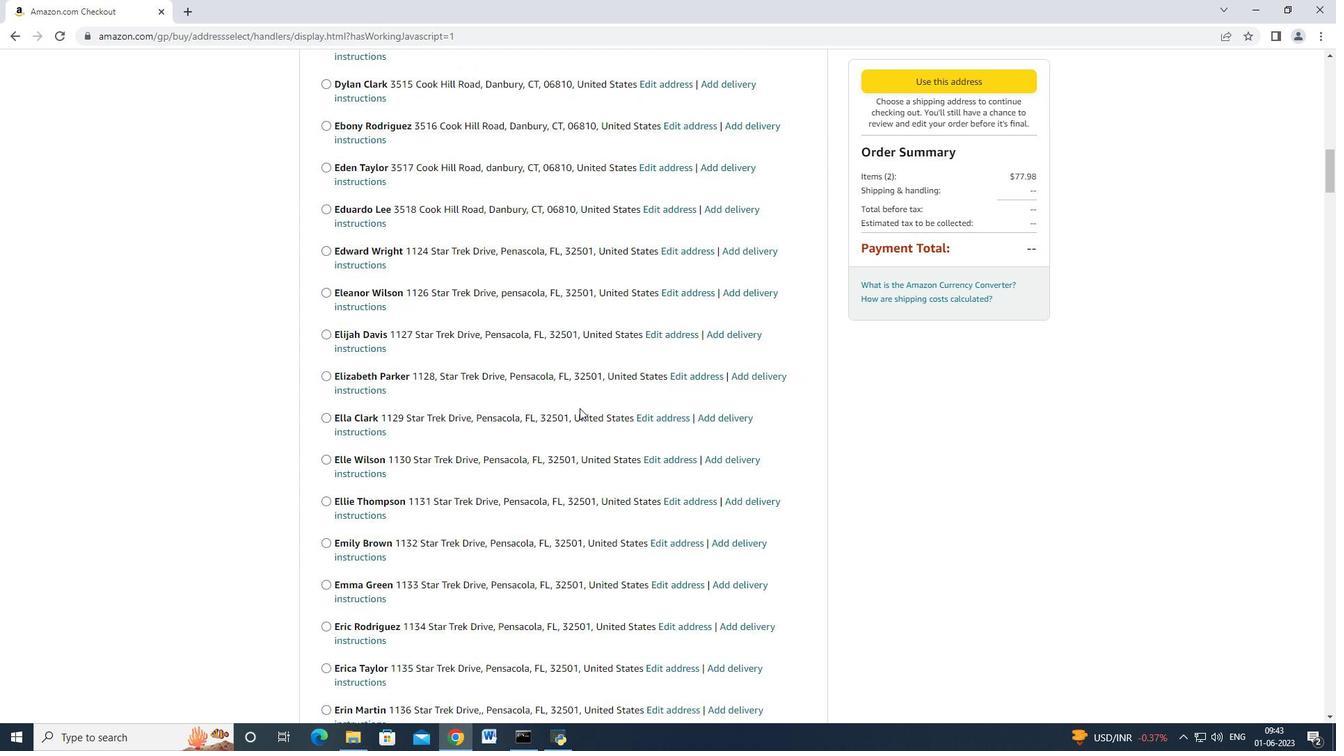 
Action: Mouse scrolled (579, 407) with delta (0, 0)
Screenshot: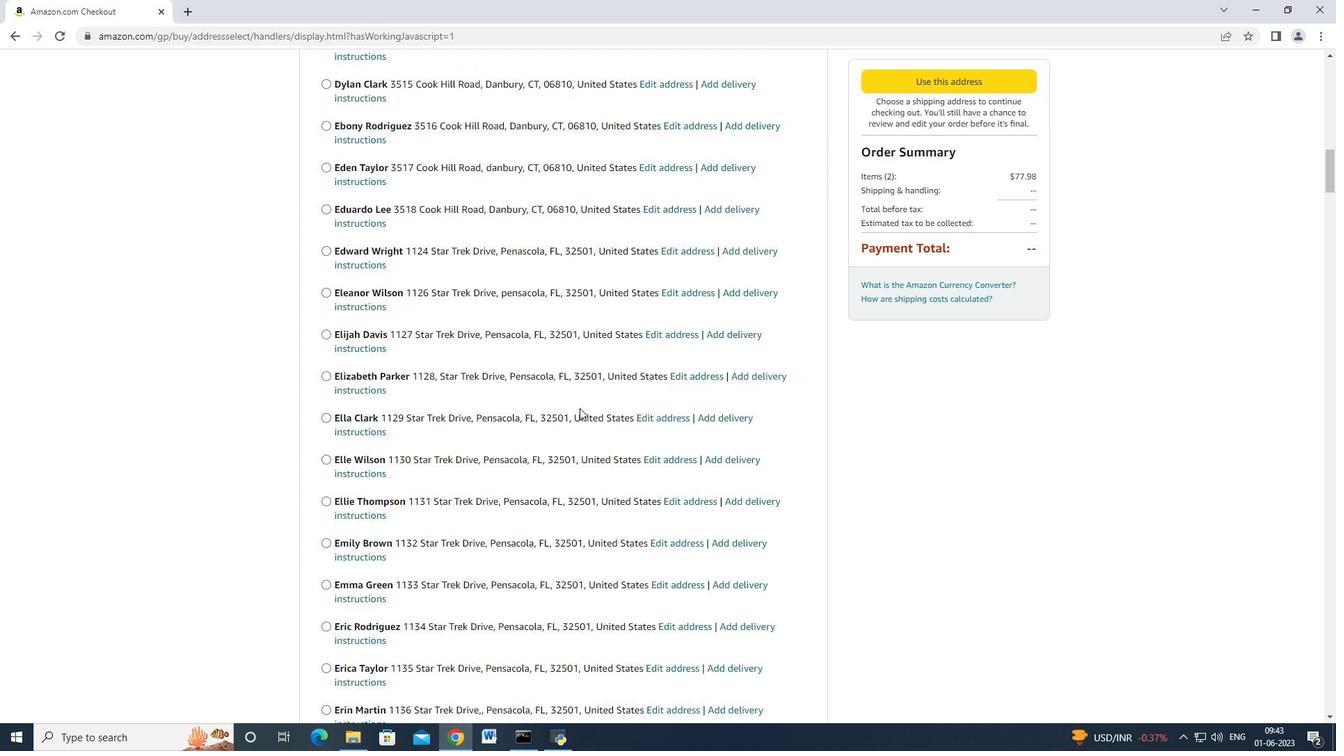 
Action: Mouse scrolled (579, 407) with delta (0, -1)
Screenshot: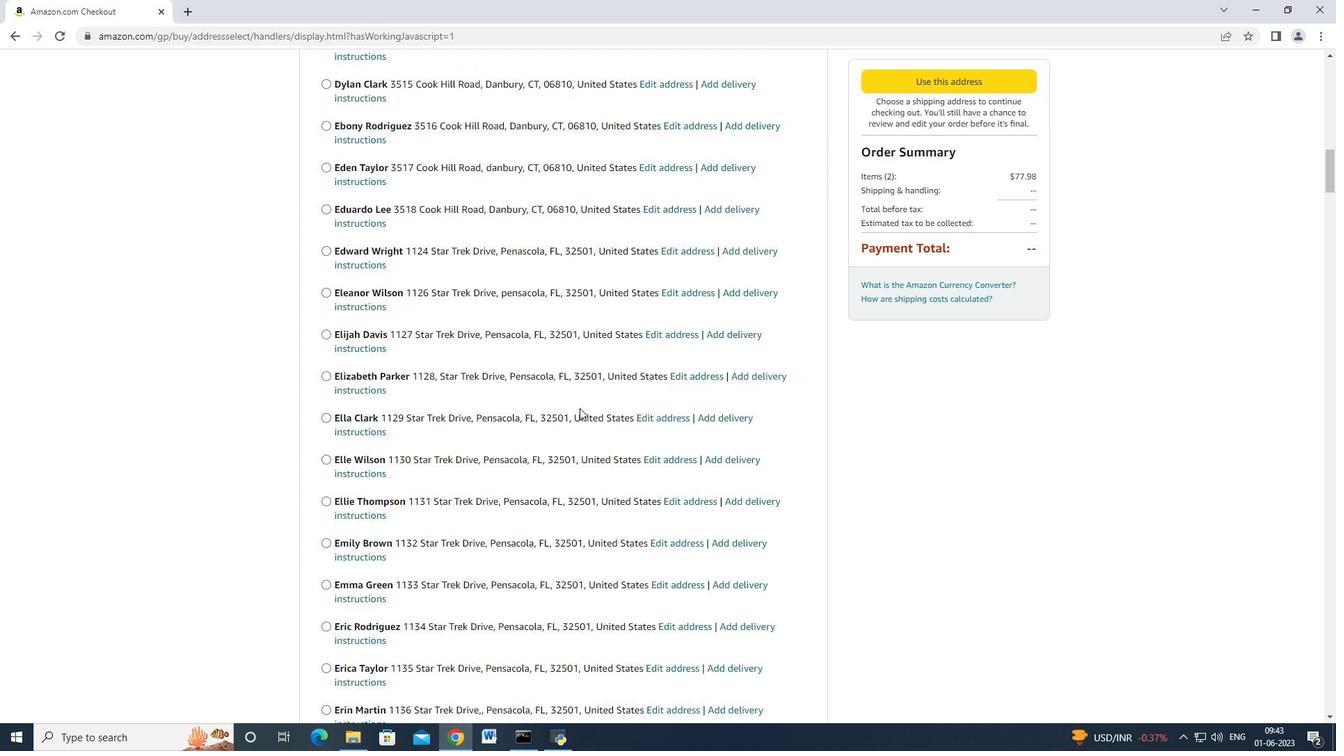 
Action: Mouse scrolled (578, 407) with delta (0, -1)
Screenshot: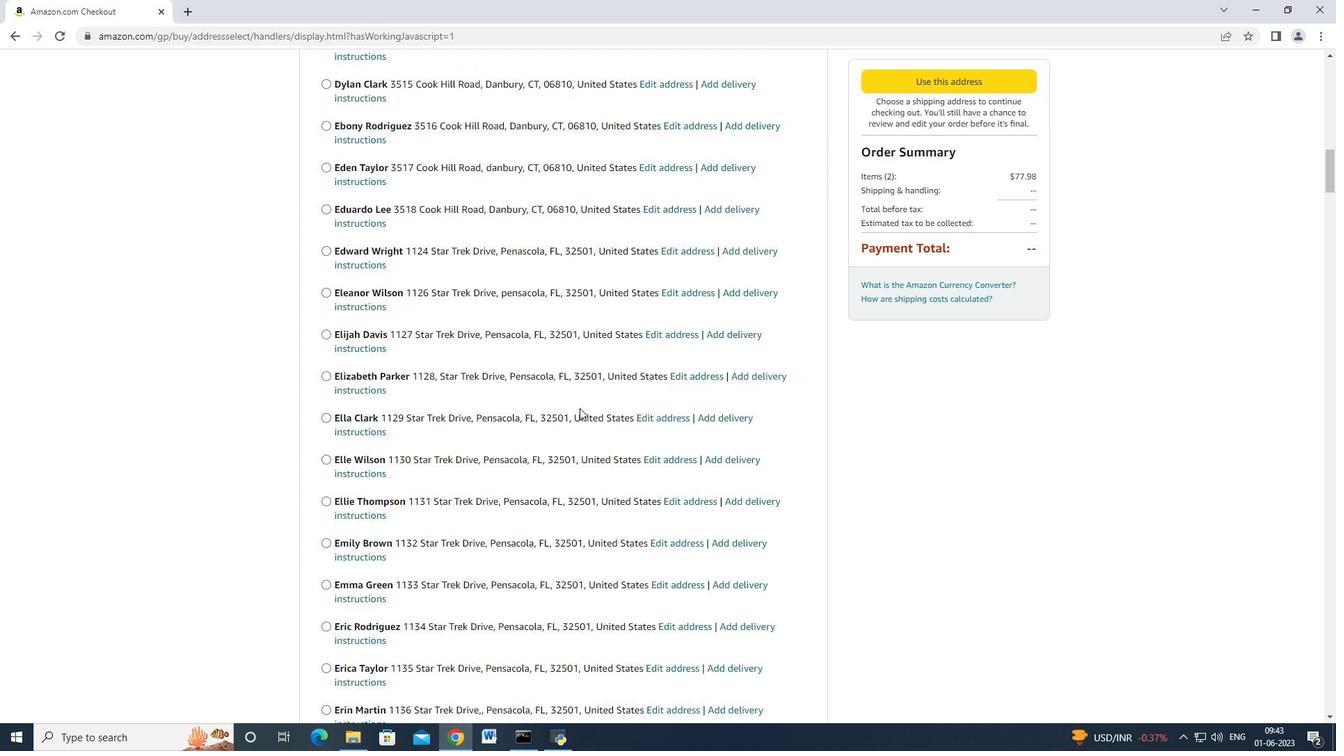
Action: Mouse scrolled (578, 407) with delta (0, 0)
Screenshot: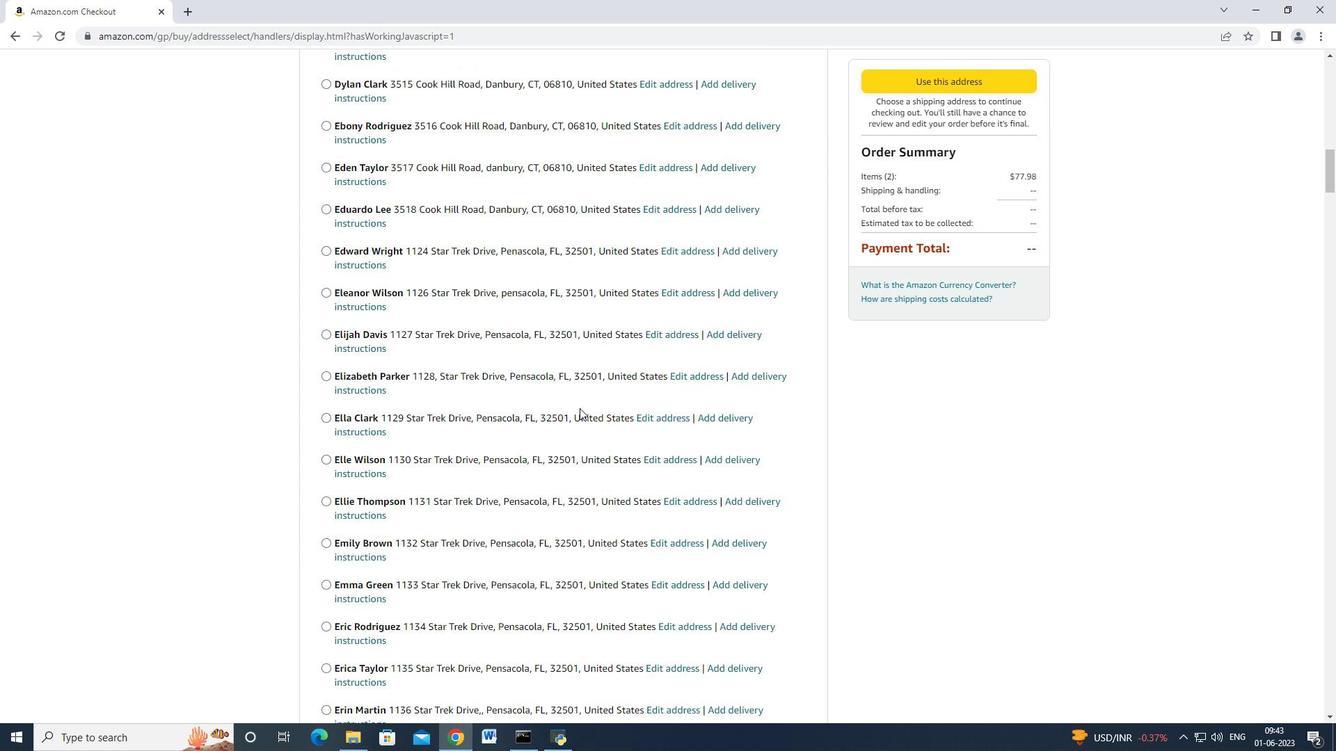 
Action: Mouse scrolled (577, 407) with delta (0, 0)
Screenshot: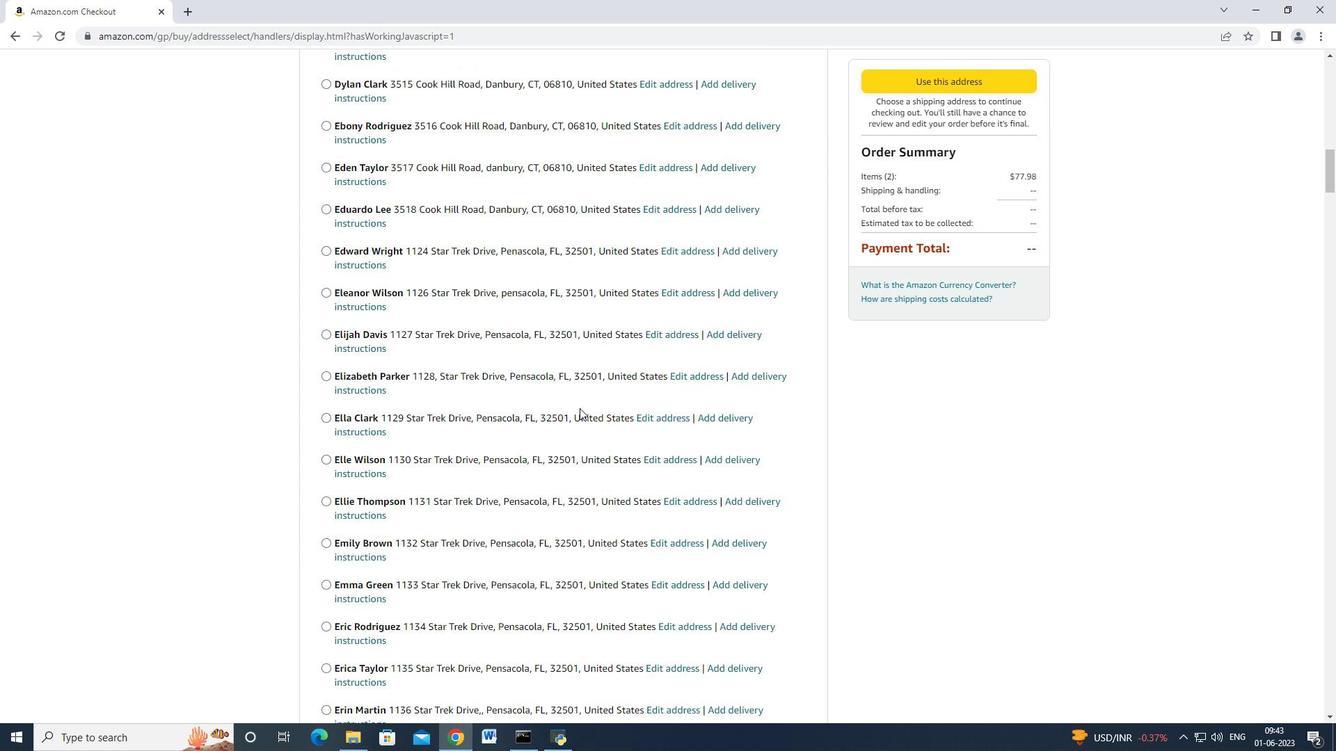 
Action: Mouse scrolled (577, 407) with delta (0, 0)
Screenshot: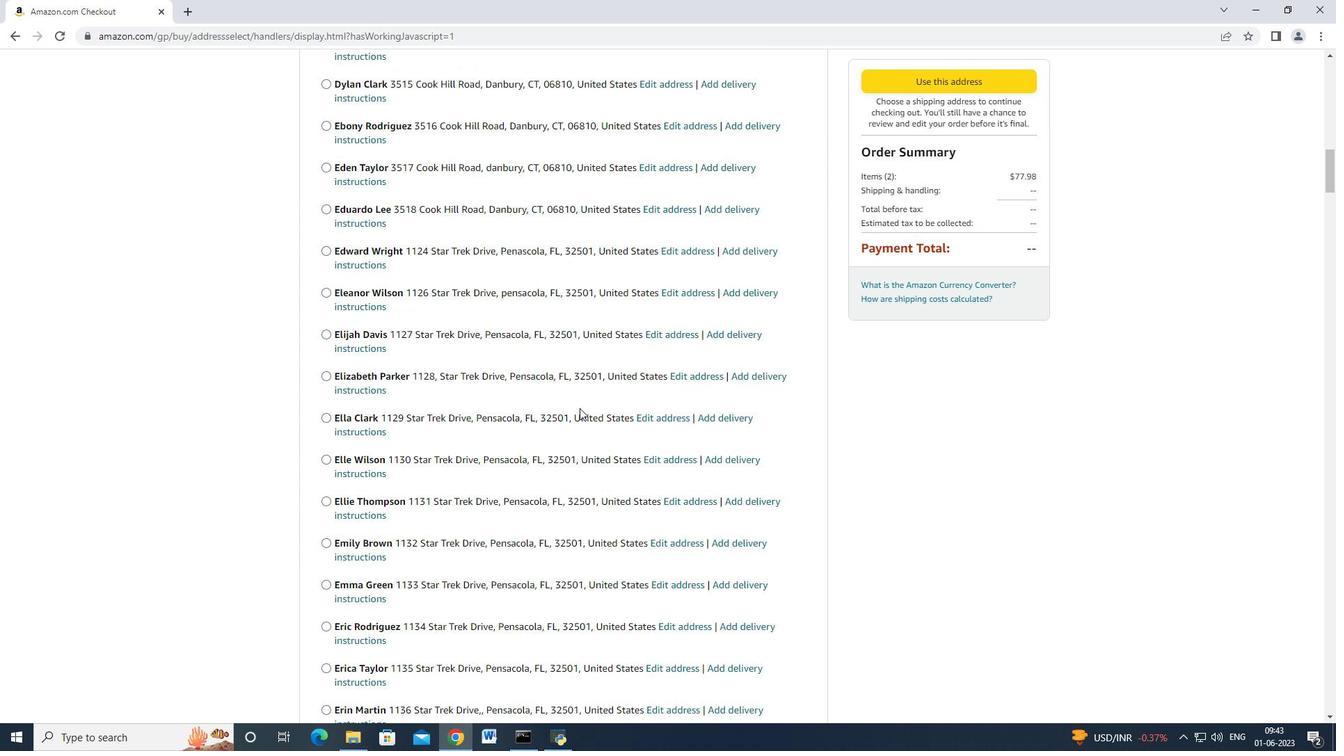 
Action: Mouse moved to (577, 409)
Screenshot: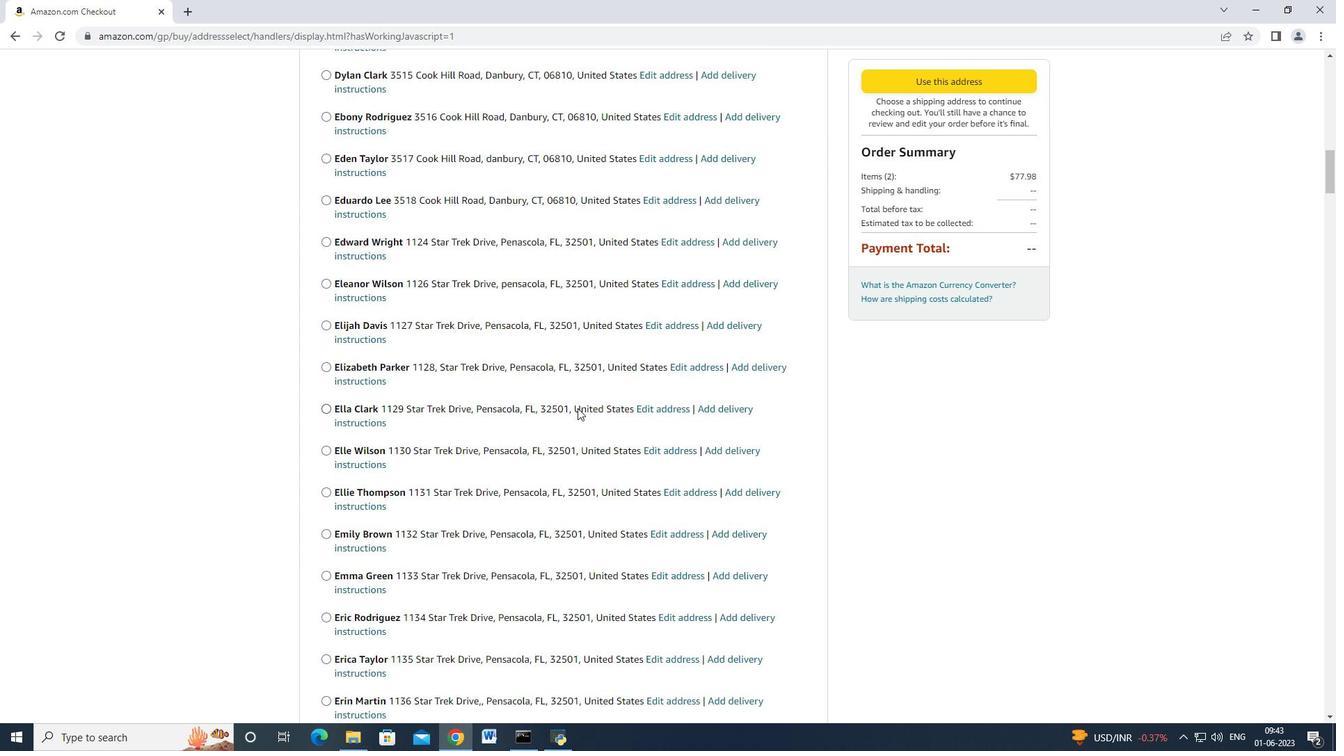 
Action: Mouse scrolled (577, 408) with delta (0, 0)
Screenshot: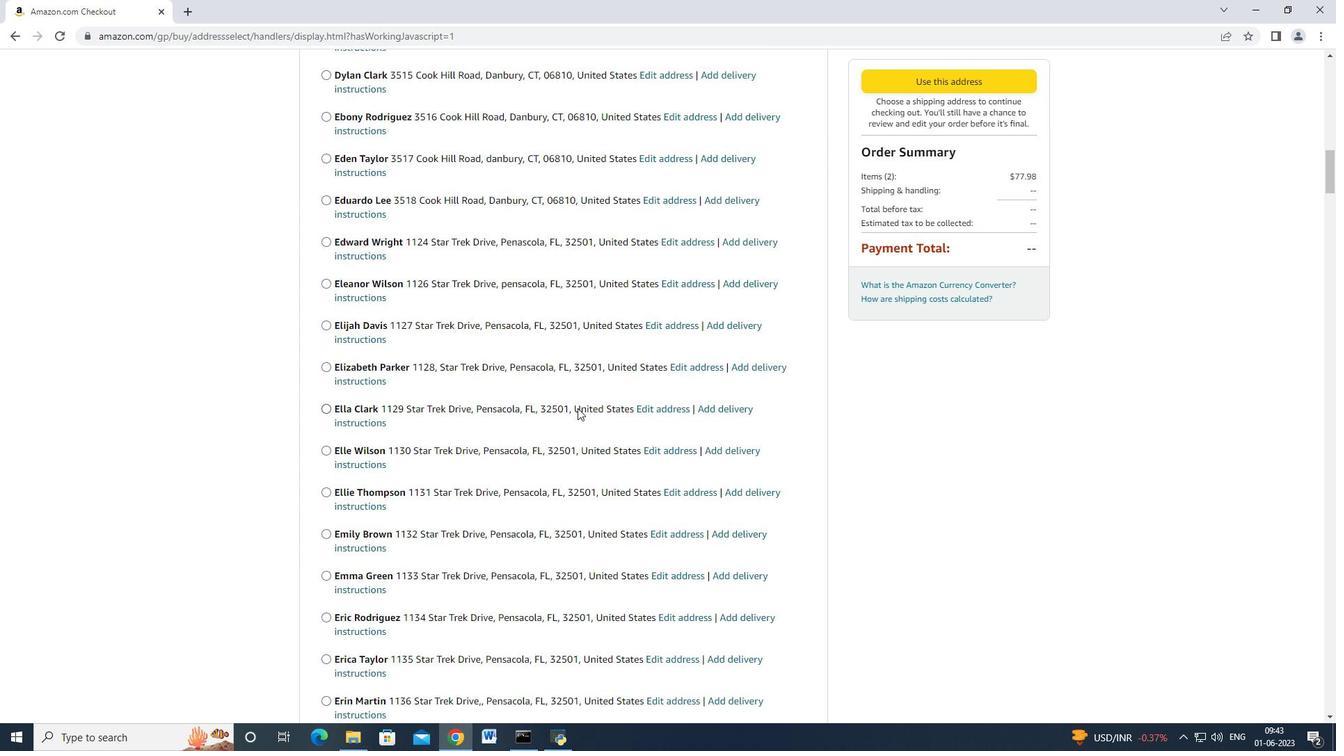 
Action: Mouse moved to (577, 410)
Screenshot: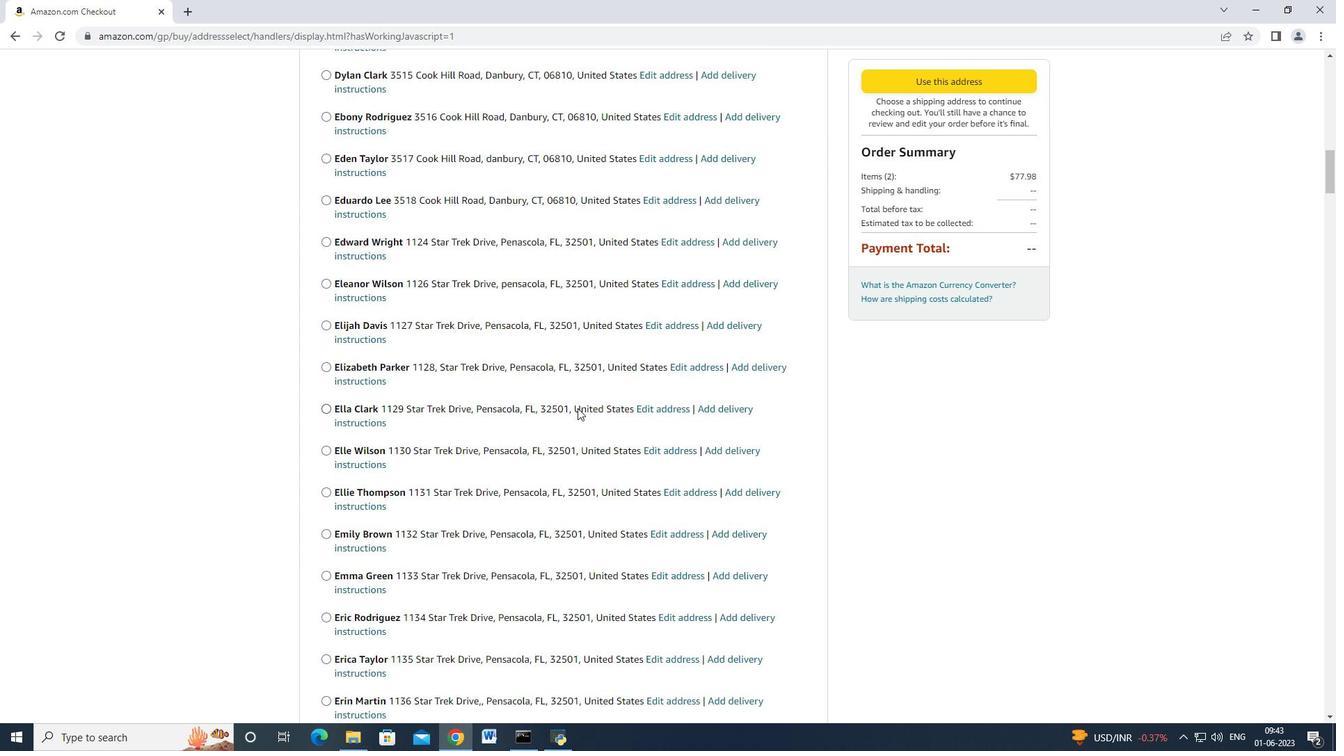 
Action: Mouse scrolled (577, 408) with delta (0, 0)
Screenshot: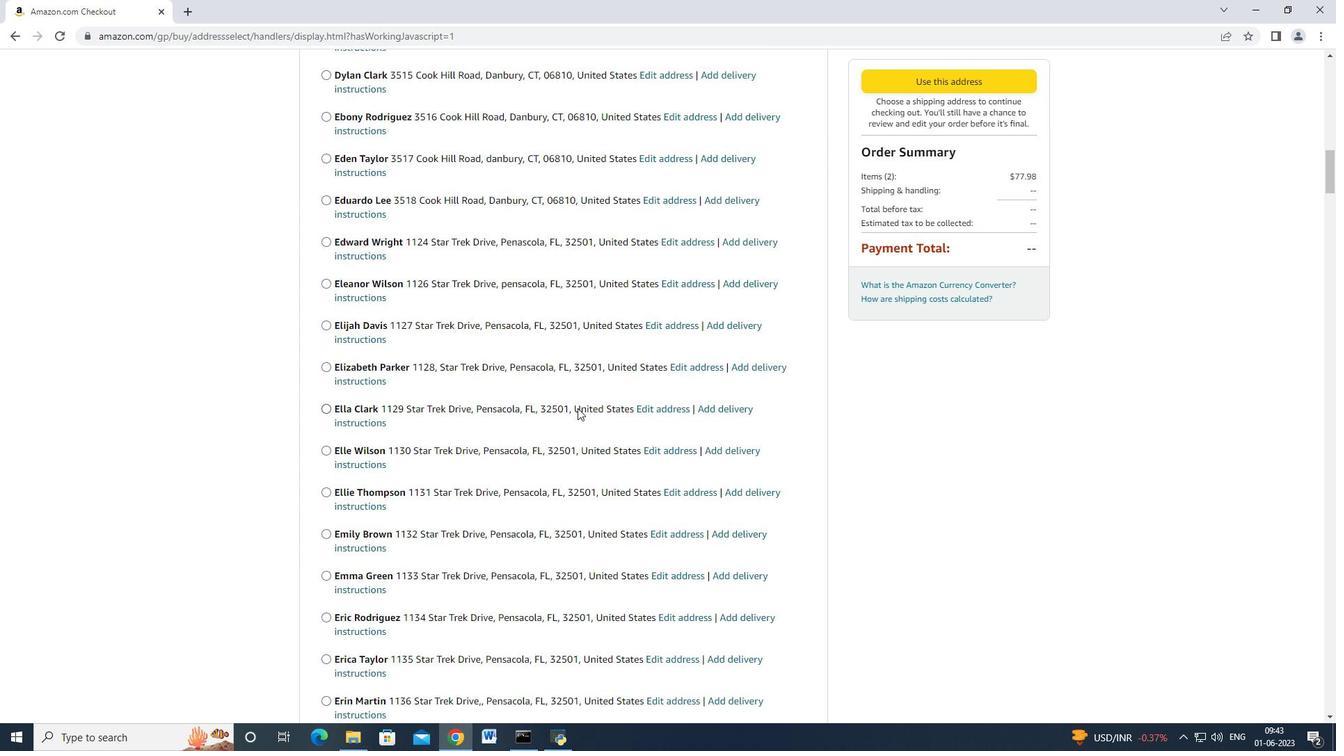
Action: Mouse moved to (577, 410)
Screenshot: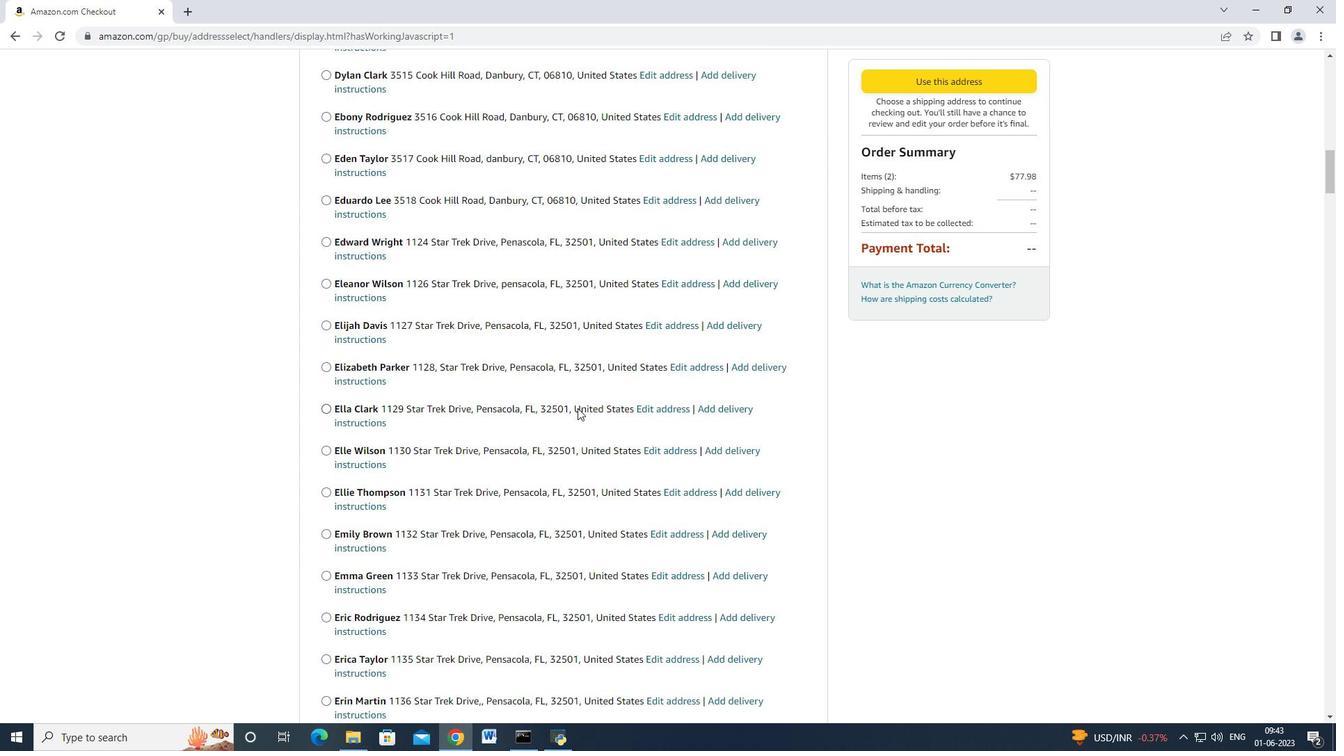 
Action: Mouse scrolled (577, 408) with delta (0, -1)
Screenshot: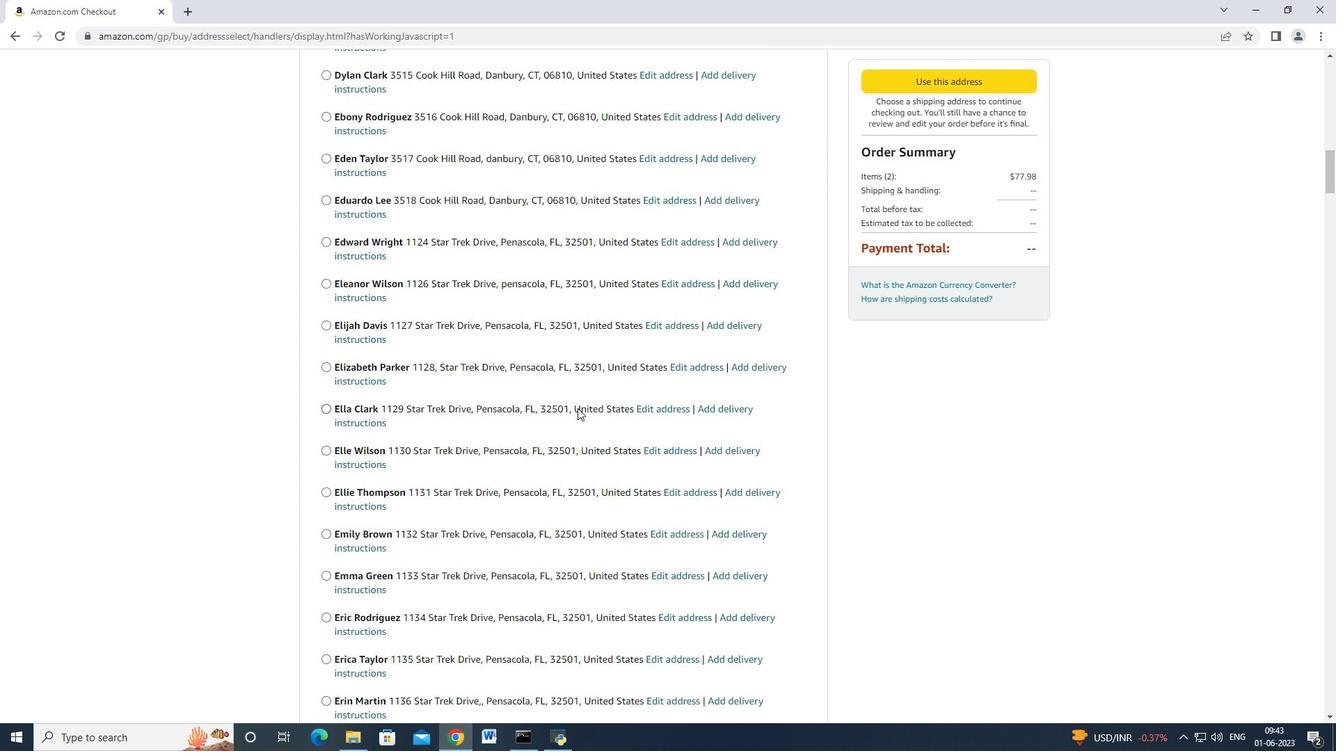 
Action: Mouse moved to (577, 408)
Screenshot: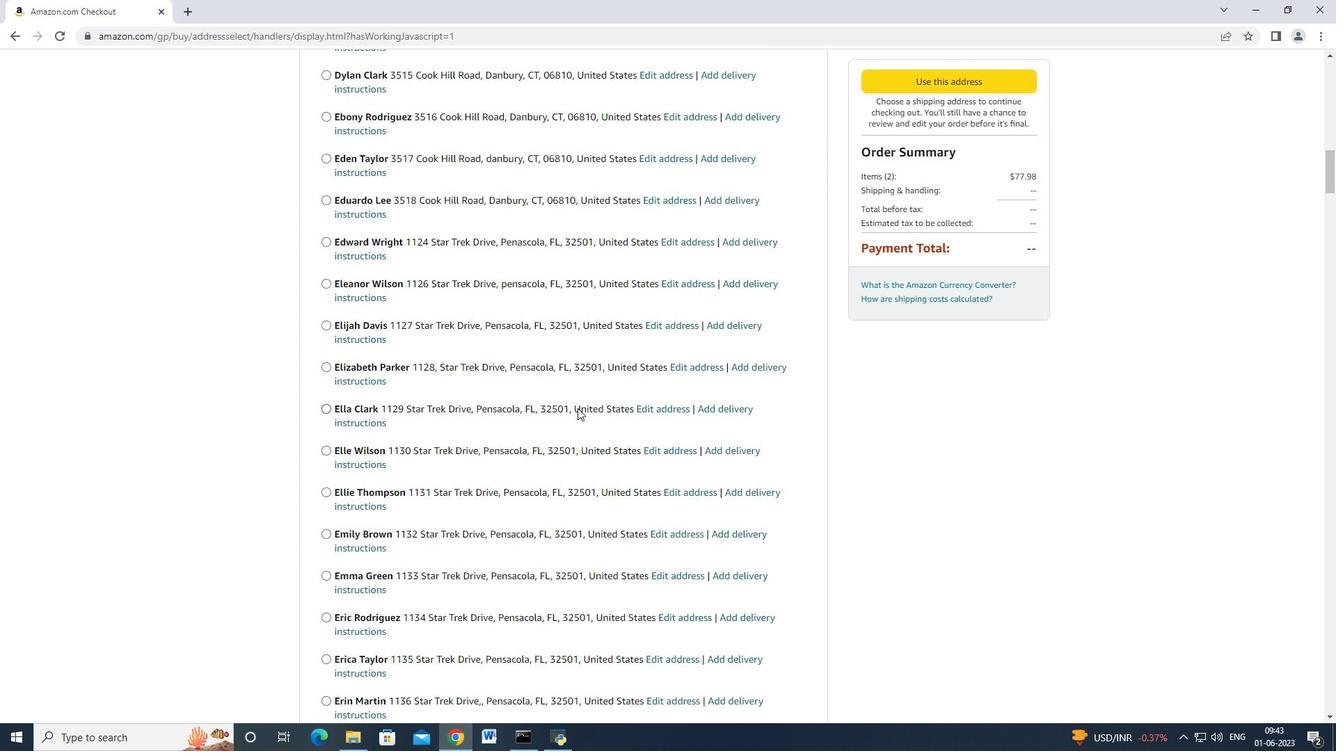 
Action: Mouse scrolled (577, 409) with delta (0, 0)
Screenshot: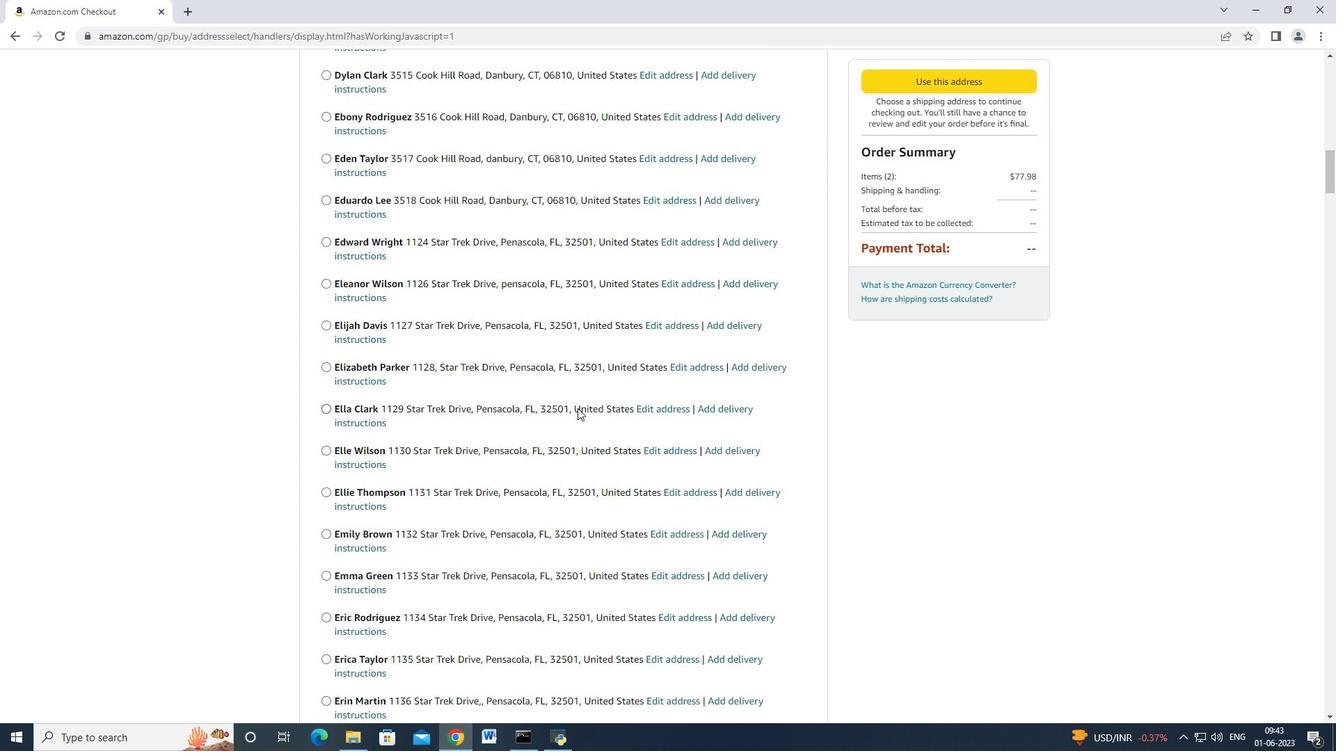 
Action: Mouse moved to (577, 408)
Screenshot: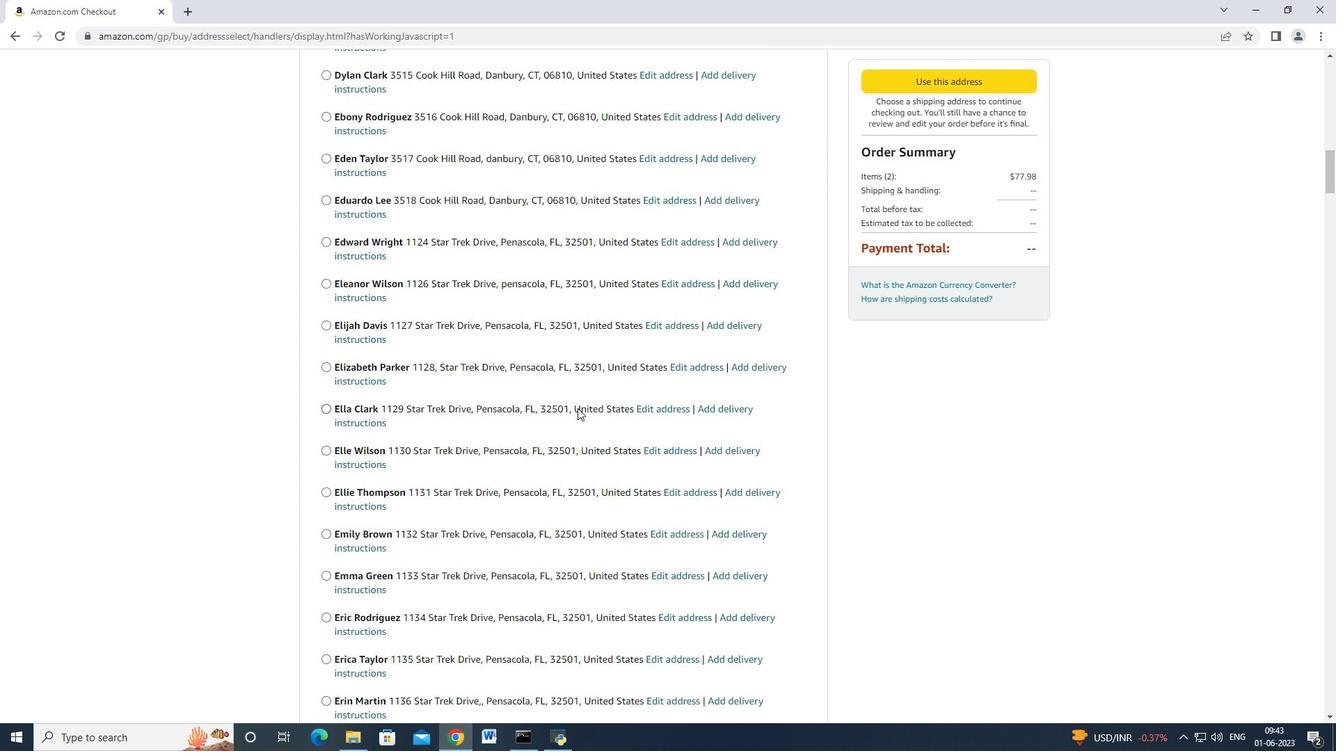 
Action: Mouse scrolled (577, 408) with delta (0, -1)
Screenshot: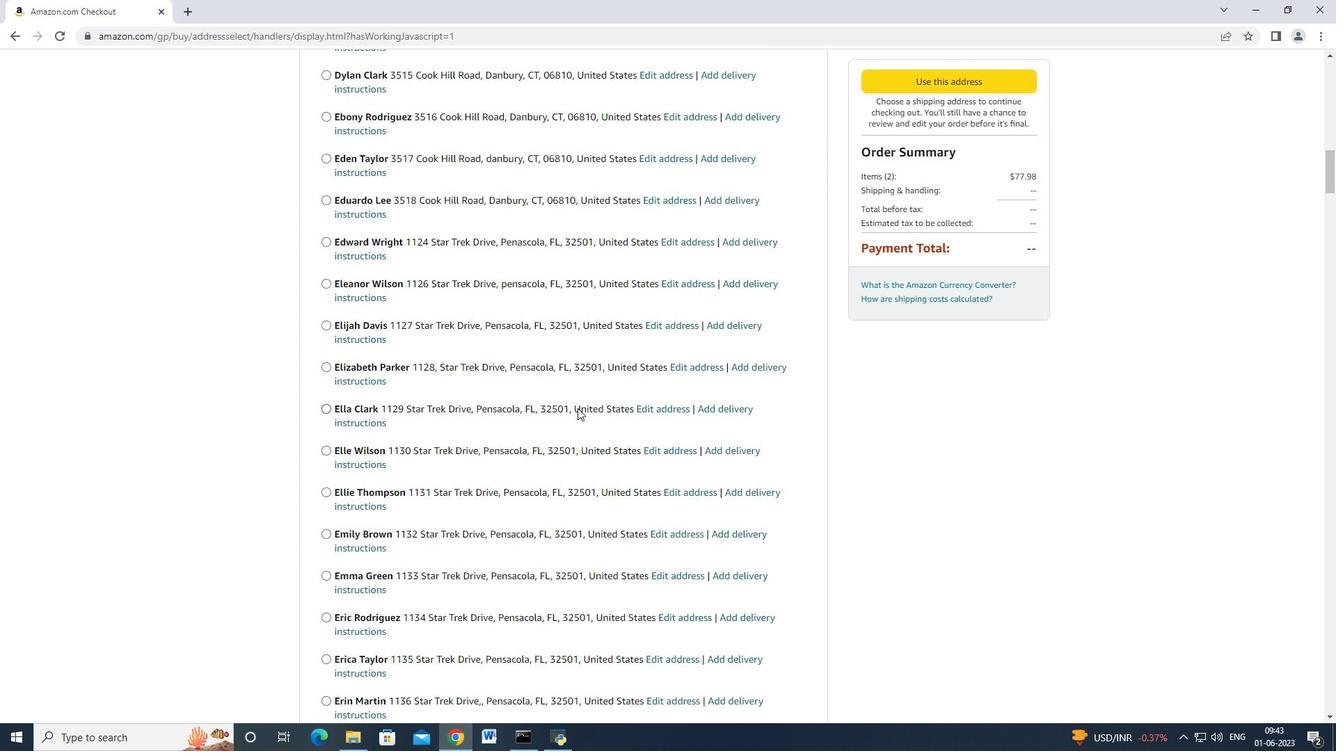 
Action: Mouse scrolled (577, 407) with delta (0, 0)
Screenshot: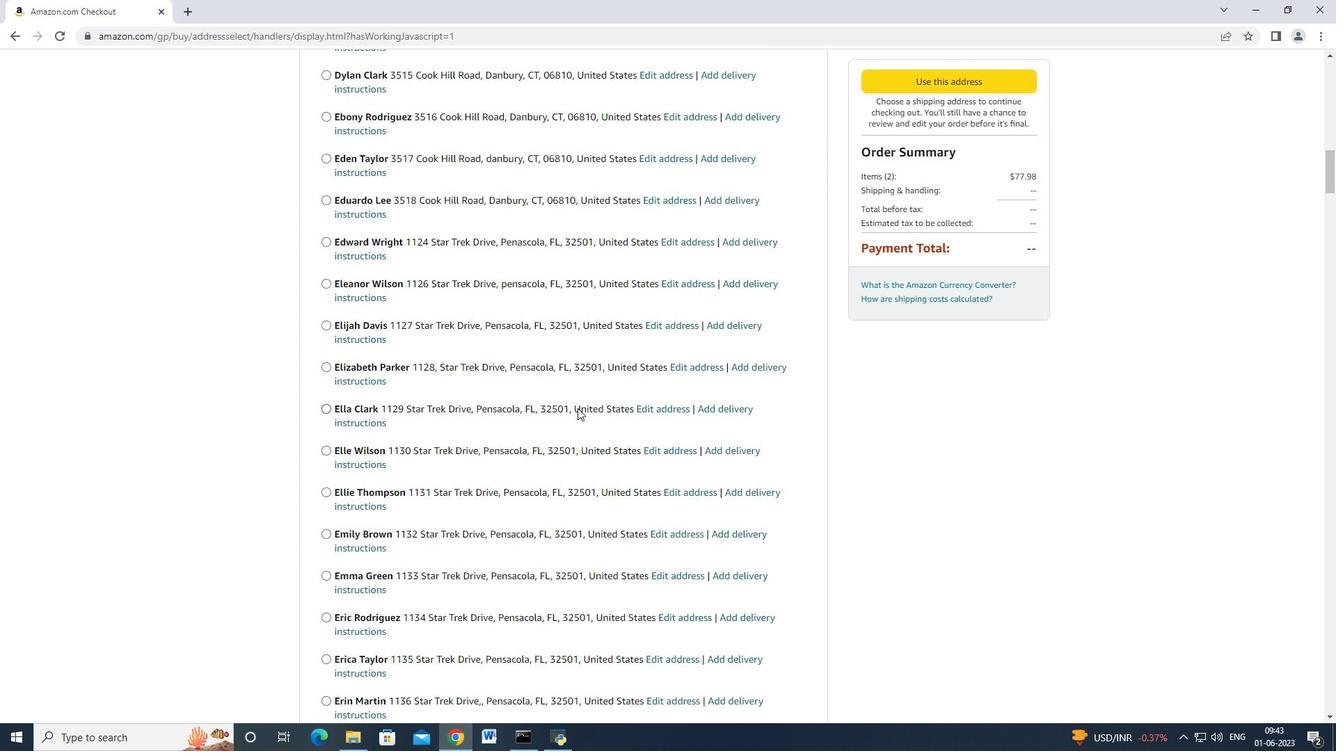 
Action: Mouse scrolled (577, 407) with delta (0, 0)
Screenshot: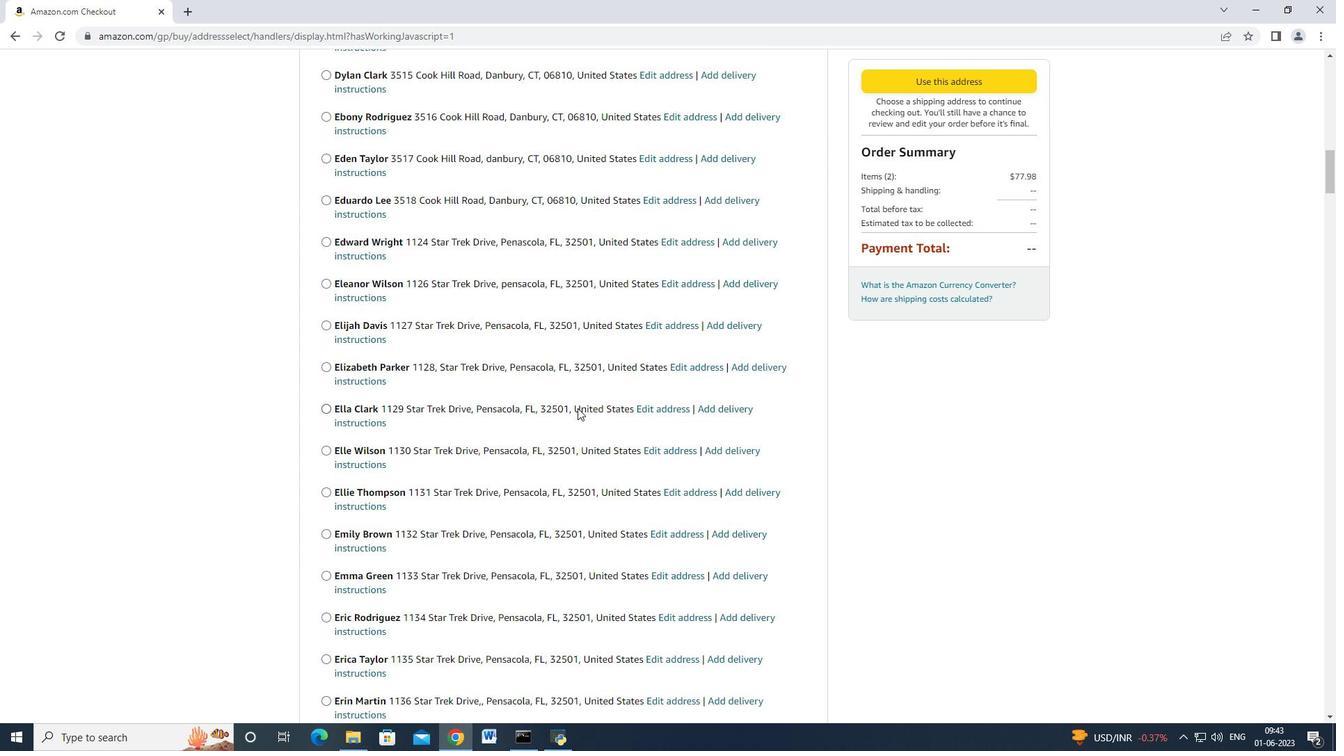 
Action: Mouse scrolled (577, 407) with delta (0, 0)
Screenshot: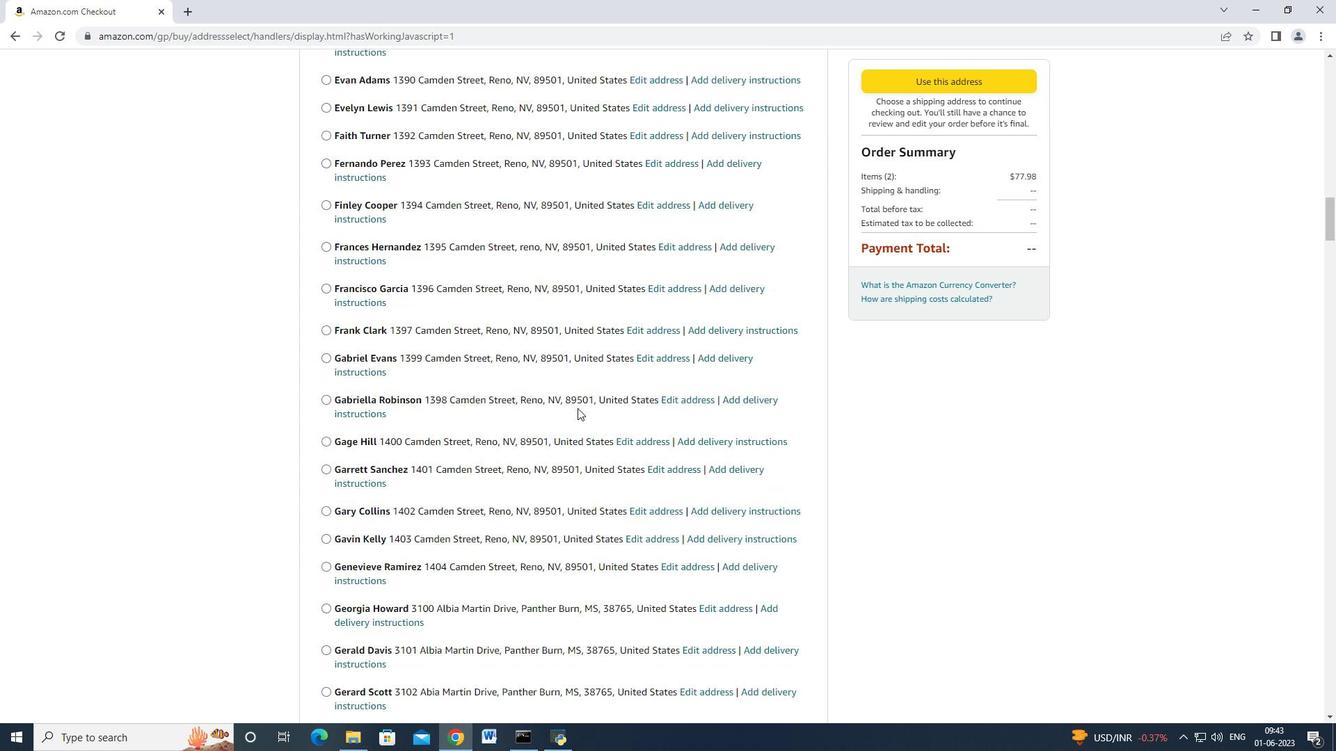 
Action: Mouse scrolled (577, 407) with delta (0, 0)
Screenshot: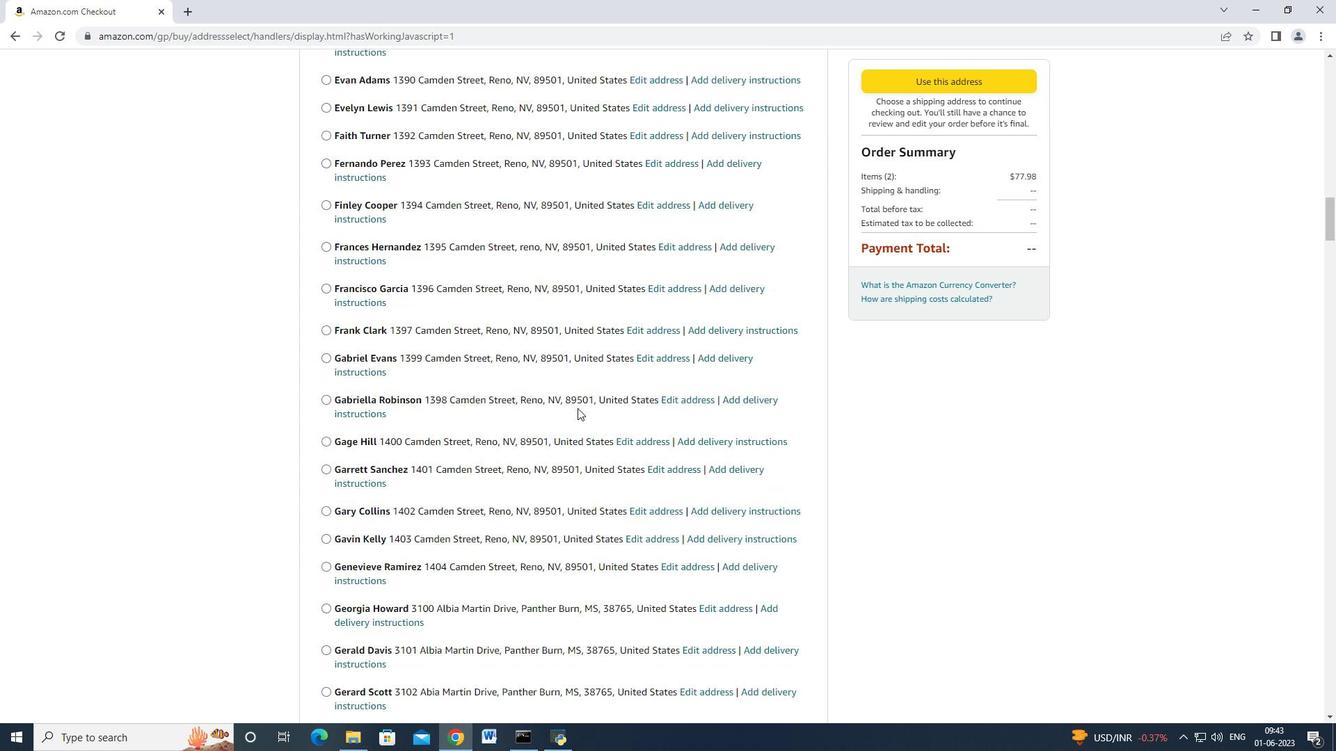 
Action: Mouse moved to (577, 408)
Screenshot: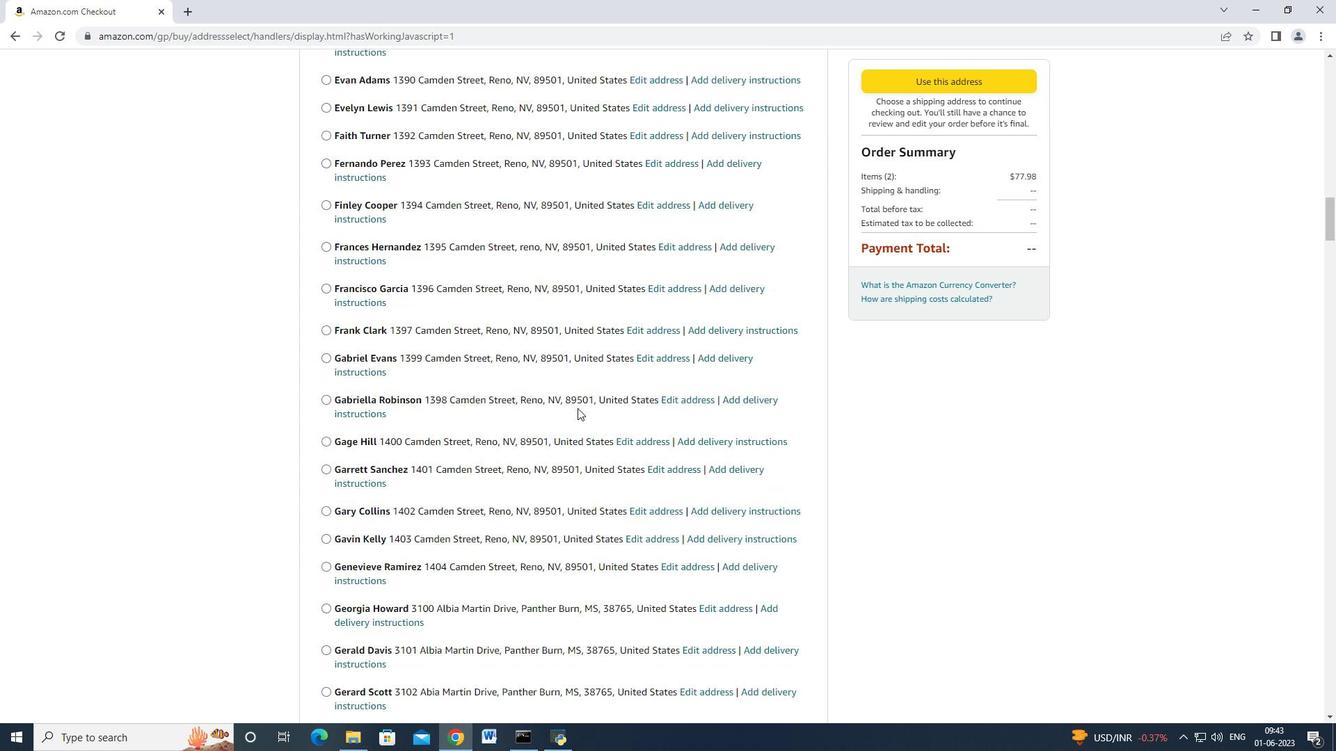 
Action: Mouse scrolled (577, 407) with delta (0, -1)
Screenshot: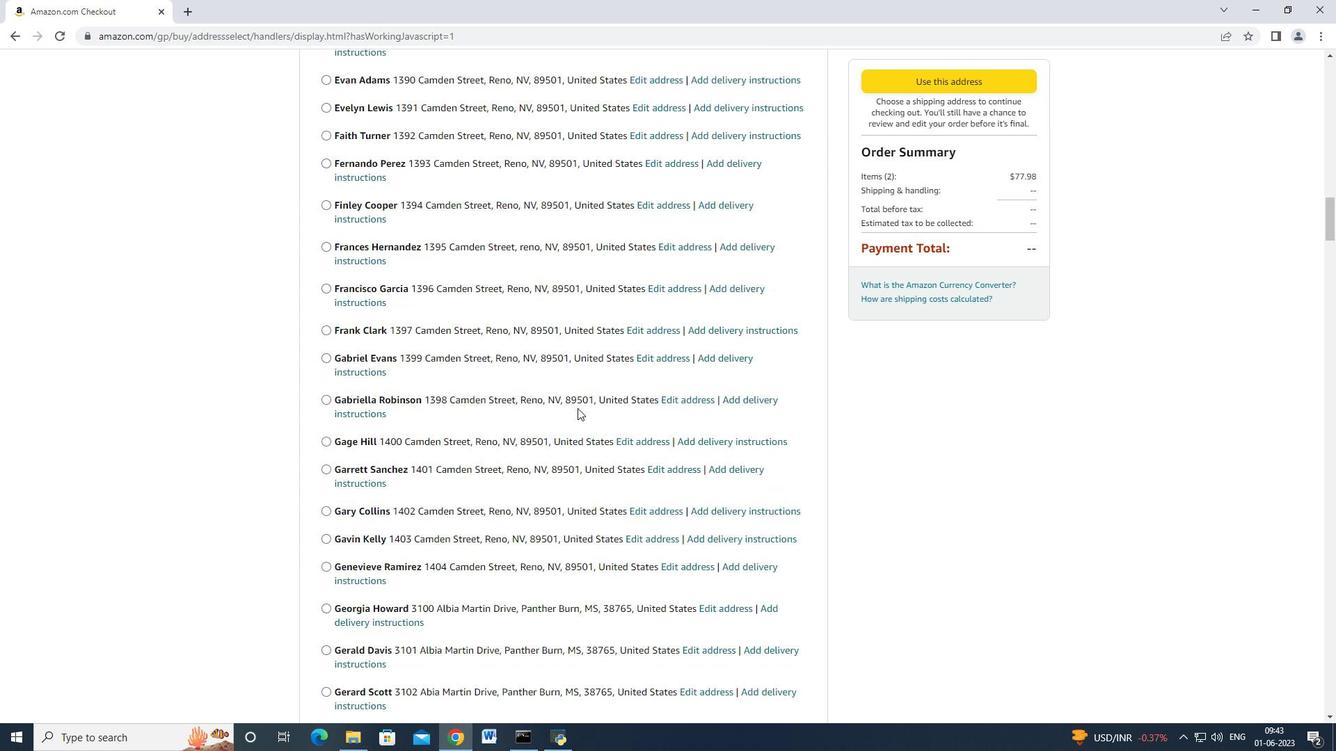 
Action: Mouse moved to (577, 408)
Screenshot: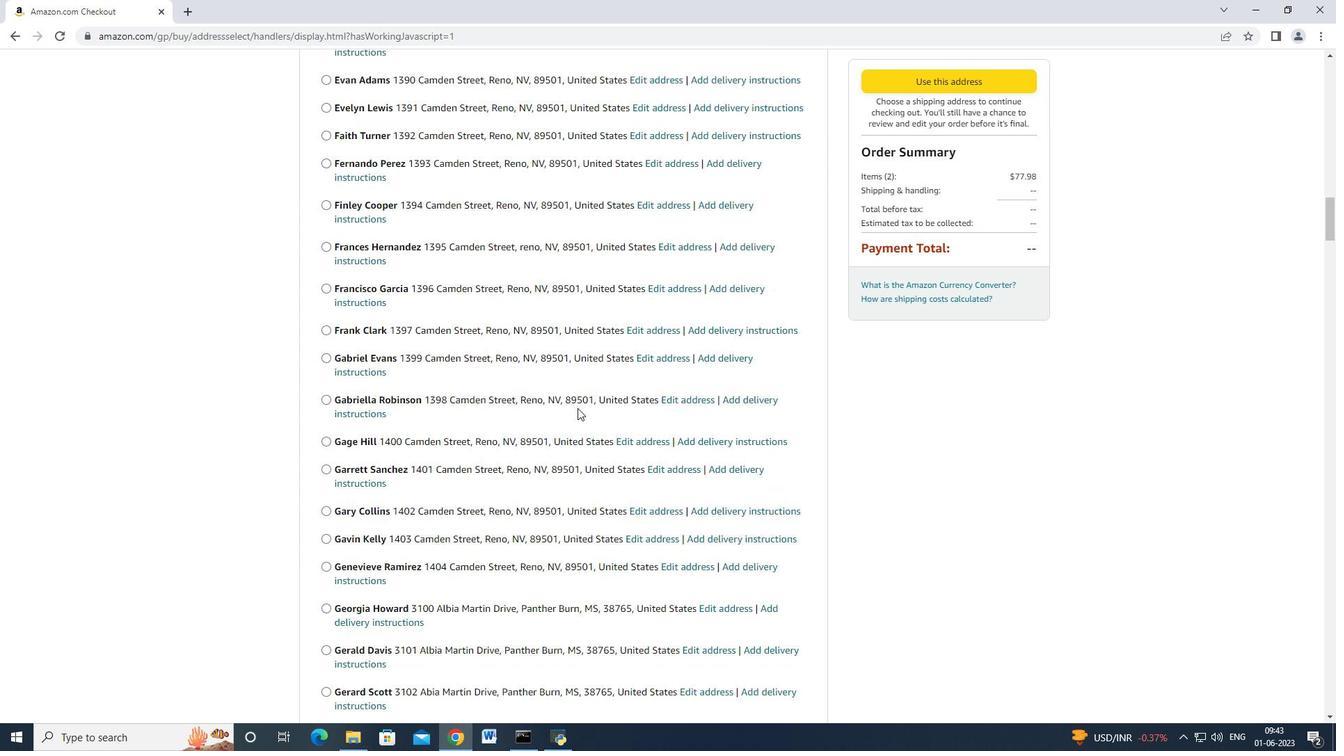 
Action: Mouse scrolled (577, 407) with delta (0, -1)
Screenshot: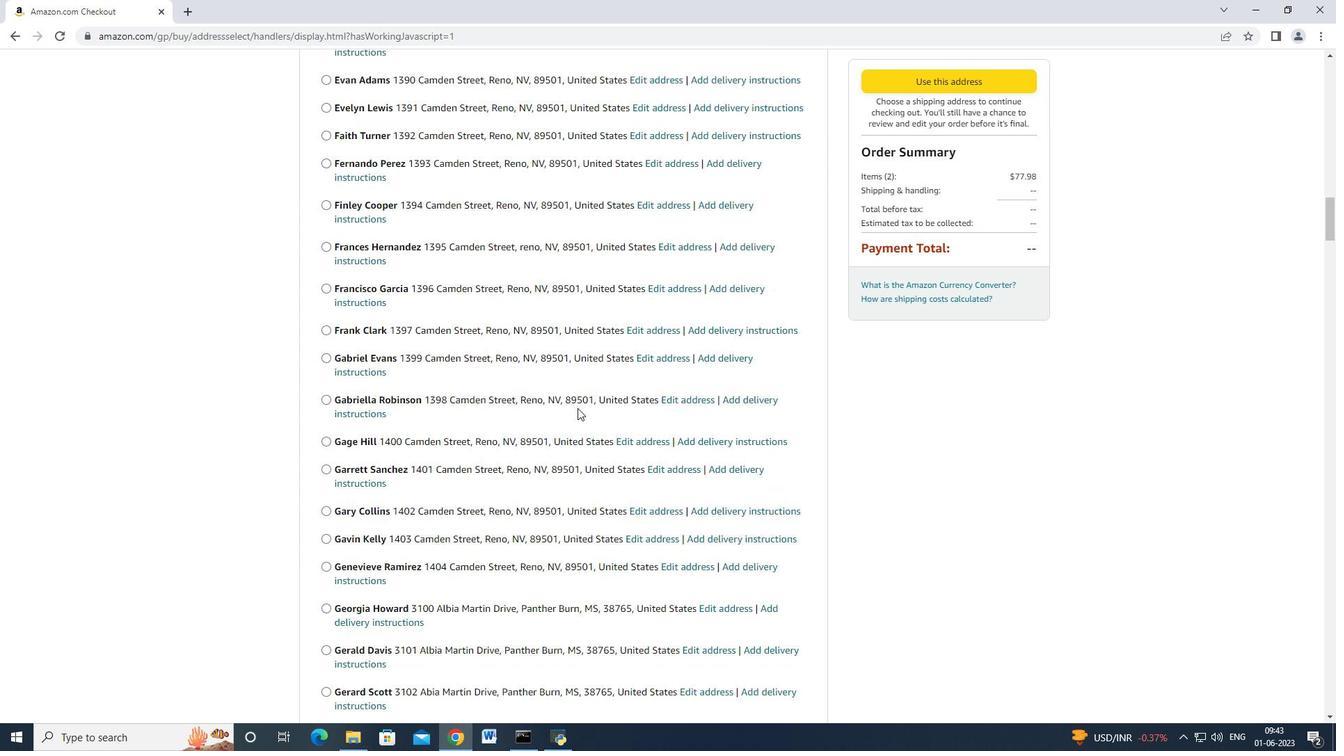 
Action: Mouse moved to (578, 407)
Screenshot: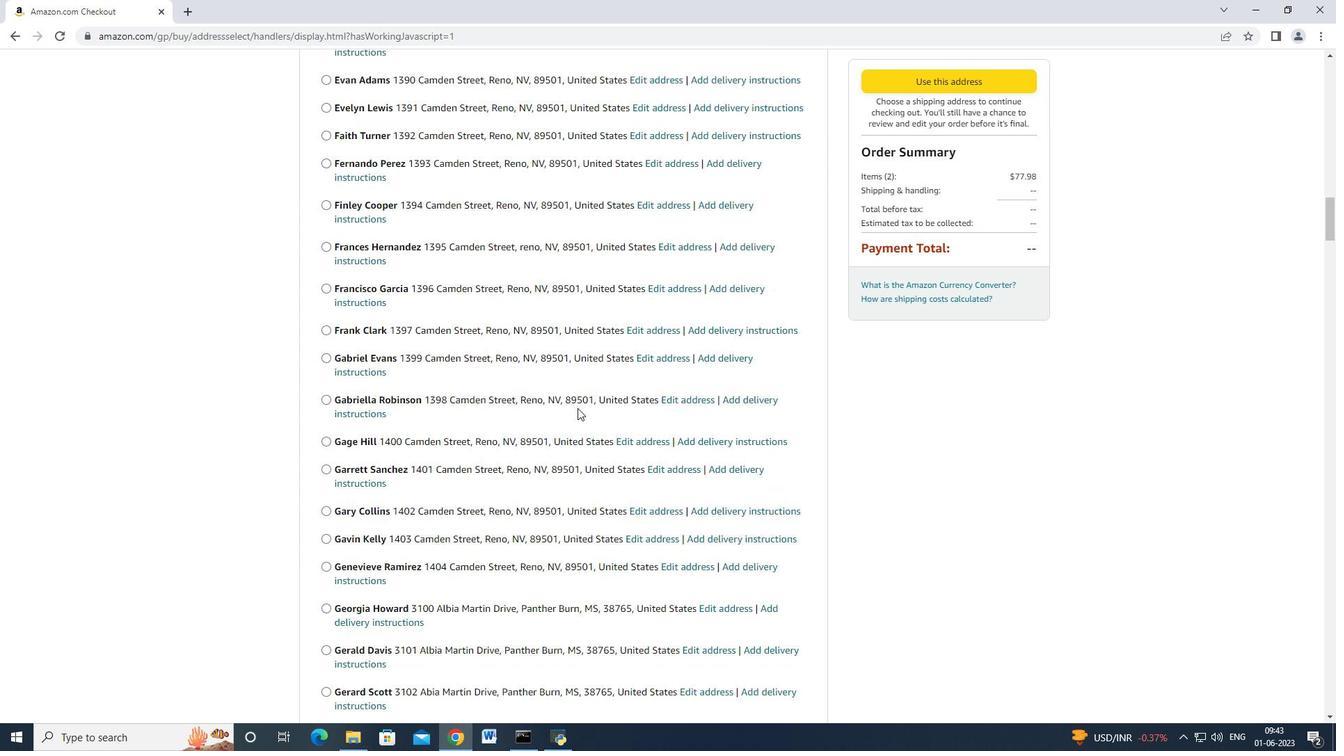 
Action: Mouse scrolled (577, 407) with delta (0, -1)
Screenshot: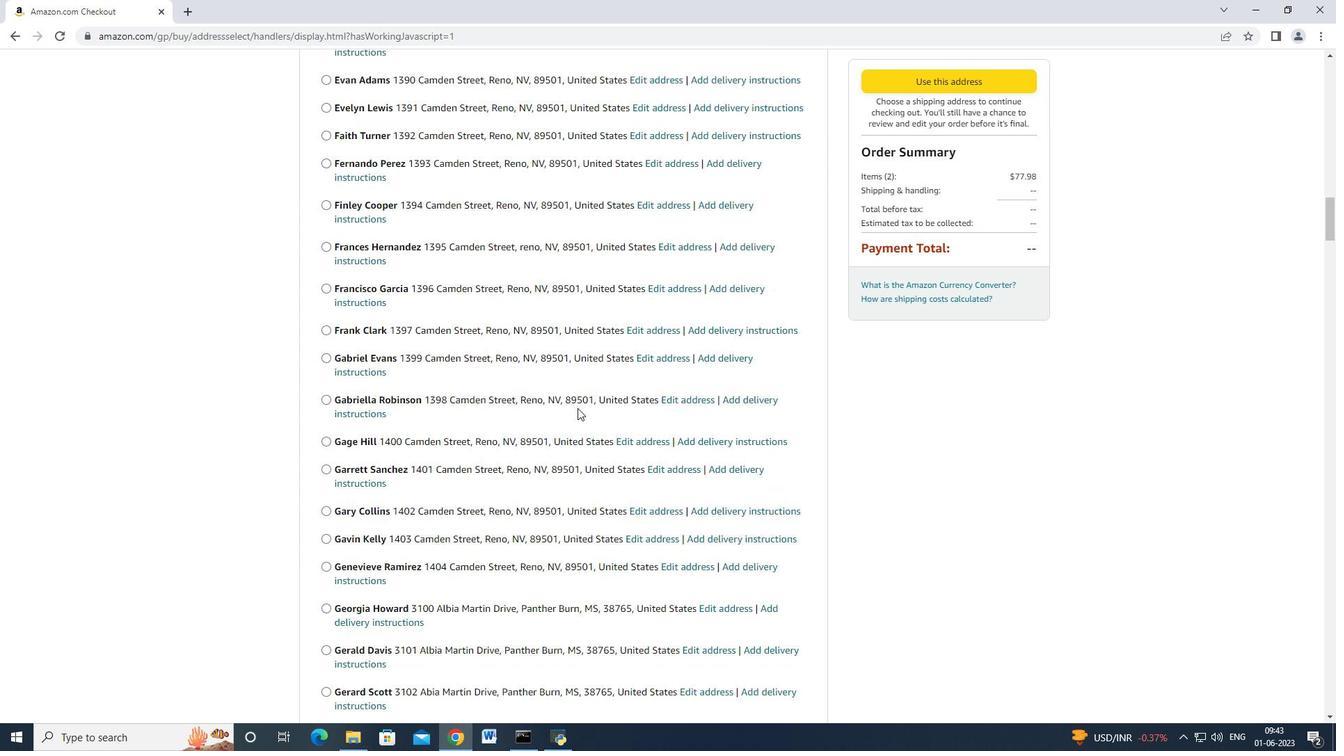 
Action: Mouse moved to (579, 407)
Screenshot: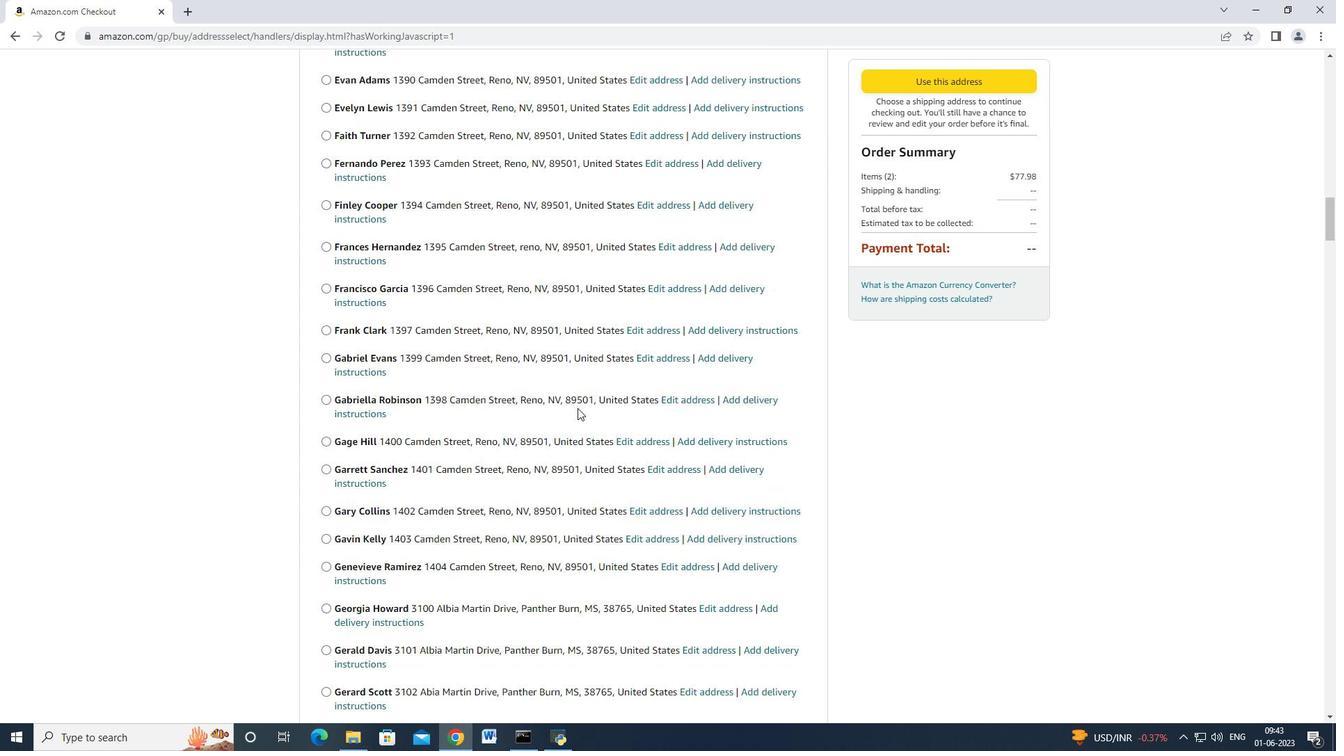 
Action: Mouse scrolled (578, 407) with delta (0, 0)
Screenshot: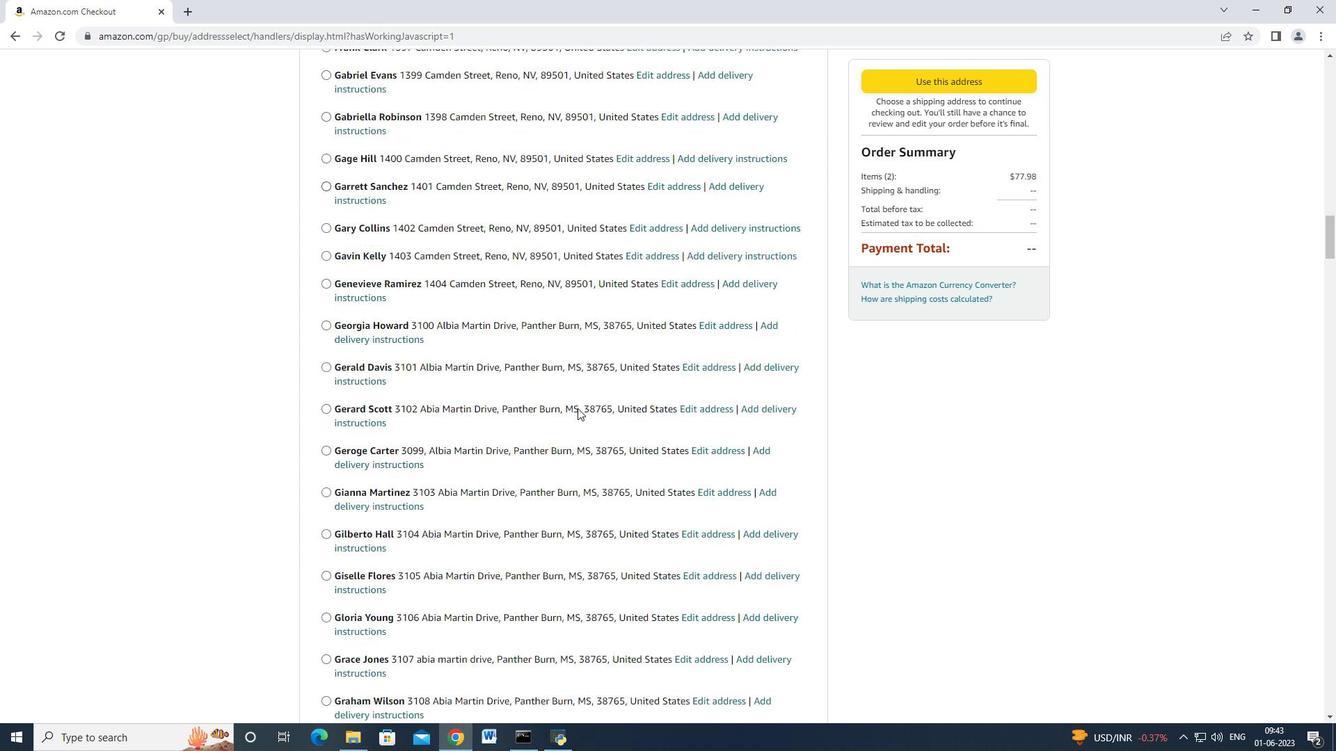 
Action: Mouse moved to (580, 407)
Screenshot: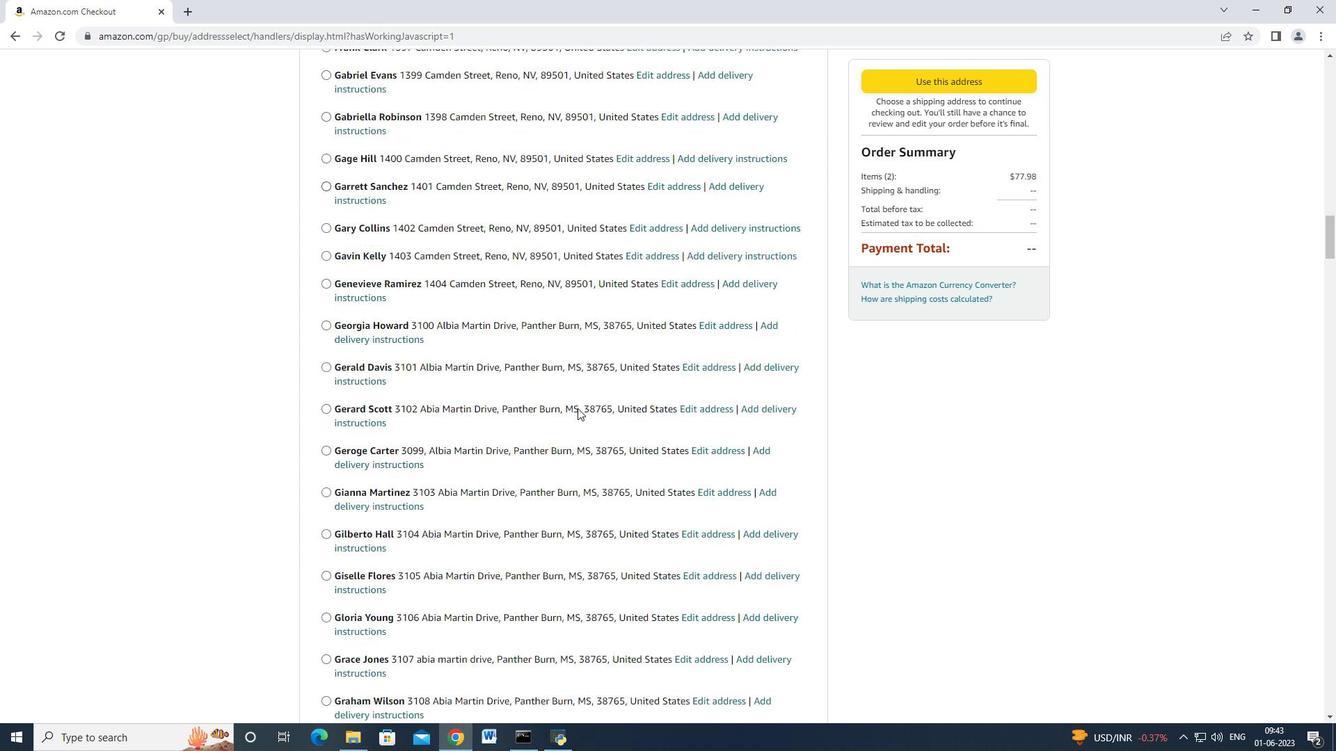
Action: Mouse scrolled (579, 406) with delta (0, 0)
Screenshot: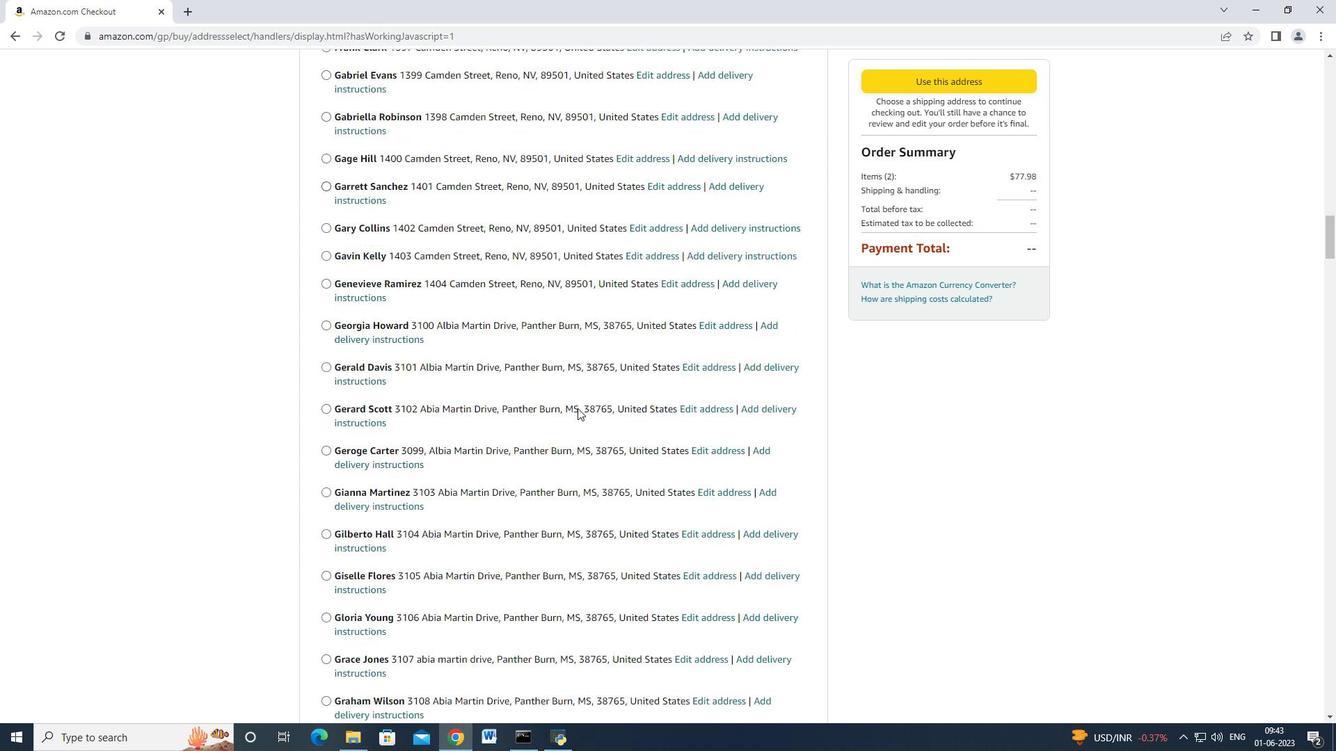
Action: Mouse scrolled (580, 406) with delta (0, 0)
Screenshot: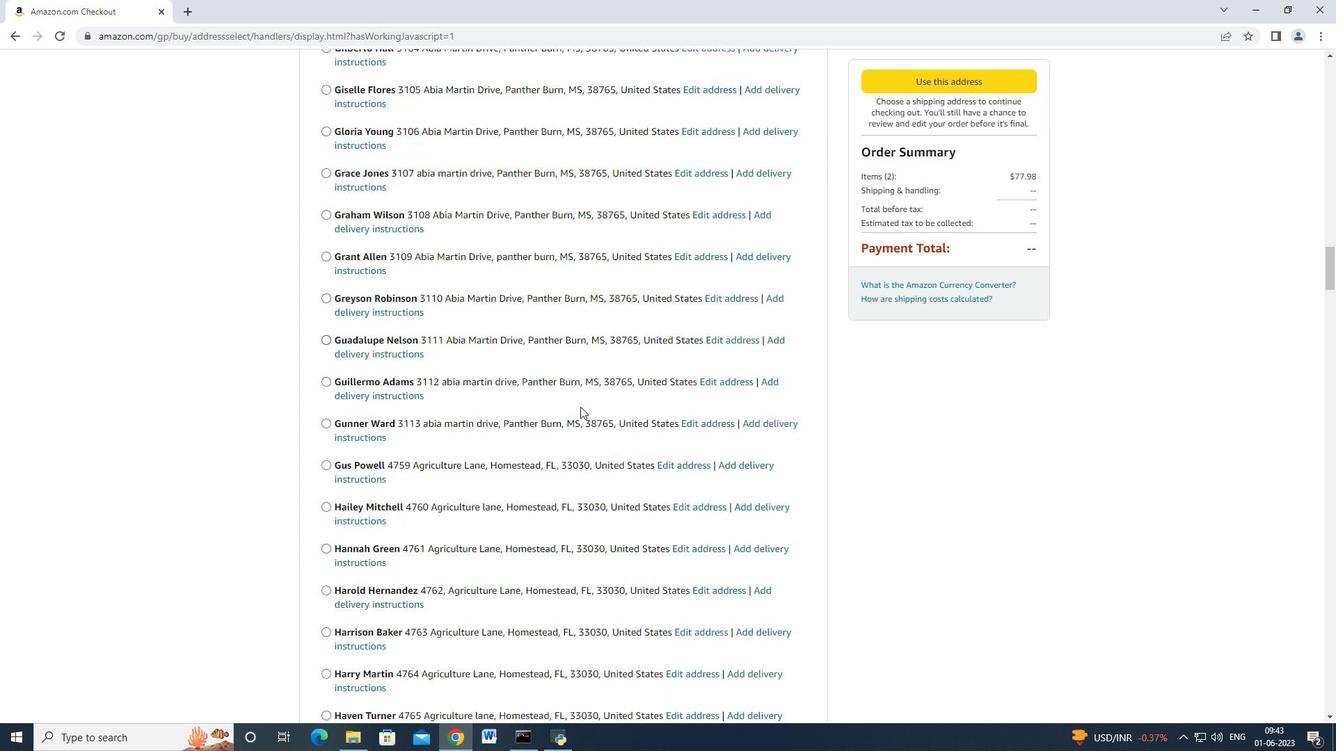 
Action: Mouse scrolled (580, 406) with delta (0, 0)
Screenshot: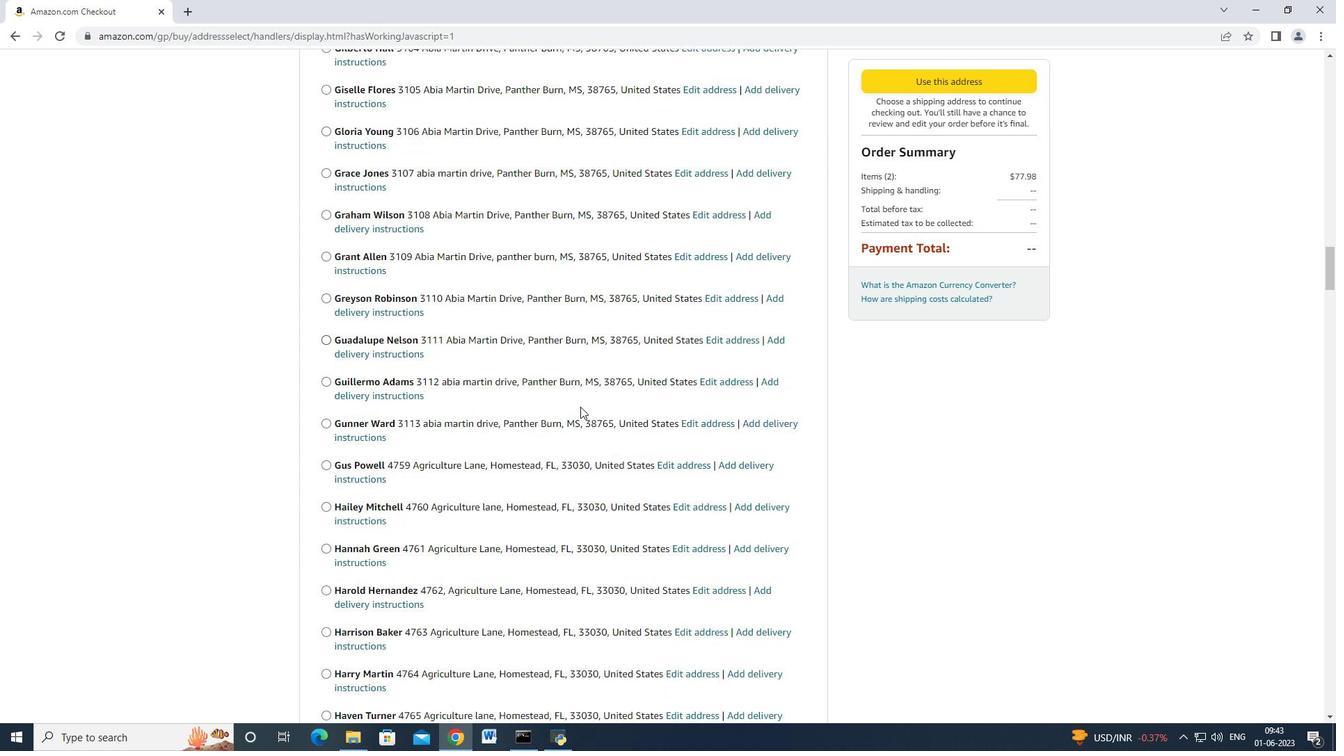 
Action: Mouse moved to (580, 407)
Screenshot: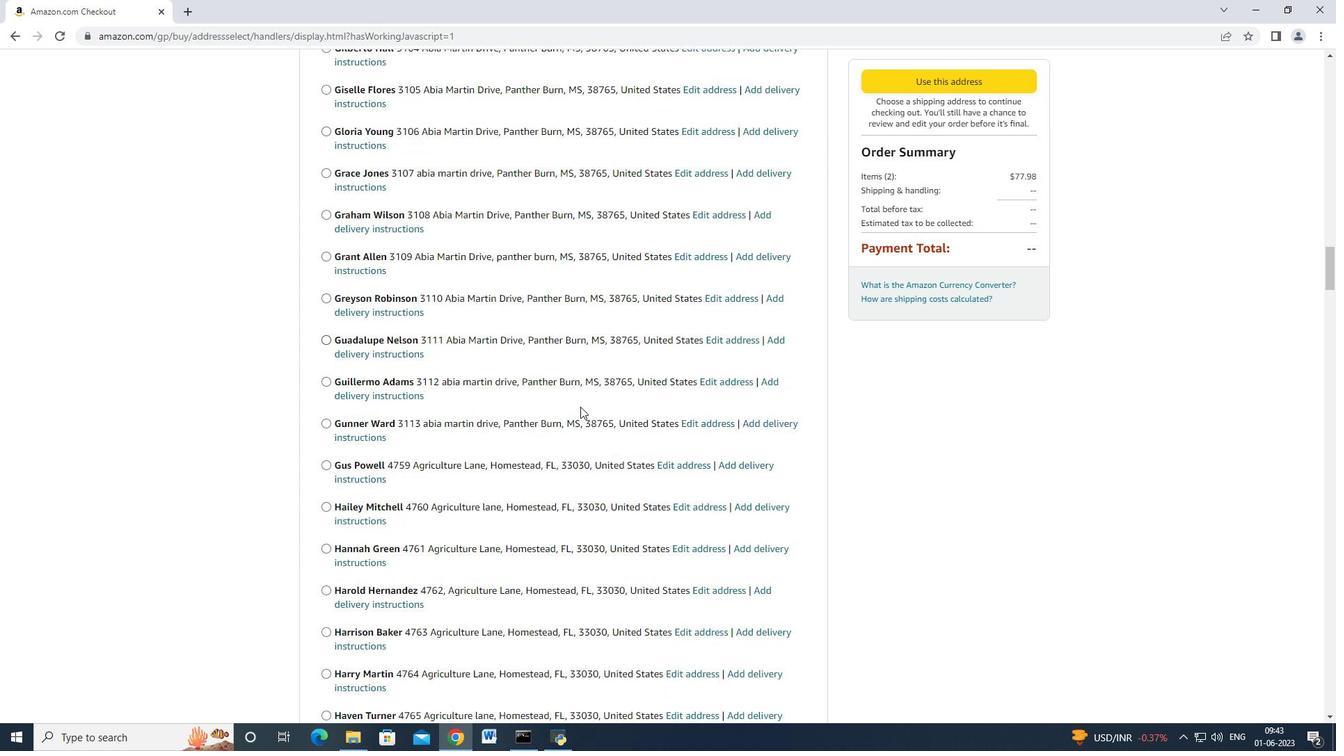 
Action: Mouse scrolled (580, 406) with delta (0, 0)
Screenshot: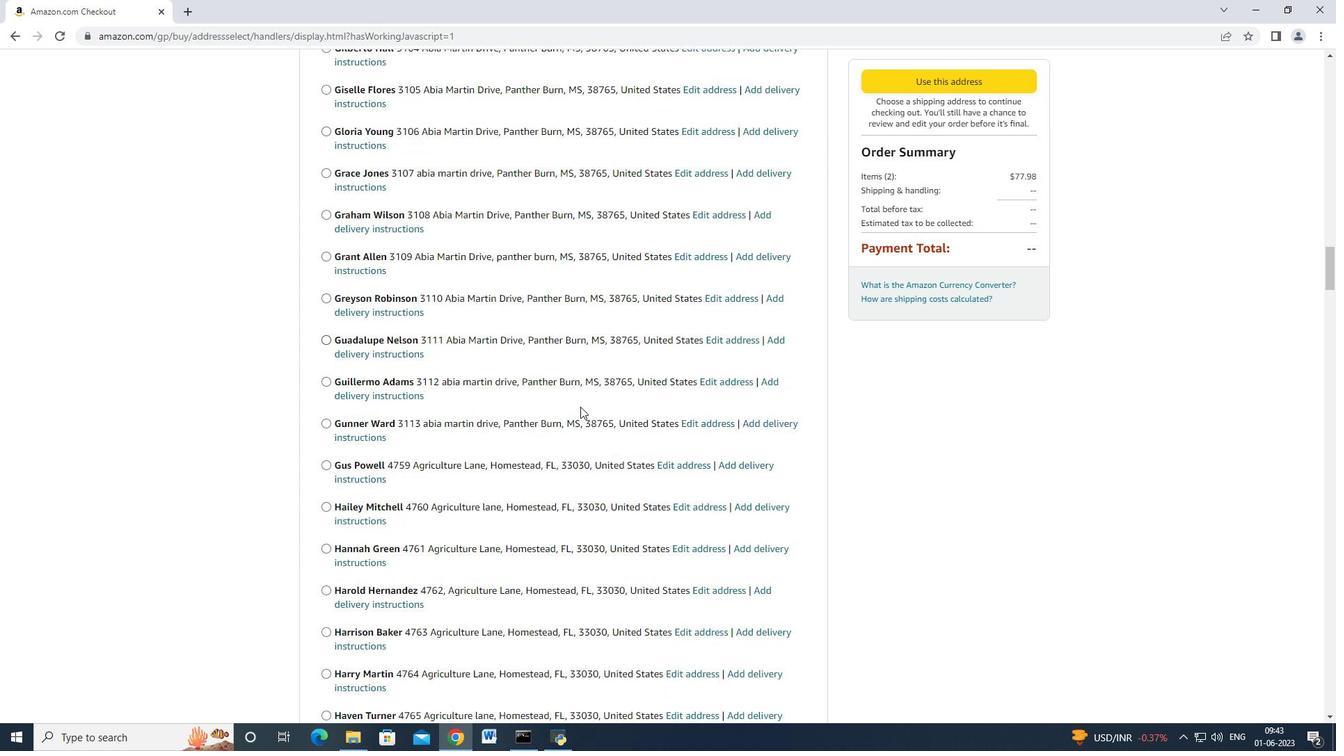 
Action: Mouse scrolled (580, 406) with delta (0, 0)
Screenshot: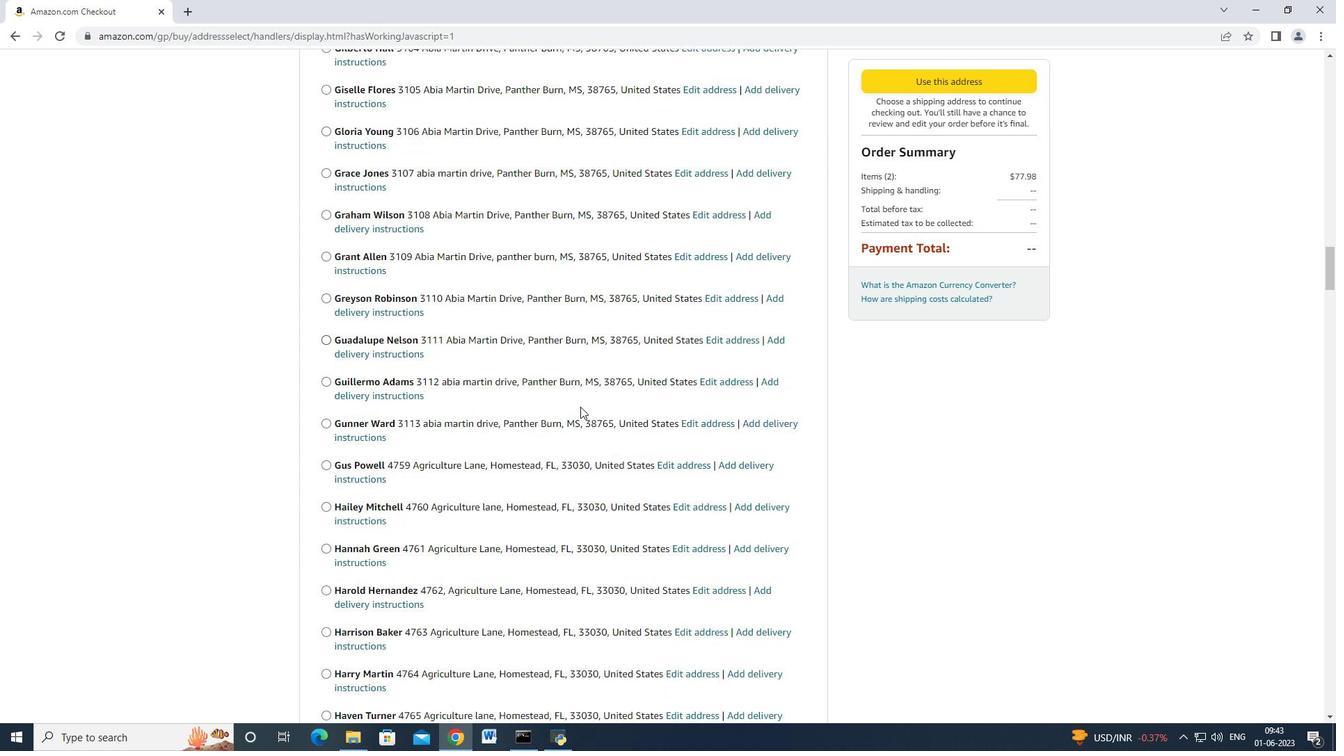 
Action: Mouse scrolled (580, 405) with delta (0, -1)
Screenshot: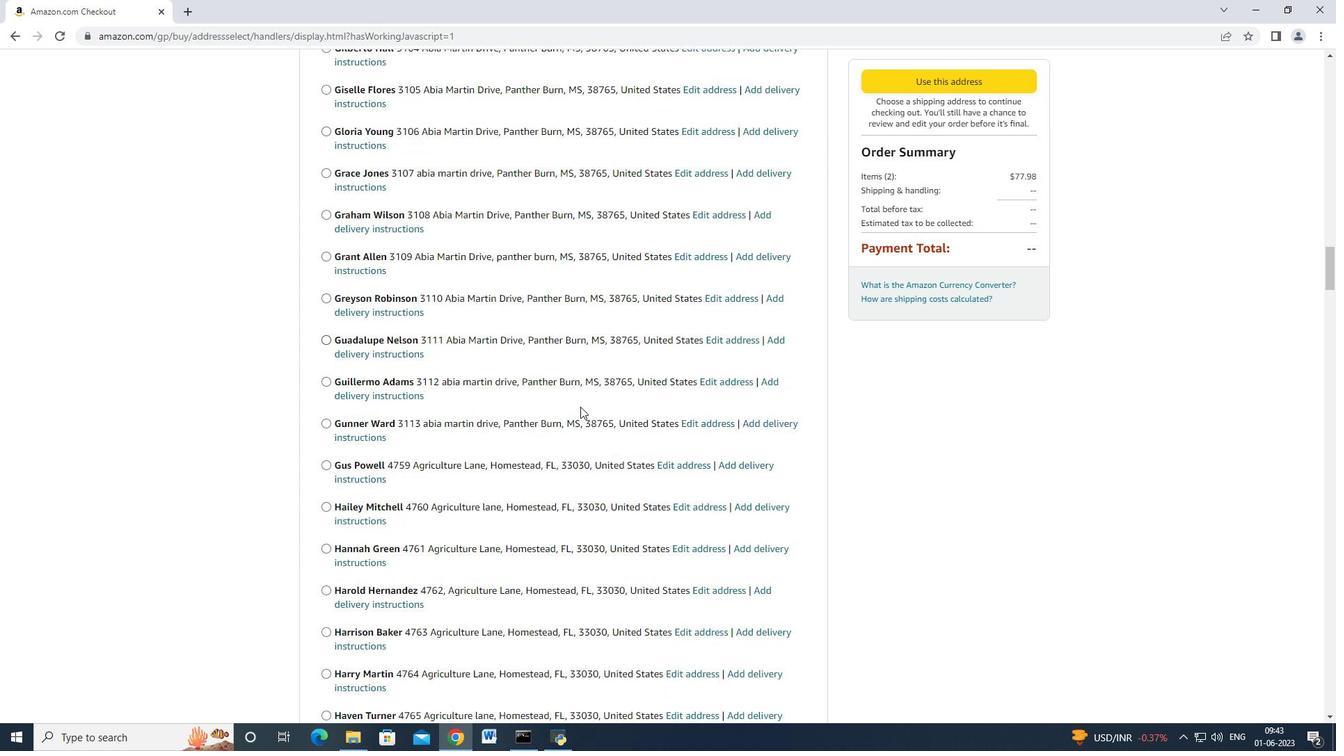 
Action: Mouse scrolled (580, 406) with delta (0, 0)
Screenshot: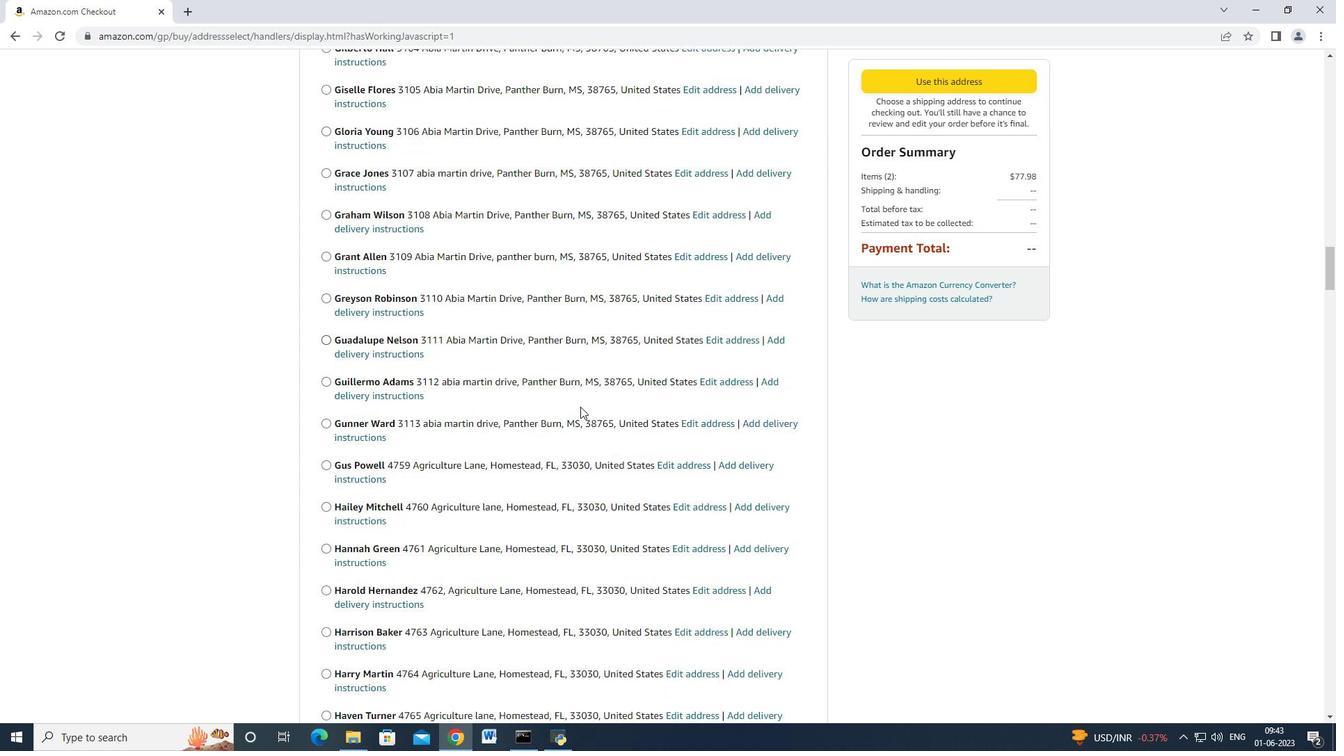 
Action: Mouse scrolled (580, 406) with delta (0, 0)
Screenshot: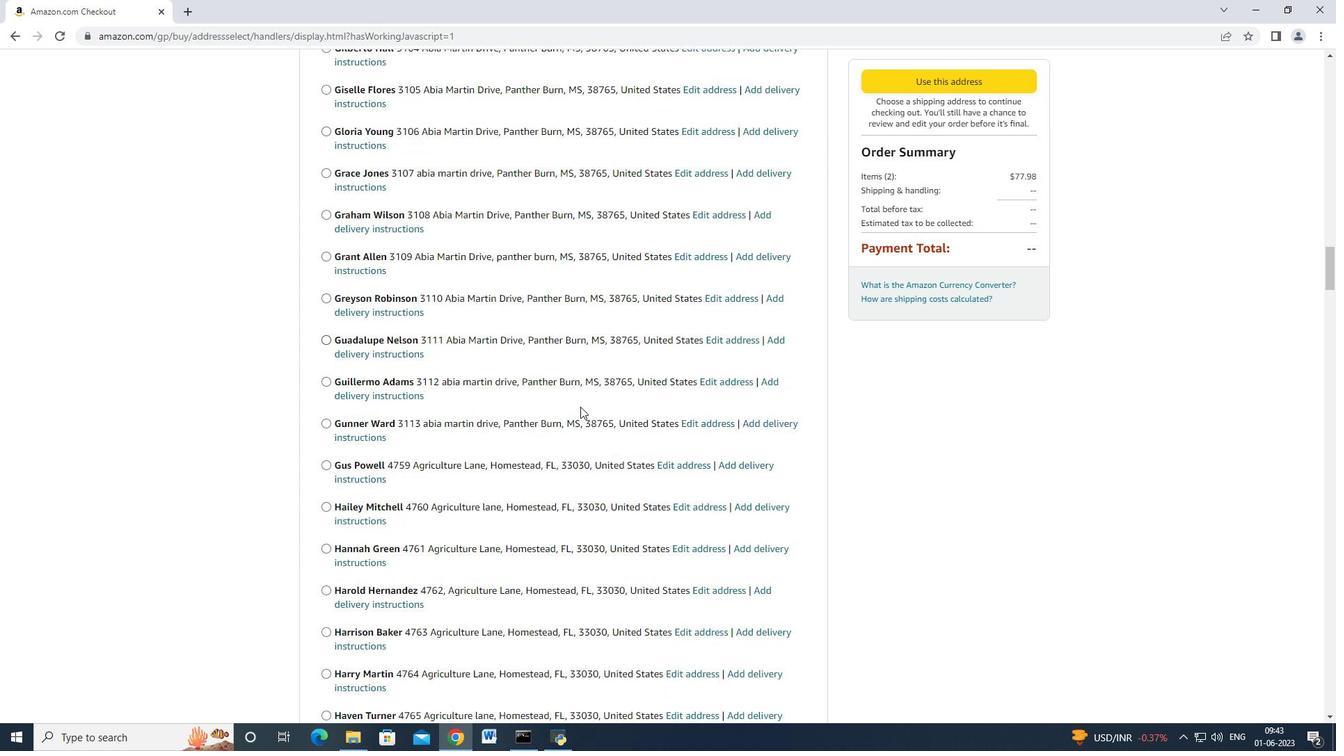 
Action: Mouse moved to (580, 407)
Screenshot: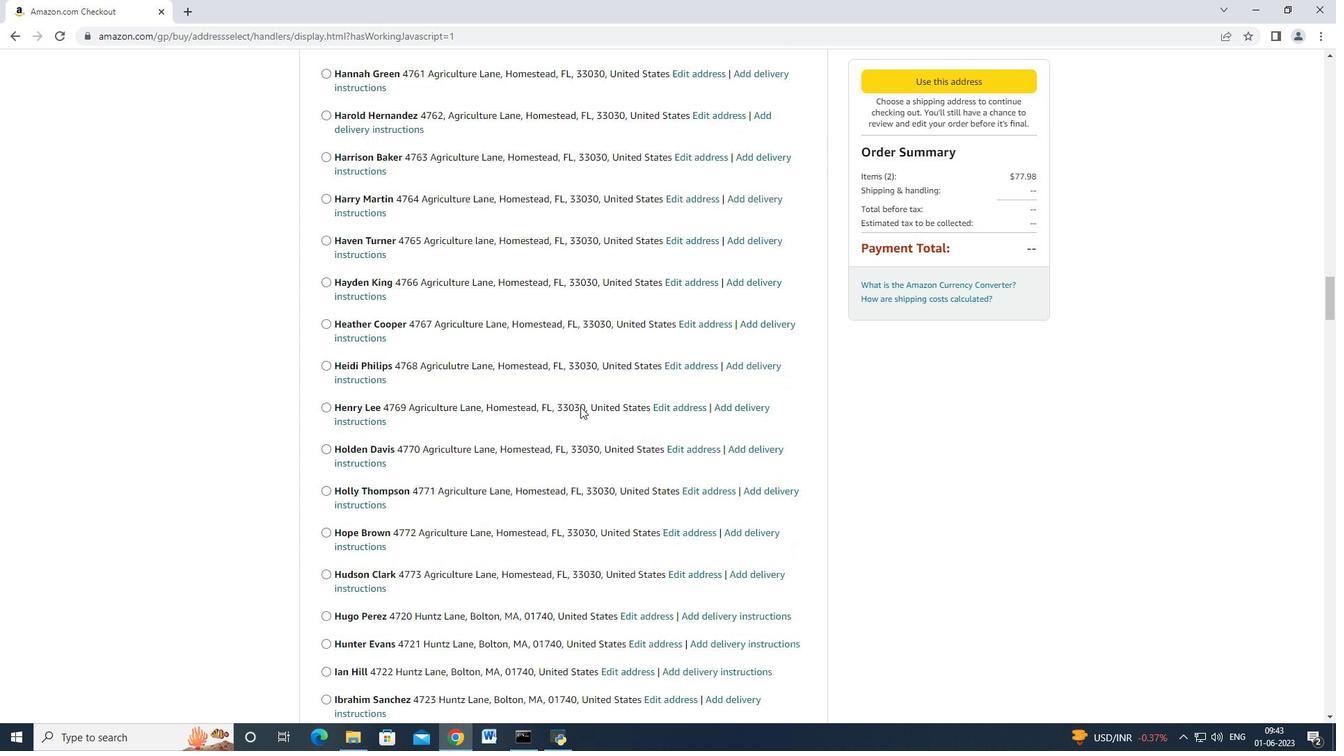 
Action: Mouse scrolled (580, 406) with delta (0, 0)
Screenshot: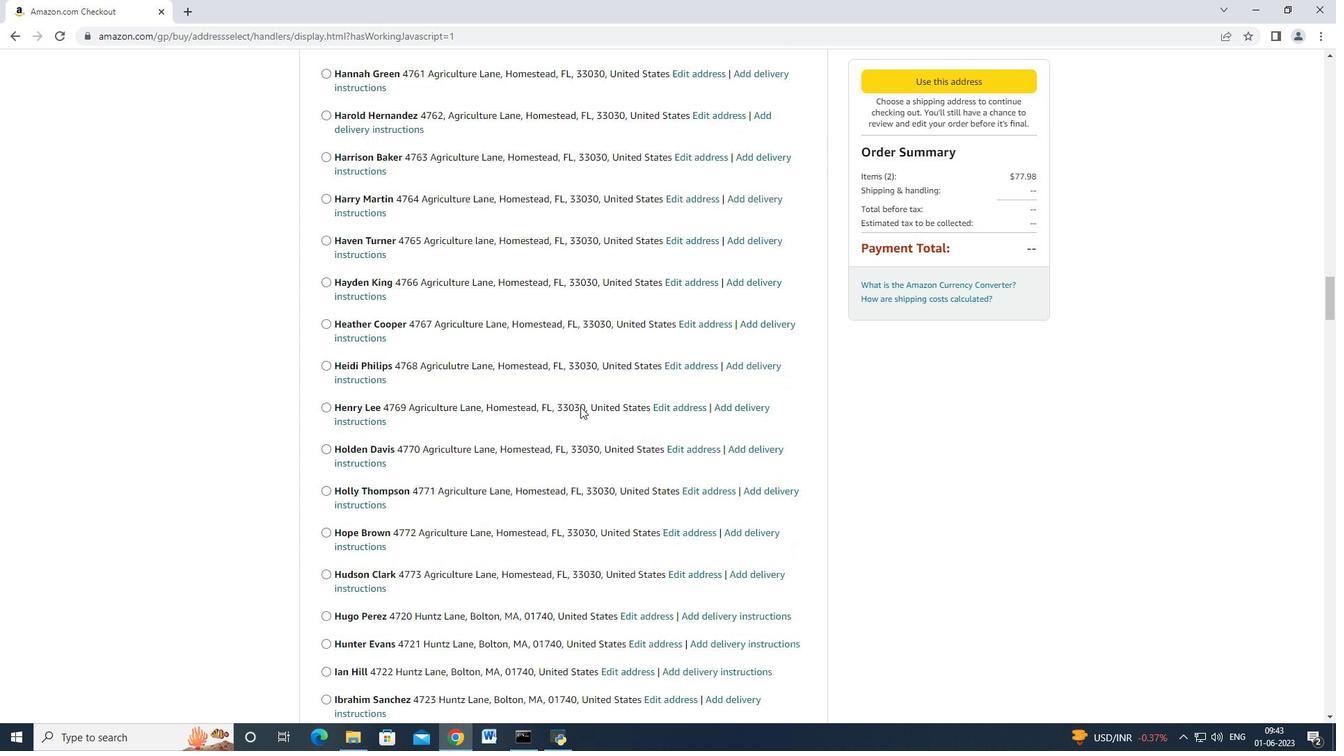 
Action: Mouse scrolled (580, 406) with delta (0, 0)
Screenshot: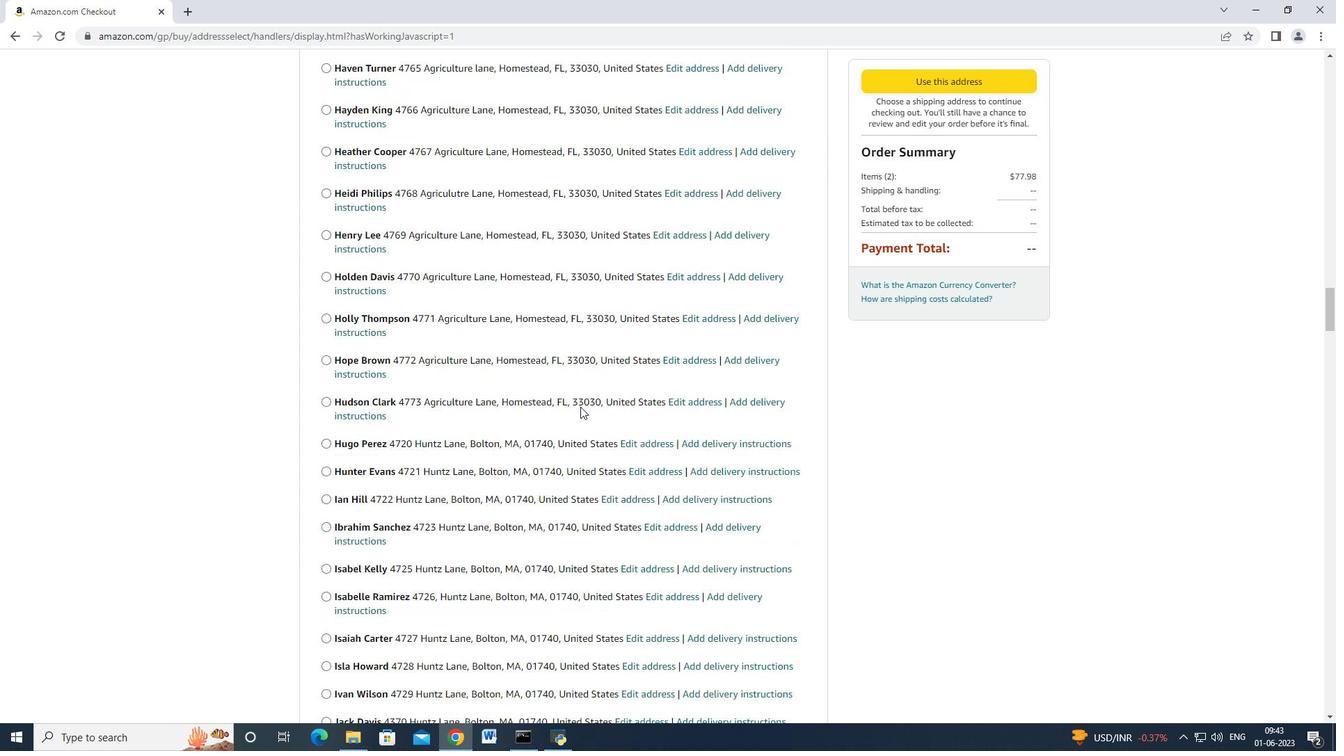 
Action: Mouse scrolled (580, 406) with delta (0, 0)
Screenshot: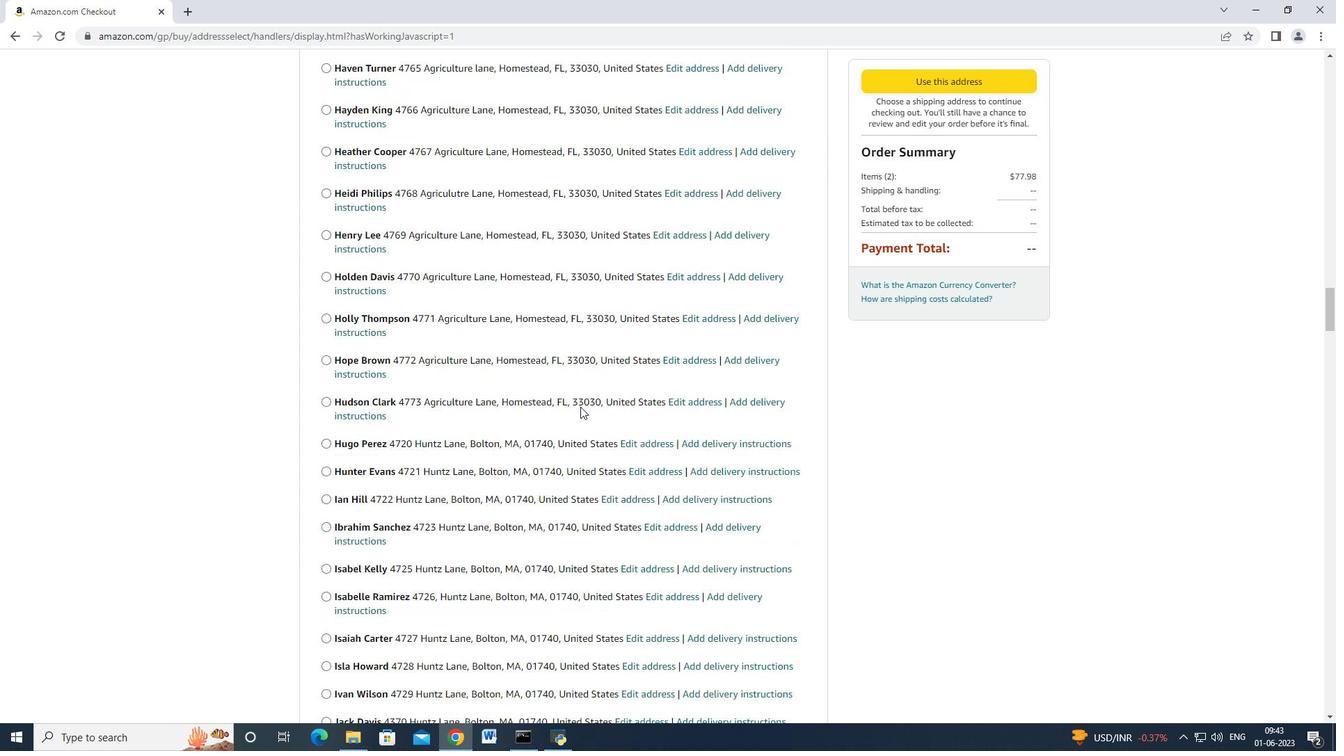 
Action: Mouse scrolled (580, 405) with delta (0, -1)
Screenshot: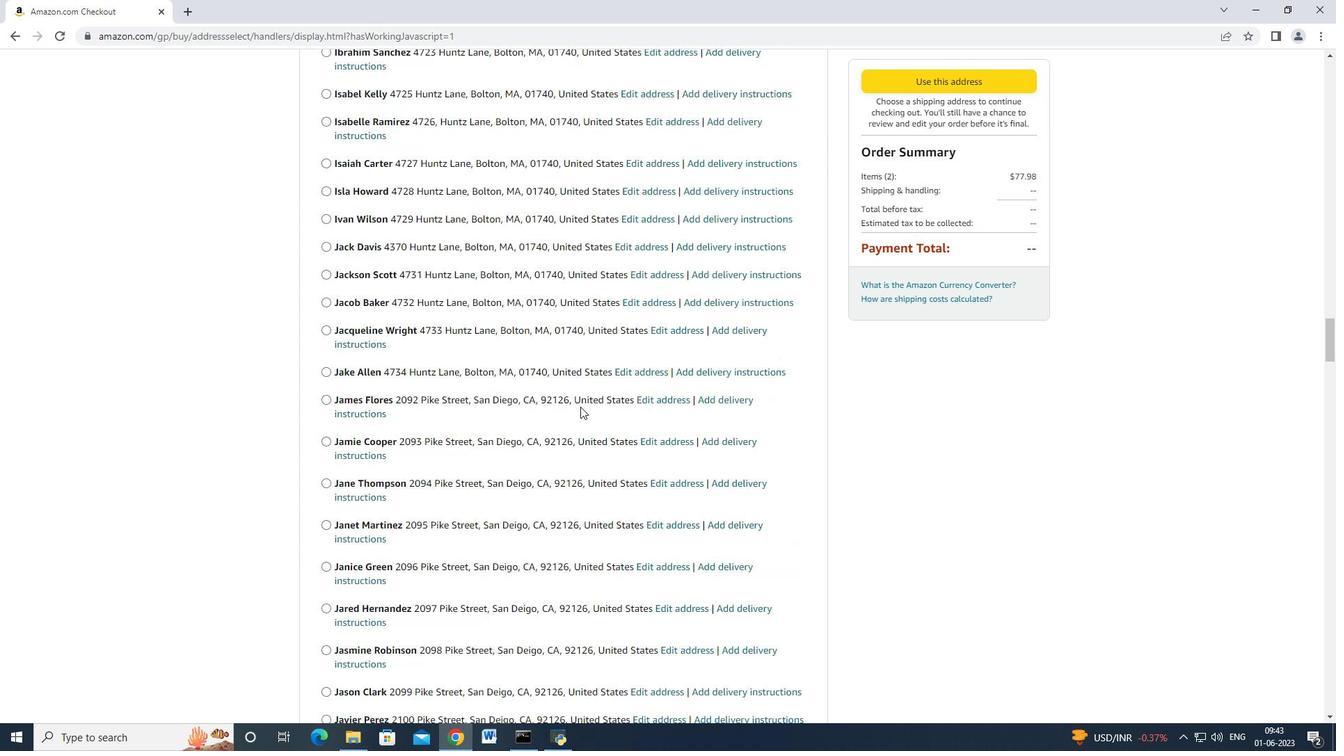 
Action: Mouse scrolled (580, 406) with delta (0, 0)
Screenshot: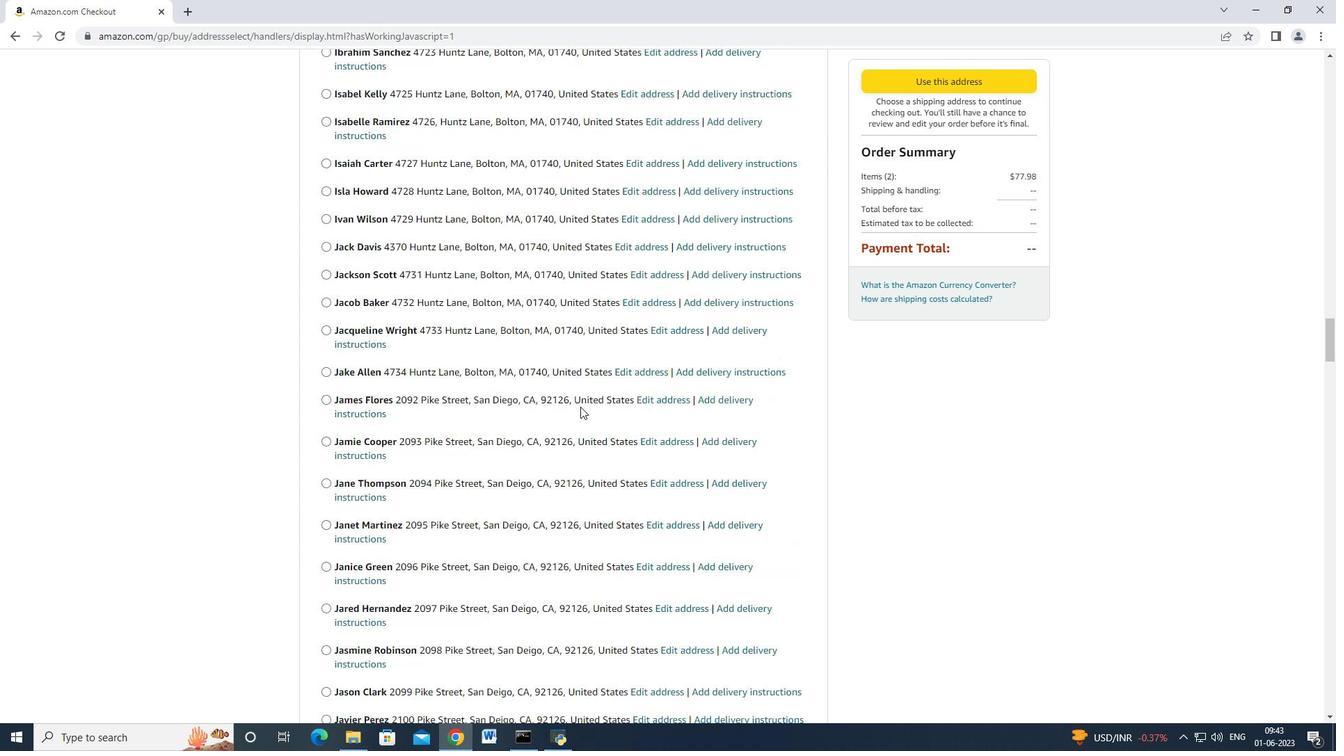 
Action: Mouse scrolled (580, 405) with delta (0, -1)
Screenshot: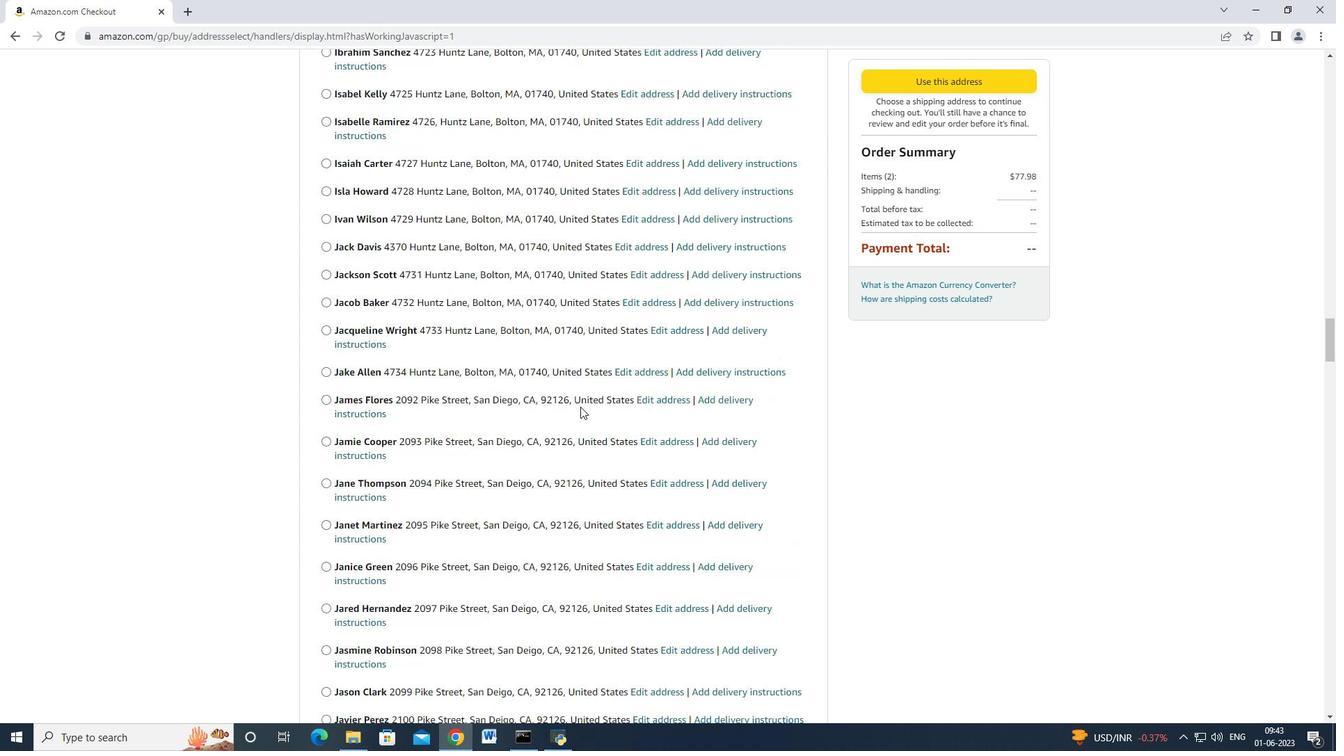 
Action: Mouse scrolled (580, 405) with delta (0, -1)
Screenshot: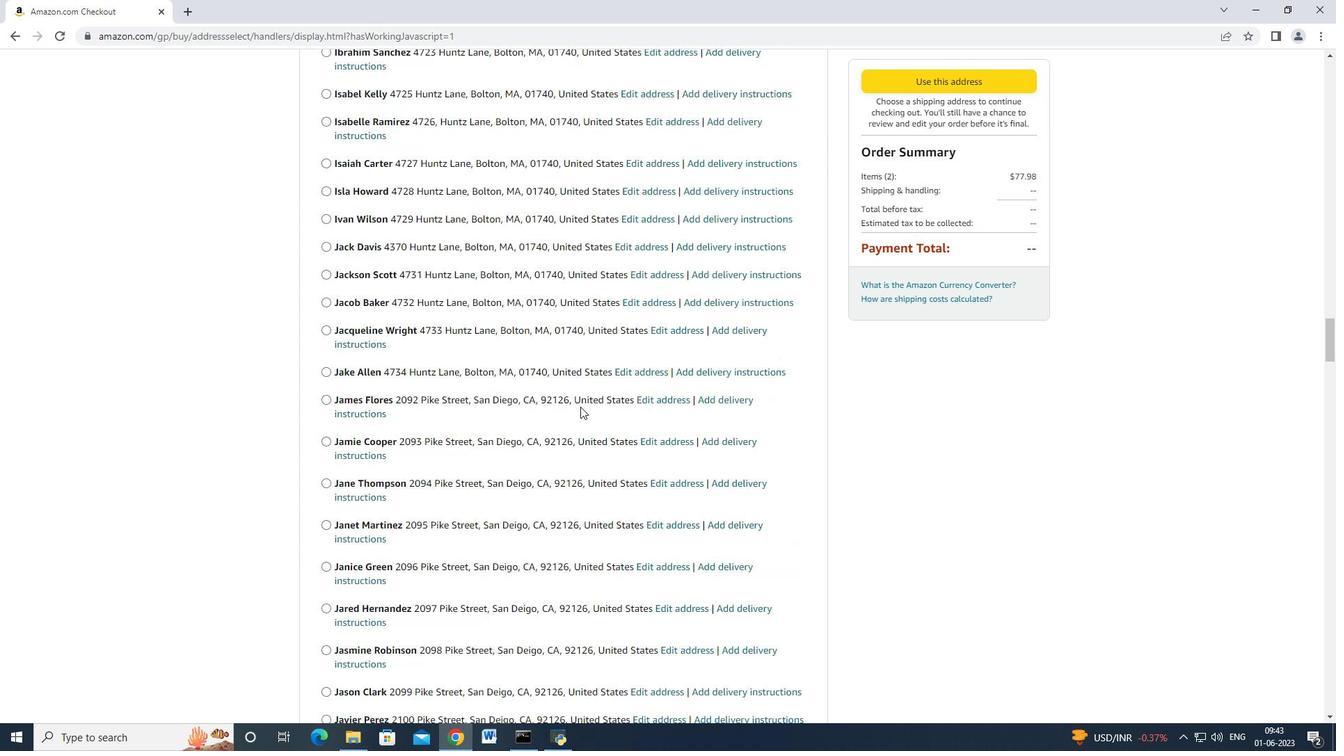 
Action: Mouse scrolled (580, 406) with delta (0, 0)
Screenshot: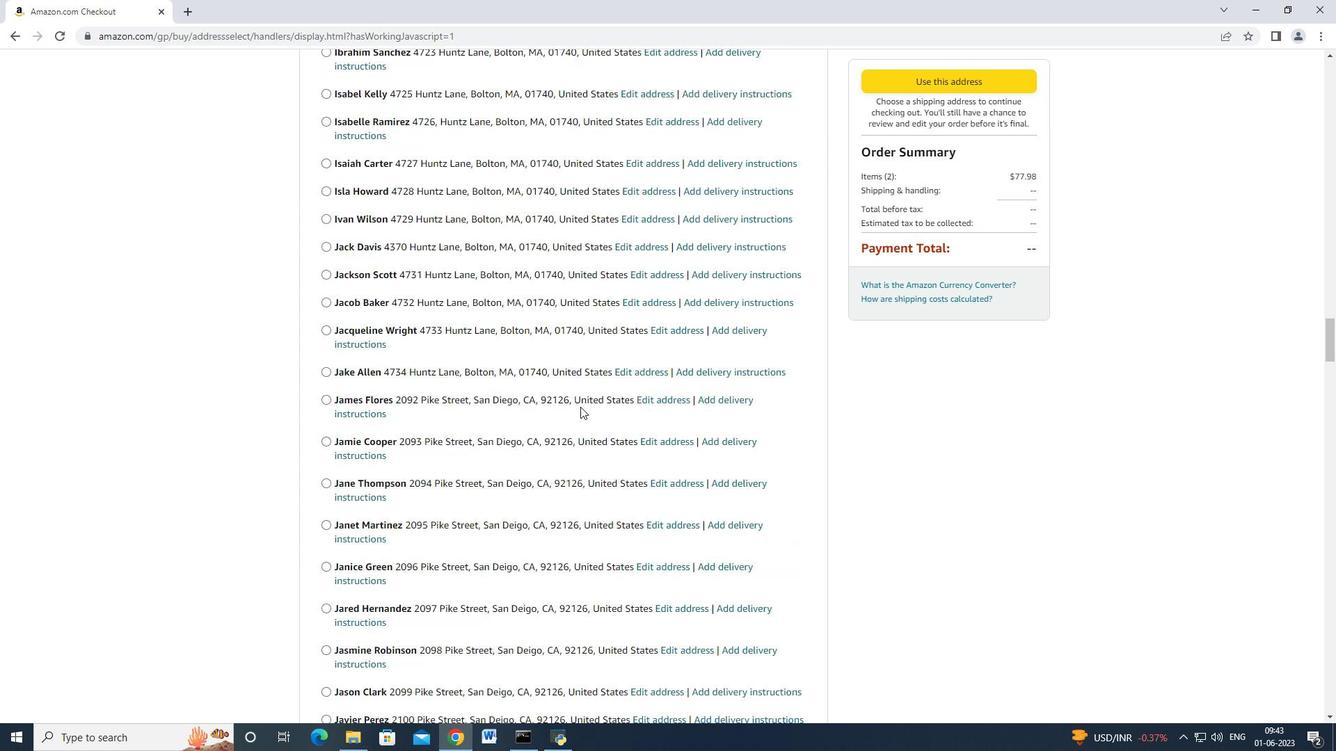 
Action: Mouse scrolled (580, 406) with delta (0, 0)
Screenshot: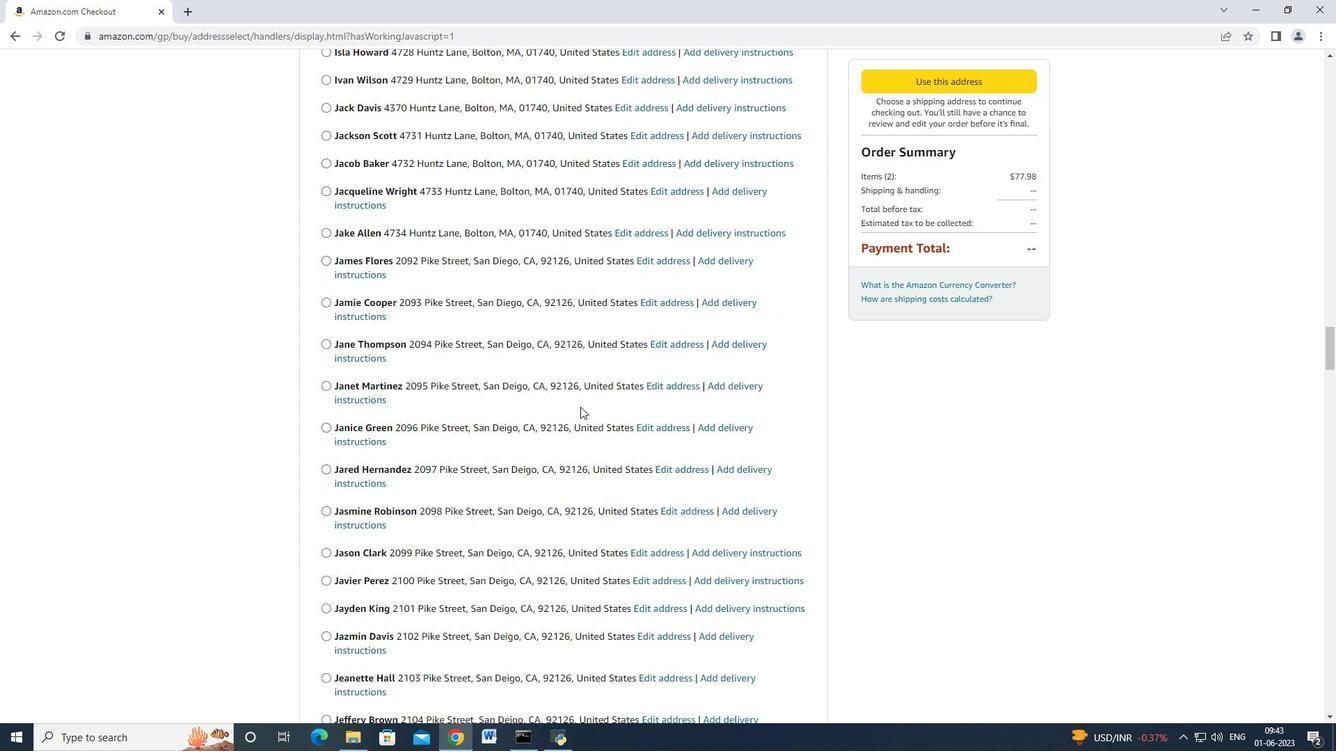 
Action: Mouse moved to (580, 407)
Screenshot: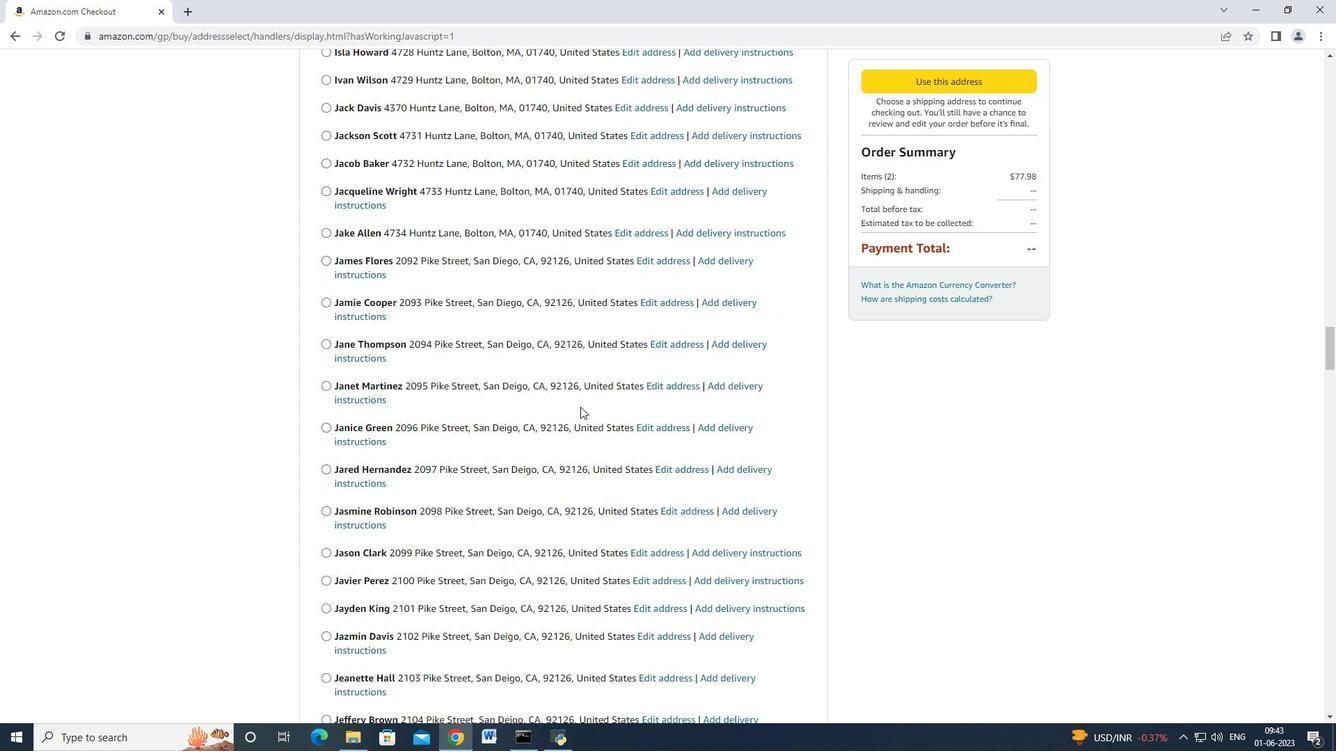 
Action: Mouse scrolled (580, 406) with delta (0, 0)
Screenshot: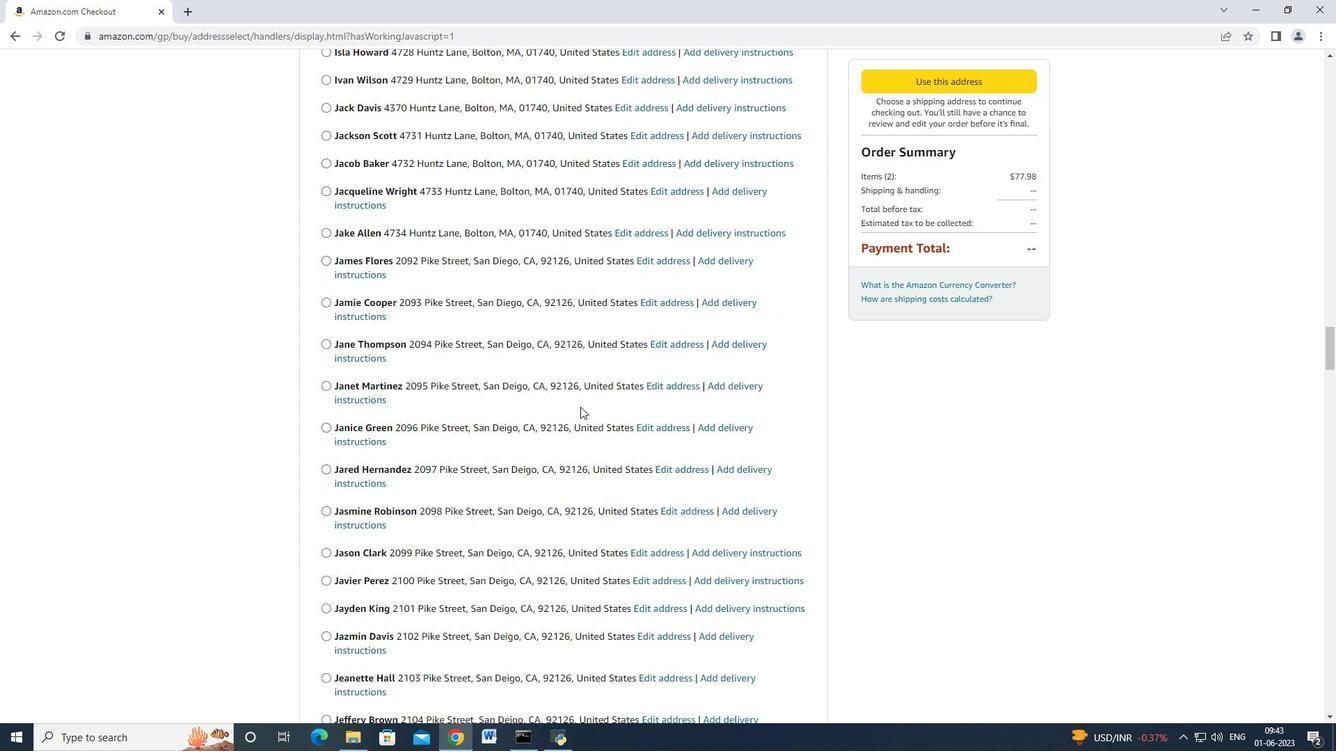 
Action: Mouse moved to (580, 407)
Screenshot: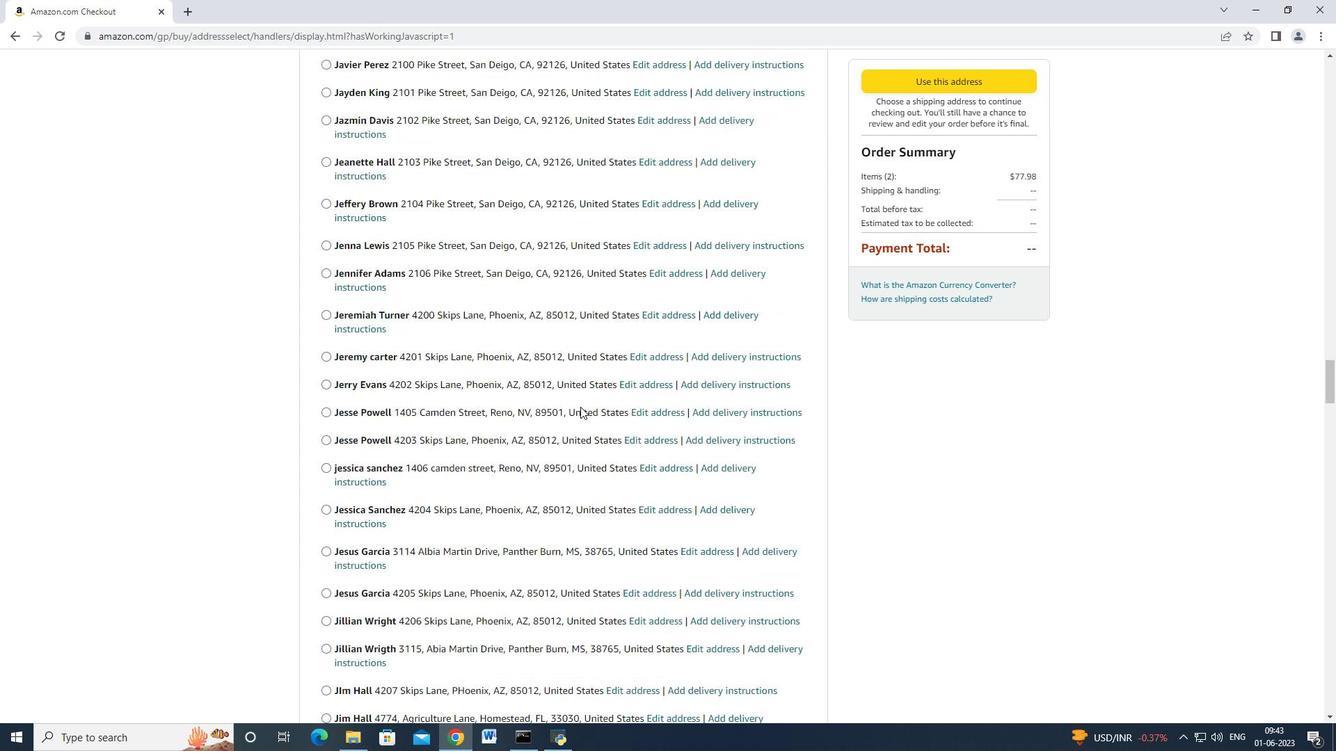 
Action: Mouse scrolled (580, 405) with delta (0, -1)
Screenshot: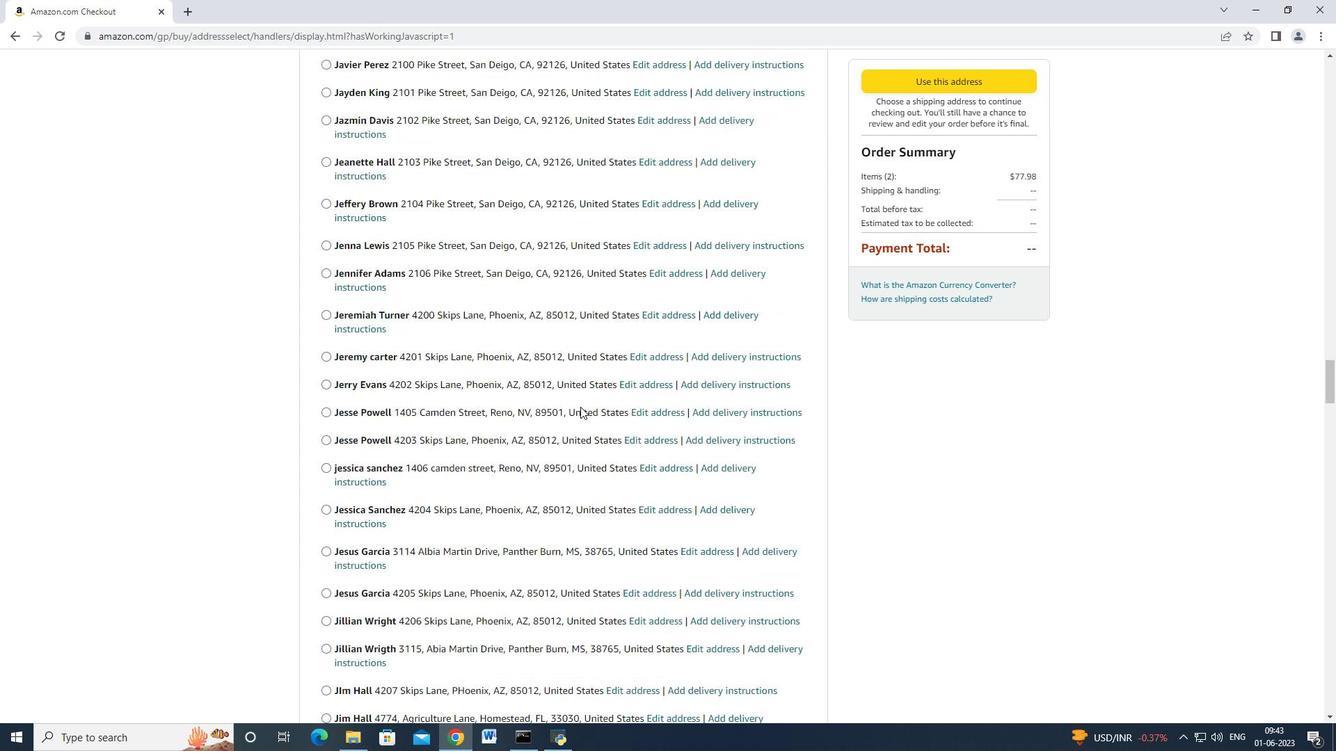 
Action: Mouse moved to (580, 407)
Screenshot: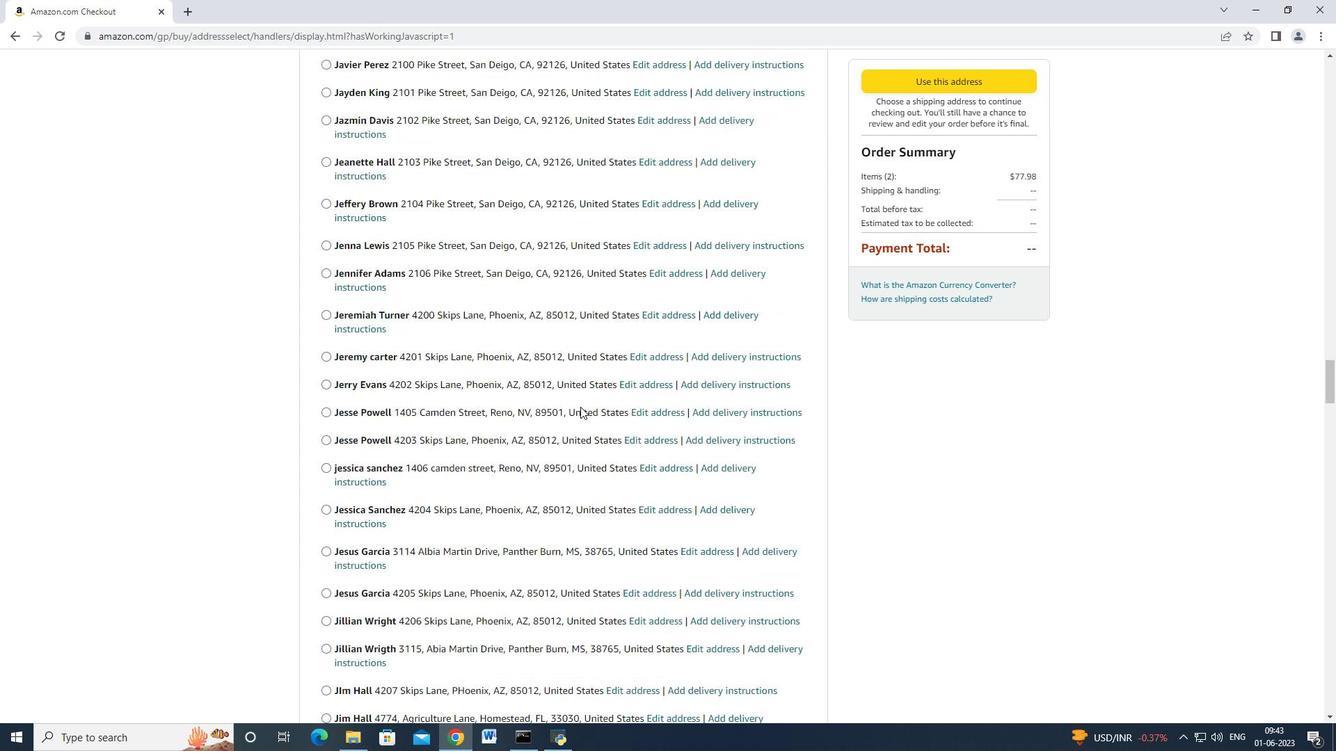 
Action: Mouse scrolled (580, 405) with delta (0, -2)
Screenshot: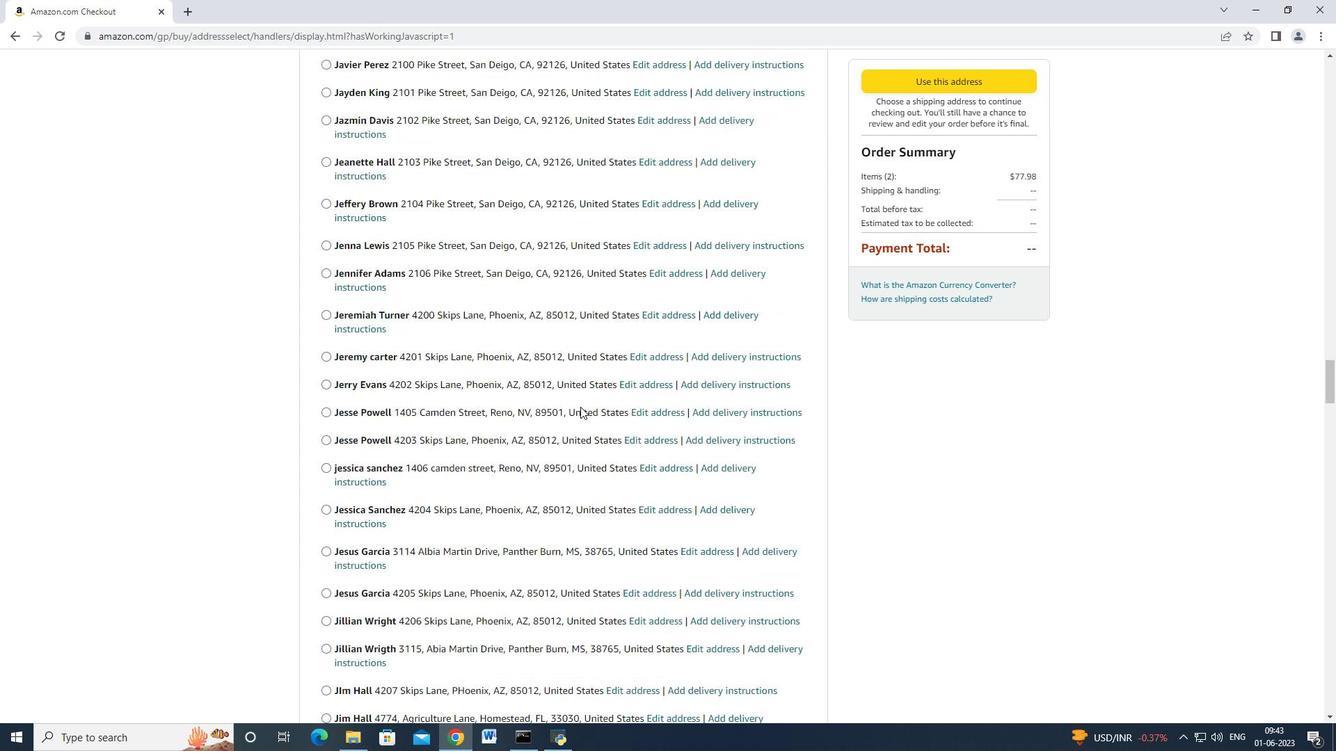 
Action: Mouse moved to (581, 405)
Screenshot: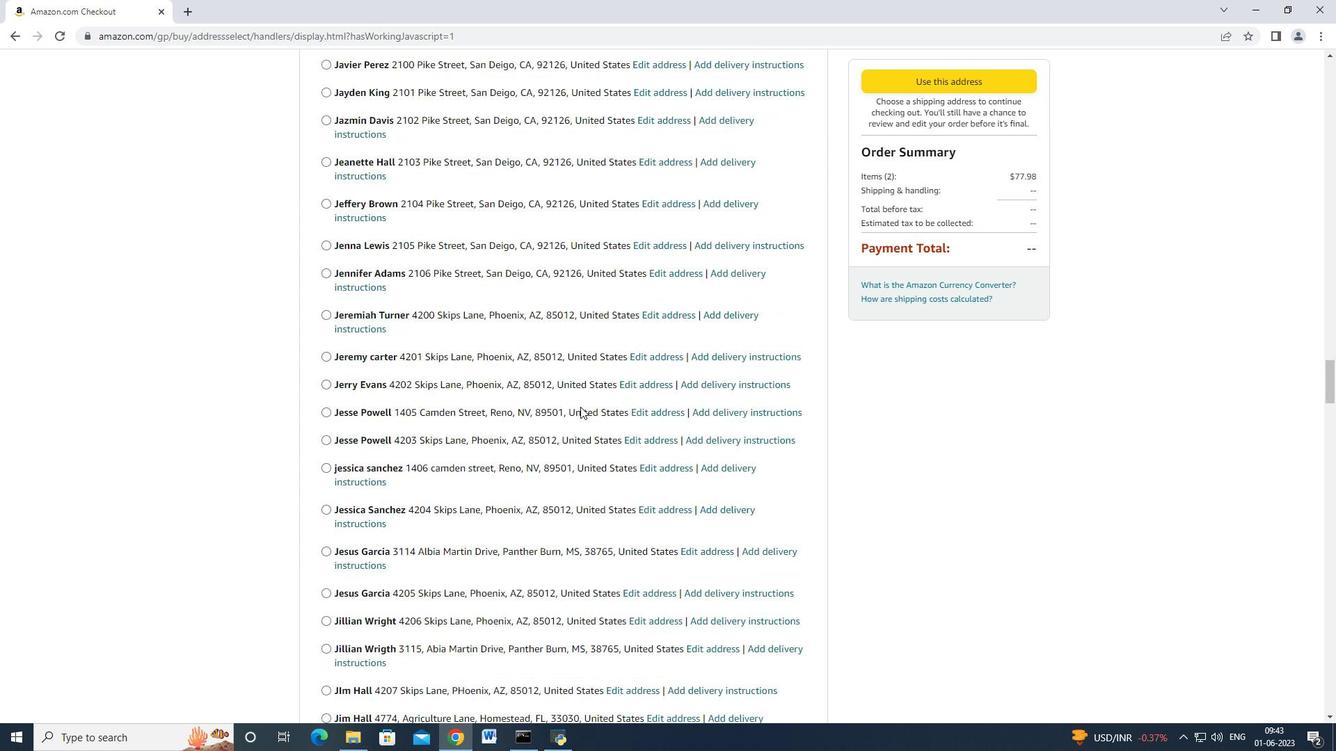 
Action: Mouse scrolled (580, 407) with delta (0, 0)
Screenshot: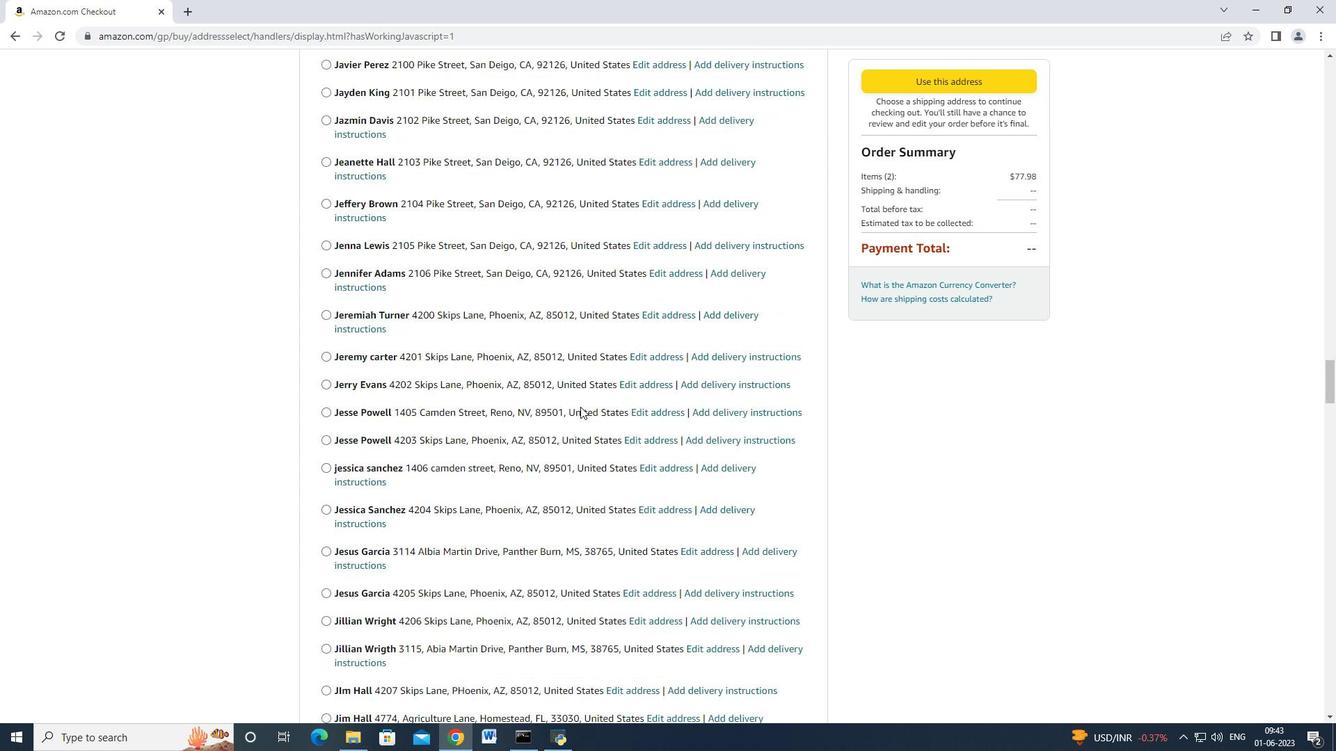 
Action: Mouse moved to (582, 405)
Screenshot: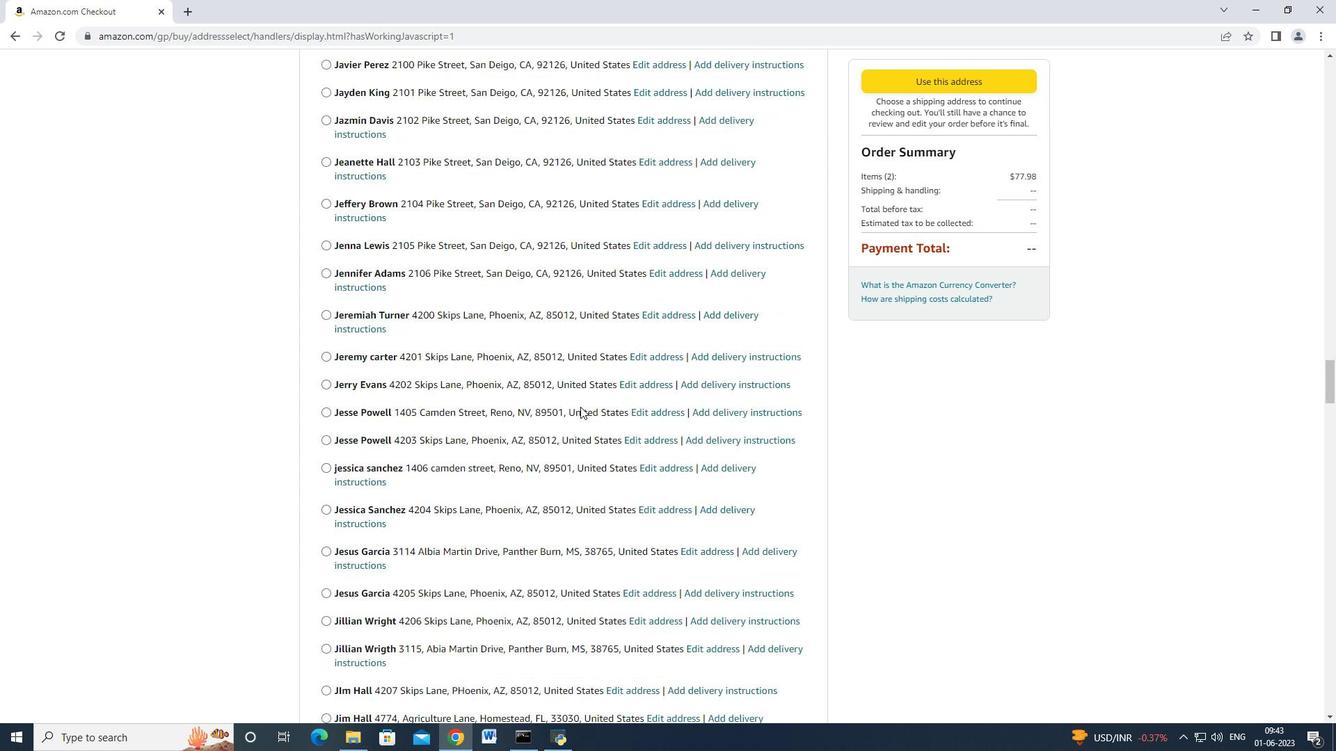 
Action: Mouse scrolled (581, 403) with delta (0, -1)
Screenshot: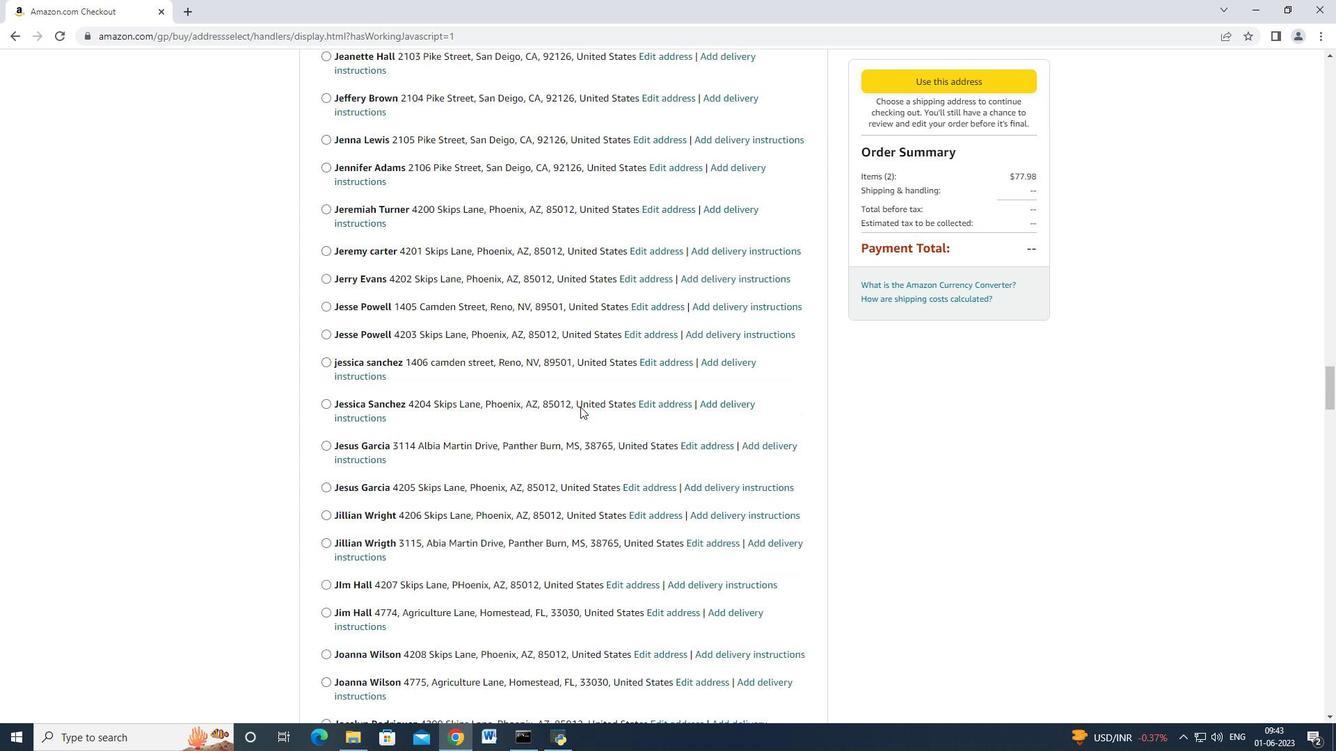 
Action: Mouse moved to (582, 404)
Screenshot: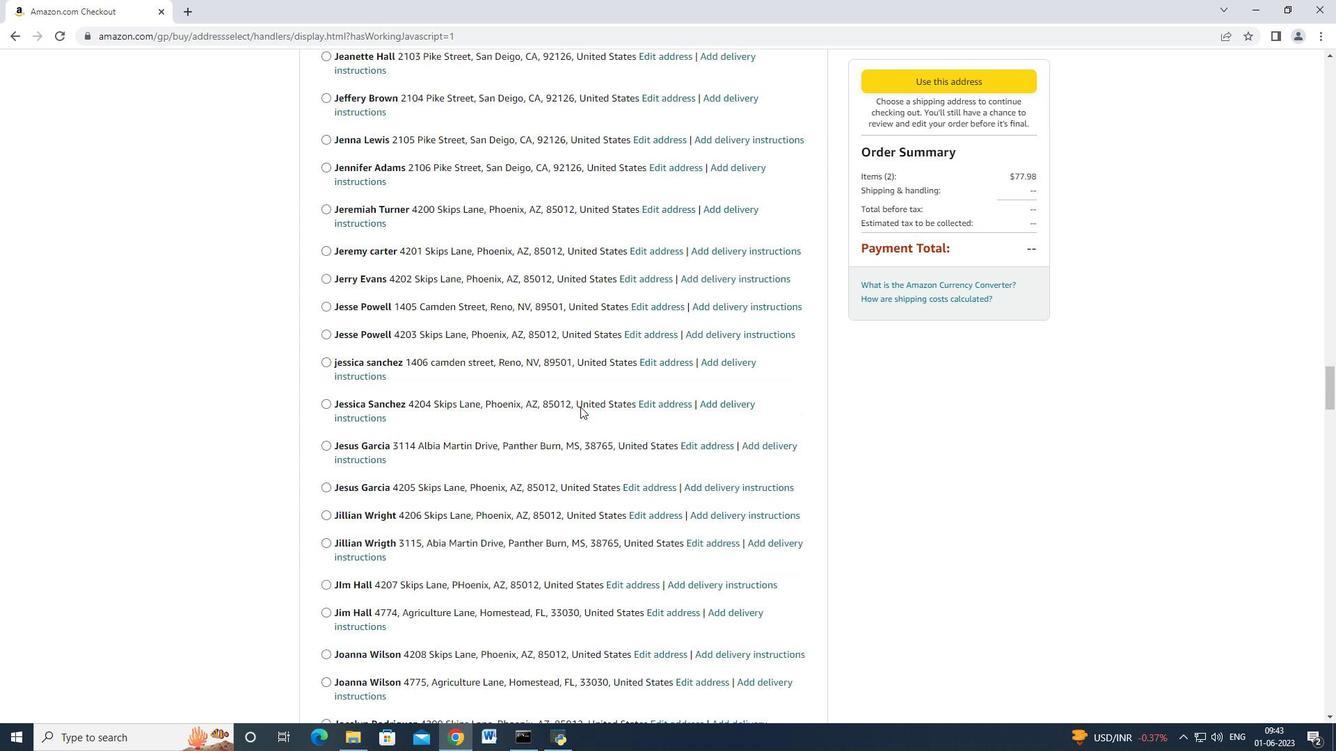 
Action: Mouse scrolled (582, 404) with delta (0, 0)
Screenshot: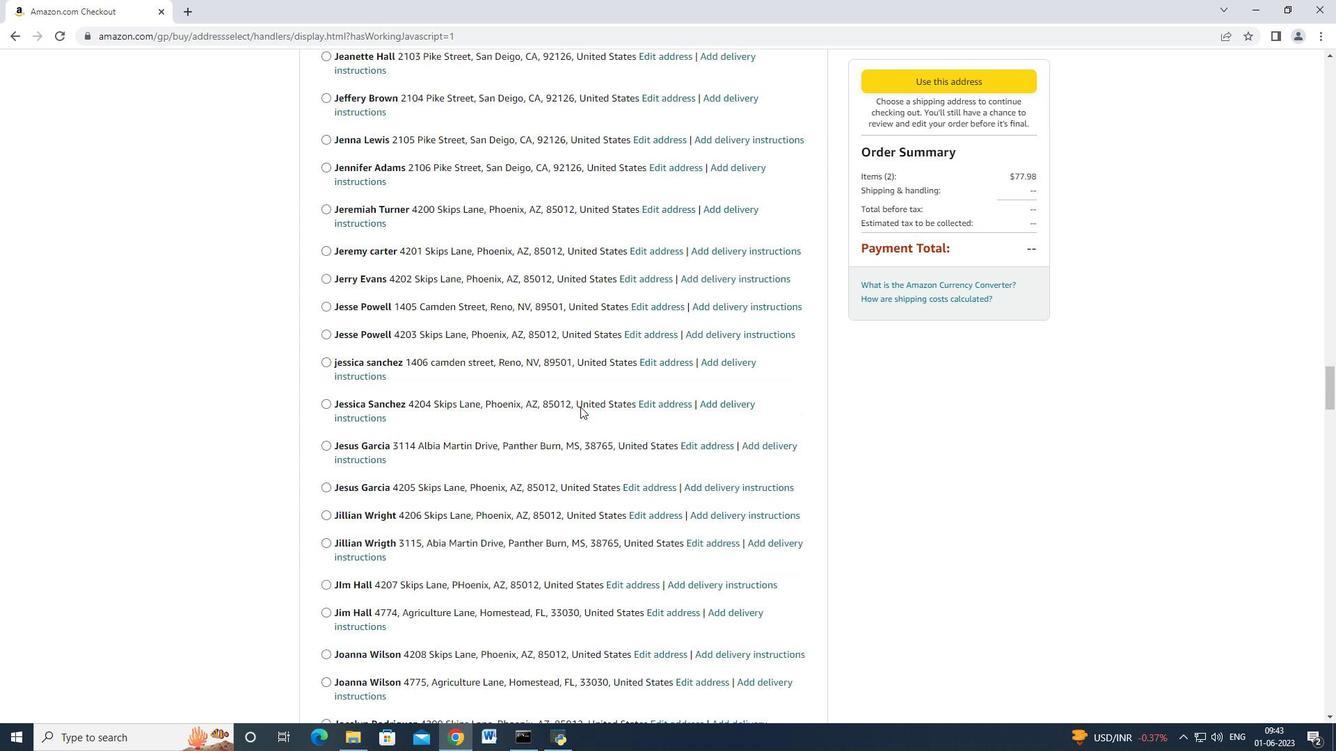 
Action: Mouse scrolled (582, 403) with delta (0, 0)
Screenshot: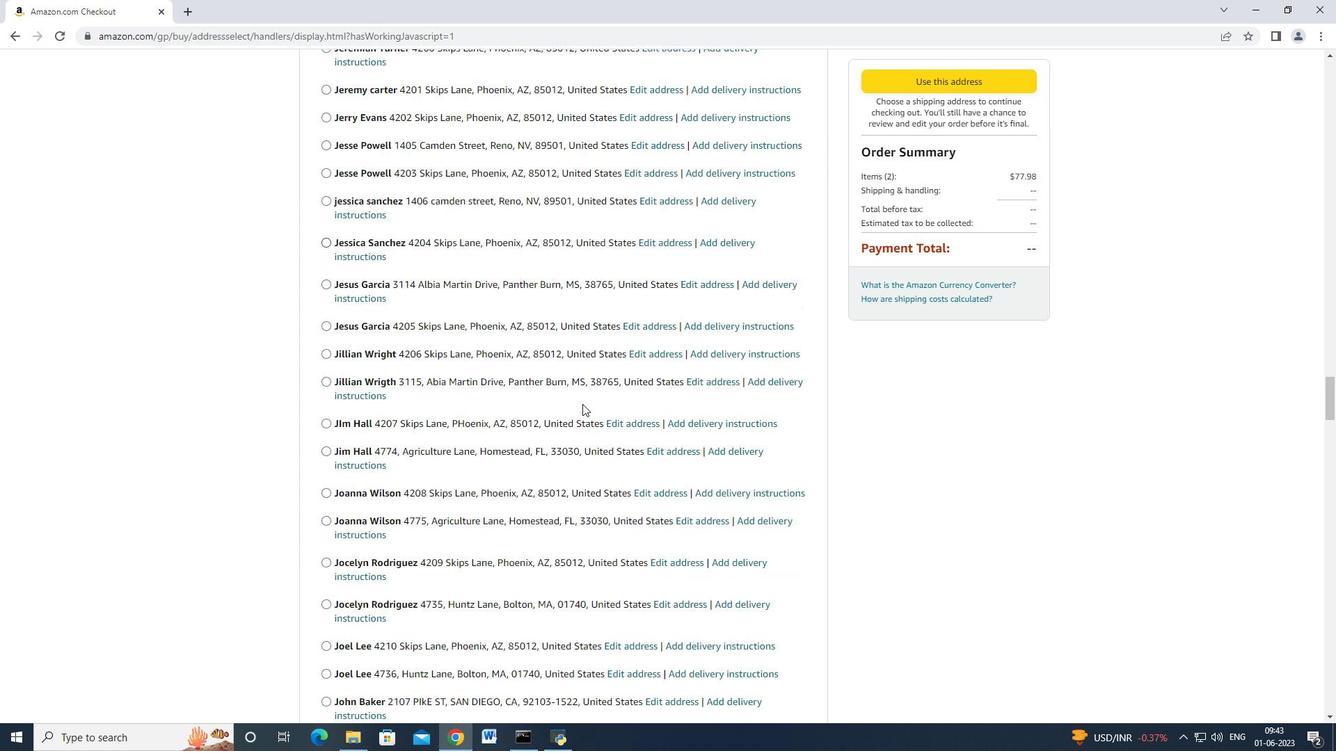 
Action: Mouse moved to (583, 403)
Screenshot: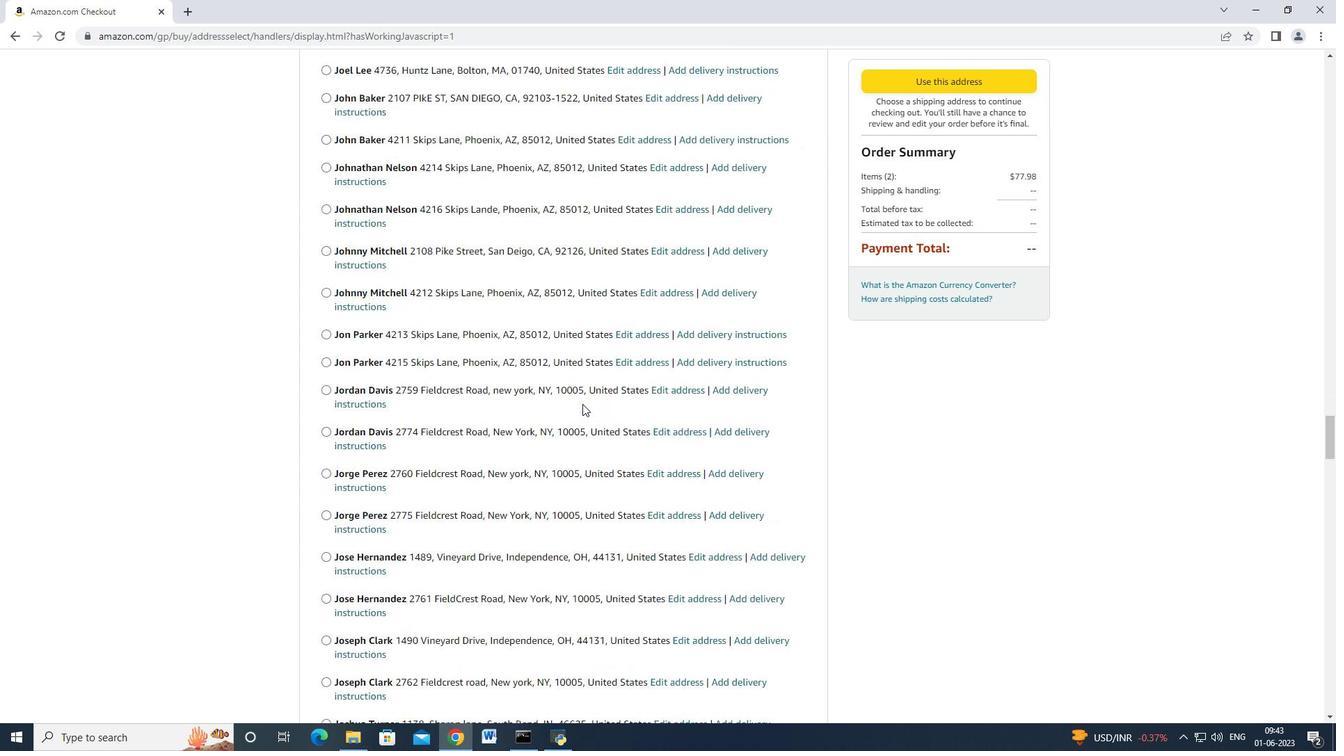 
Action: Mouse scrolled (582, 403) with delta (0, -1)
Screenshot: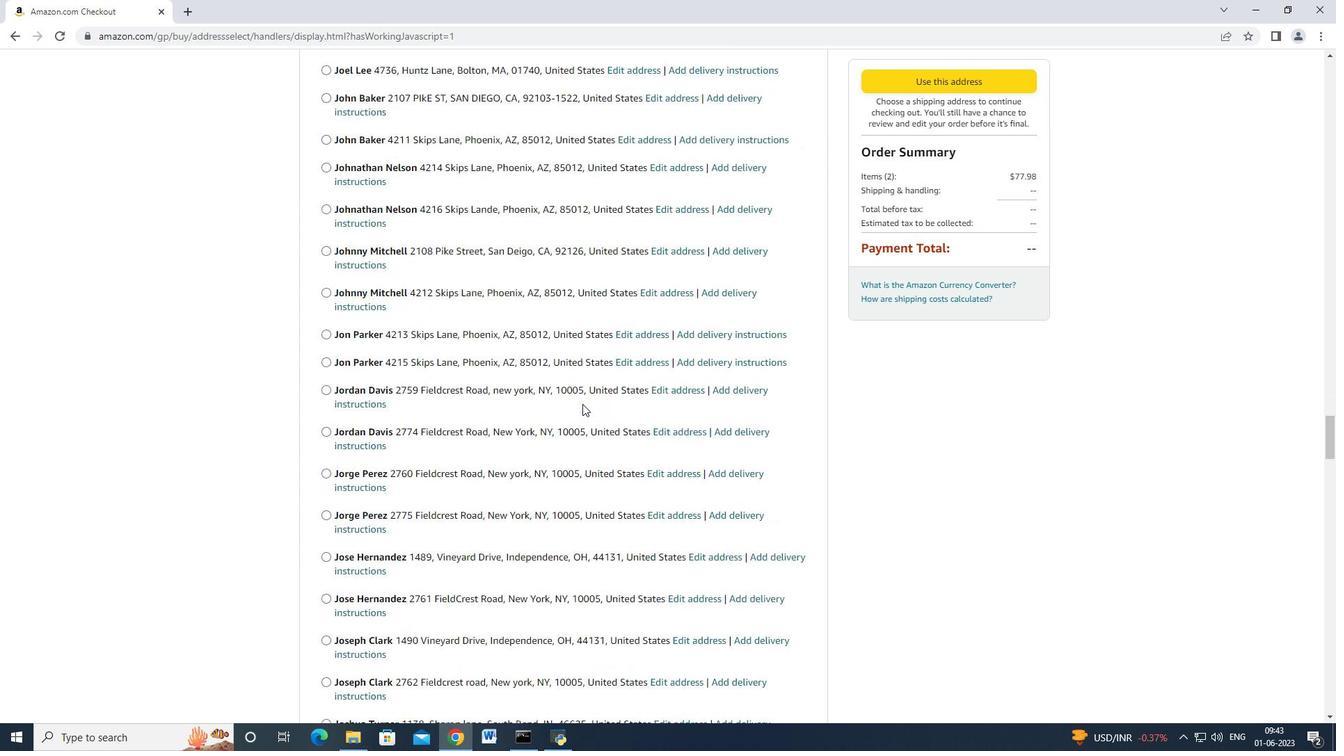 
Action: Mouse moved to (584, 402)
Screenshot: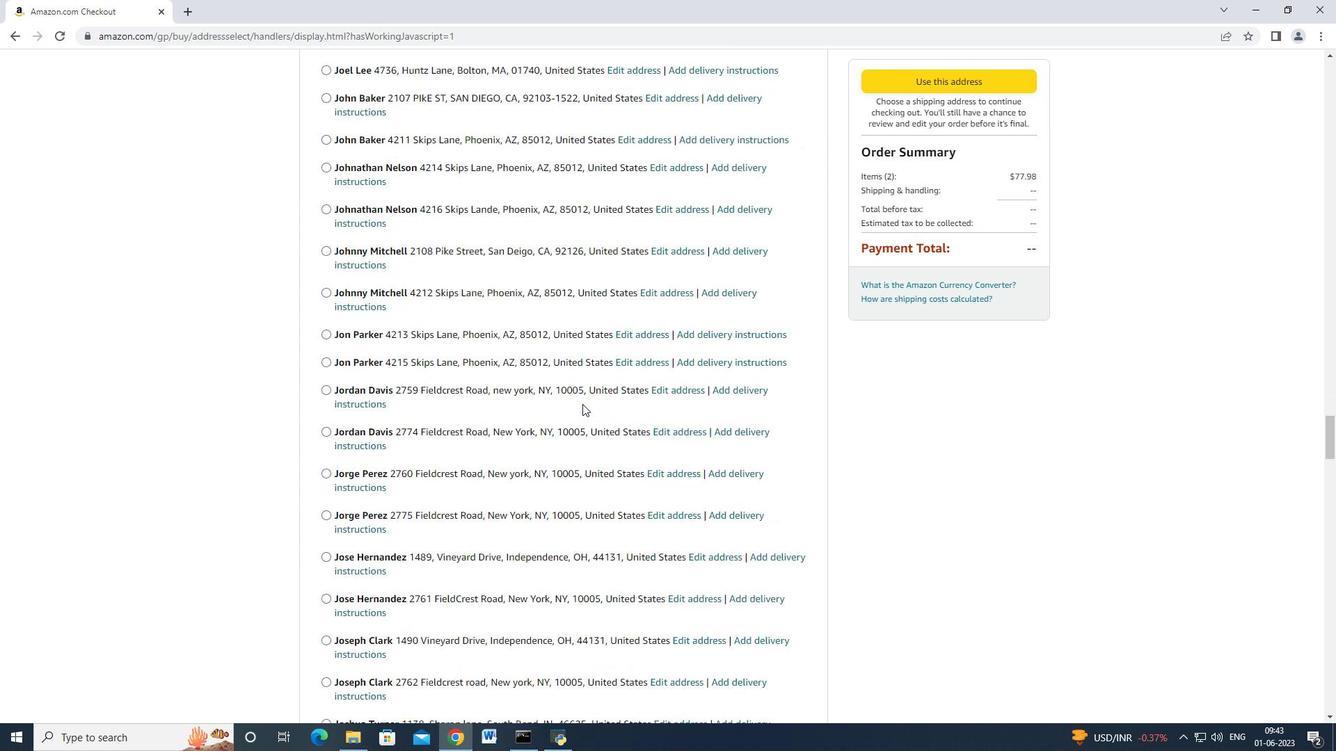 
Action: Mouse scrolled (582, 403) with delta (0, -1)
Screenshot: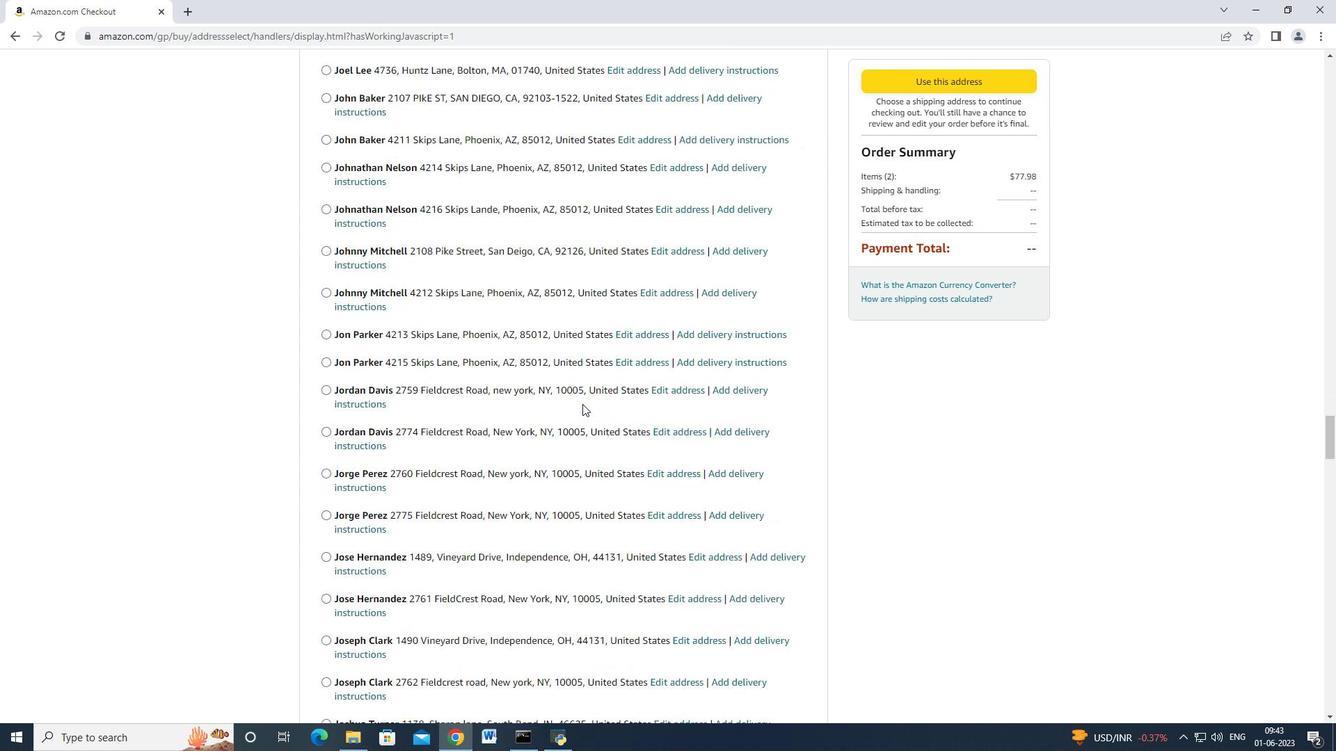 
Action: Mouse moved to (585, 402)
Screenshot: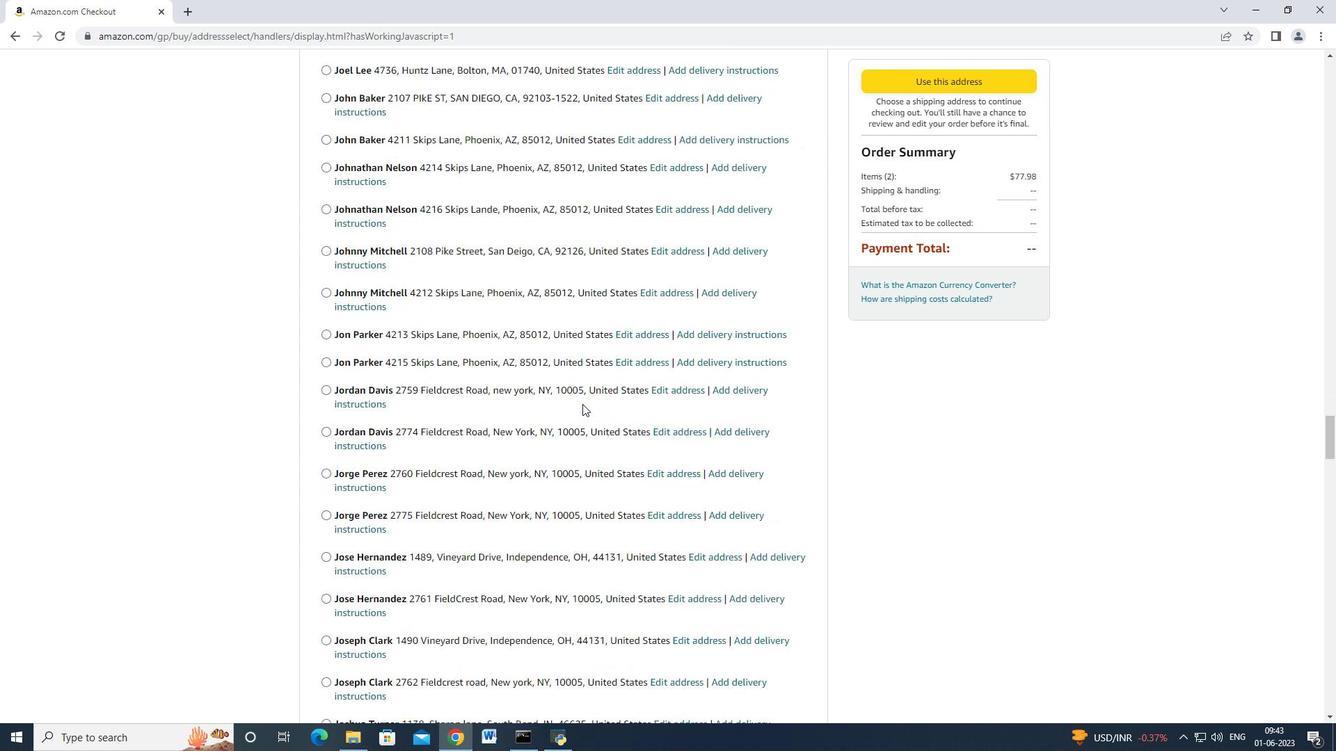 
Action: Mouse scrolled (582, 403) with delta (0, -1)
Screenshot: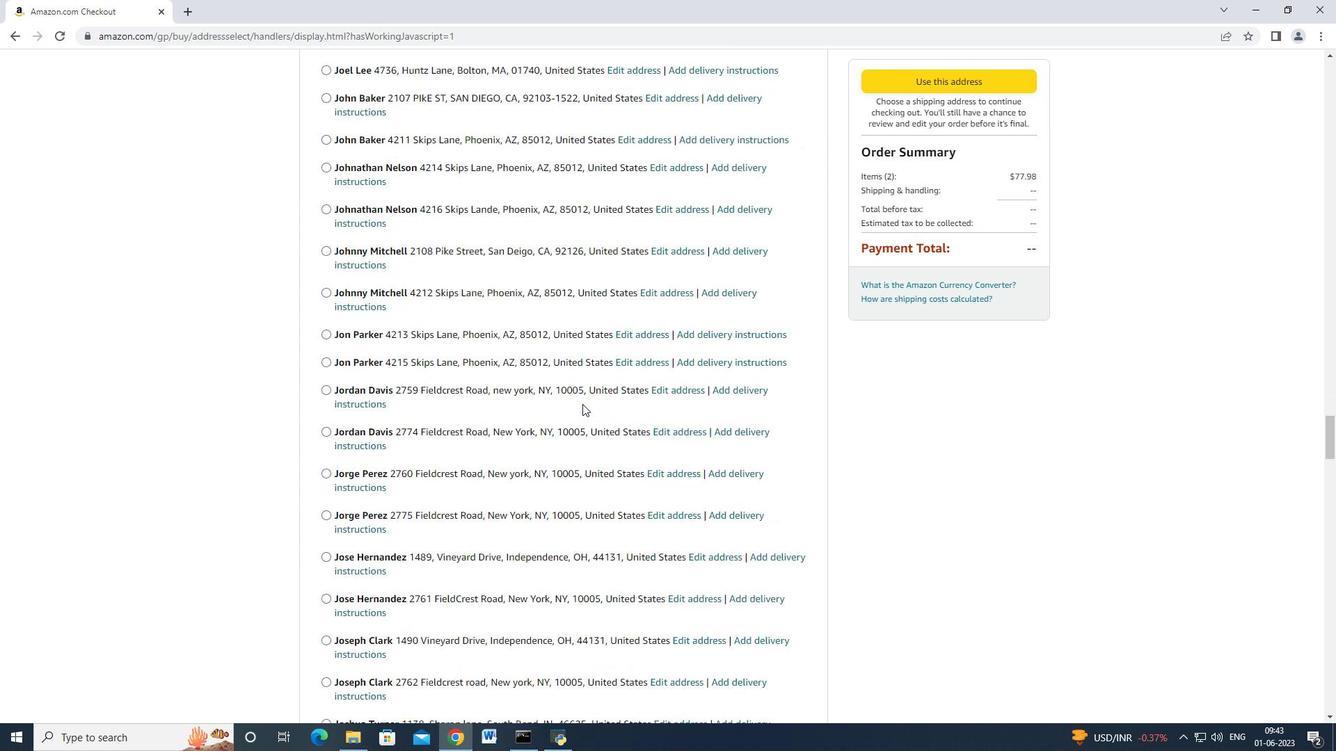 
Action: Mouse scrolled (583, 402) with delta (0, -1)
Screenshot: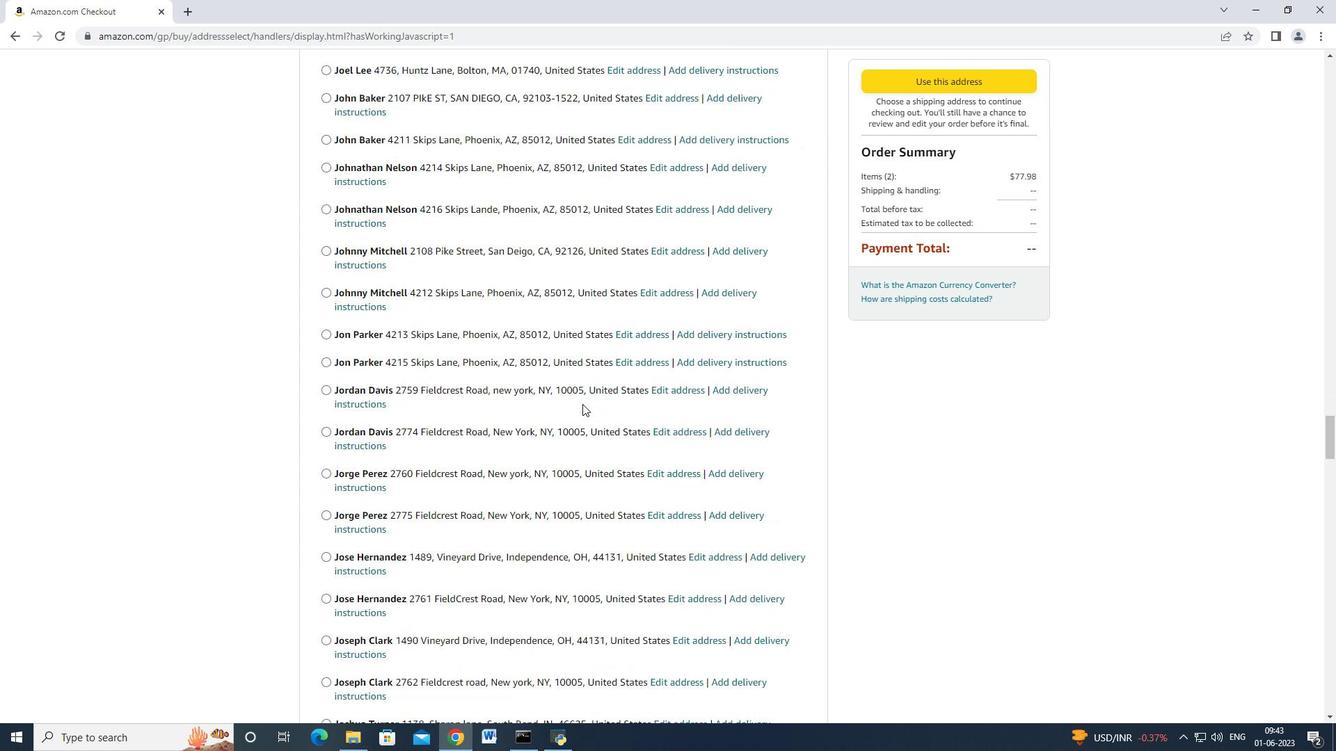 
Action: Mouse scrolled (584, 401) with delta (0, 0)
Screenshot: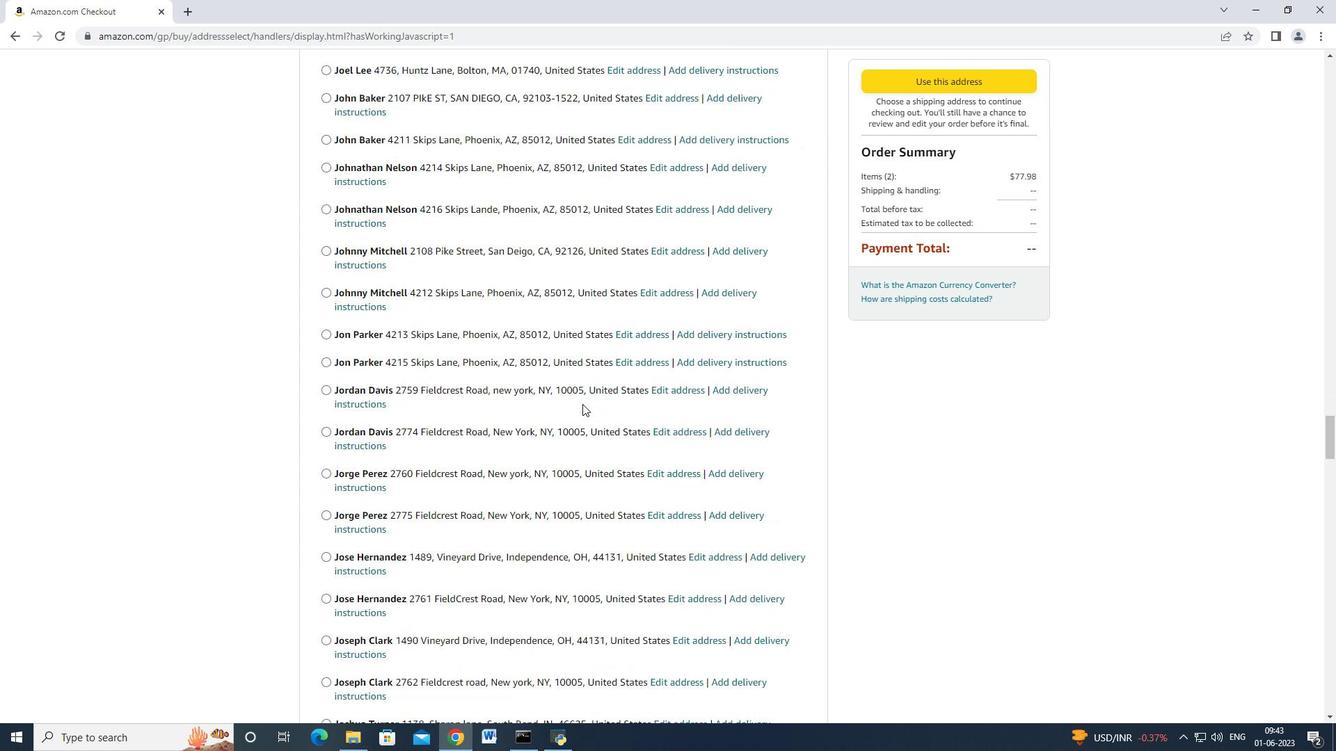 
Action: Mouse moved to (585, 402)
Screenshot: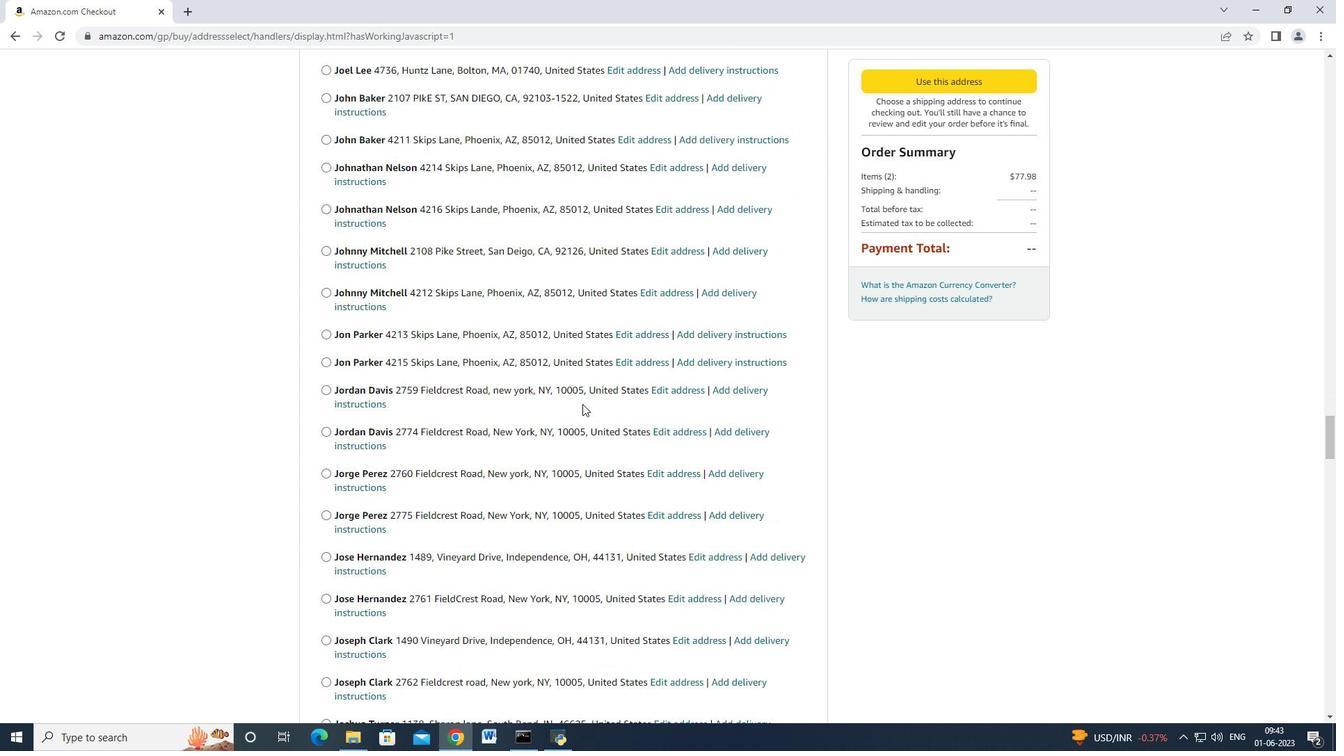 
Action: Mouse scrolled (585, 401) with delta (0, 0)
Screenshot: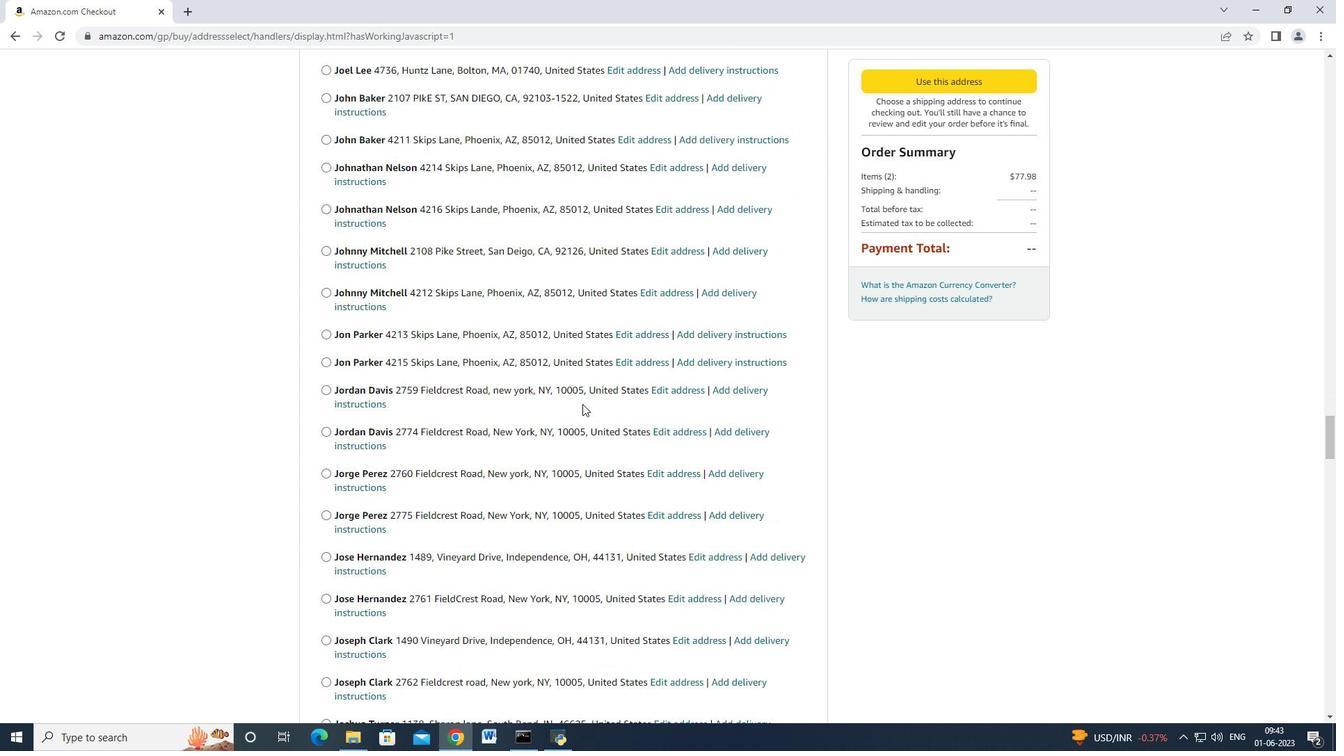 
Action: Mouse moved to (585, 403)
Screenshot: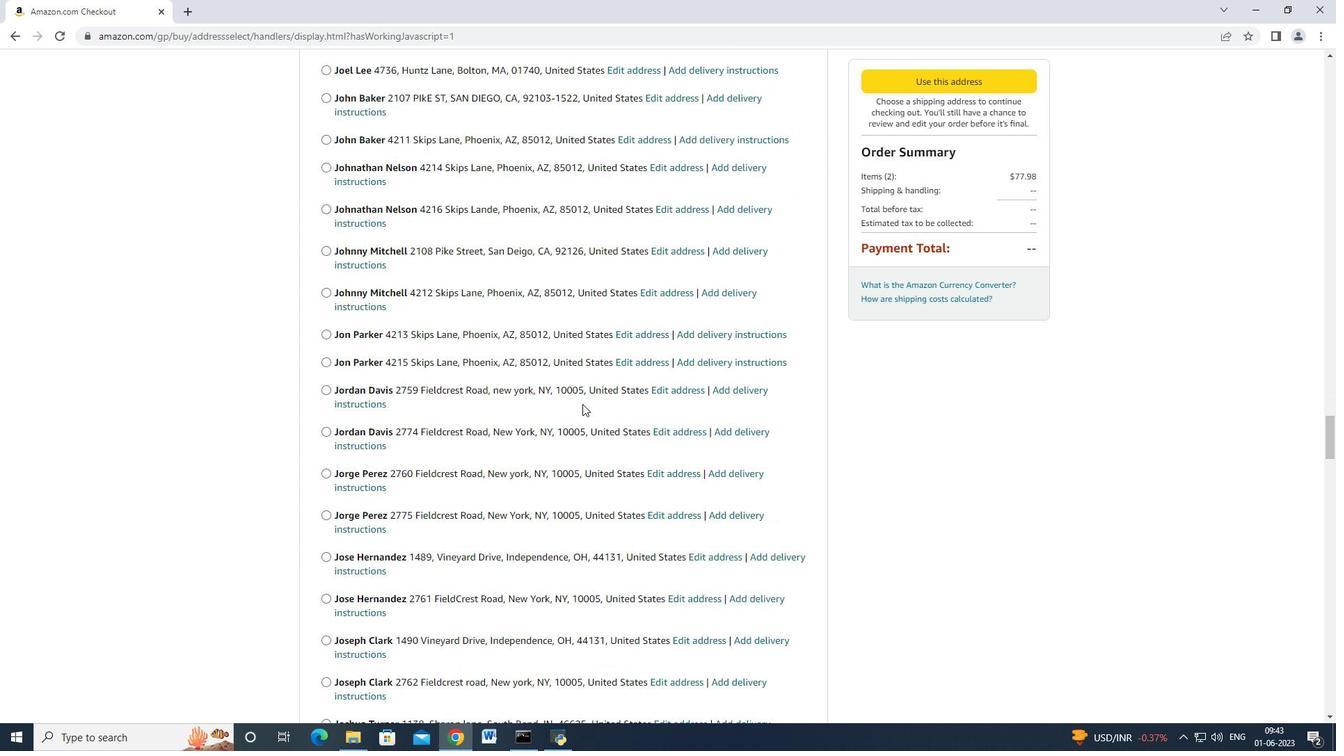 
Action: Mouse scrolled (585, 401) with delta (0, 0)
Screenshot: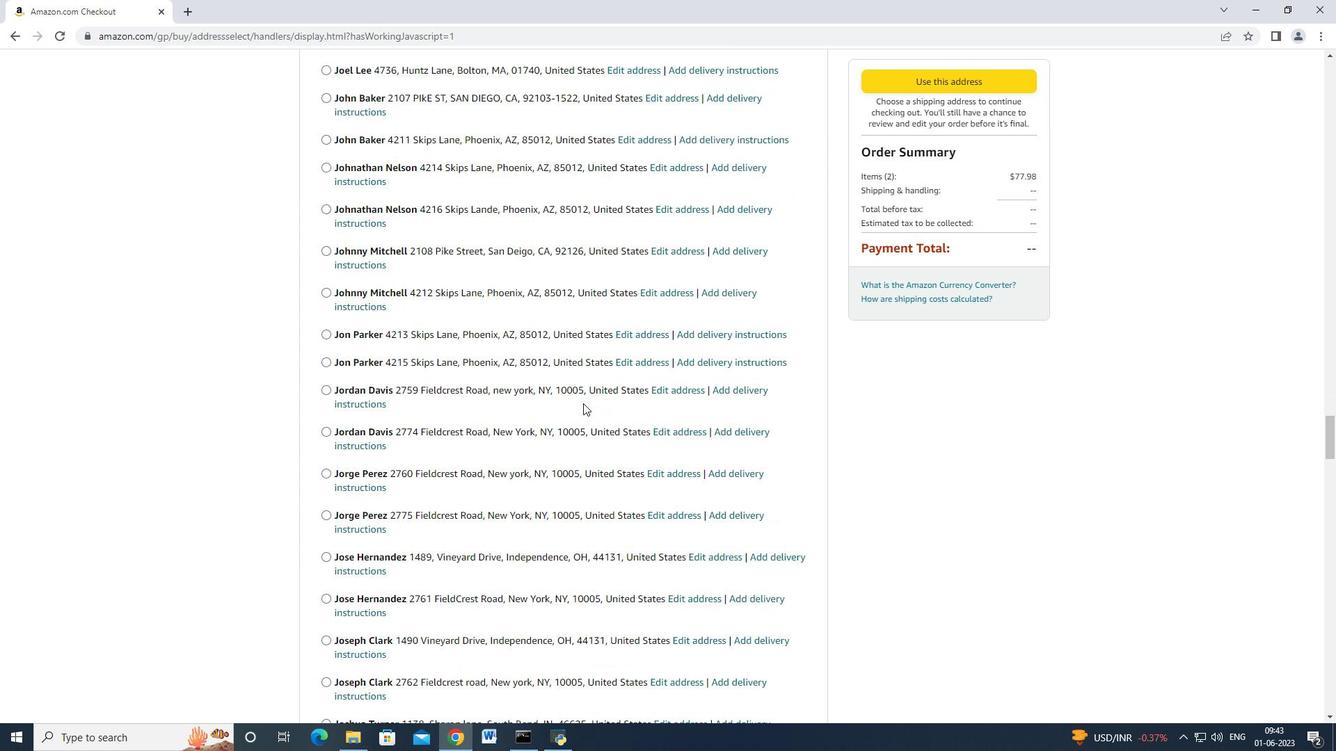 
Action: Mouse moved to (585, 403)
Screenshot: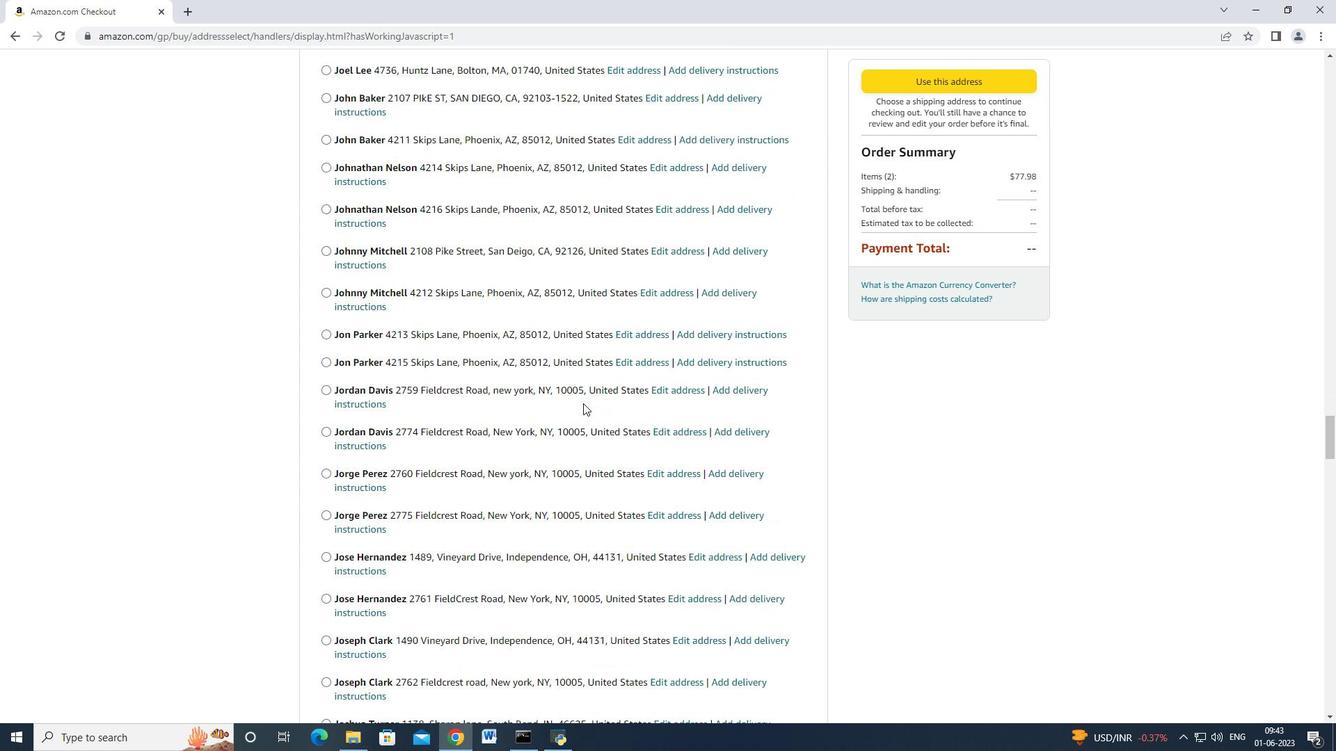 
Action: Mouse scrolled (585, 402) with delta (0, 0)
Screenshot: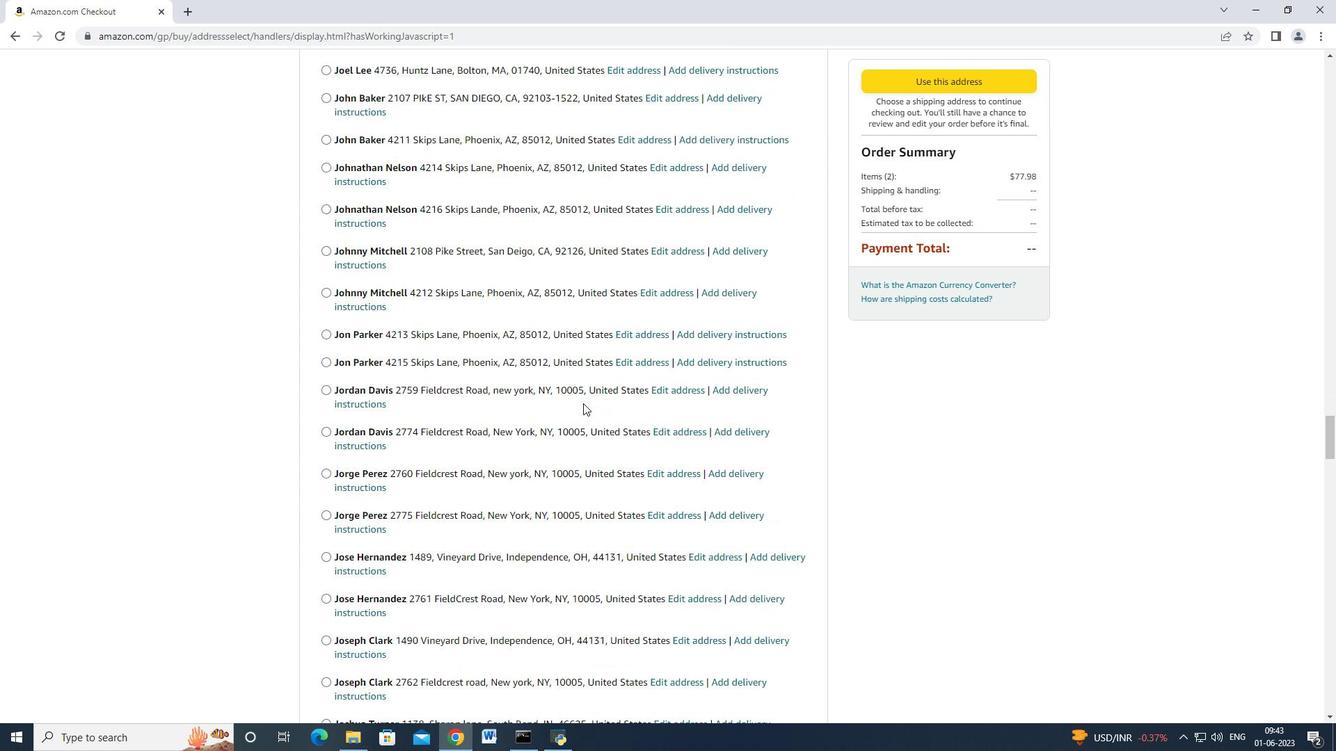 
Action: Mouse moved to (585, 403)
Screenshot: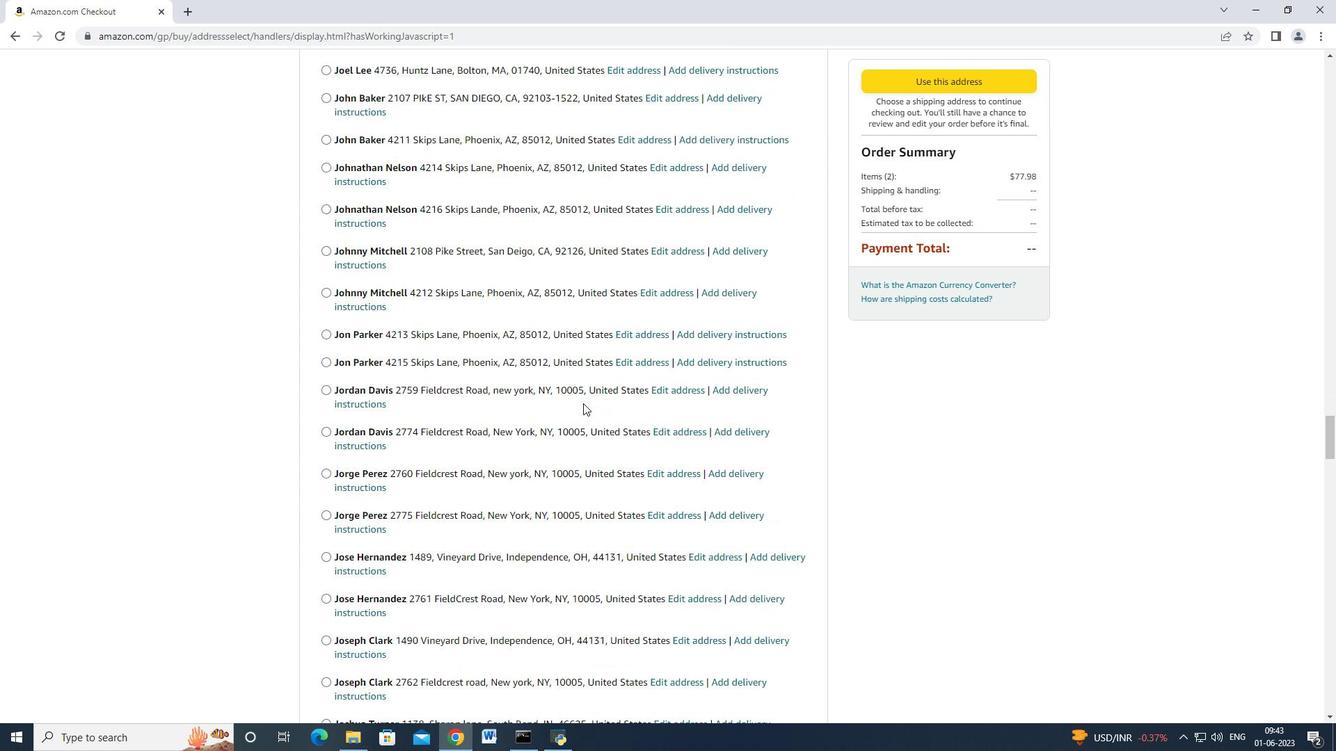 
Action: Mouse scrolled (585, 402) with delta (0, 0)
Screenshot: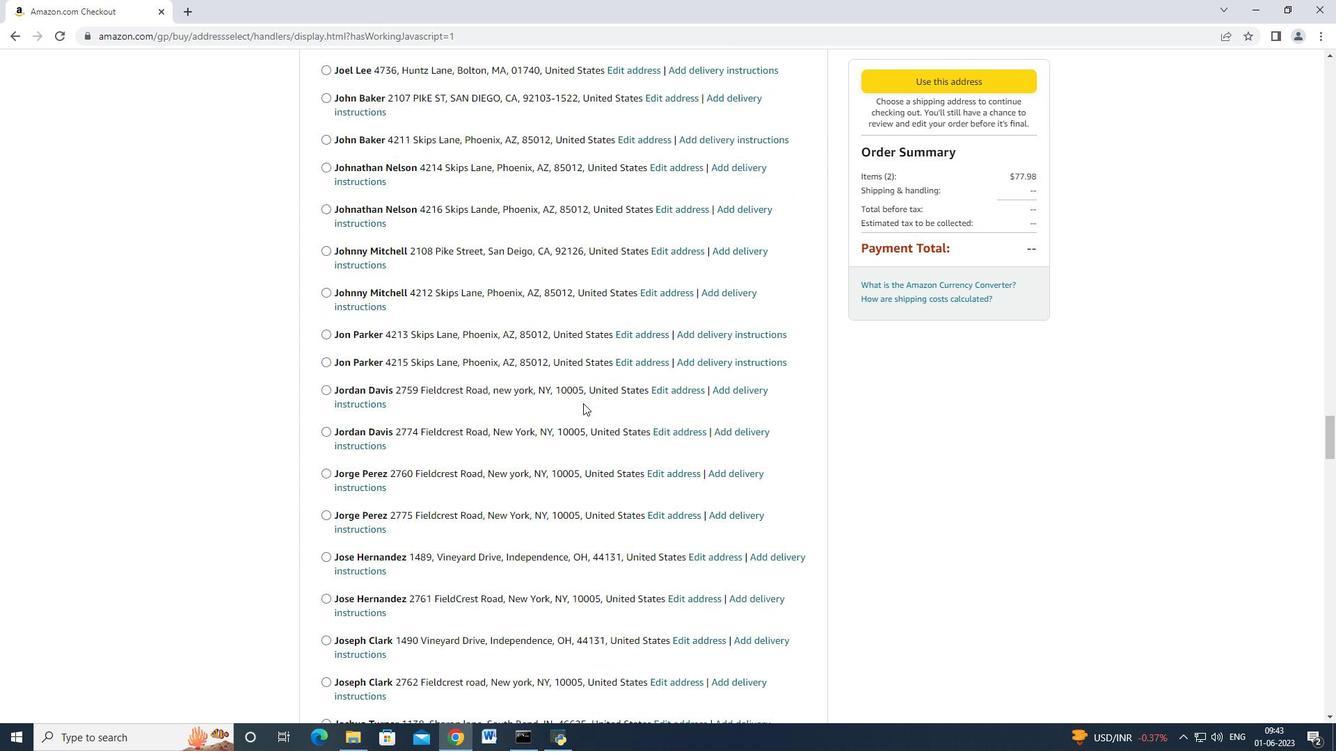 
Action: Mouse moved to (585, 403)
Screenshot: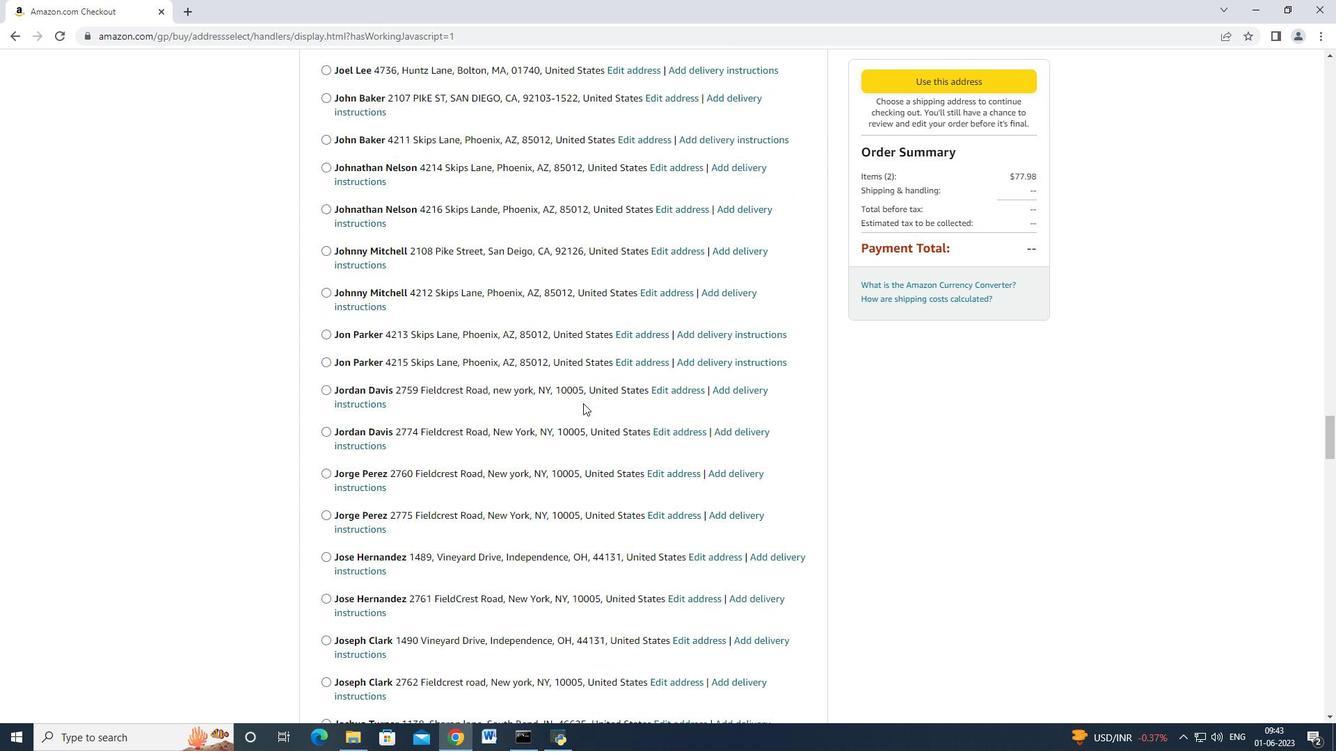 
Action: Mouse scrolled (585, 401) with delta (0, -1)
Screenshot: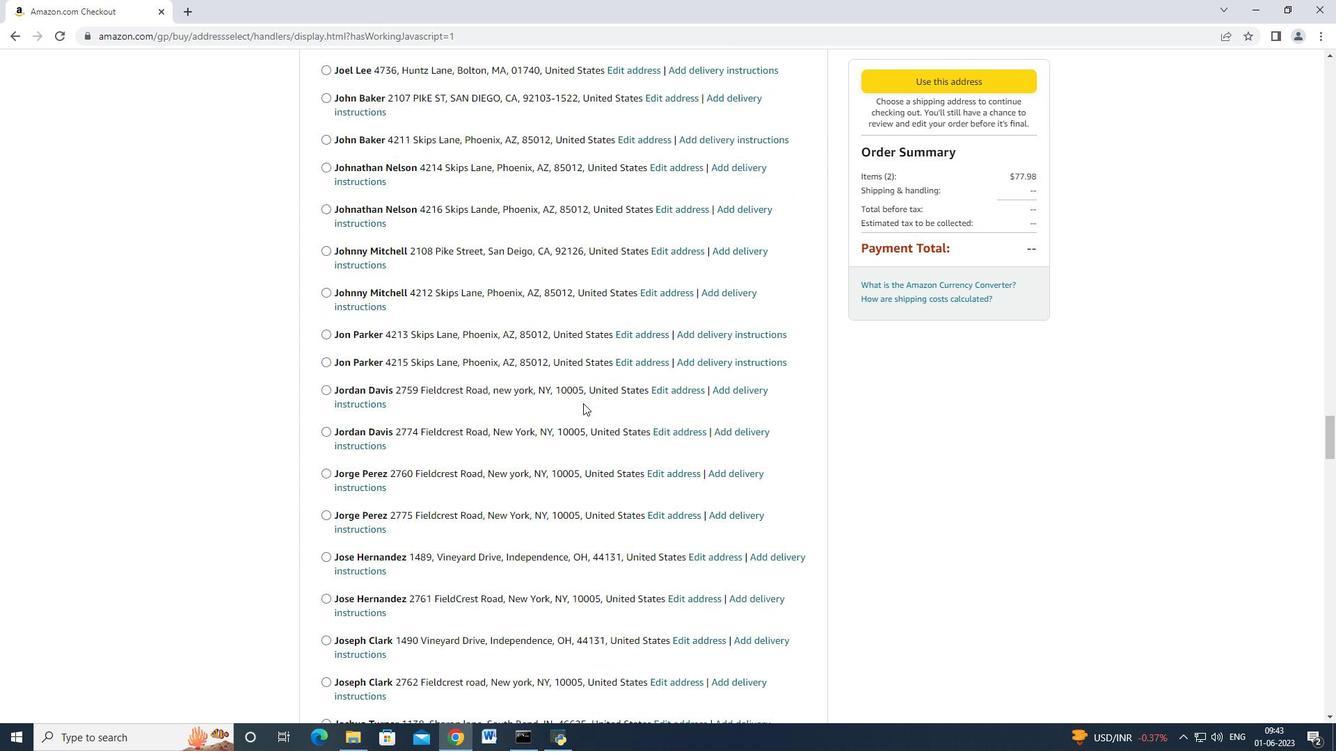 
Action: Mouse scrolled (585, 402) with delta (0, 0)
Screenshot: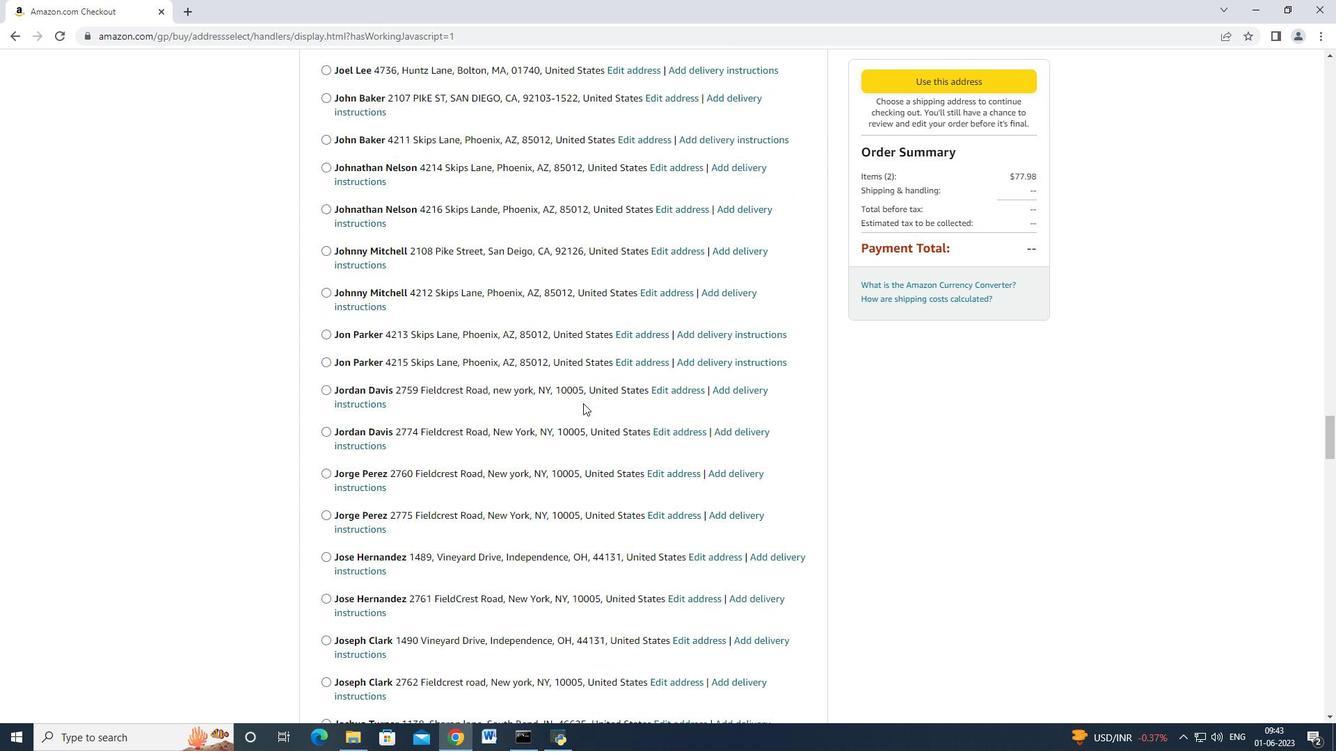 
Action: Mouse scrolled (585, 401) with delta (0, -1)
Screenshot: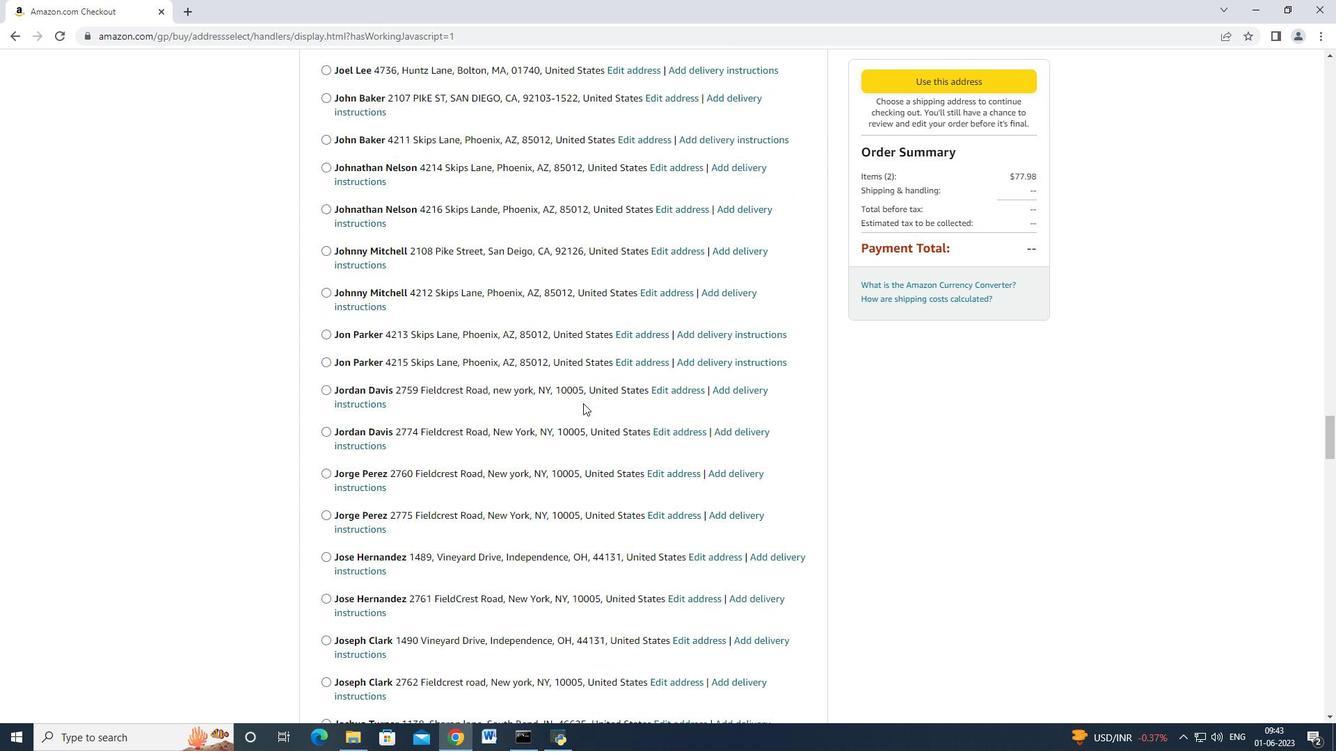 
Action: Mouse moved to (585, 403)
Screenshot: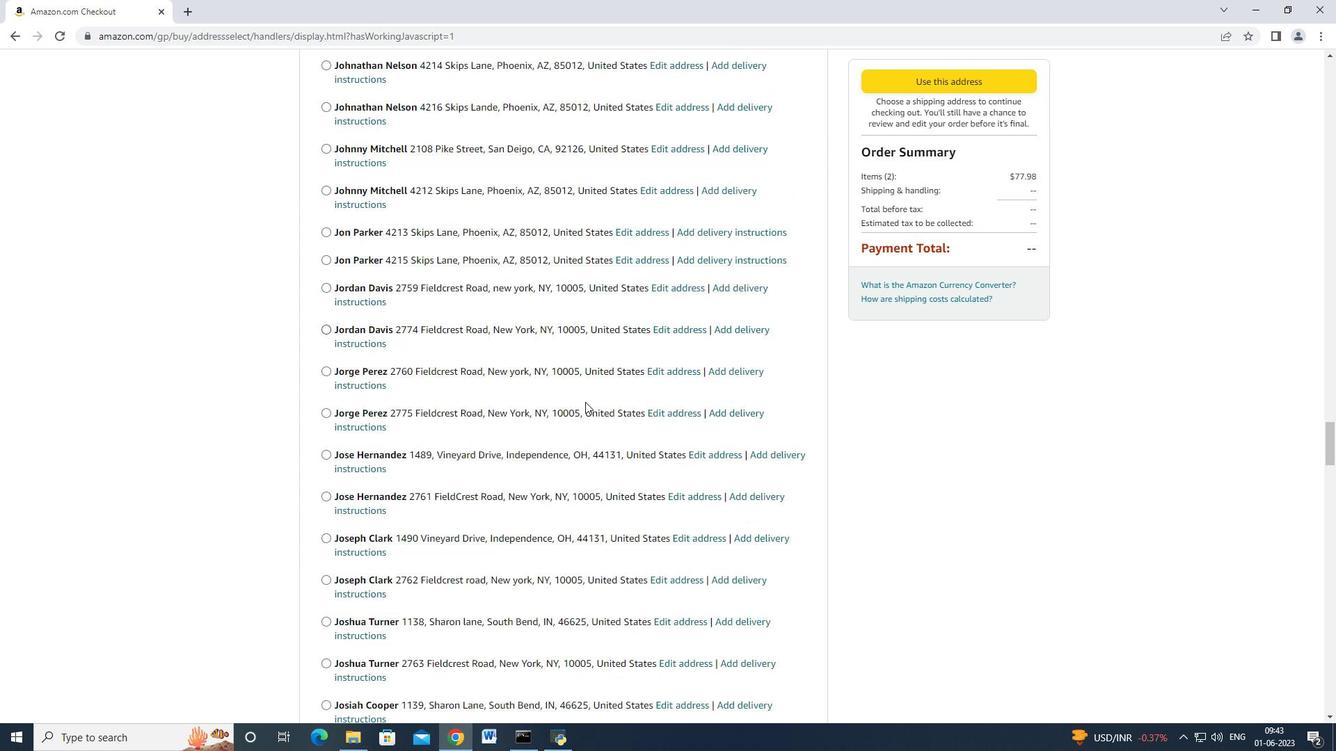 
Action: Mouse scrolled (585, 402) with delta (0, 0)
Screenshot: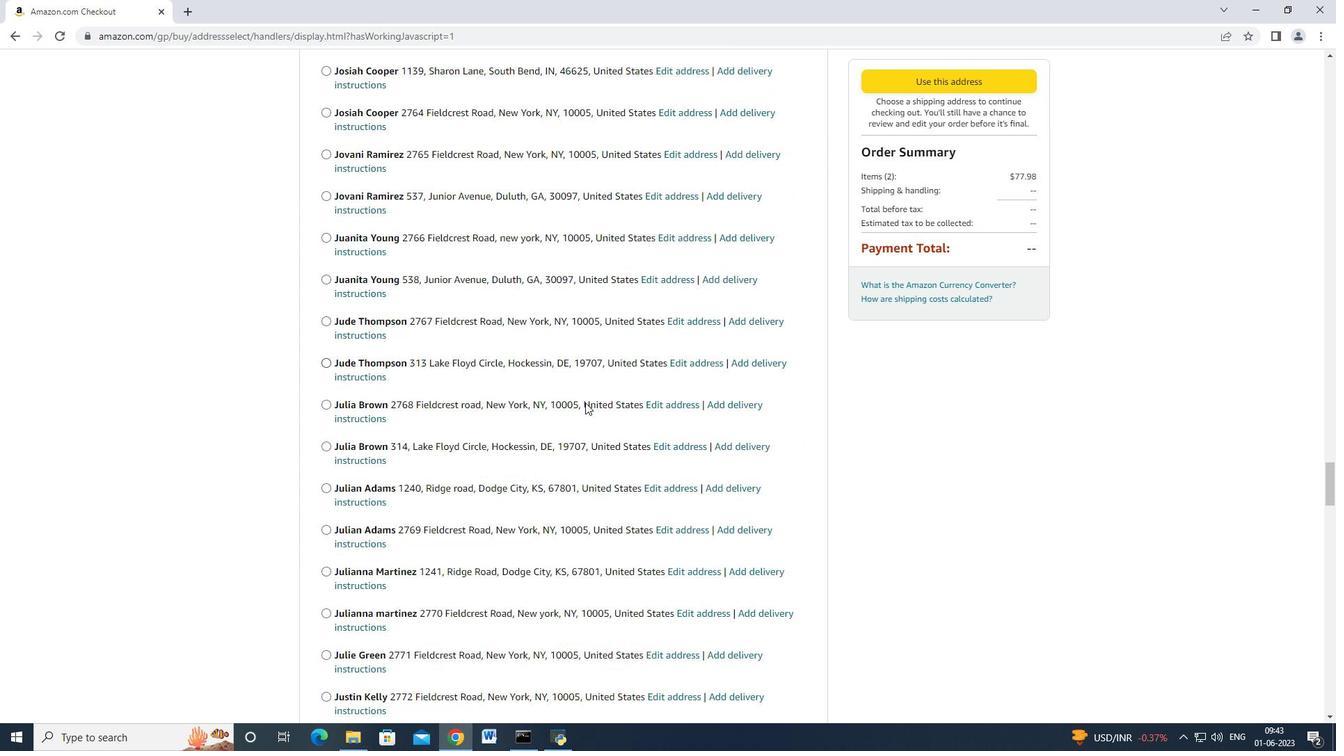 
Action: Mouse moved to (585, 403)
Screenshot: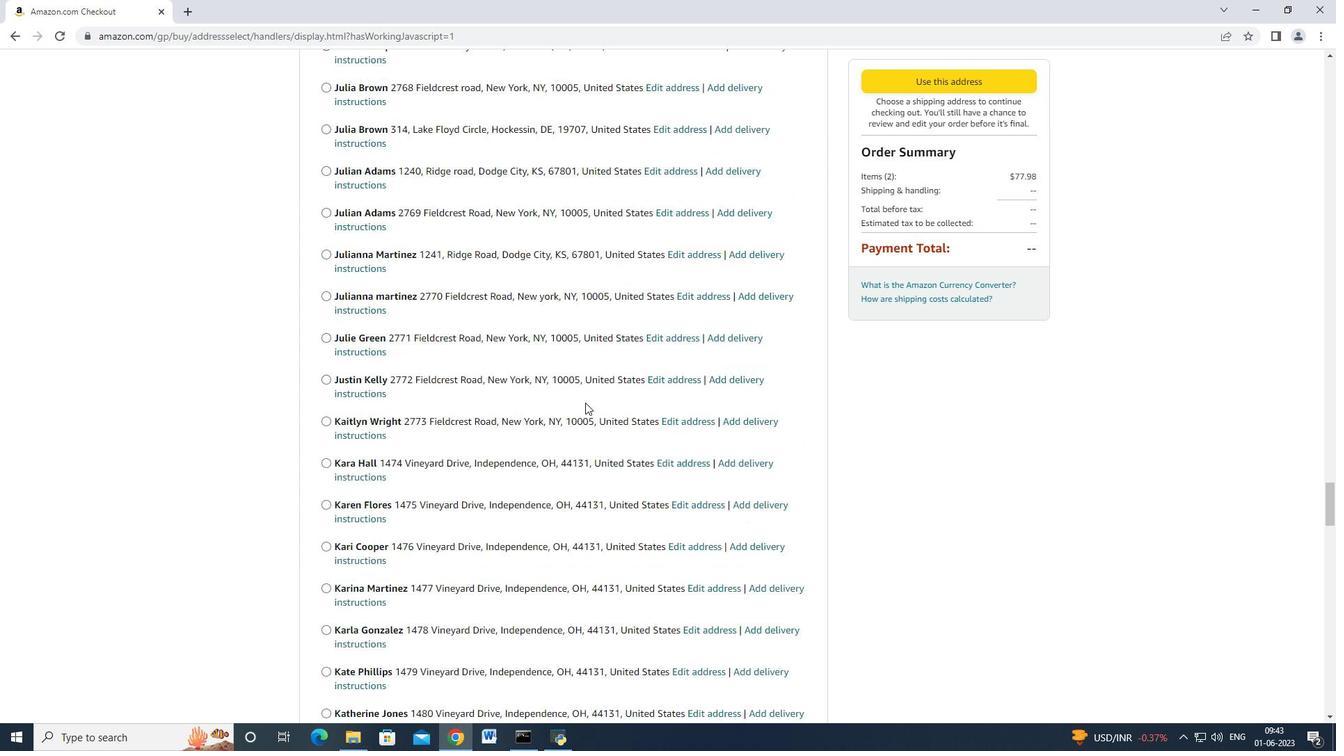 
Action: Mouse scrolled (585, 403) with delta (0, 0)
Screenshot: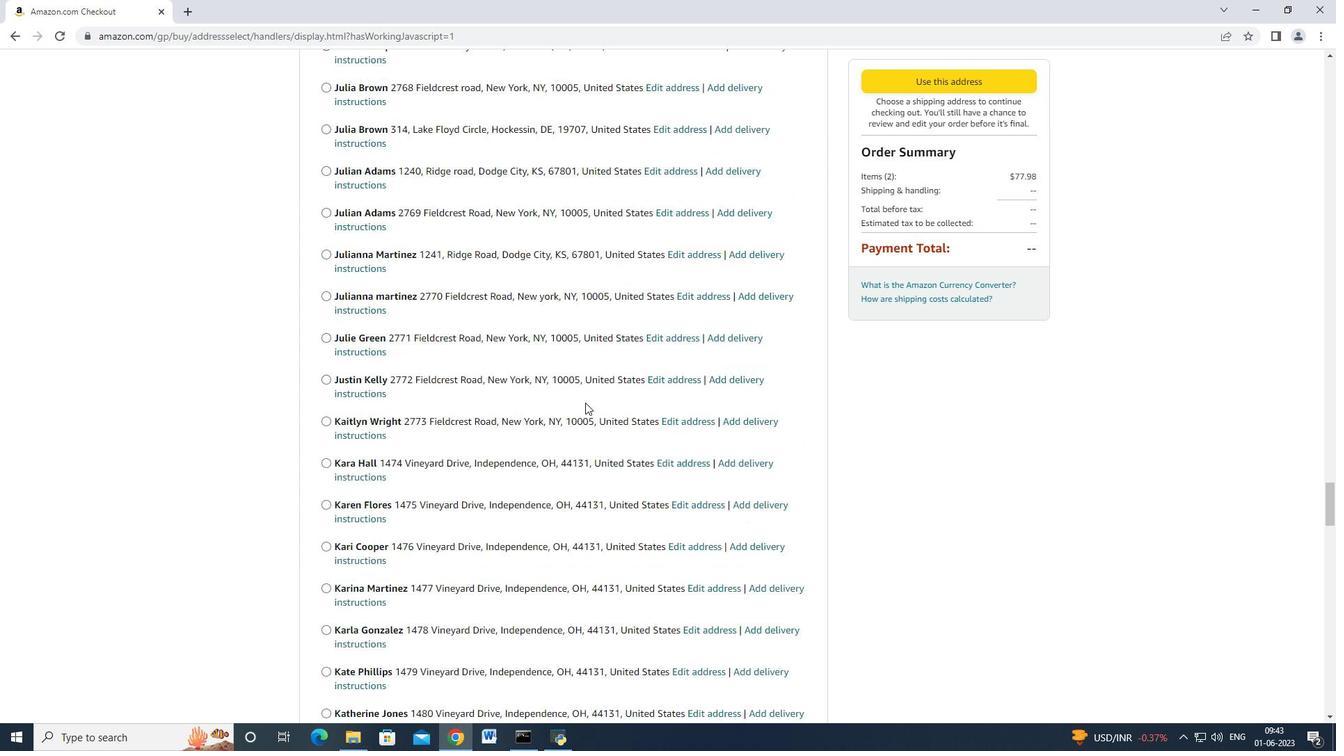 
Action: Mouse moved to (585, 404)
Screenshot: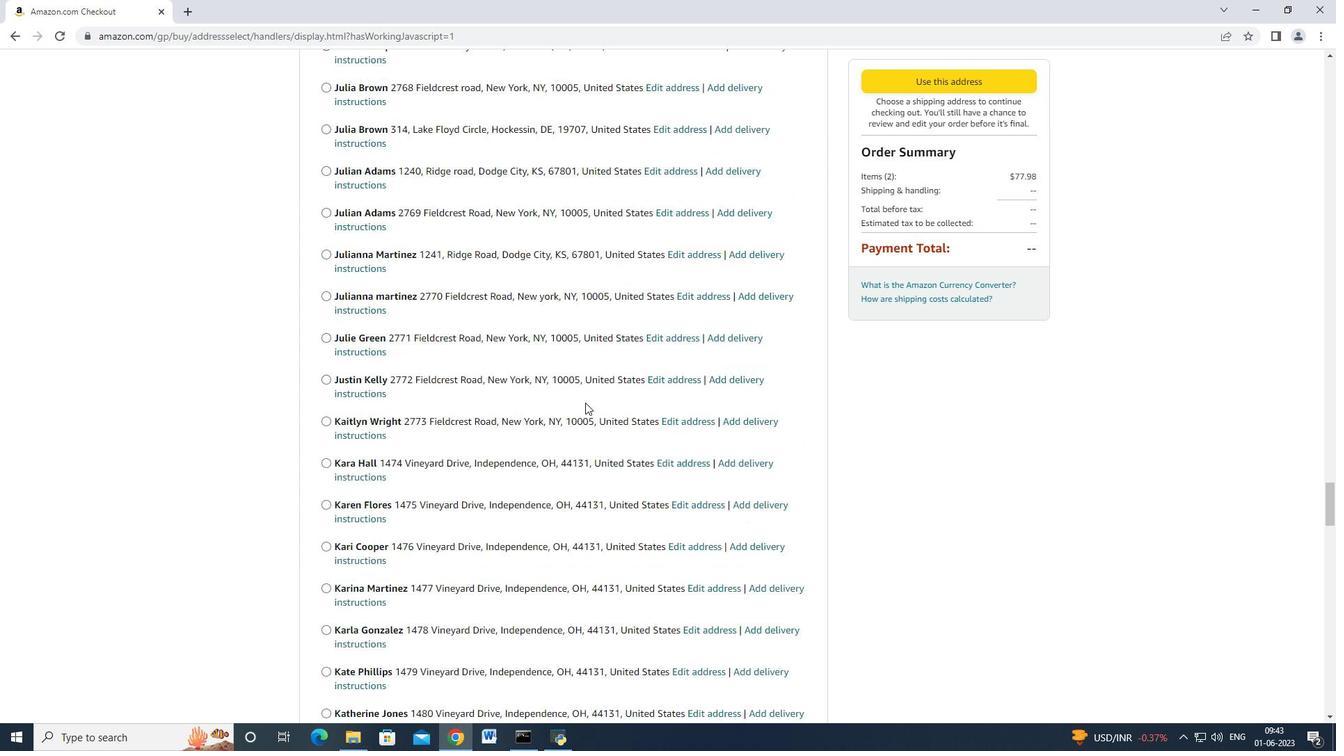 
Action: Mouse scrolled (585, 403) with delta (0, 0)
Screenshot: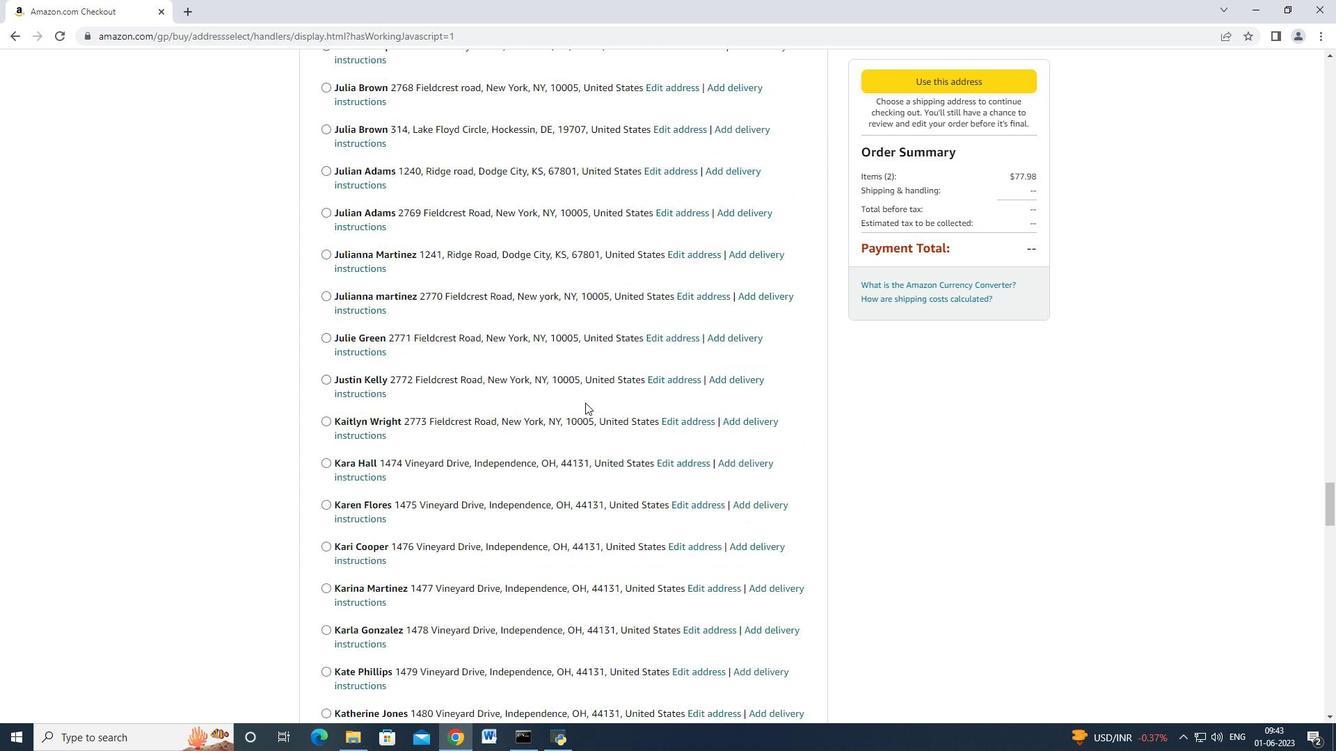 
Action: Mouse moved to (585, 404)
Screenshot: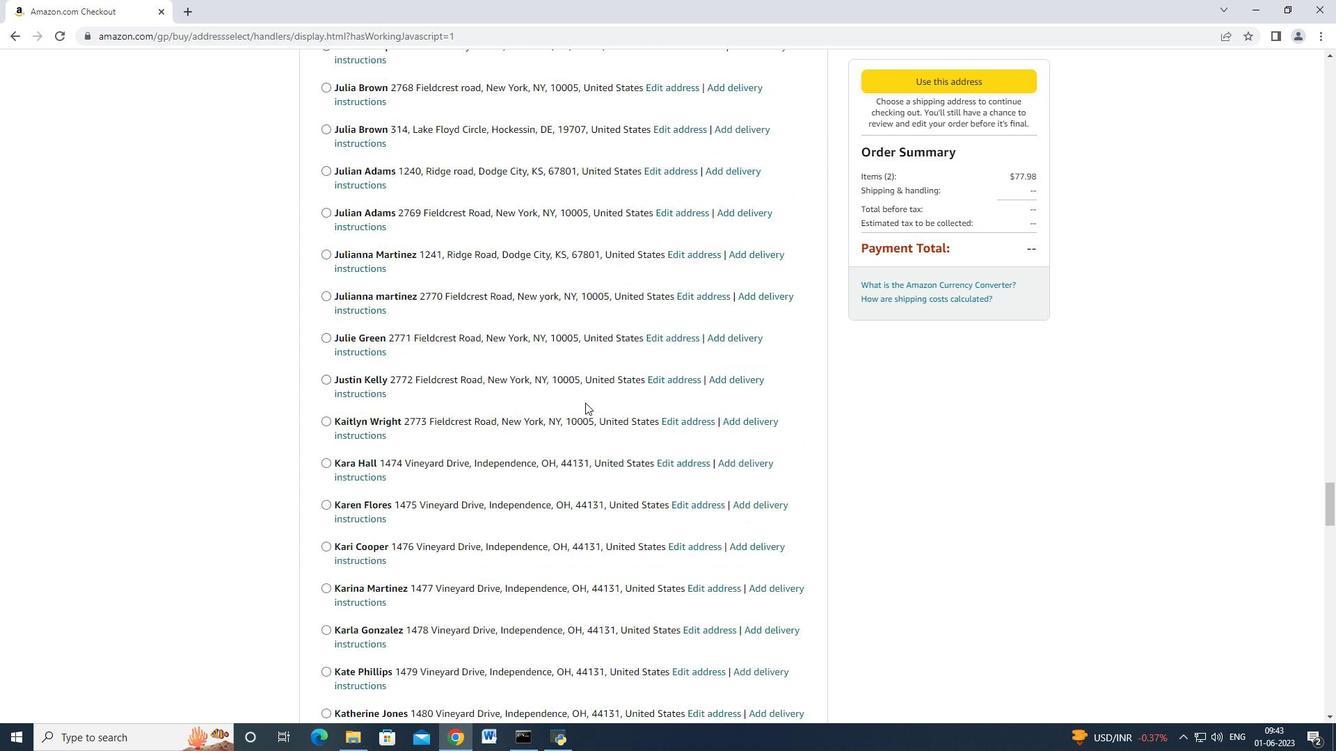 
Action: Mouse scrolled (585, 403) with delta (0, -1)
Screenshot: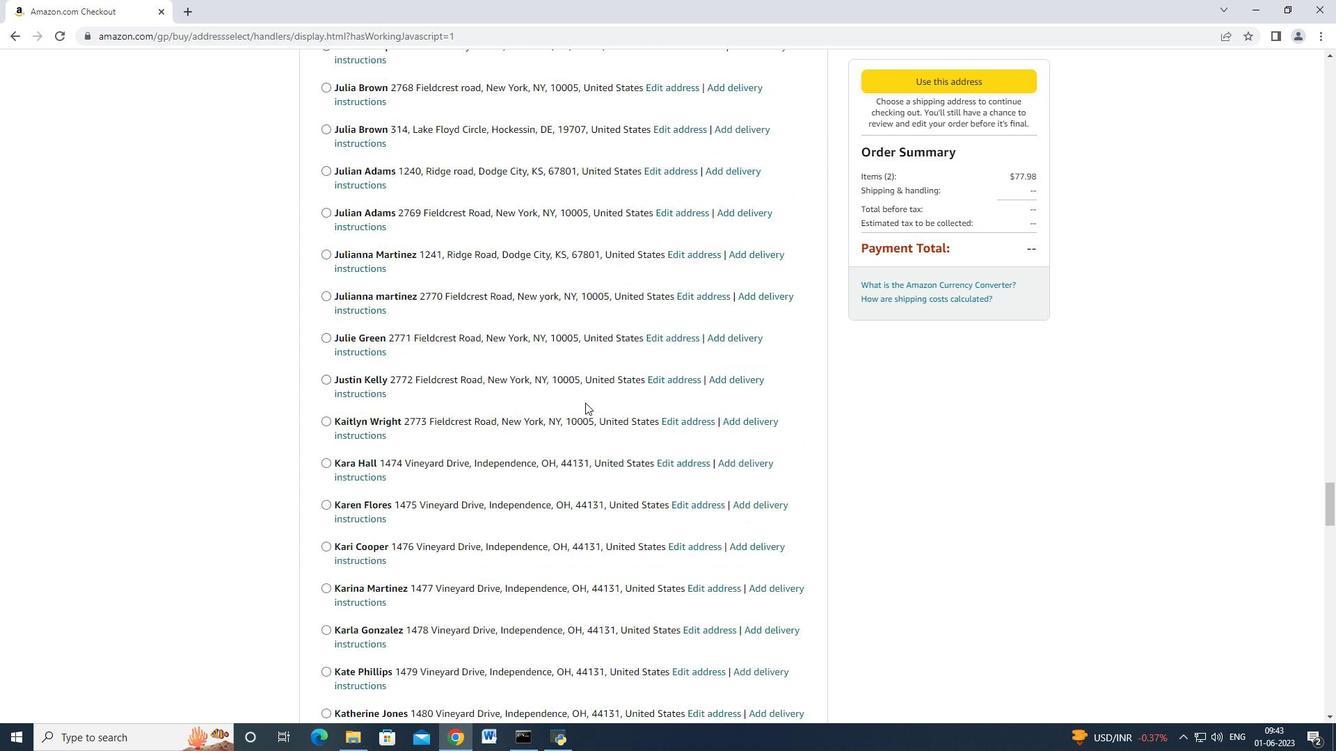 
Action: Mouse scrolled (585, 403) with delta (0, 0)
Screenshot: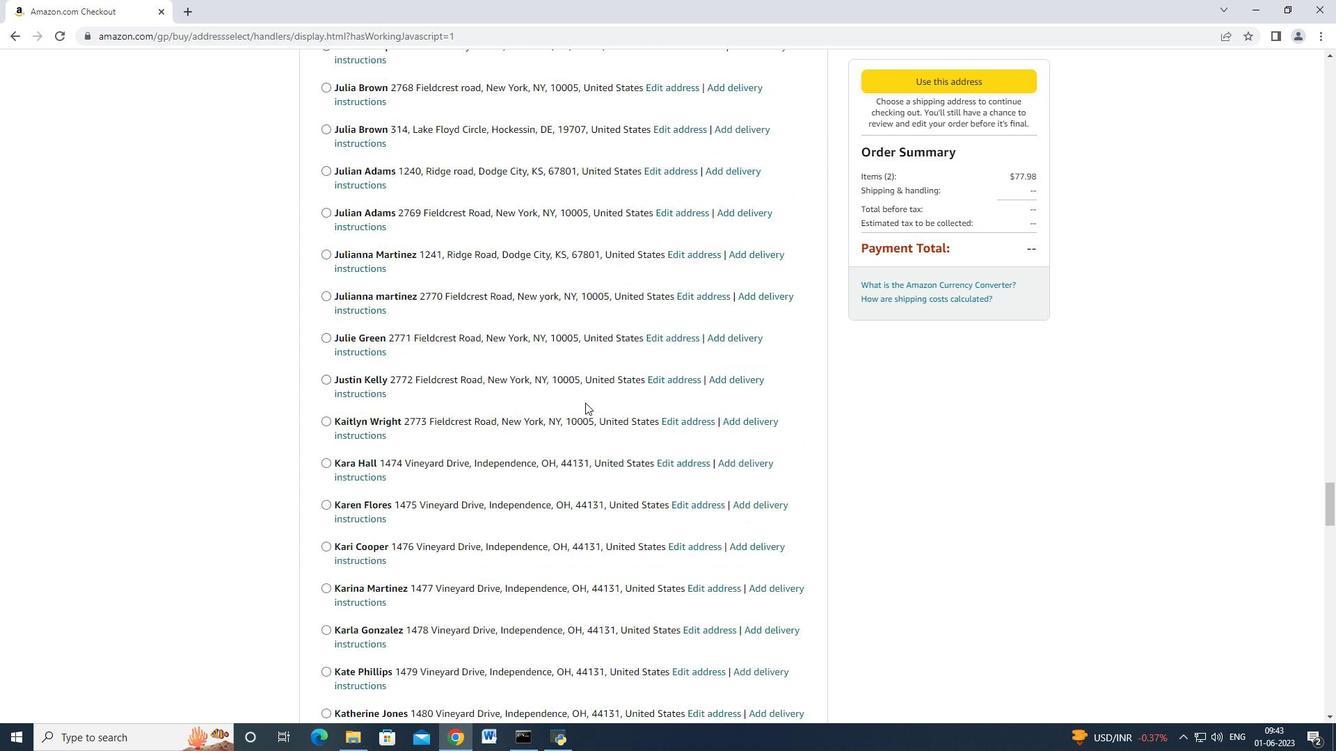 
Action: Mouse scrolled (585, 403) with delta (0, 0)
Screenshot: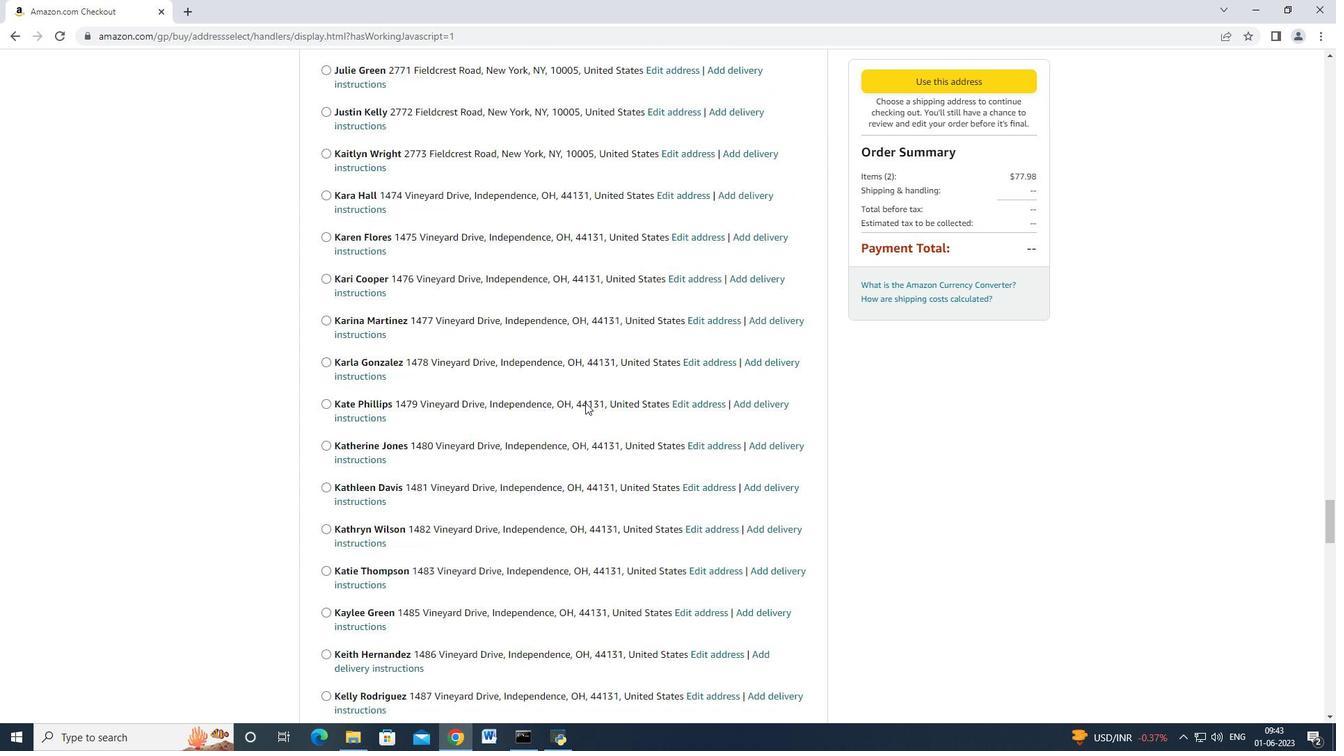 
Action: Mouse scrolled (585, 403) with delta (0, 0)
Screenshot: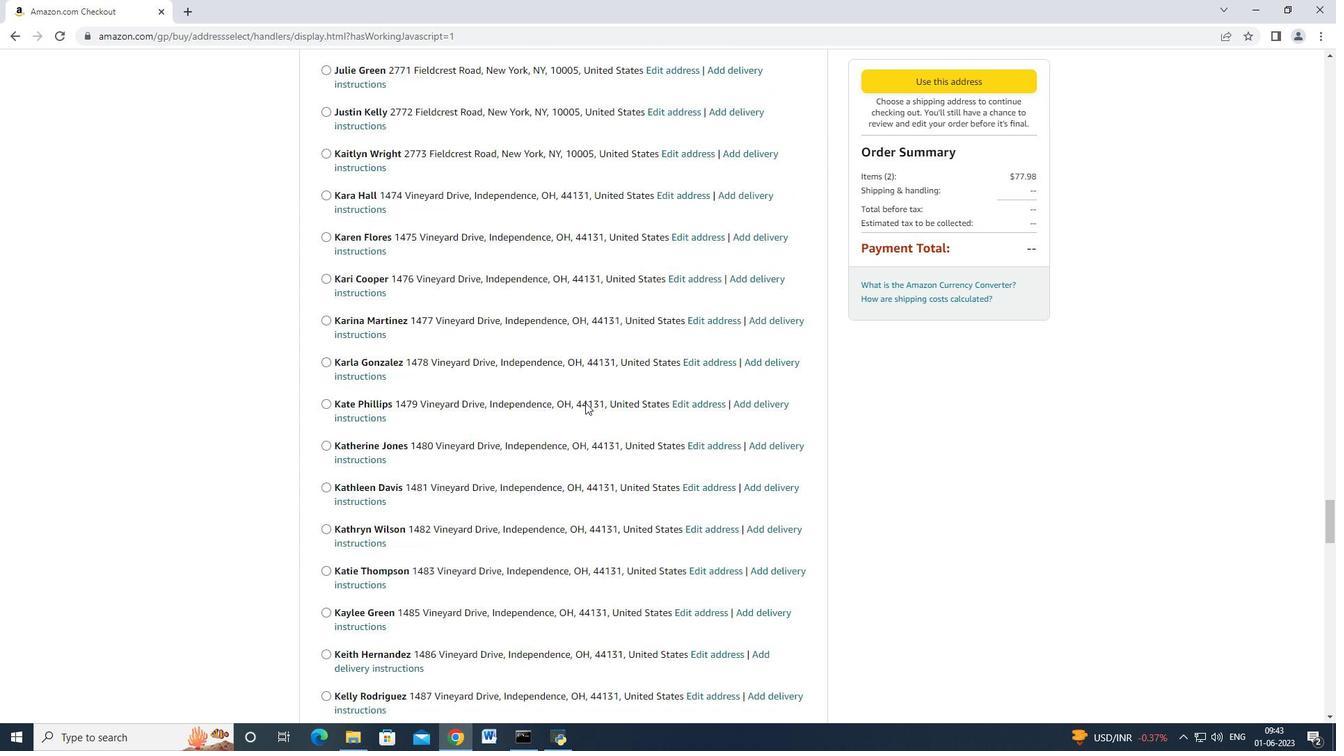 
Action: Mouse scrolled (585, 403) with delta (0, 0)
Screenshot: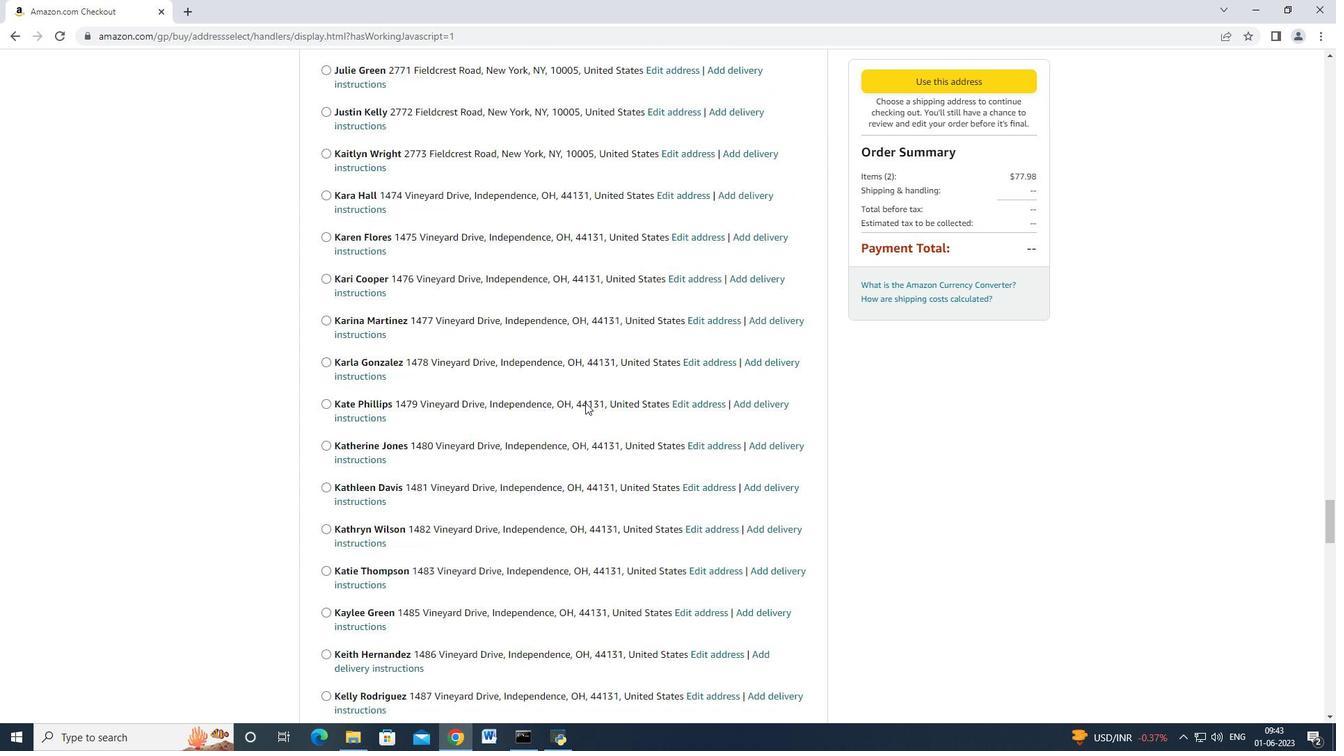 
Action: Mouse moved to (491, 520)
Screenshot: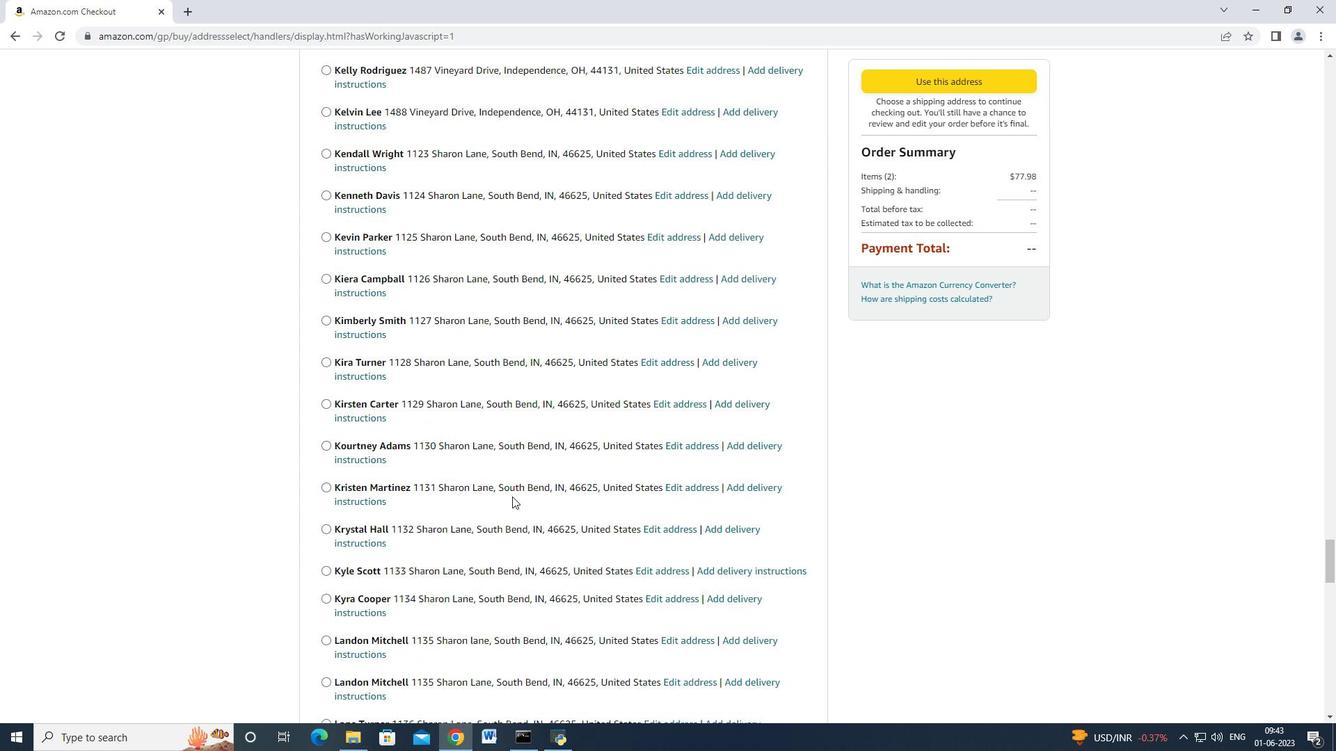 
Action: Mouse scrolled (491, 520) with delta (0, 0)
Screenshot: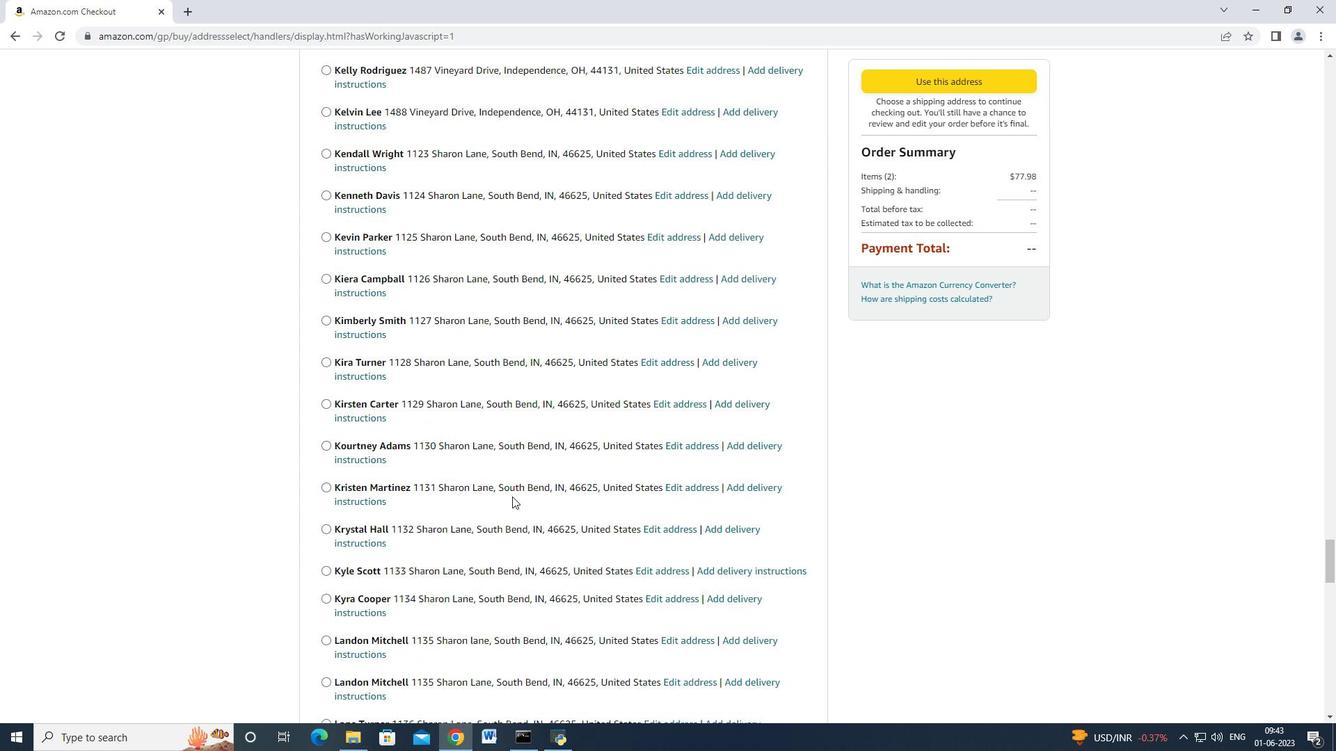 
Action: Mouse scrolled (491, 520) with delta (0, 0)
Screenshot: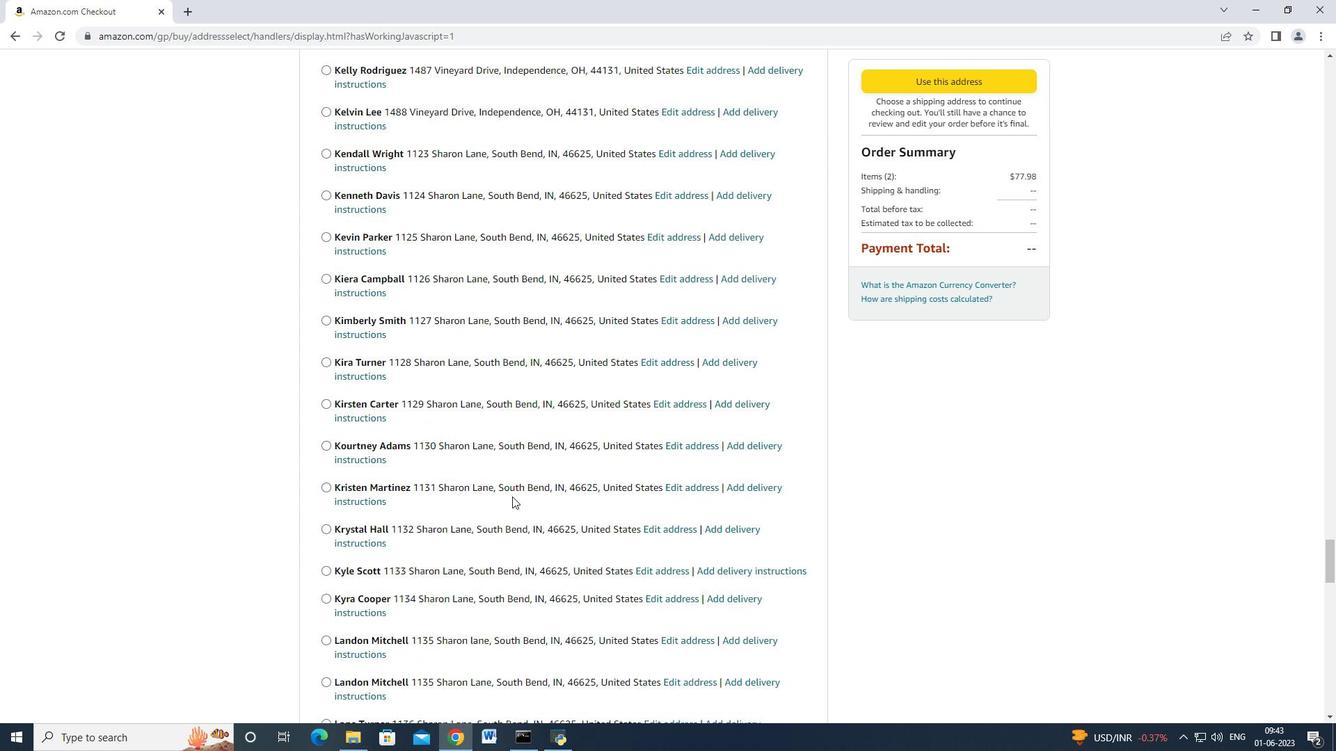 
Action: Mouse scrolled (491, 520) with delta (0, 0)
Screenshot: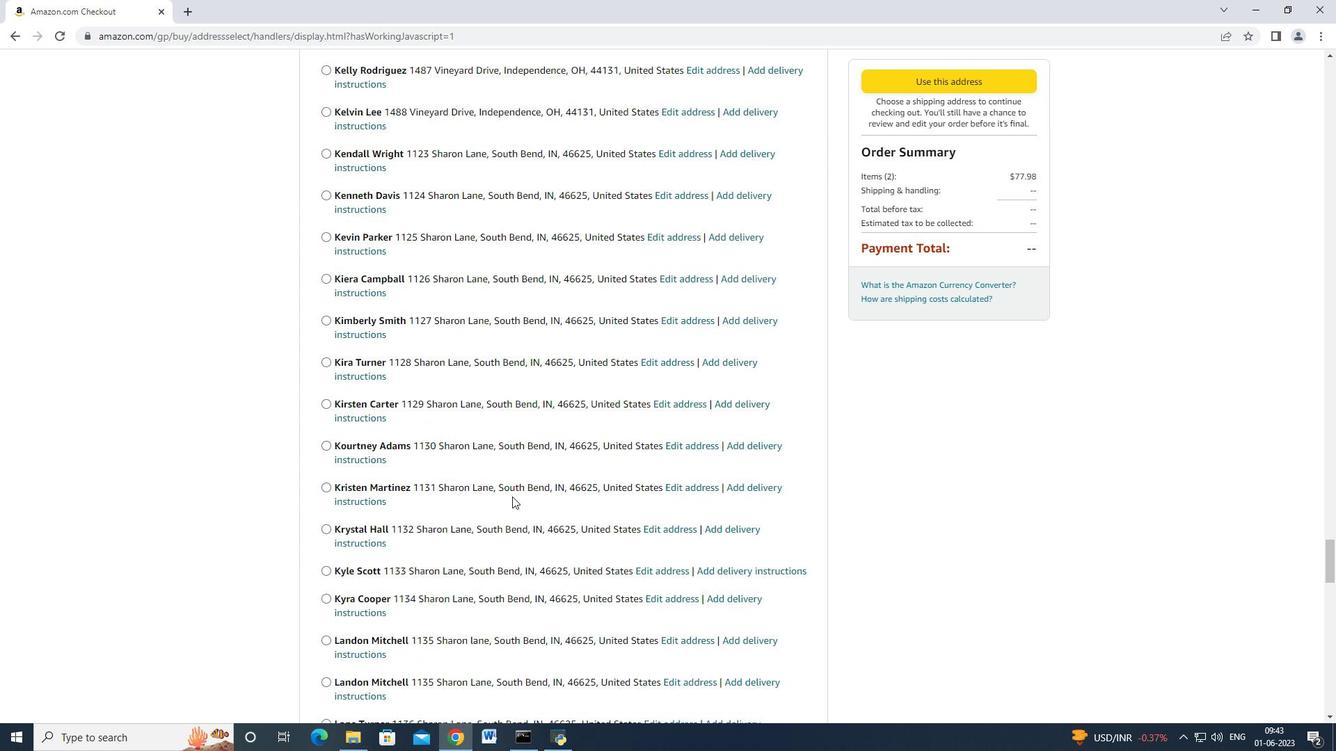 
Action: Mouse scrolled (491, 520) with delta (0, 0)
Screenshot: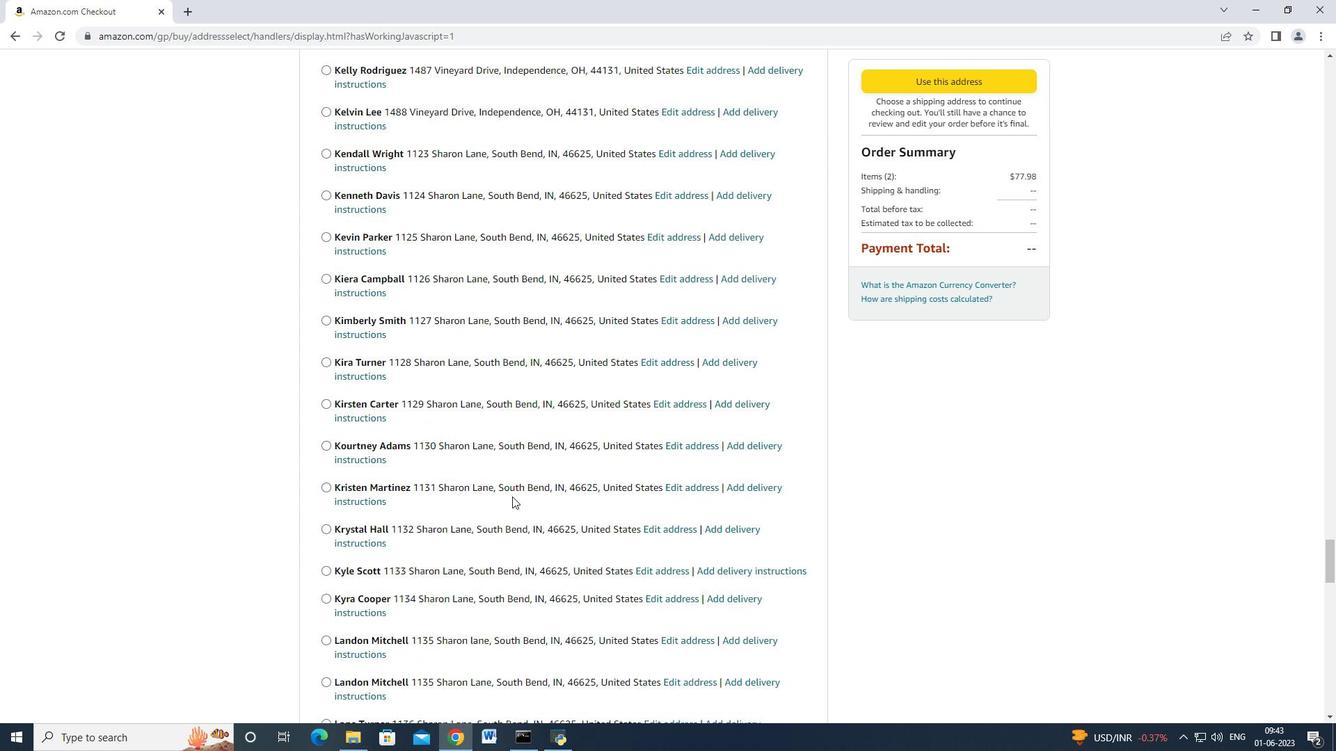 
Action: Mouse scrolled (491, 520) with delta (0, 0)
Screenshot: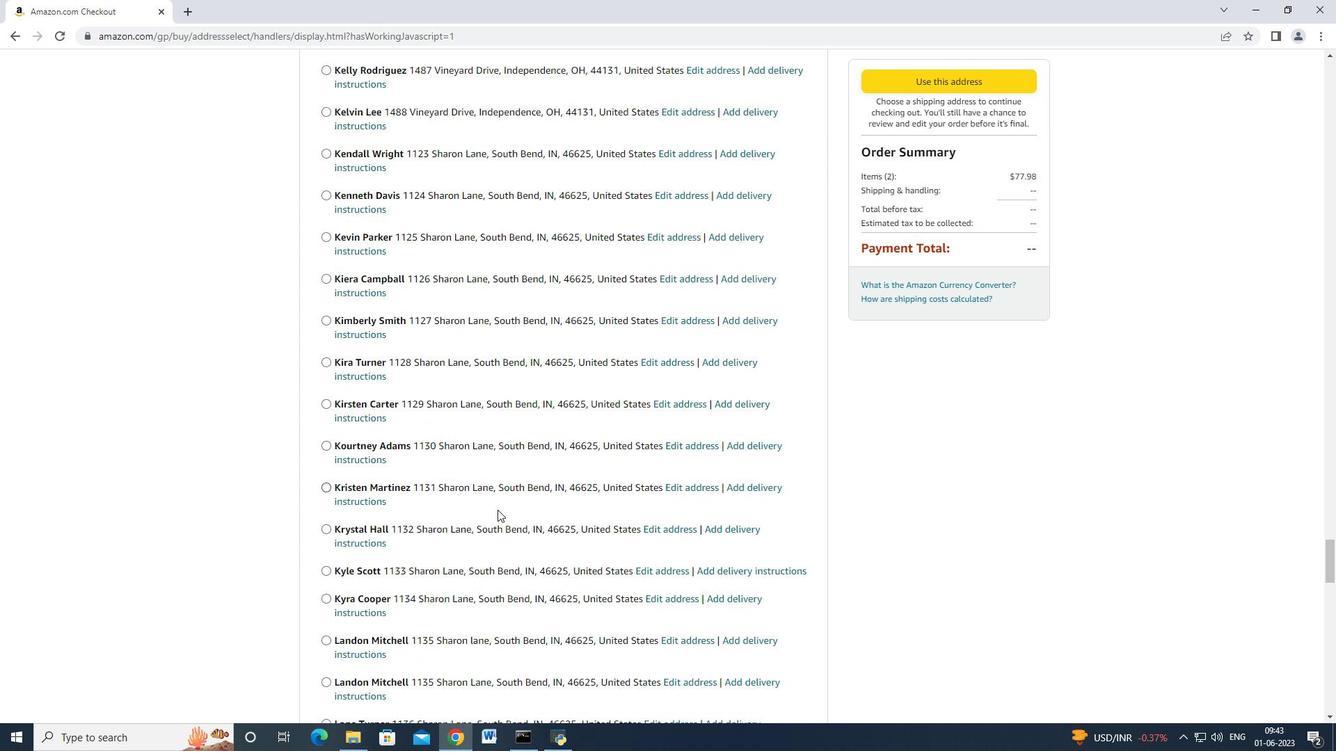 
Action: Mouse scrolled (491, 519) with delta (0, -1)
Screenshot: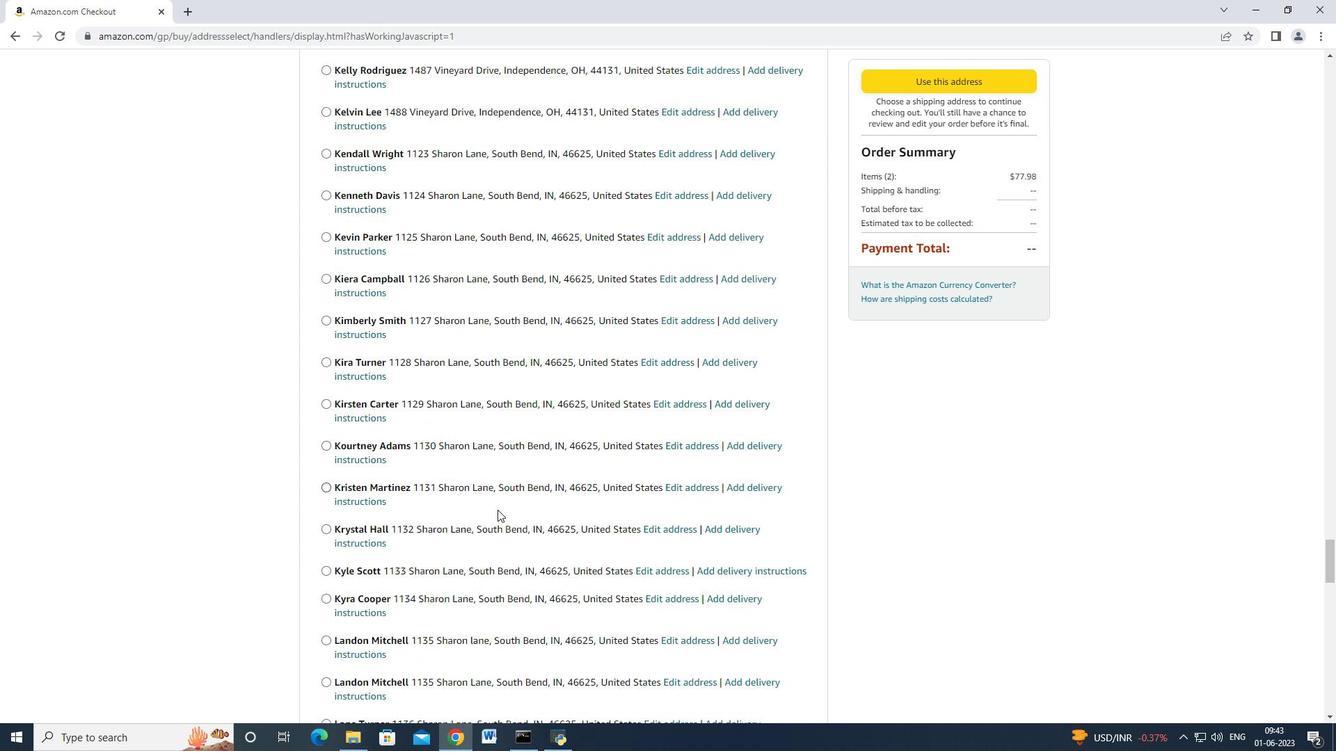 
Action: Mouse moved to (492, 518)
Screenshot: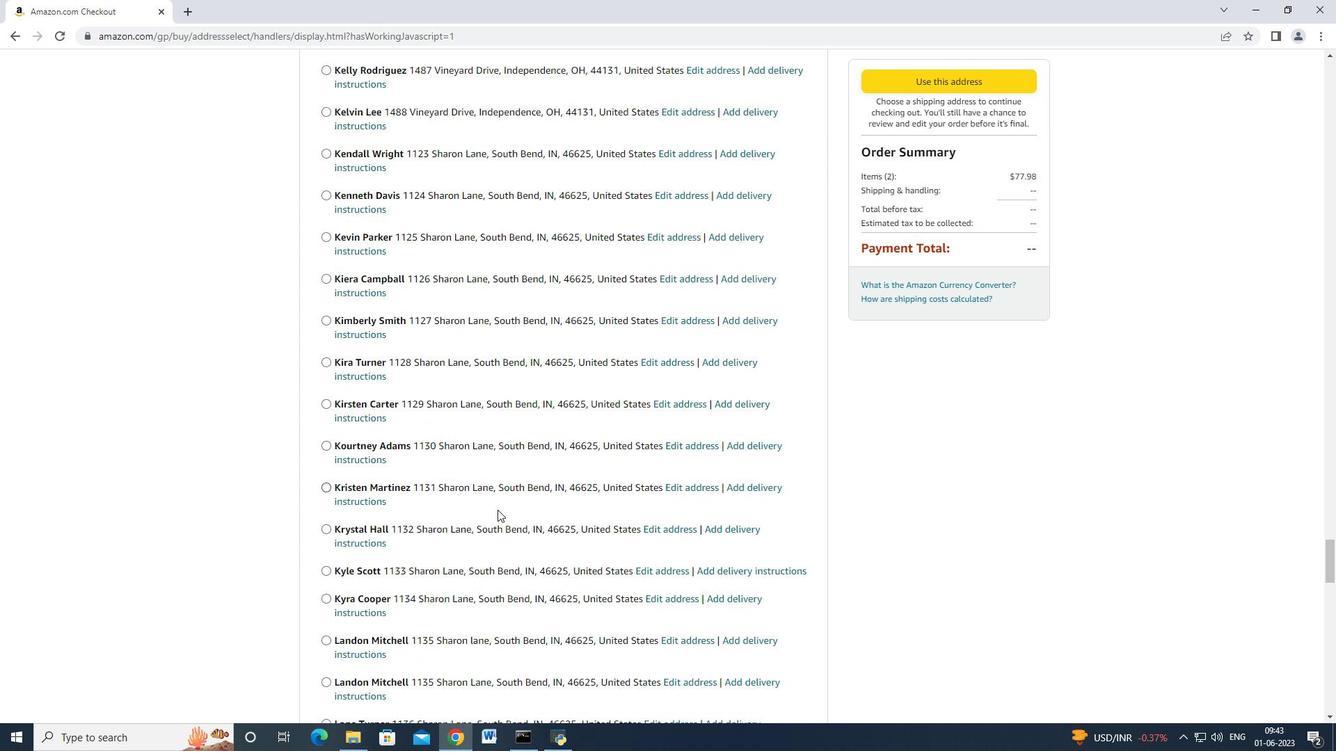 
Action: Mouse scrolled (492, 517) with delta (0, 0)
Screenshot: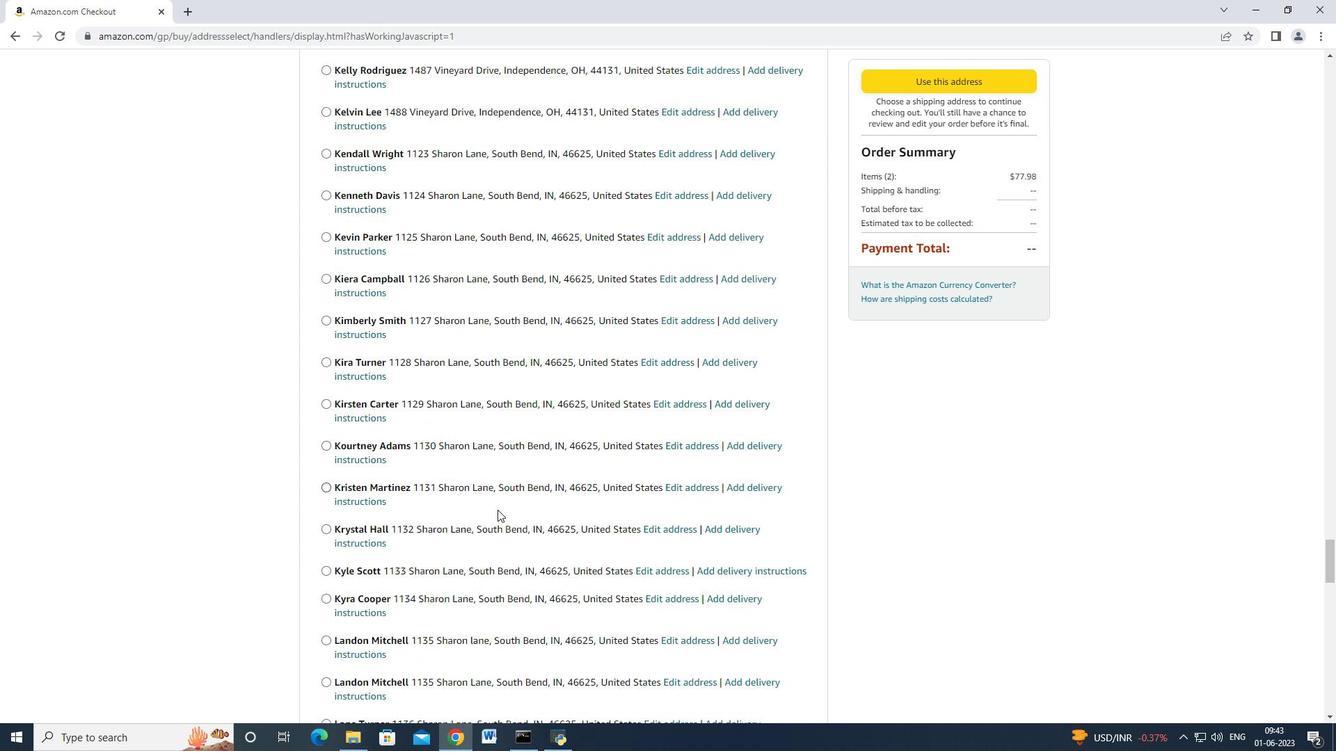 
Action: Mouse moved to (494, 516)
Screenshot: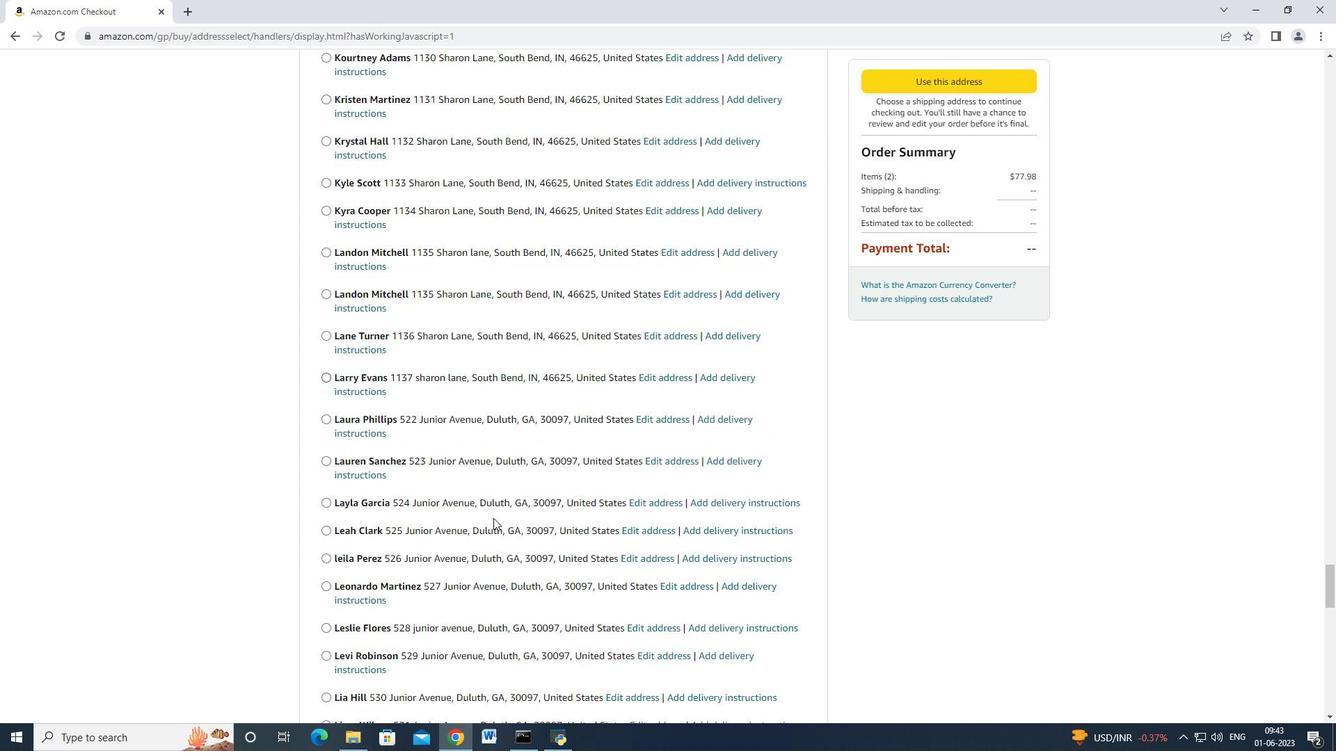 
Action: Mouse scrolled (494, 515) with delta (0, 0)
Screenshot: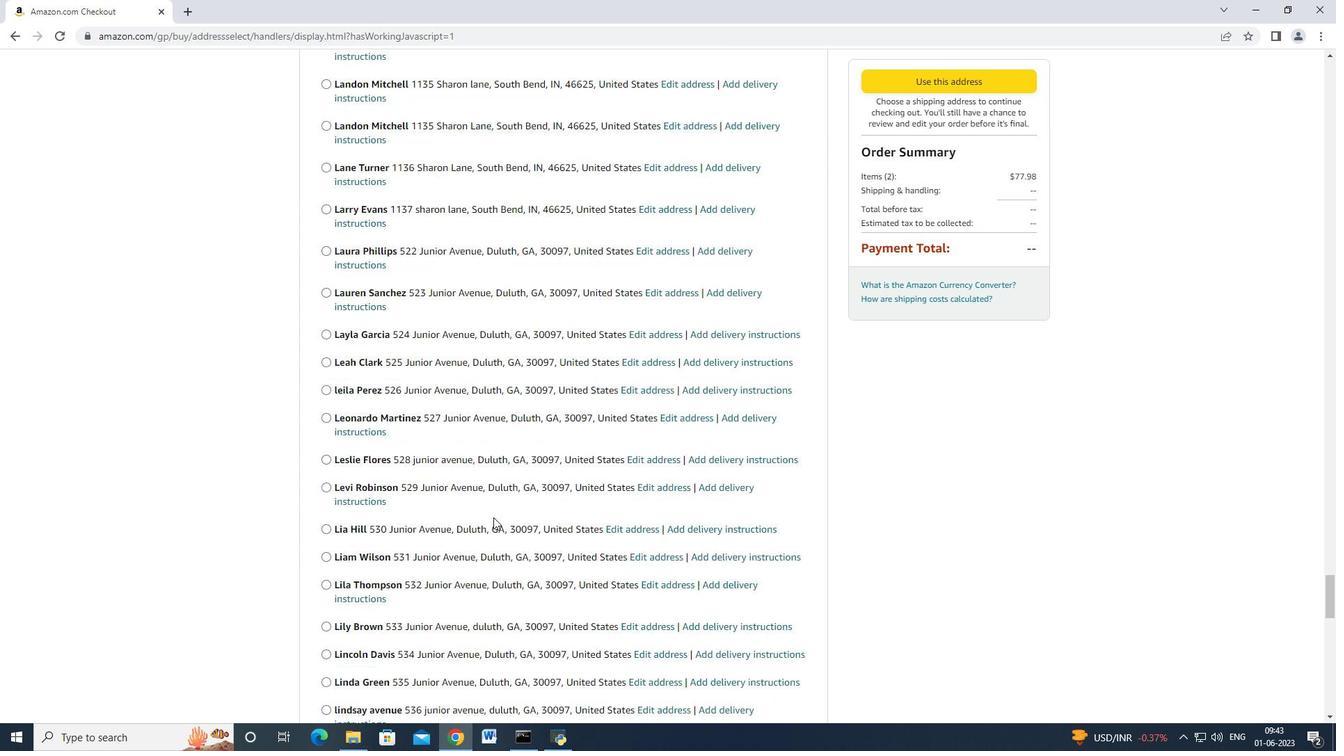 
Action: Mouse scrolled (494, 515) with delta (0, 0)
Screenshot: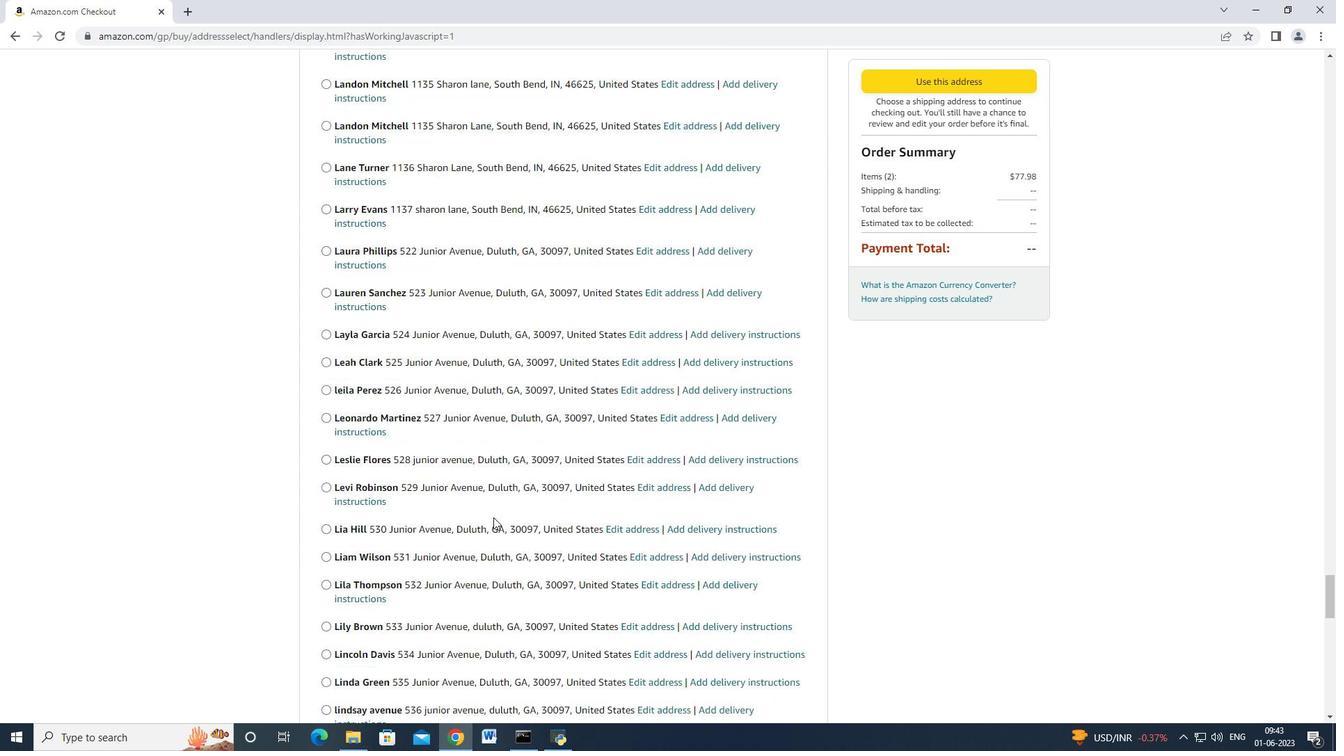 
Action: Mouse scrolled (494, 515) with delta (0, 0)
Screenshot: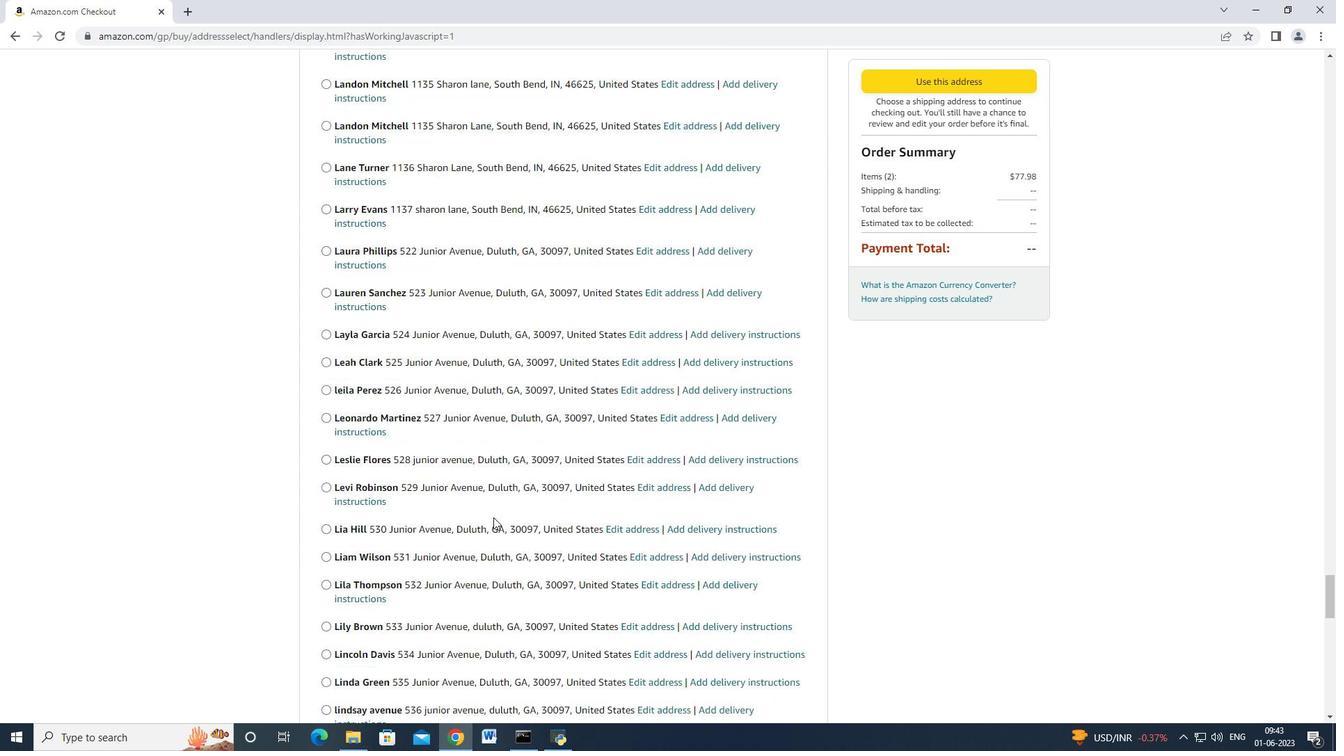 
Action: Mouse moved to (494, 516)
Screenshot: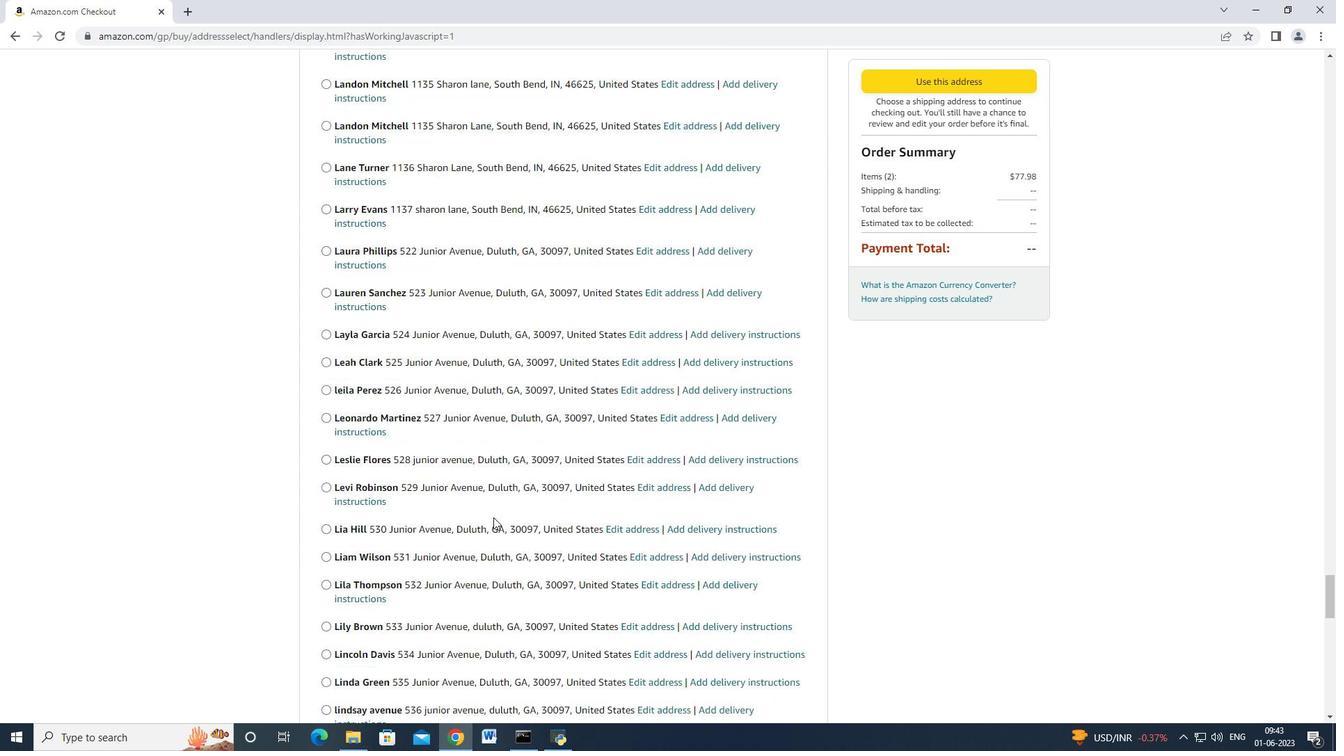
Action: Mouse scrolled (494, 515) with delta (0, 0)
Screenshot: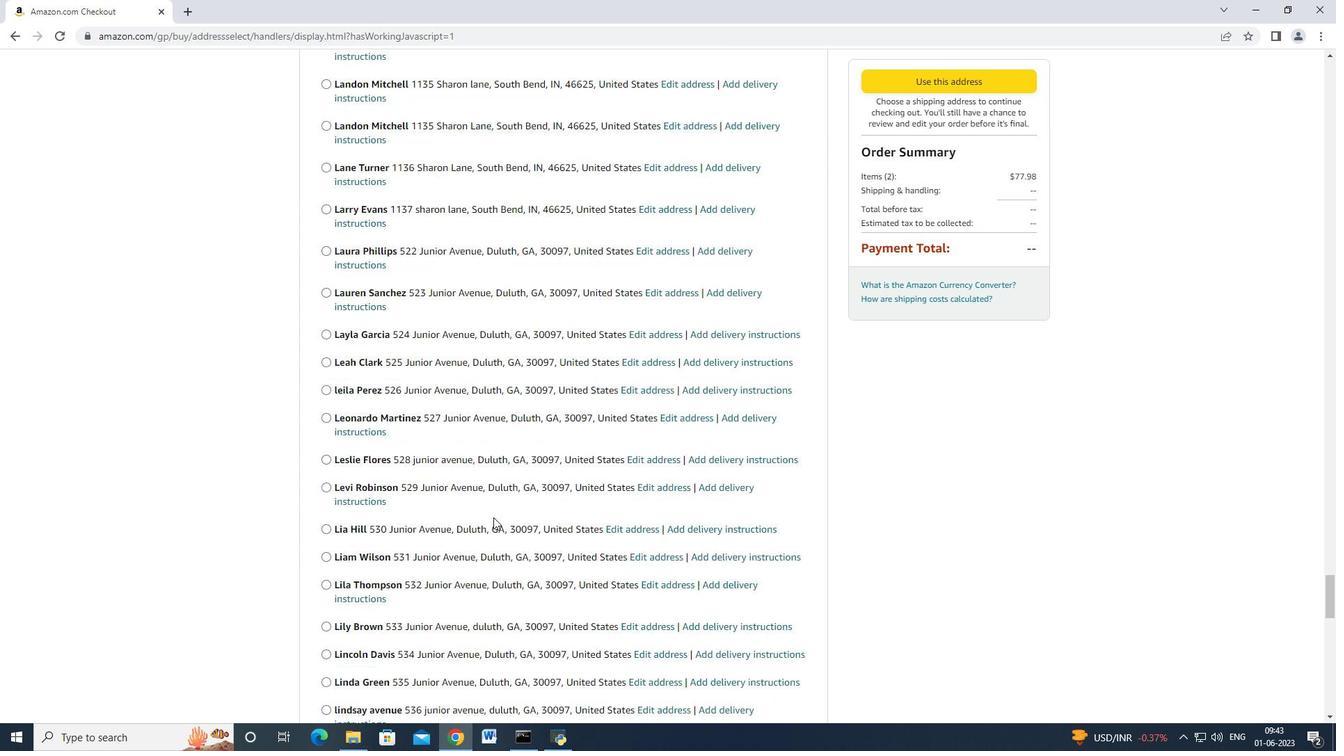 
Action: Mouse scrolled (494, 515) with delta (0, 0)
Screenshot: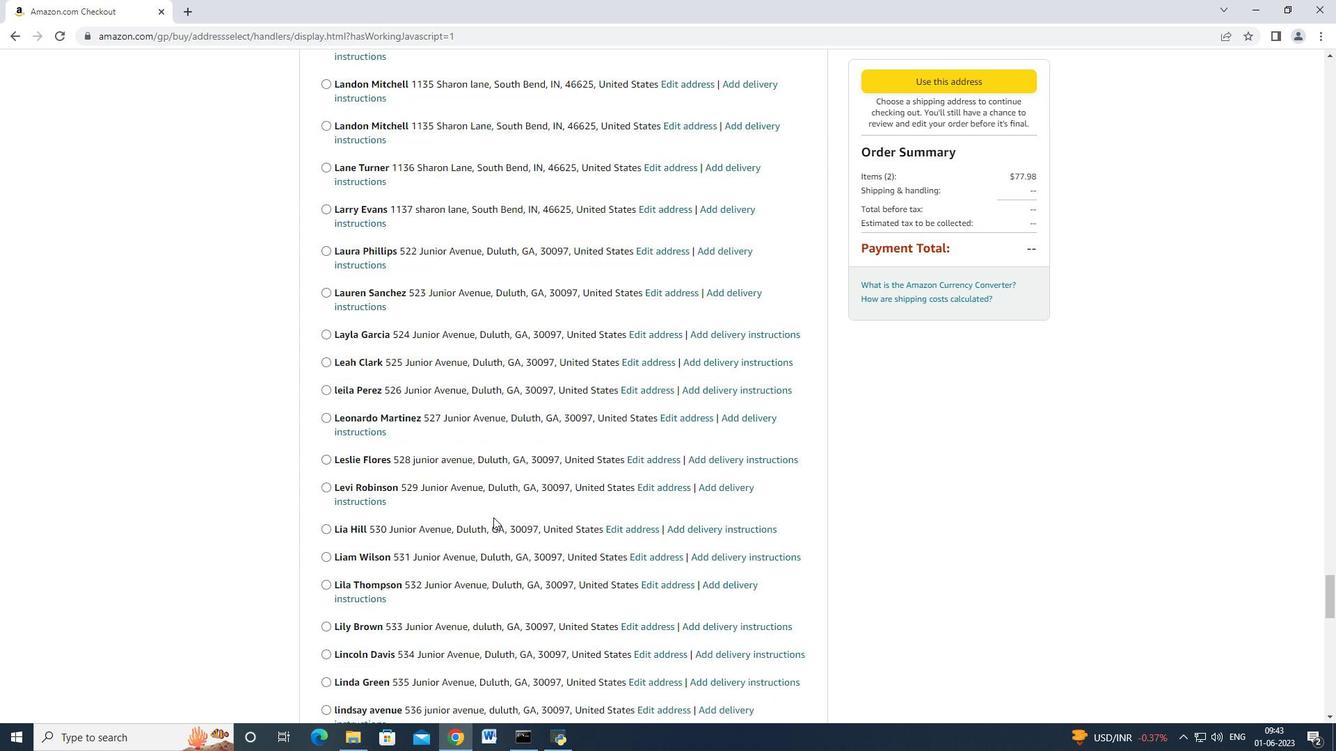 
Action: Mouse scrolled (494, 515) with delta (0, 0)
Screenshot: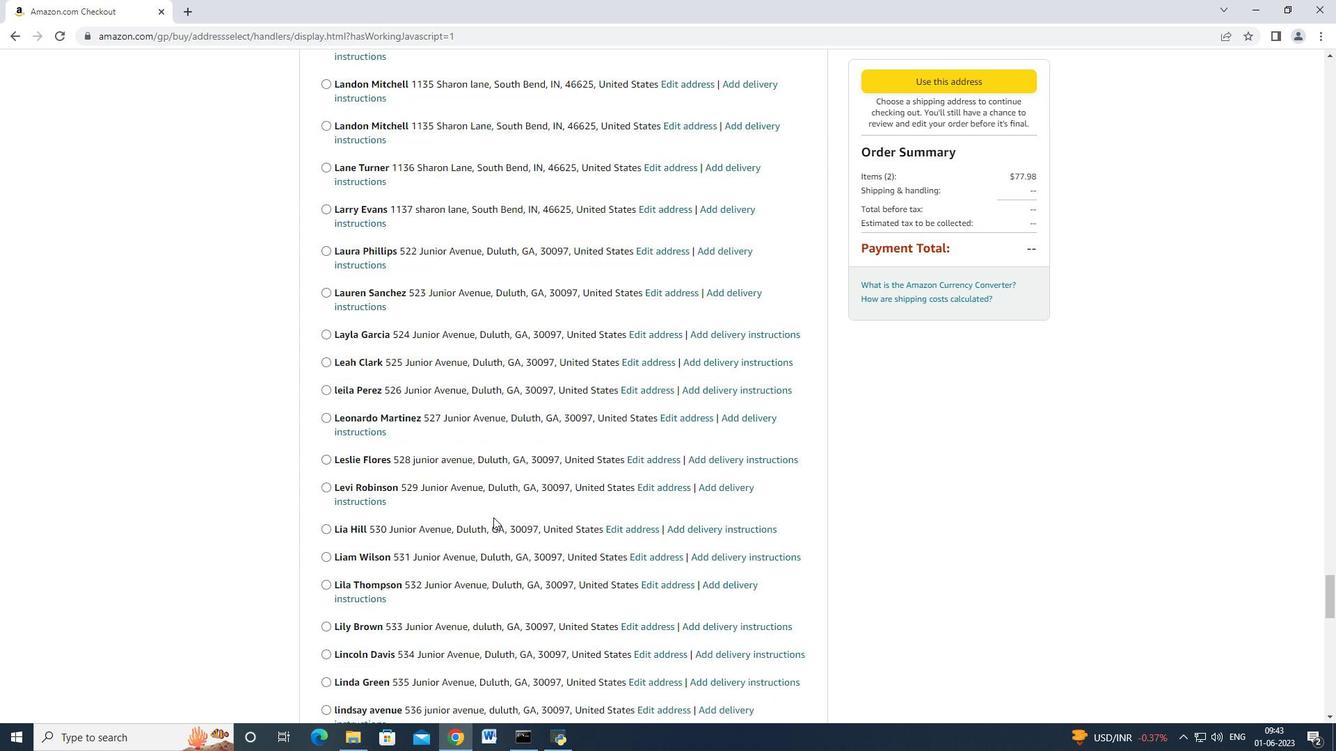 
Action: Mouse scrolled (494, 515) with delta (0, 0)
Screenshot: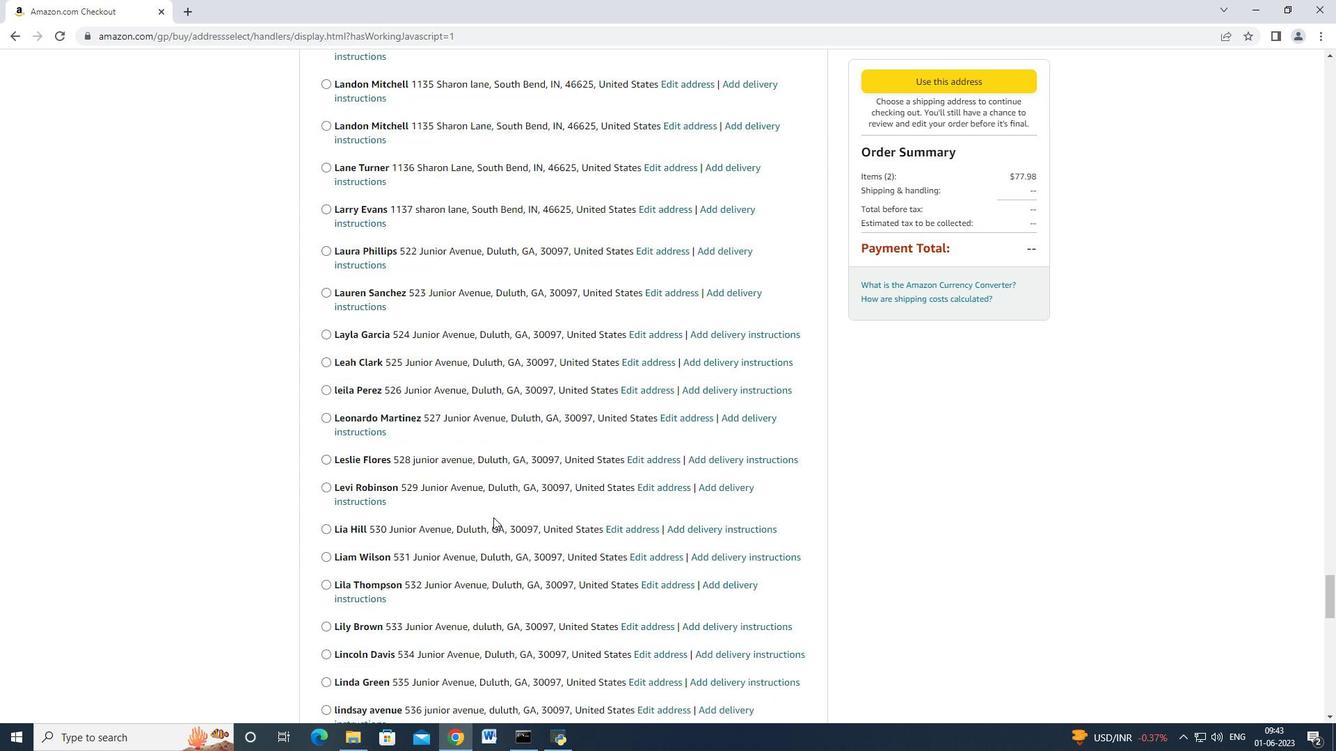 
Action: Mouse moved to (485, 522)
Screenshot: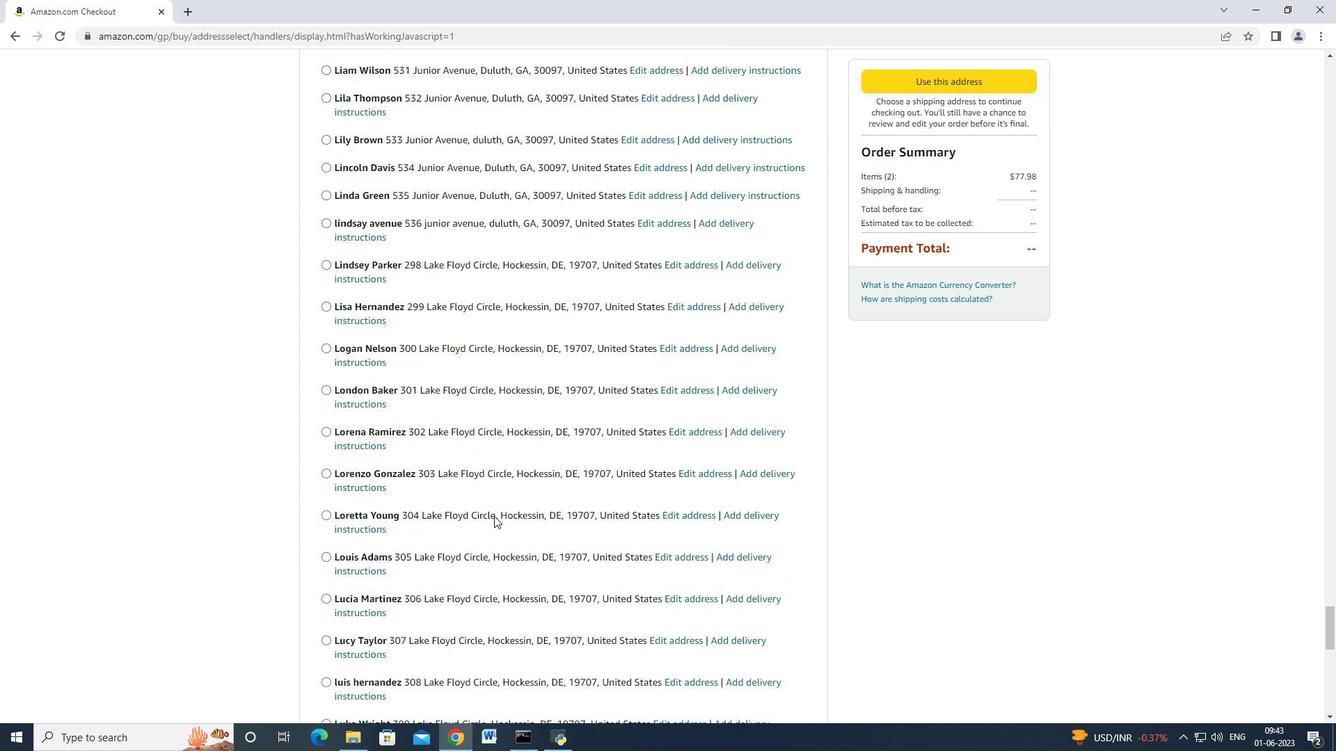 
Action: Mouse scrolled (485, 522) with delta (0, 0)
Screenshot: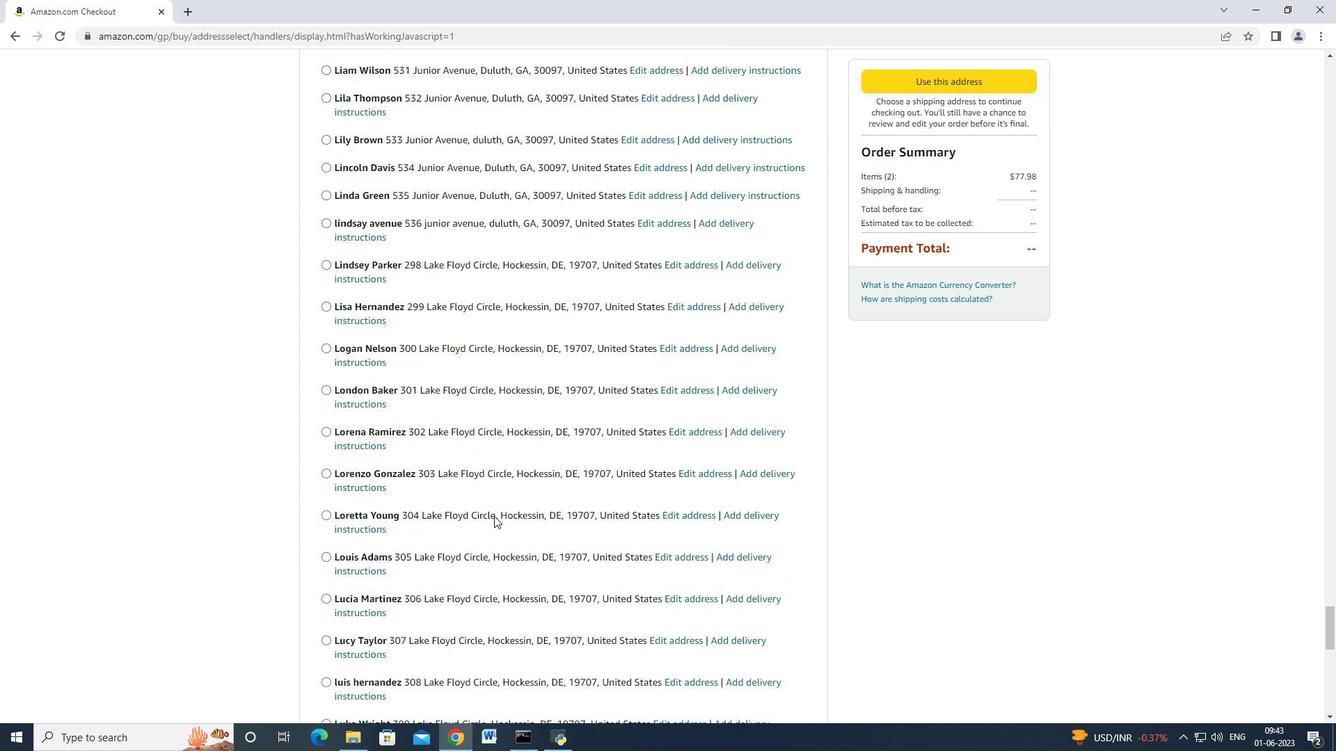 
Action: Mouse moved to (485, 523)
